 Task: Slide 5 - Table Of Contents-3.
Action: Mouse moved to (332, 282)
Screenshot: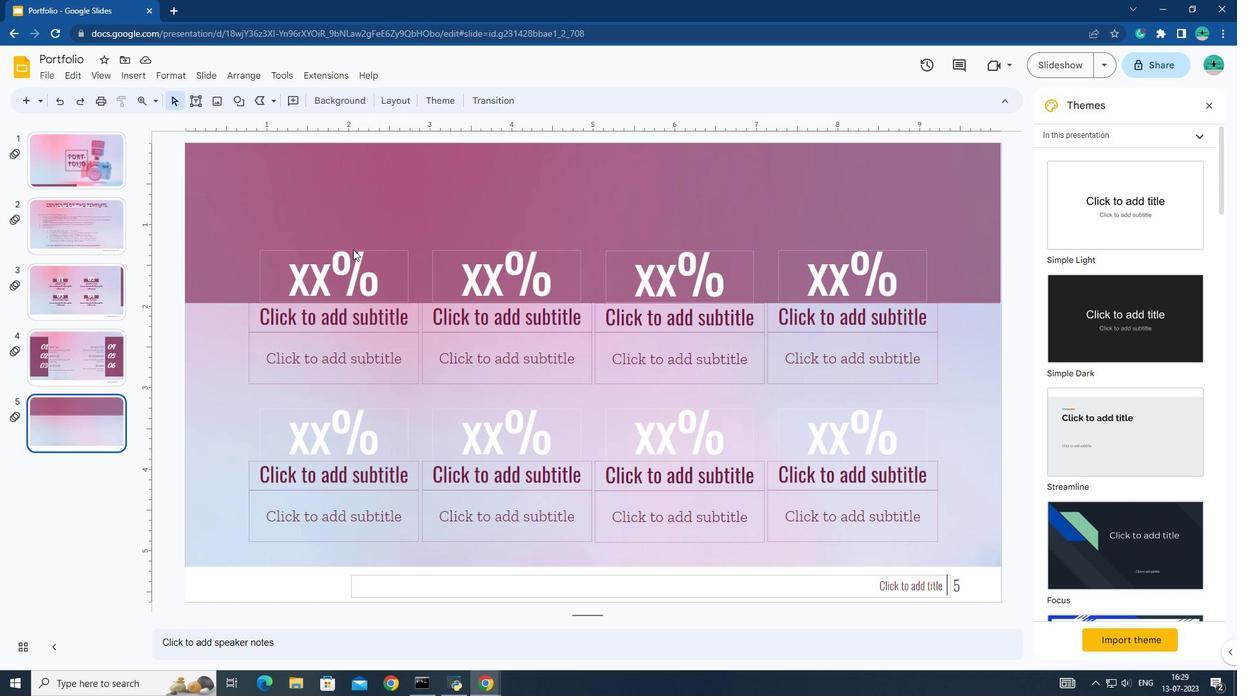 
Action: Mouse pressed left at (332, 282)
Screenshot: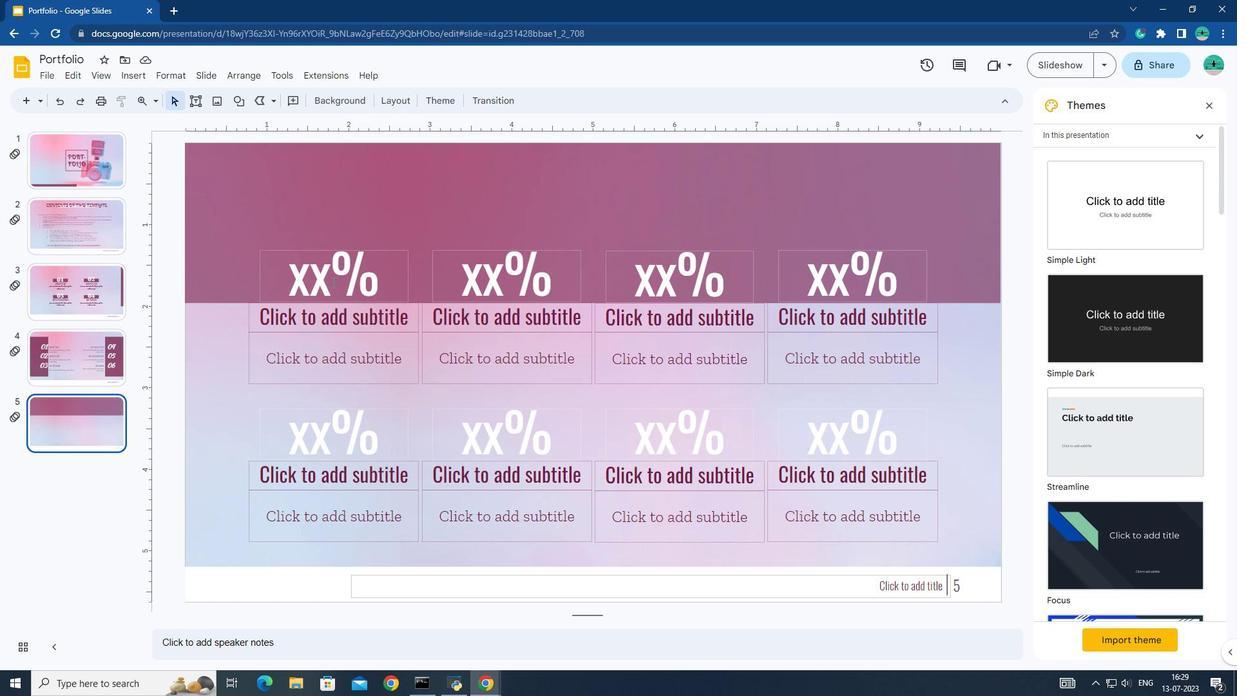 
Action: Key pressed 01
Screenshot: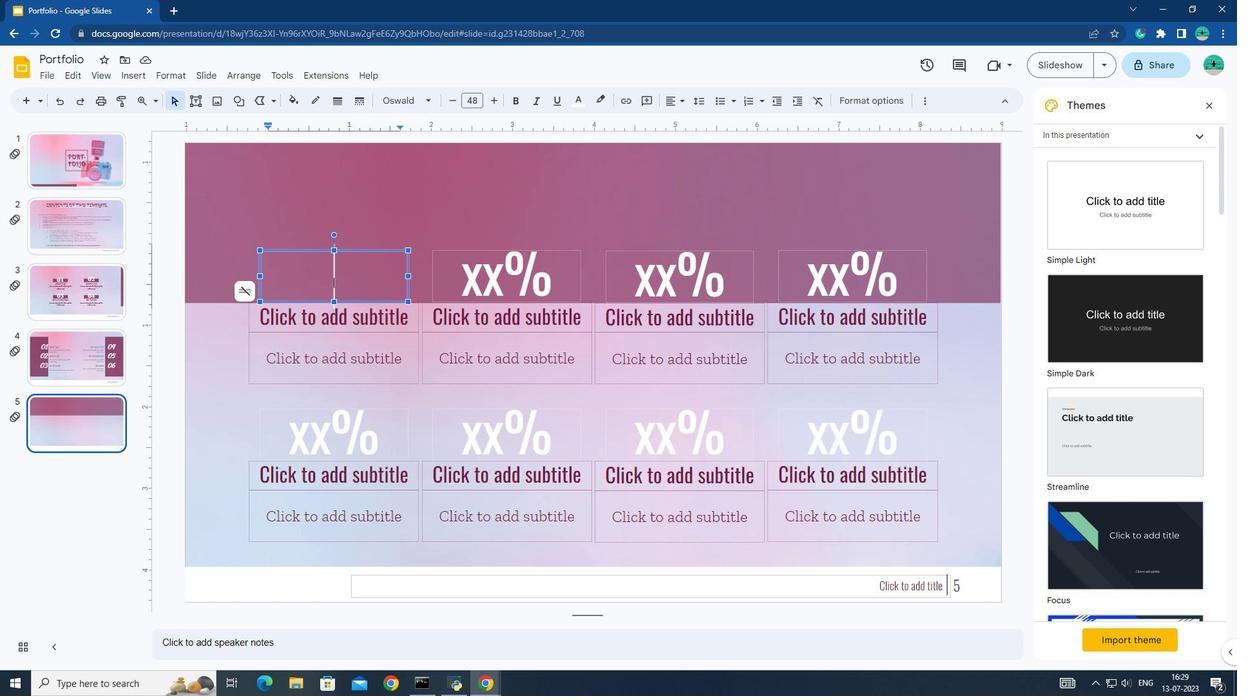 
Action: Mouse moved to (316, 311)
Screenshot: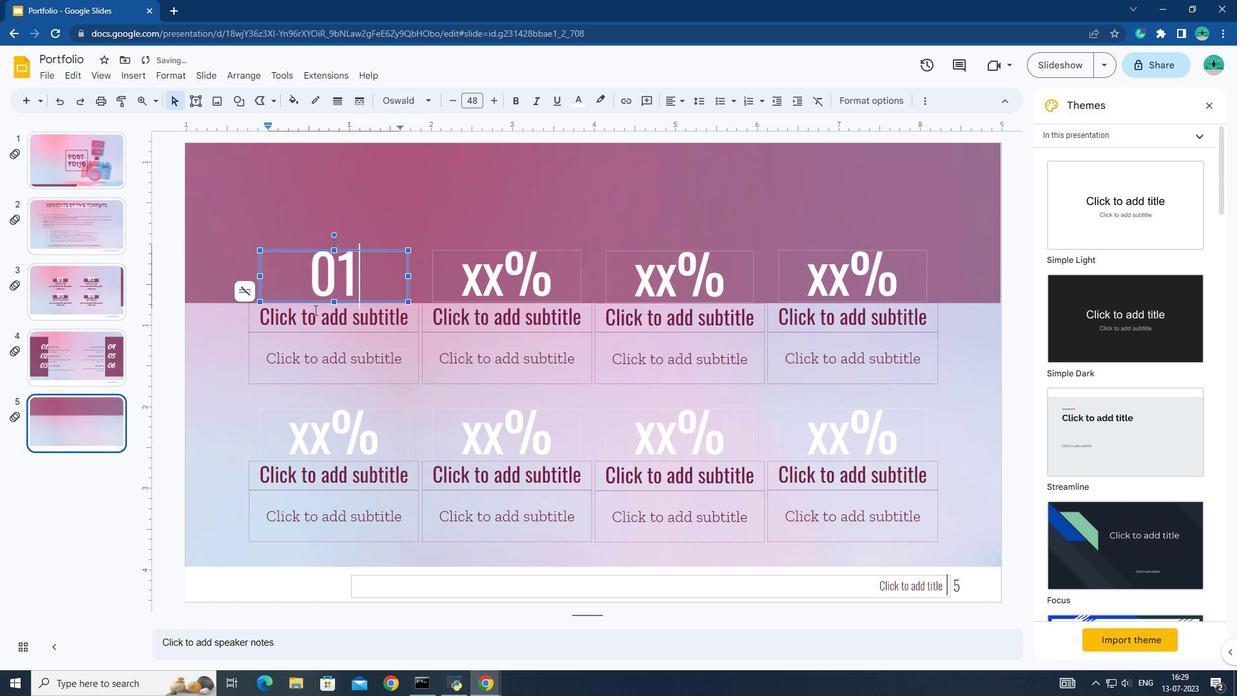 
Action: Mouse pressed left at (316, 311)
Screenshot: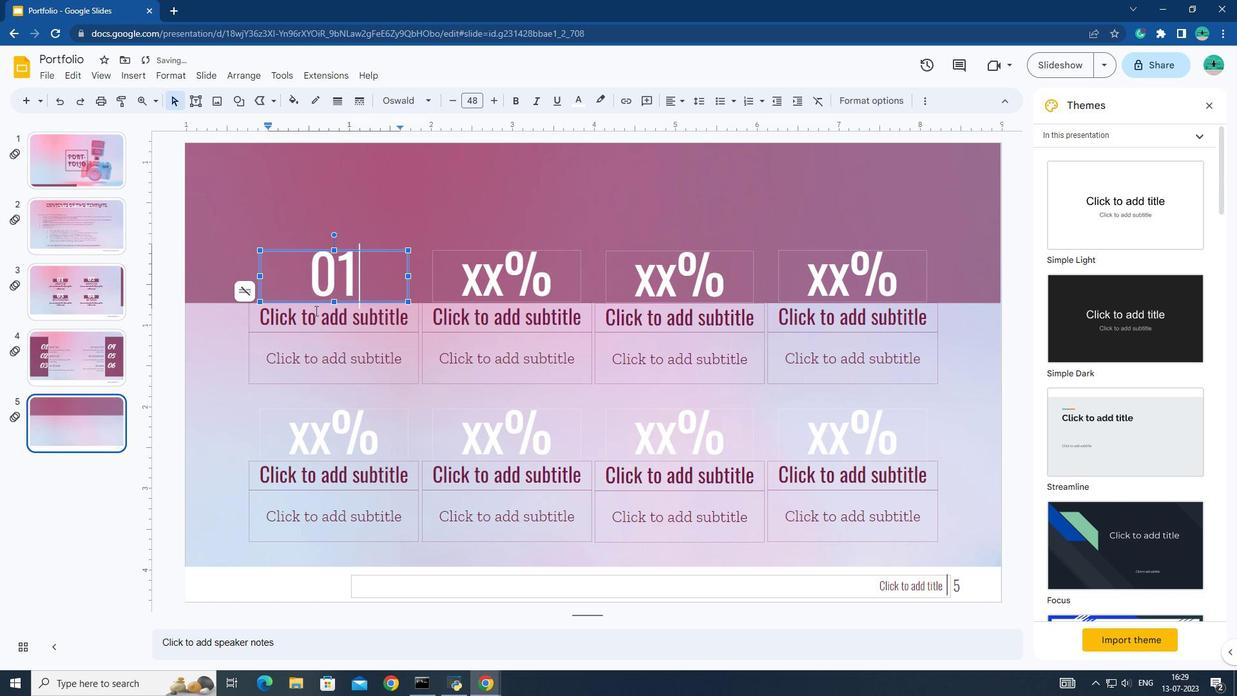 
Action: Key pressed <Key.caps_lock>ABOUT<Key.space>ME
Screenshot: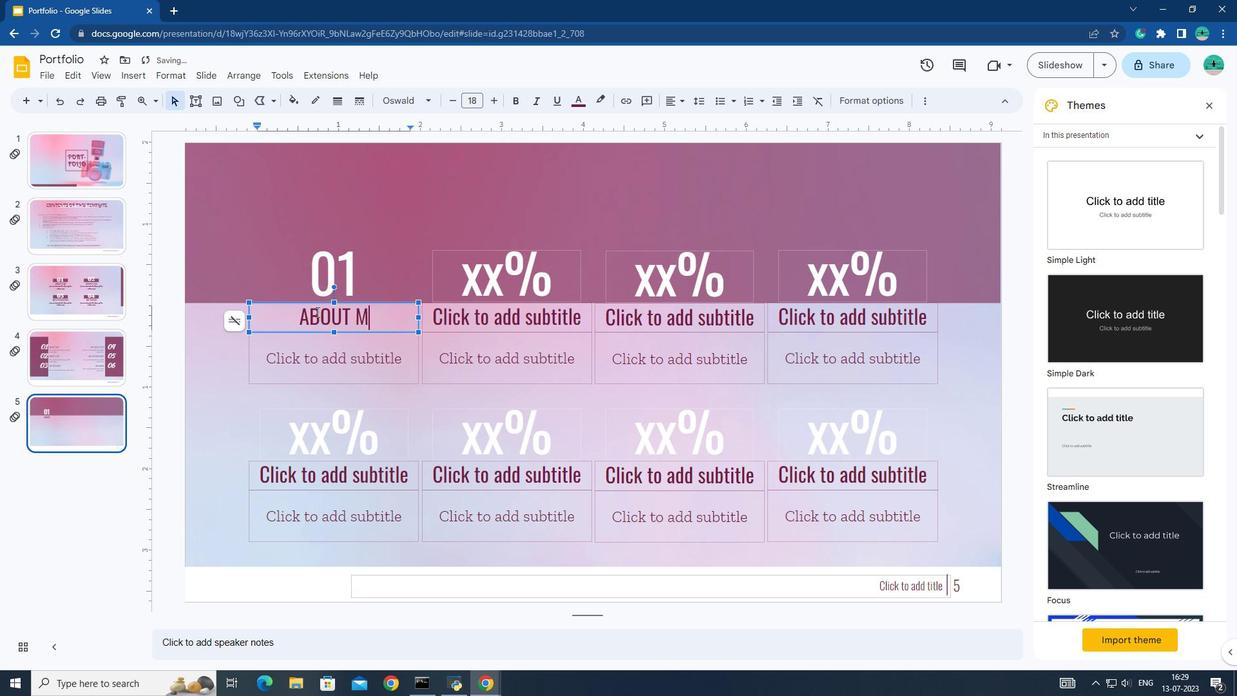 
Action: Mouse moved to (337, 352)
Screenshot: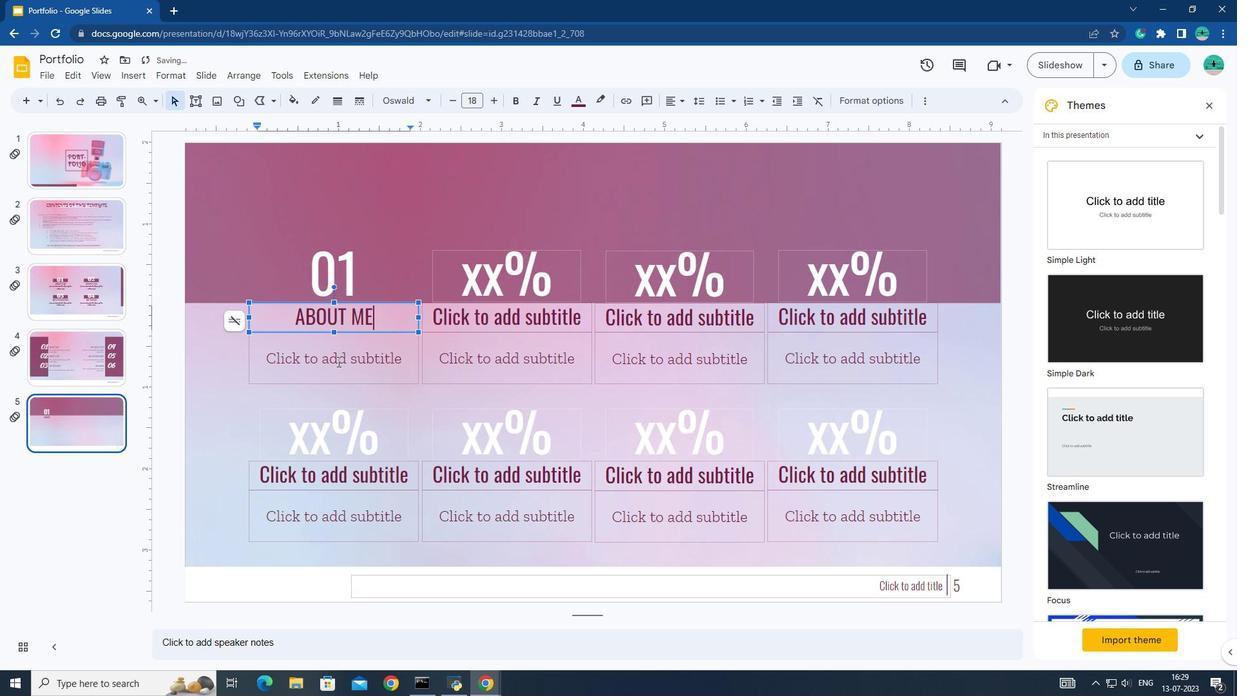 
Action: Mouse pressed left at (337, 352)
Screenshot: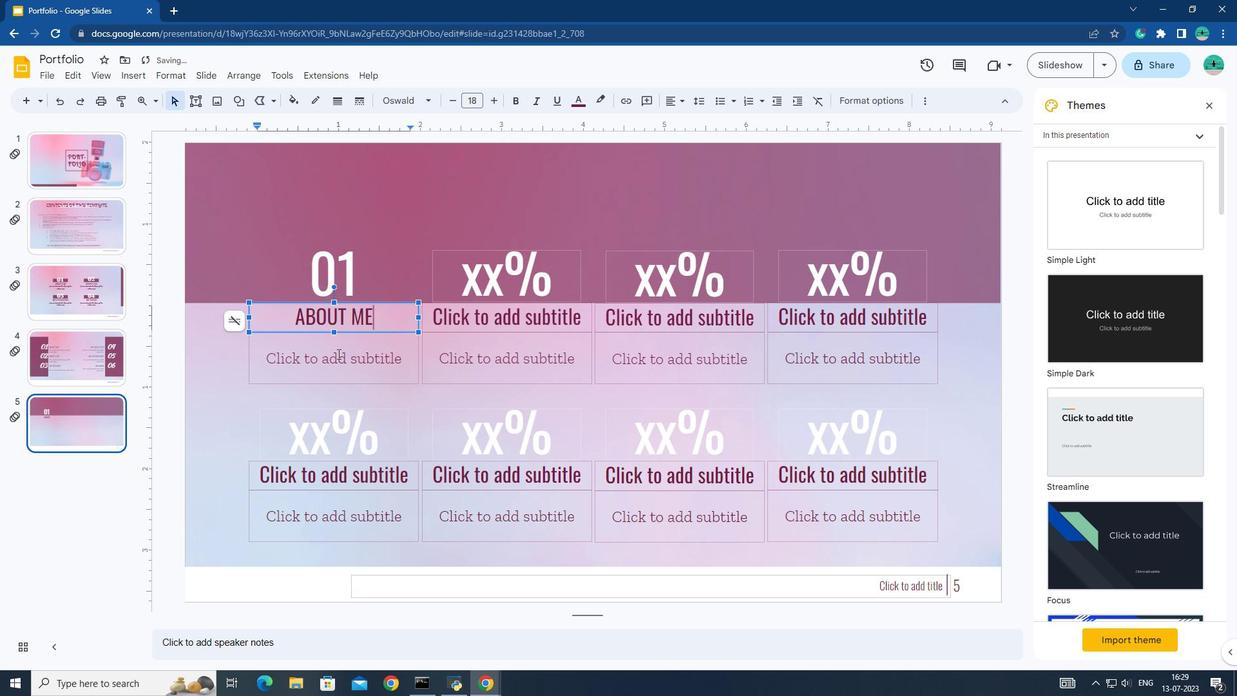 
Action: Mouse moved to (339, 353)
Screenshot: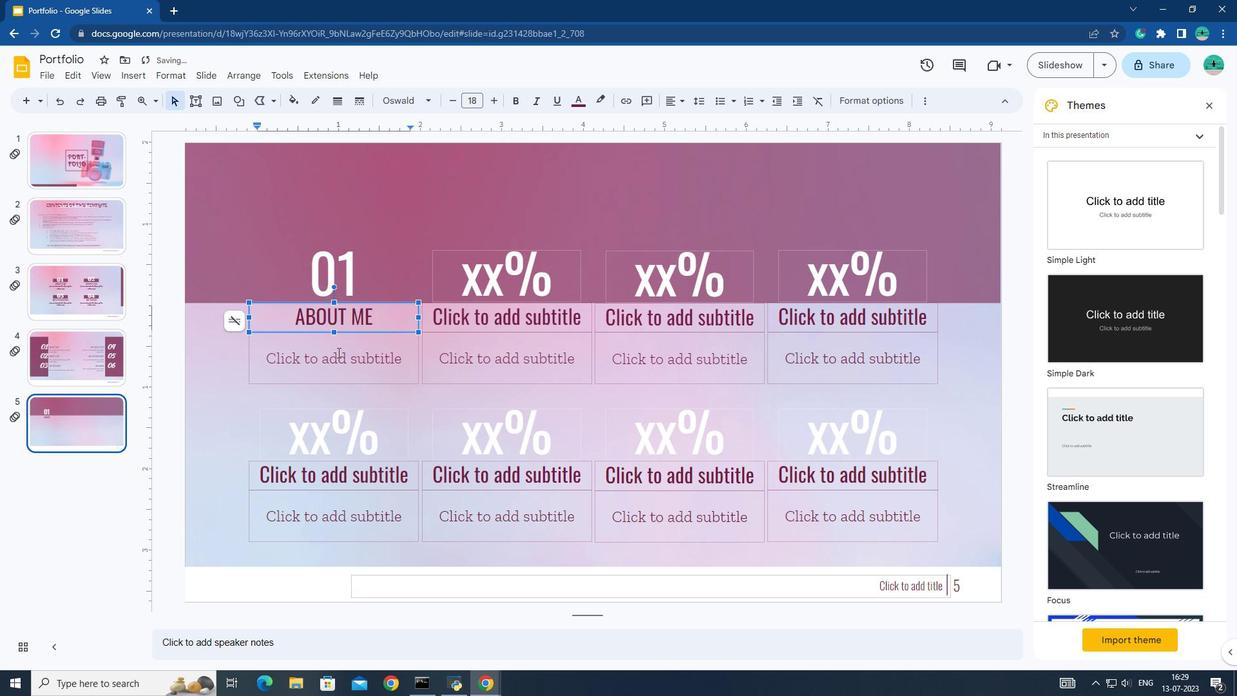 
Action: Key pressed Y<Key.caps_lock>ou<Key.space>can<Key.space>describe<Key.space>the<Key.space>topic<Key.space>ofth<Key.backspace><Key.backspace><Key.space>the<Key.space>section<Key.space>here
Screenshot: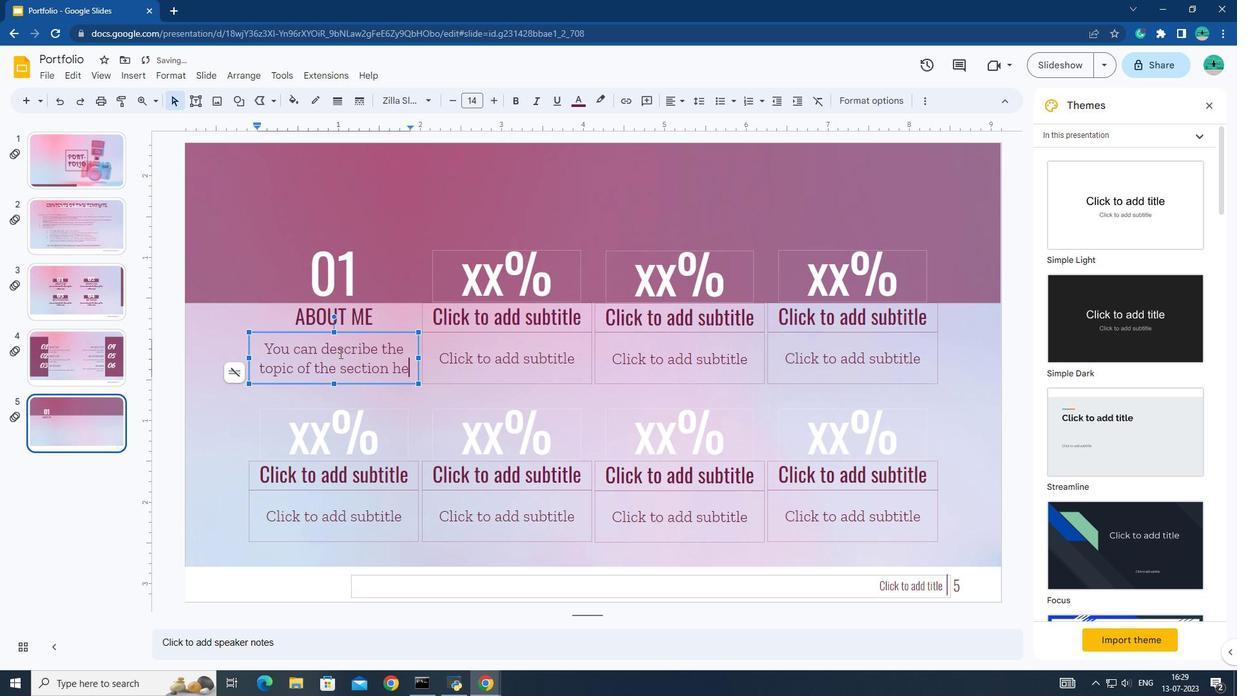 
Action: Mouse moved to (320, 308)
Screenshot: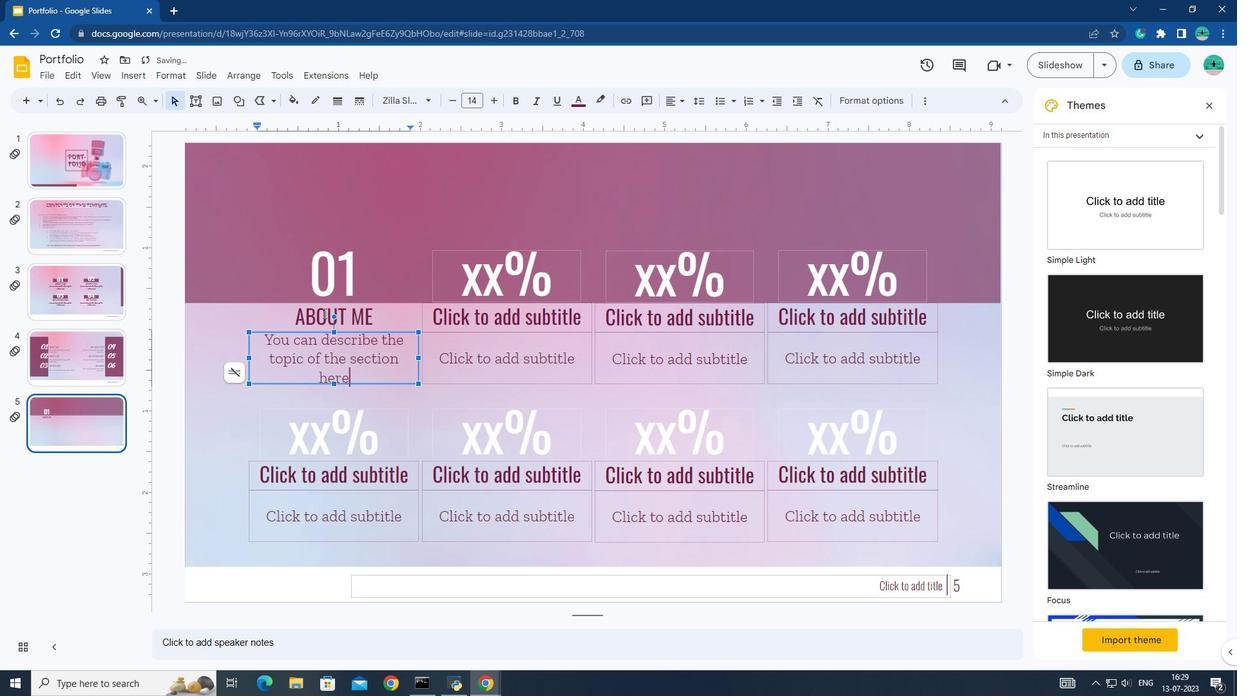 
Action: Mouse pressed left at (320, 308)
Screenshot: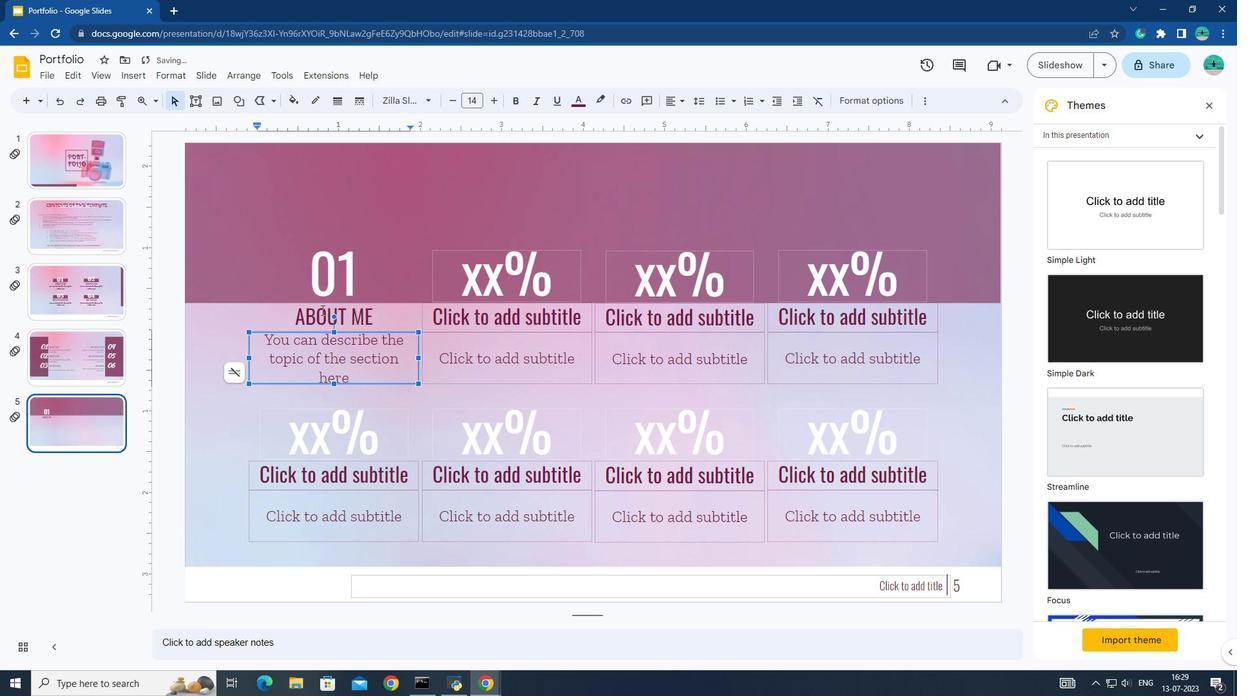 
Action: Mouse pressed left at (320, 308)
Screenshot: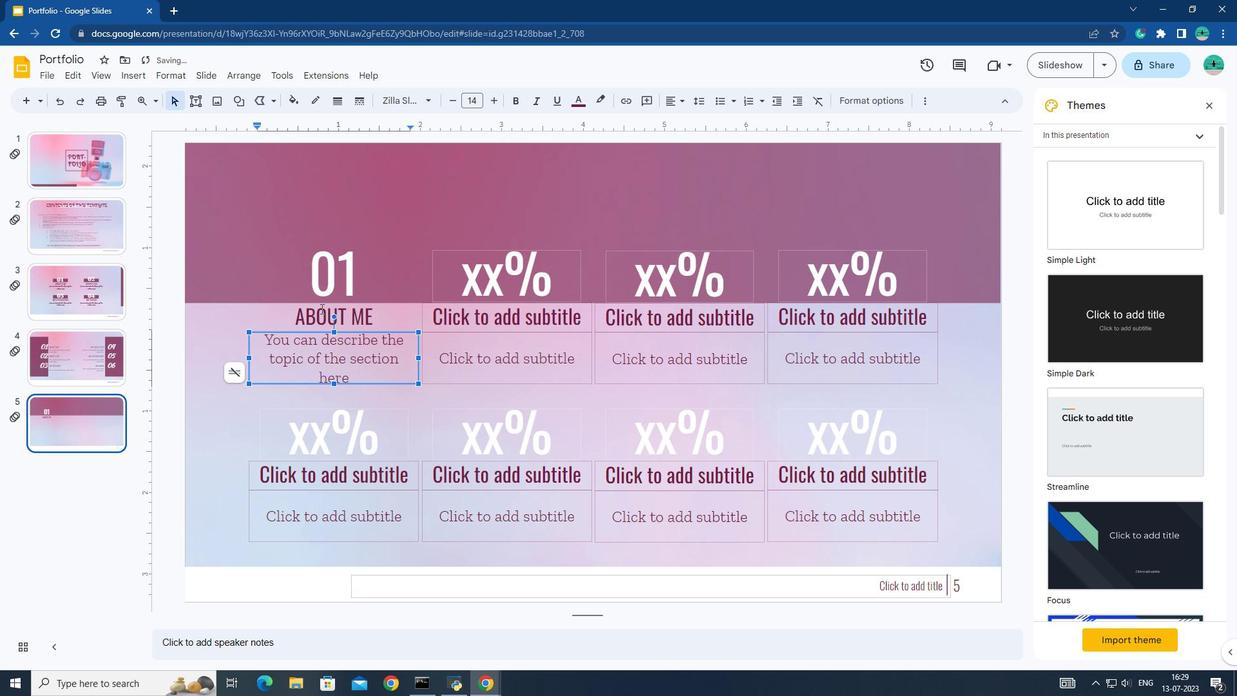 
Action: Mouse moved to (309, 317)
Screenshot: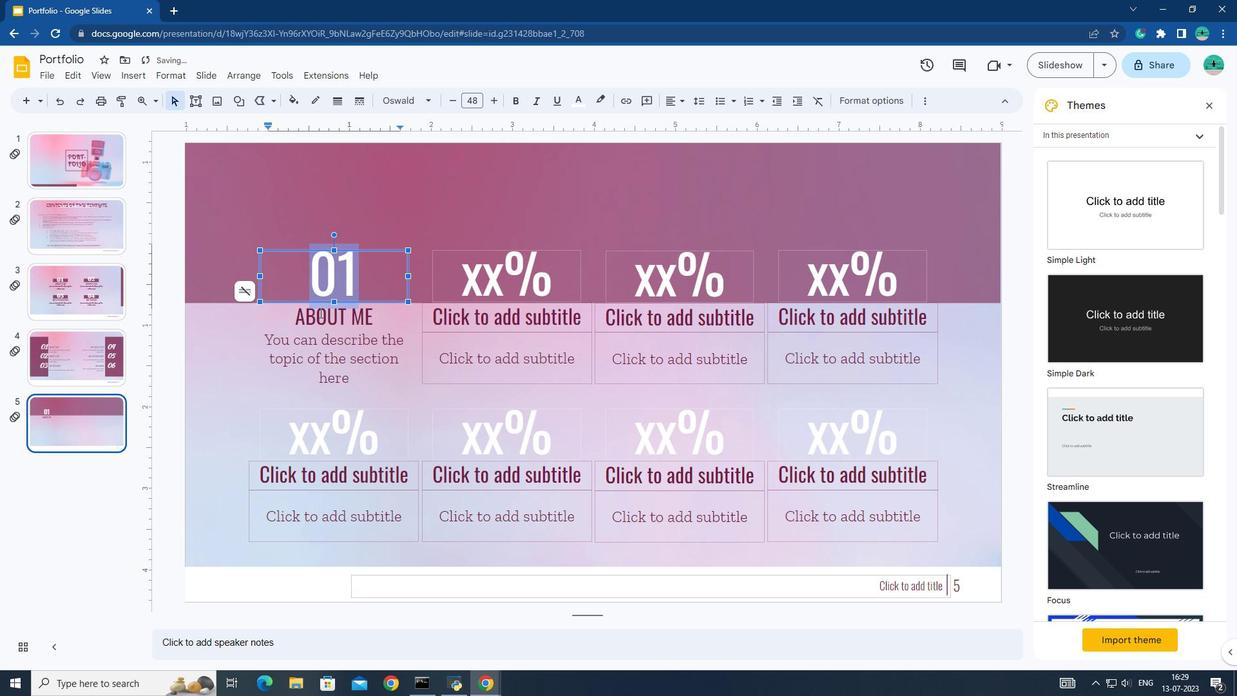 
Action: Mouse pressed left at (309, 317)
Screenshot: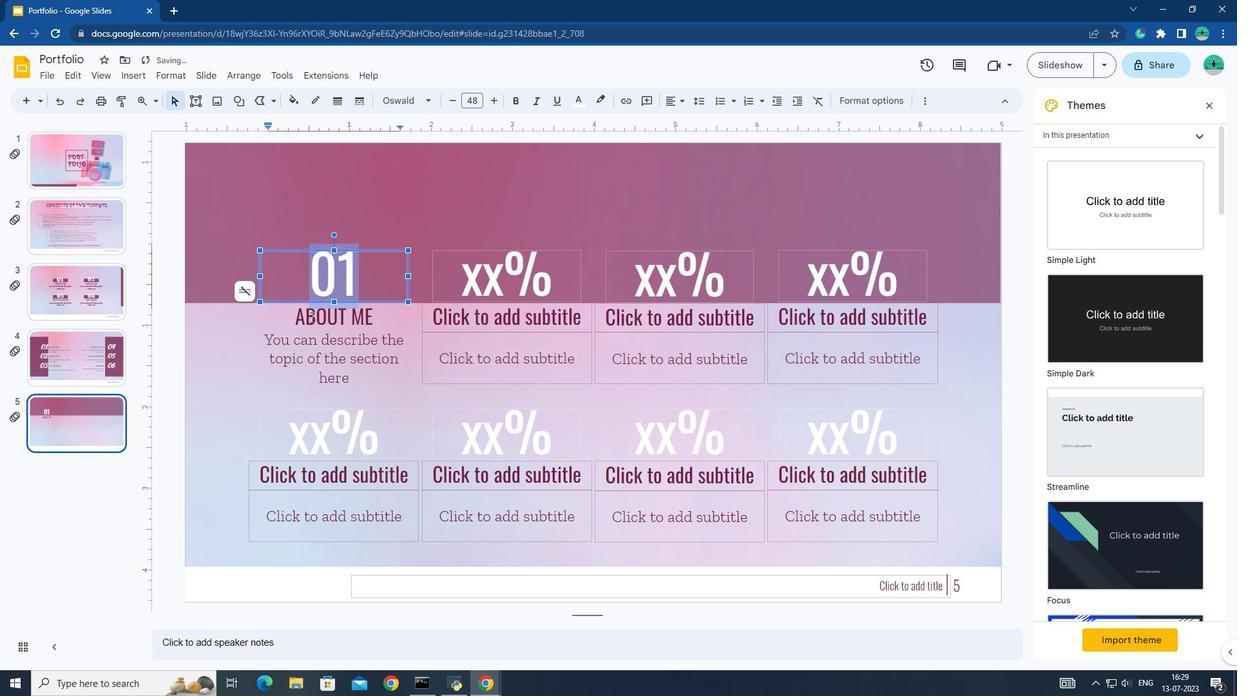 
Action: Mouse pressed left at (309, 317)
Screenshot: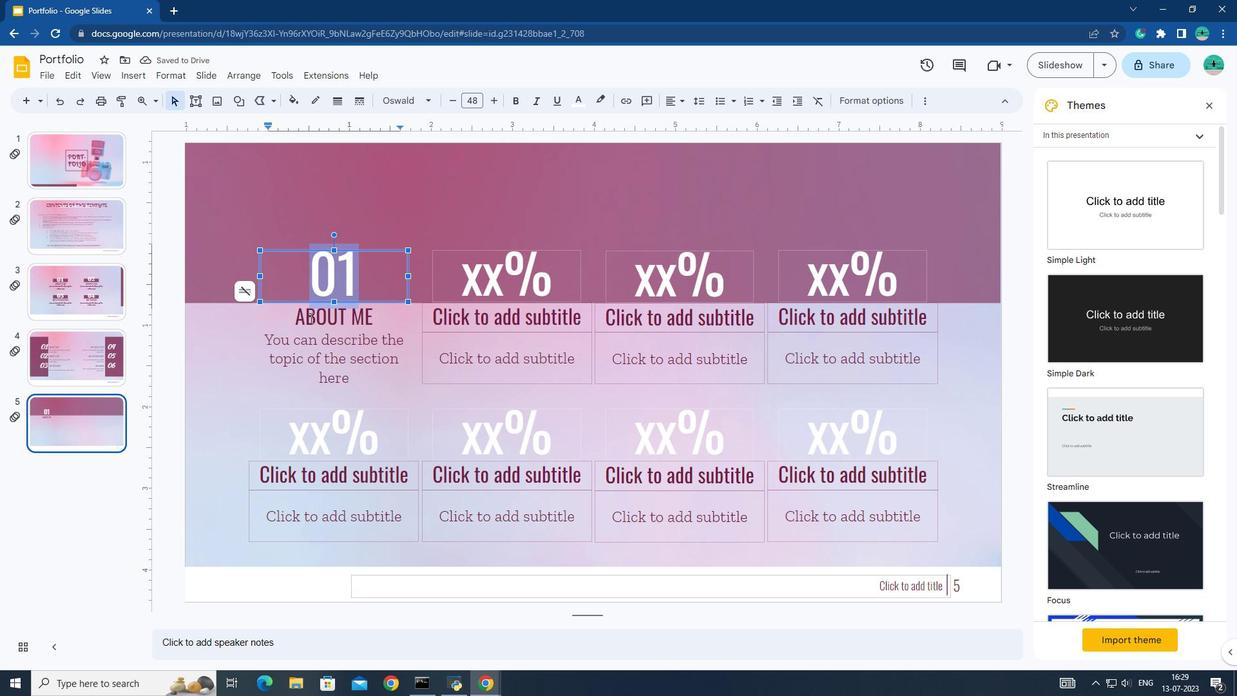 
Action: Mouse moved to (310, 319)
Screenshot: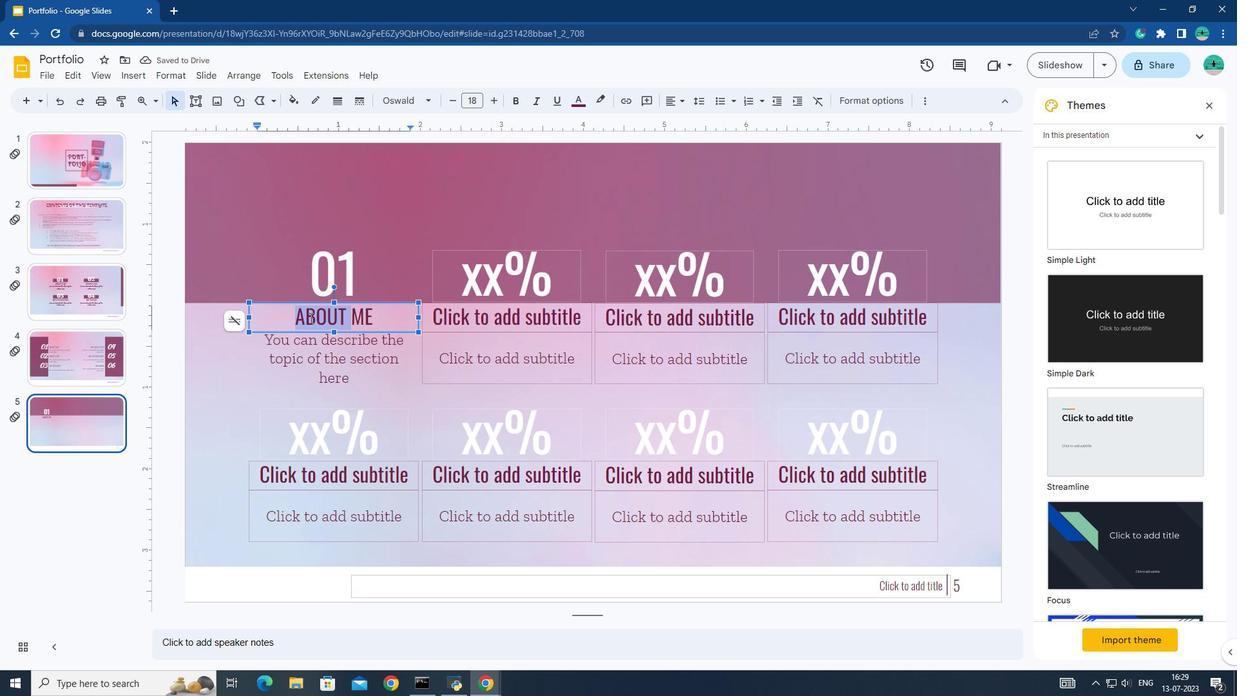 
Action: Mouse pressed left at (310, 319)
Screenshot: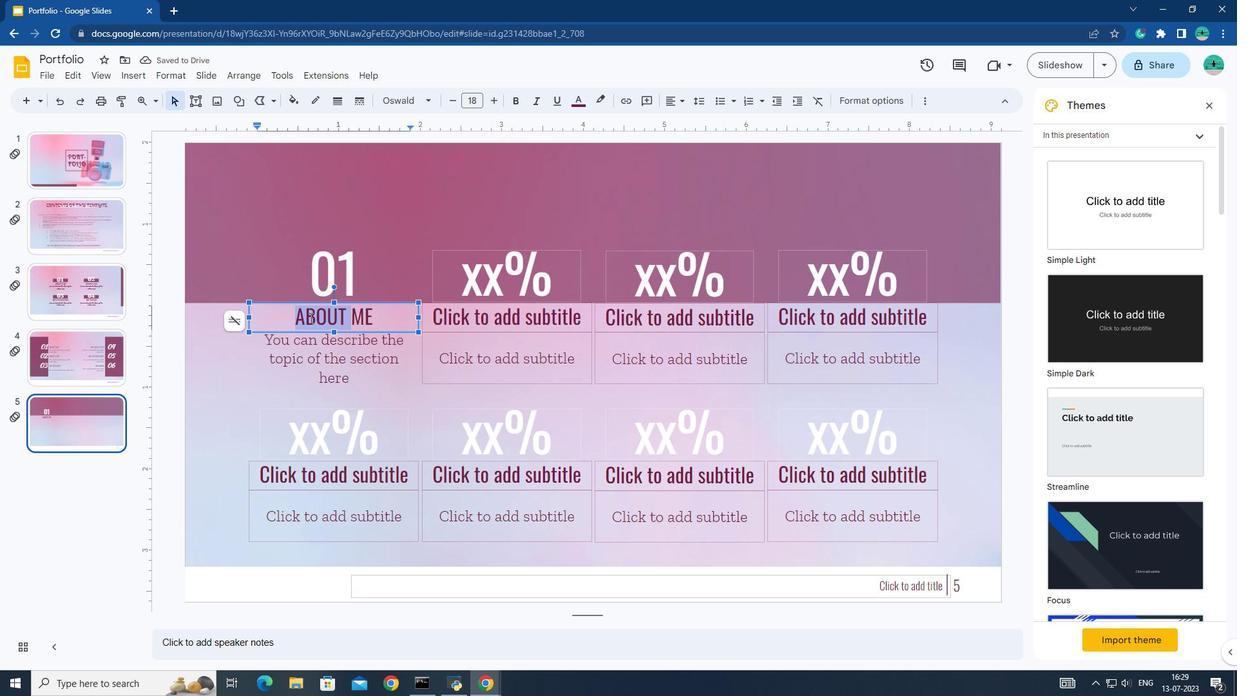 
Action: Mouse moved to (300, 313)
Screenshot: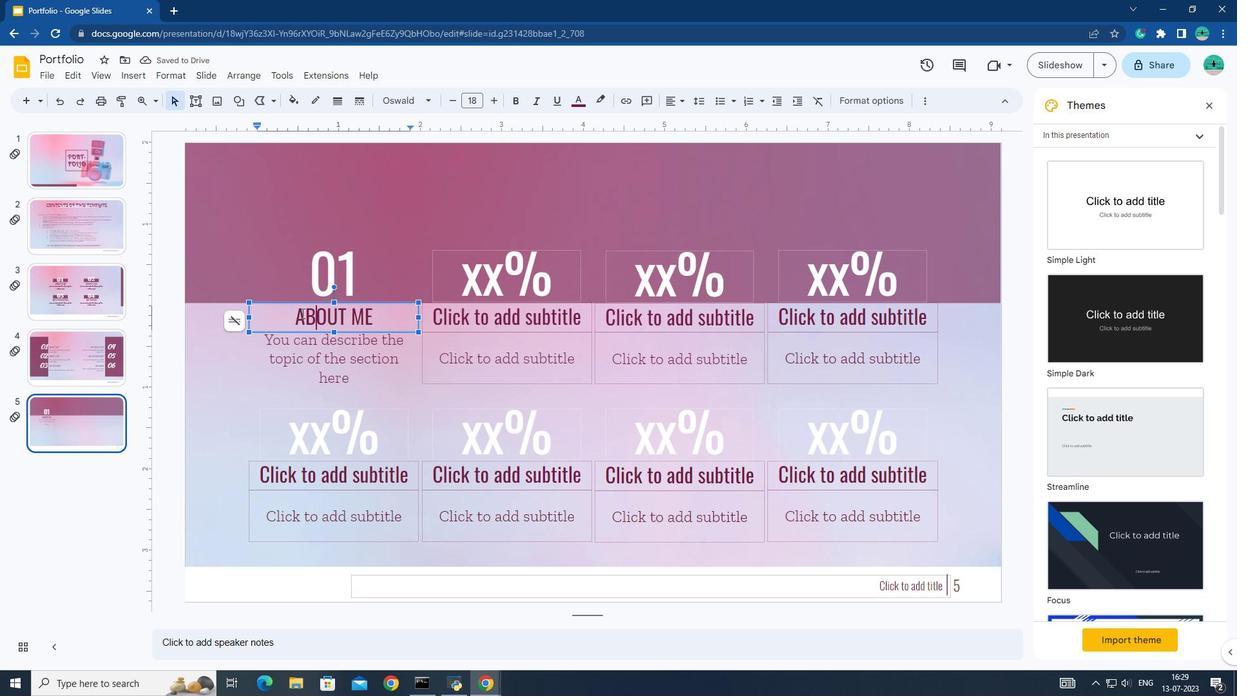 
Action: Mouse pressed left at (300, 313)
Screenshot: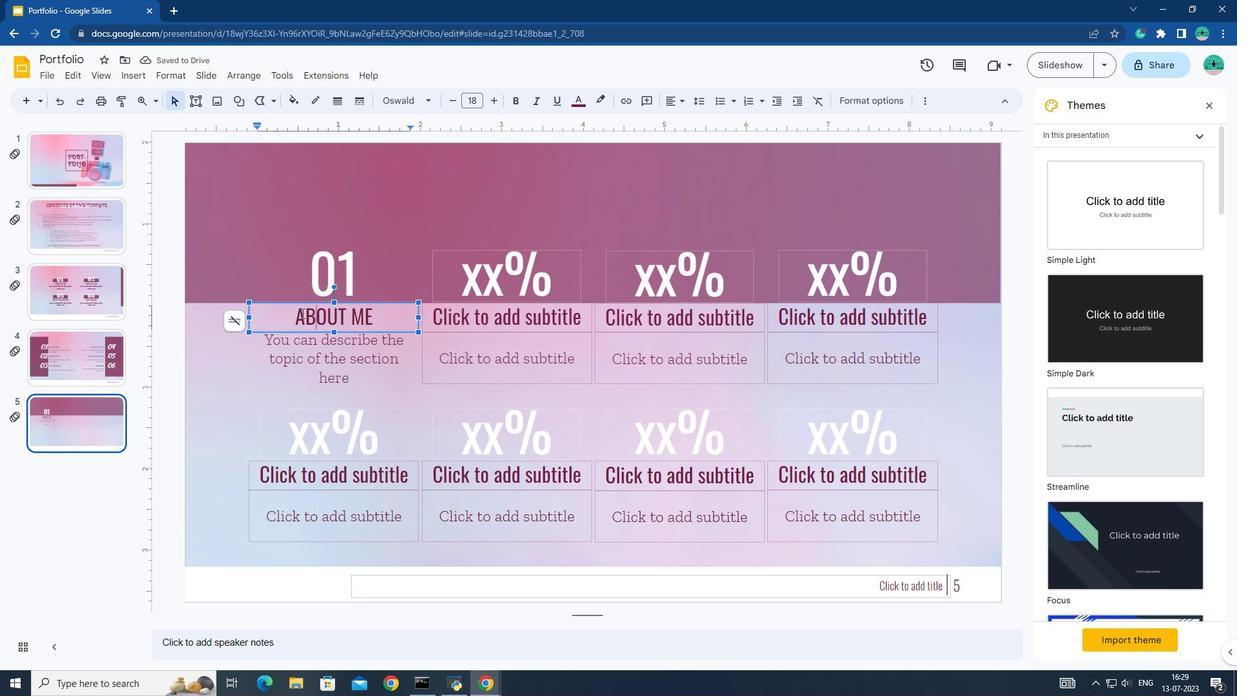 
Action: Mouse pressed left at (300, 313)
Screenshot: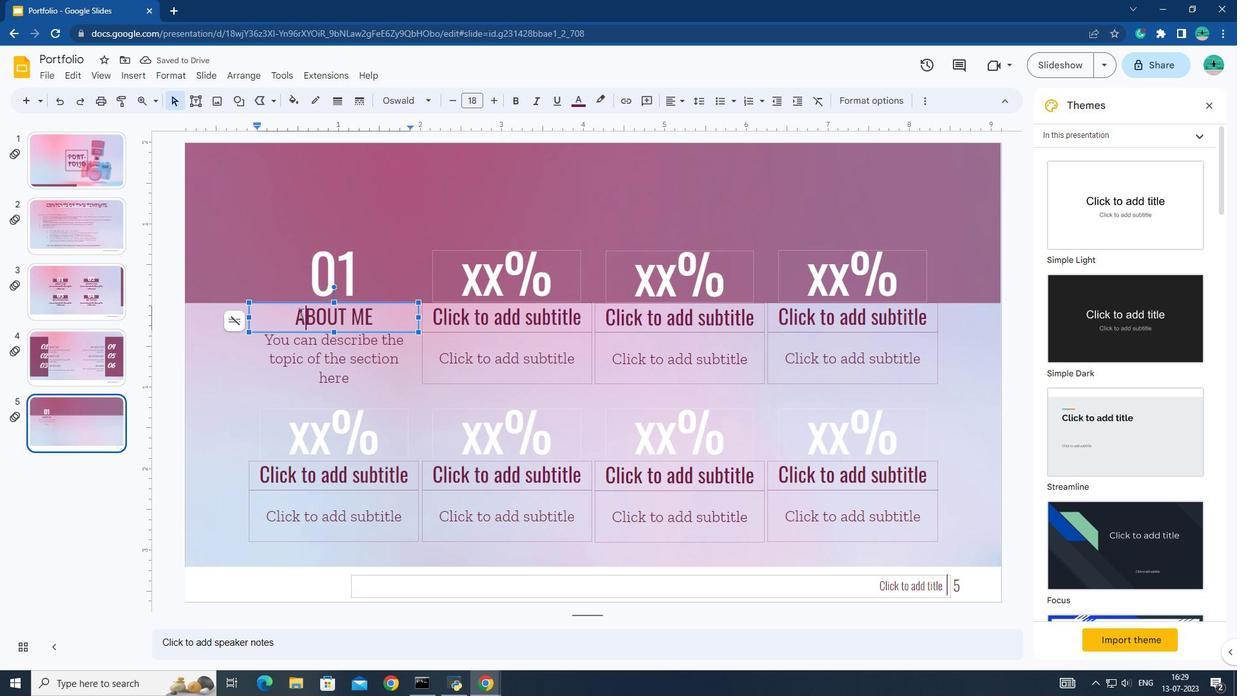 
Action: Mouse moved to (299, 312)
Screenshot: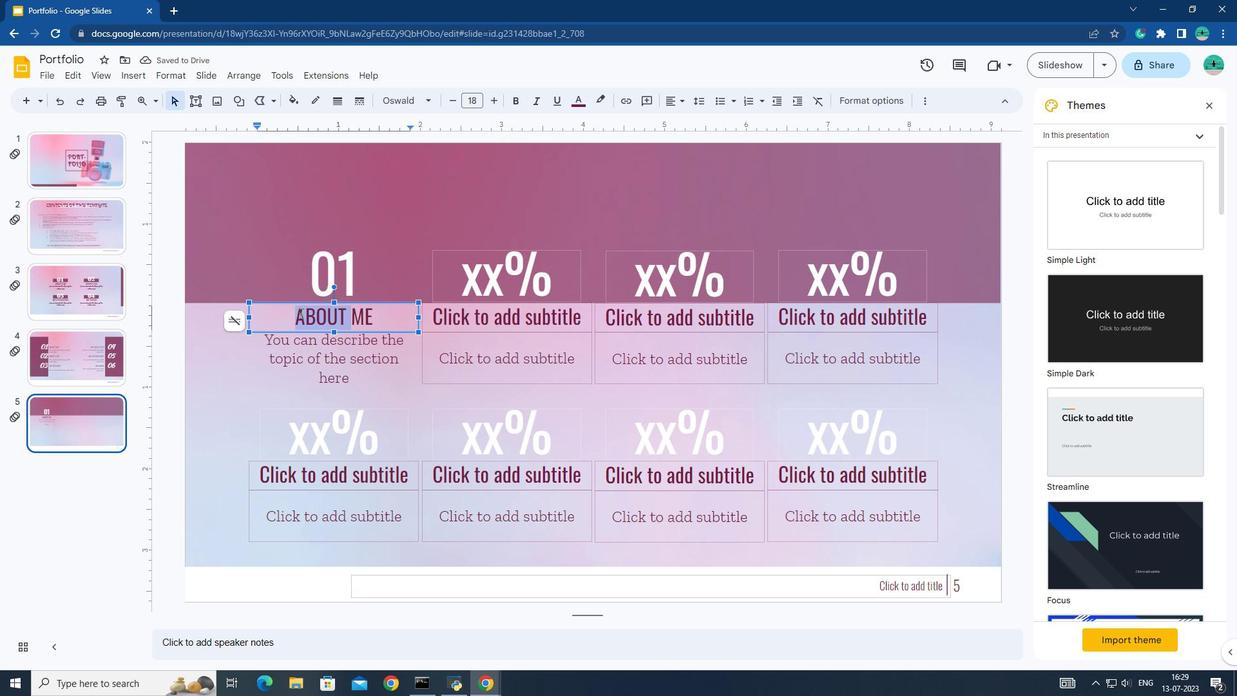 
Action: Mouse pressed left at (299, 312)
Screenshot: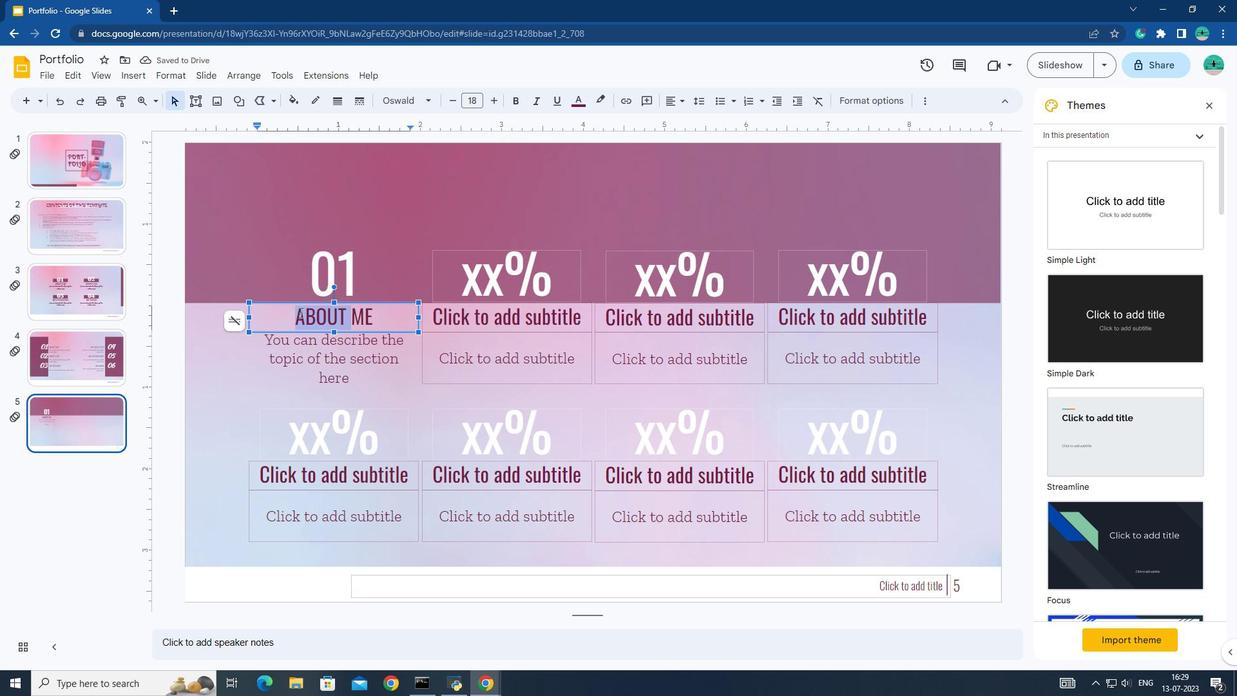 
Action: Mouse moved to (296, 309)
Screenshot: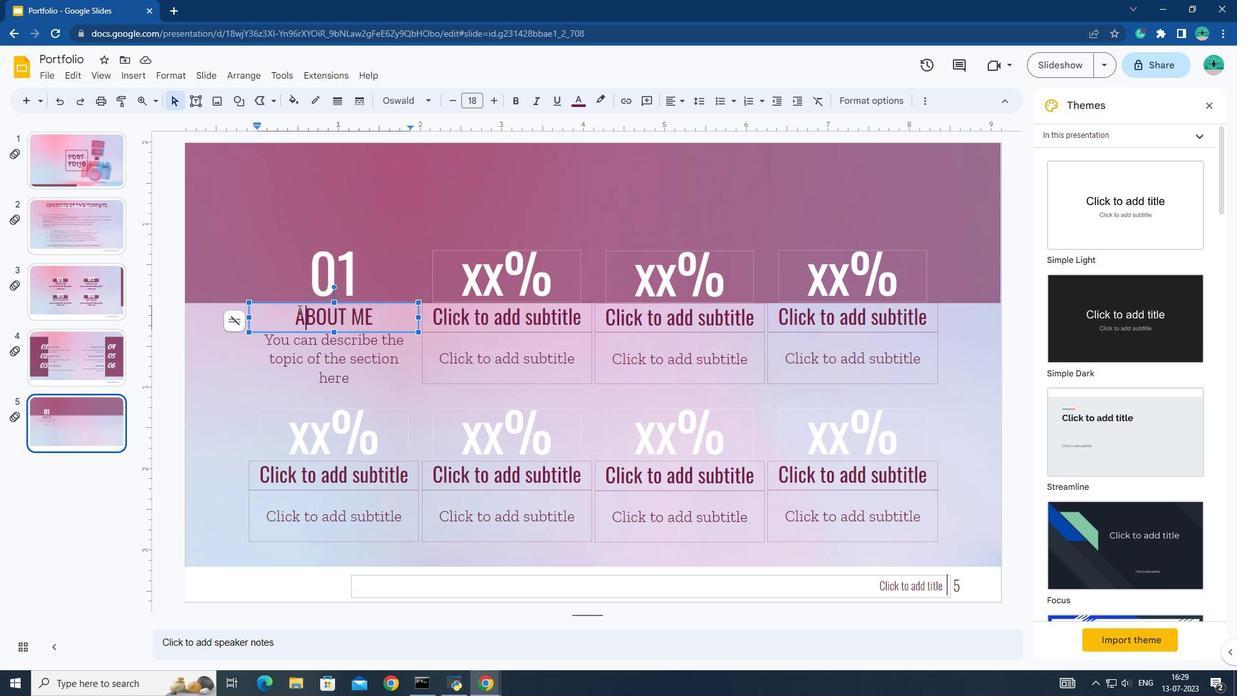 
Action: Mouse pressed left at (296, 309)
Screenshot: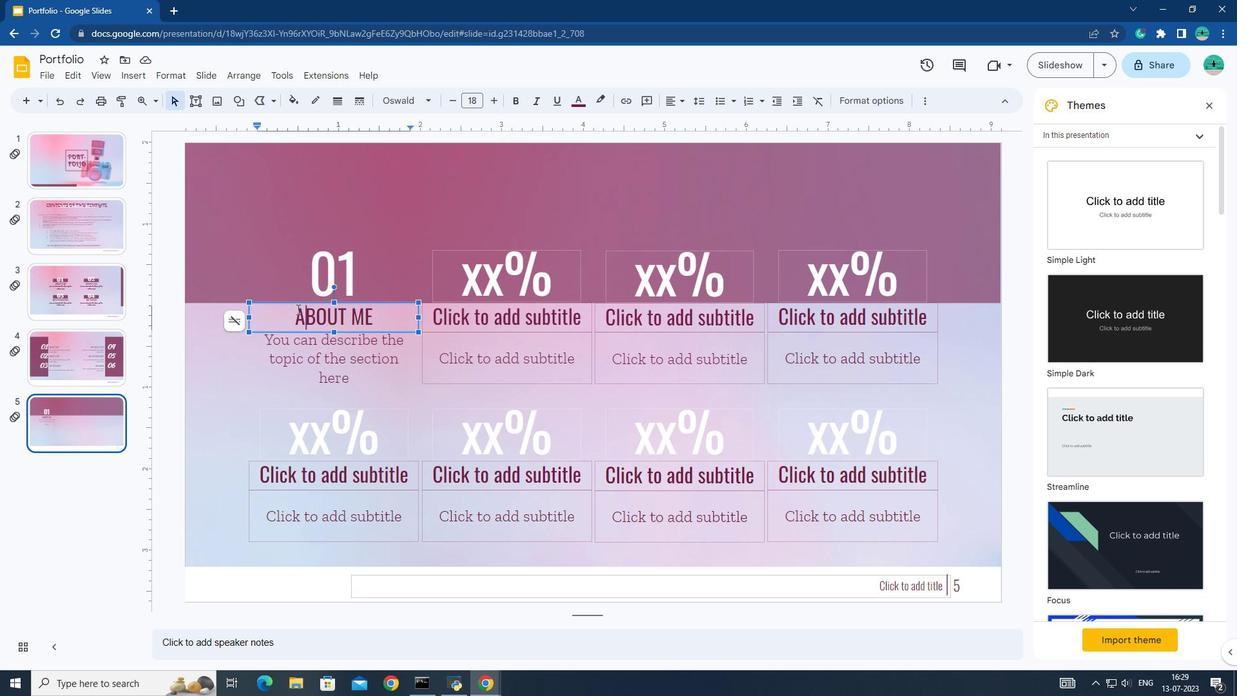
Action: Mouse moved to (296, 309)
Screenshot: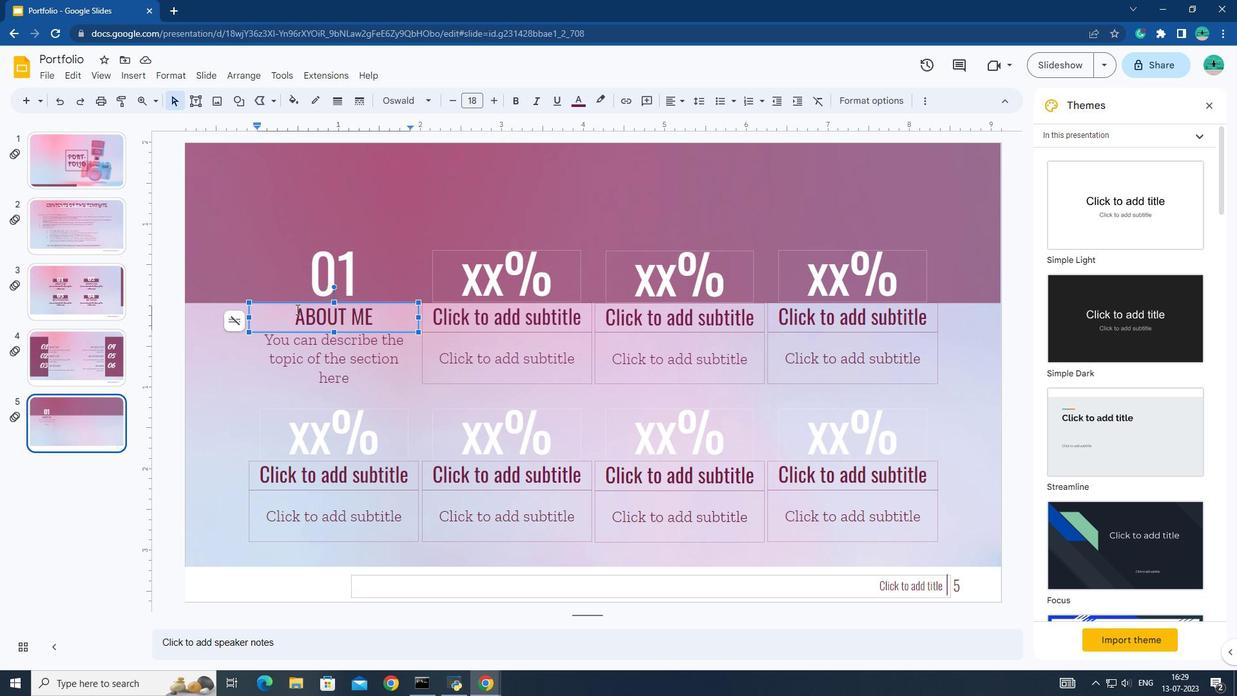 
Action: Mouse pressed left at (296, 309)
Screenshot: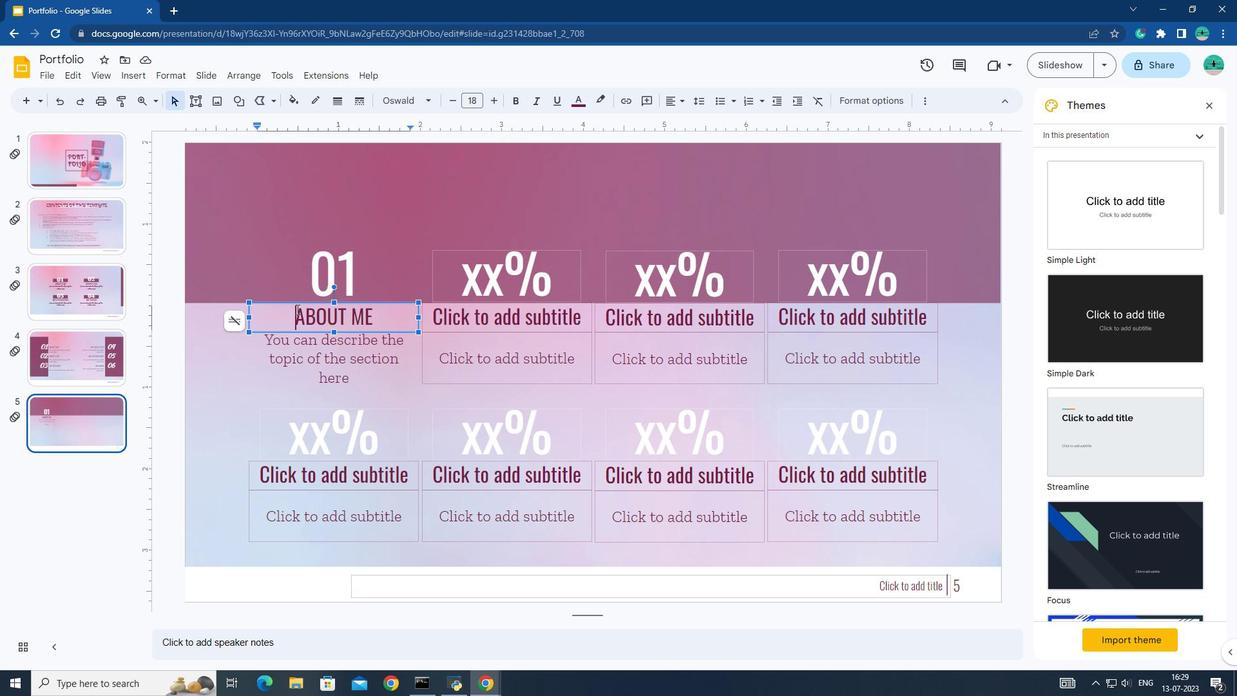 
Action: Mouse pressed left at (296, 309)
Screenshot: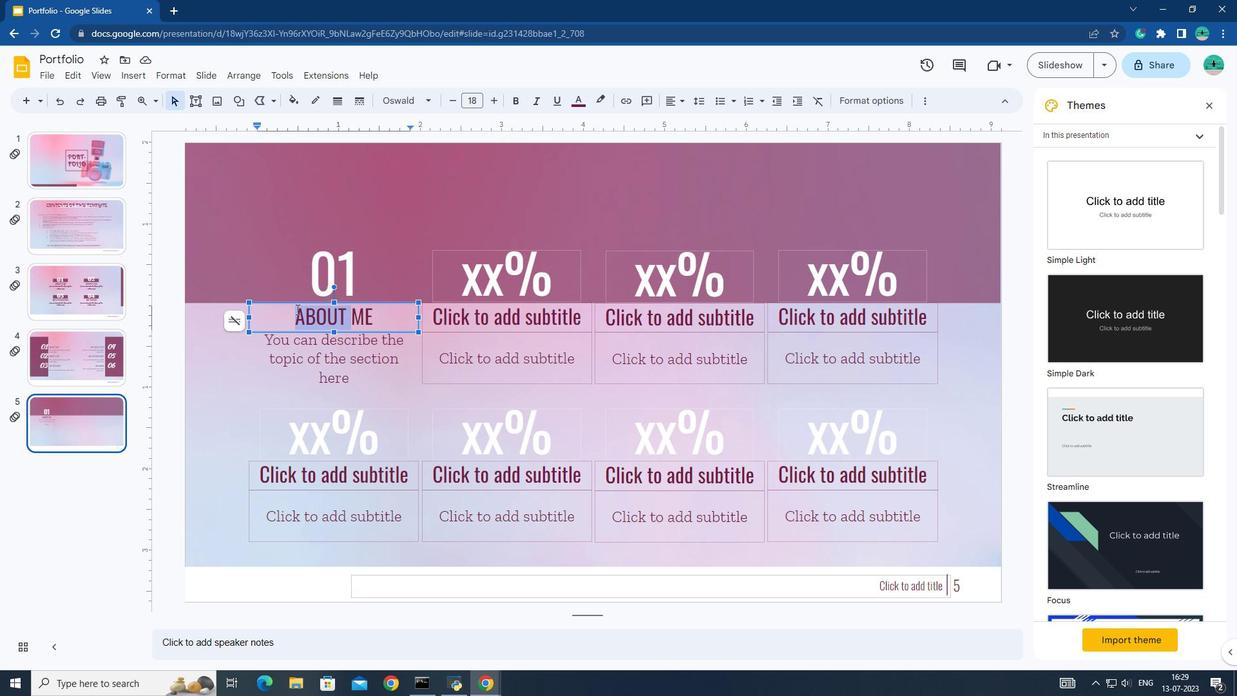 
Action: Mouse moved to (426, 98)
Screenshot: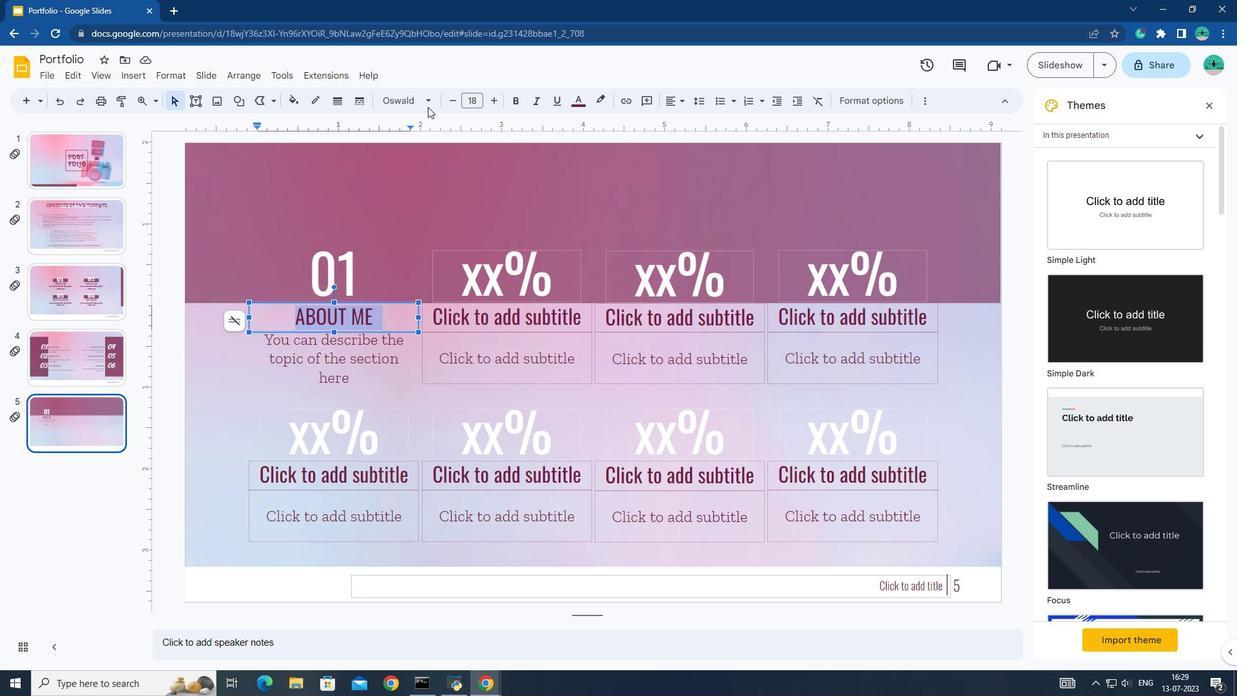
Action: Mouse pressed left at (426, 98)
Screenshot: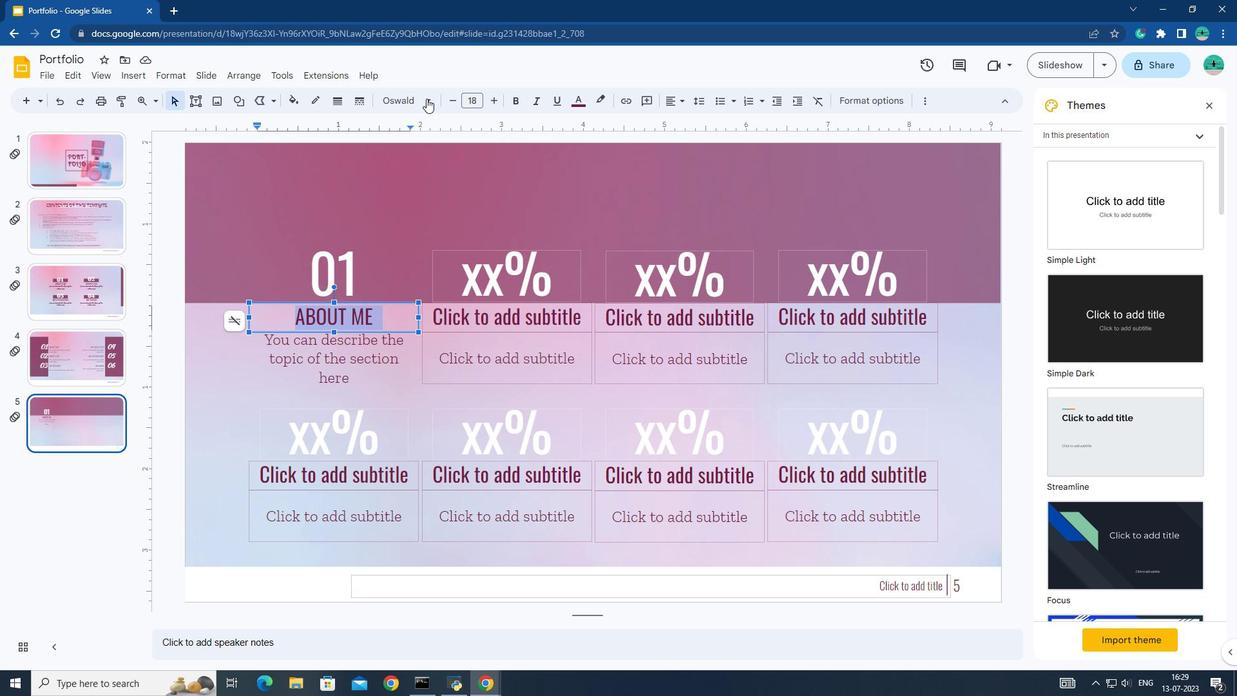 
Action: Mouse moved to (468, 543)
Screenshot: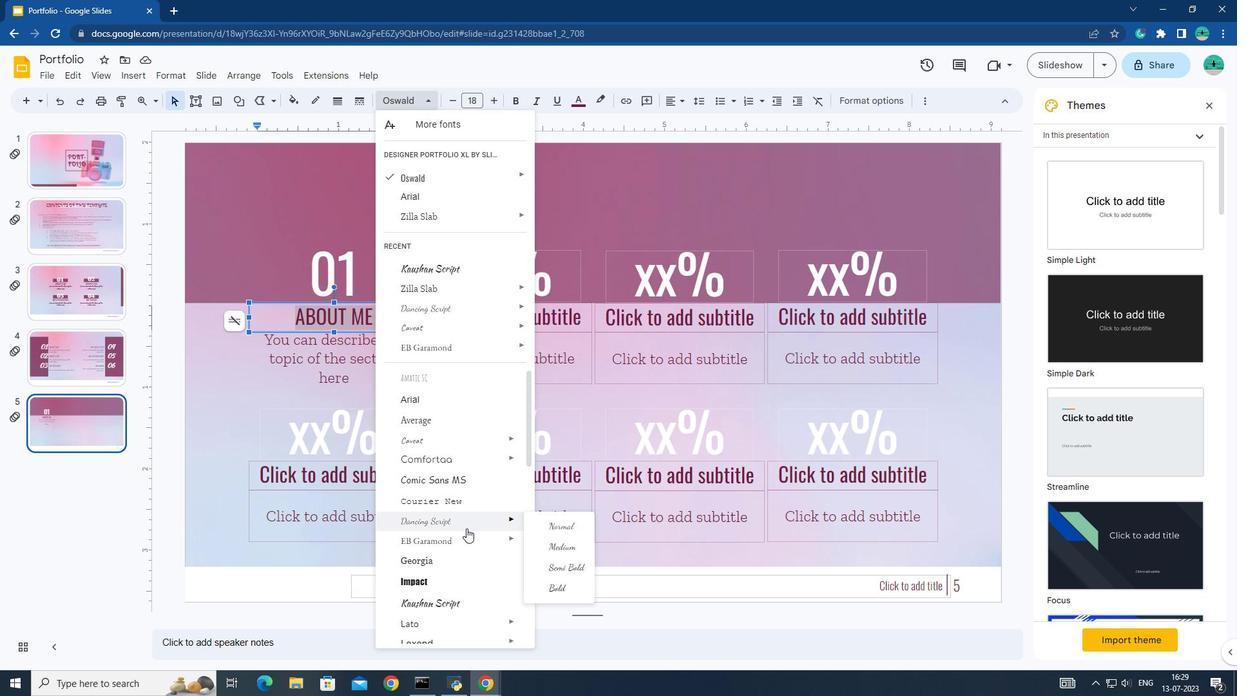 
Action: Mouse scrolled (468, 543) with delta (0, 0)
Screenshot: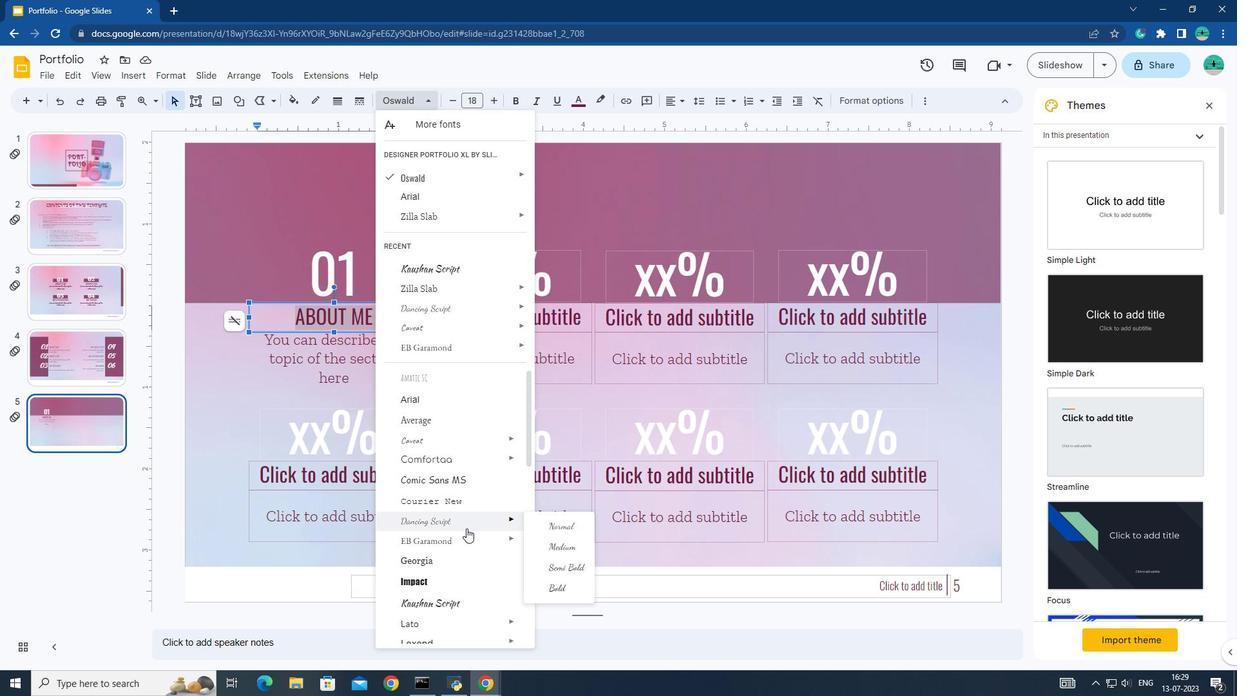 
Action: Mouse moved to (468, 554)
Screenshot: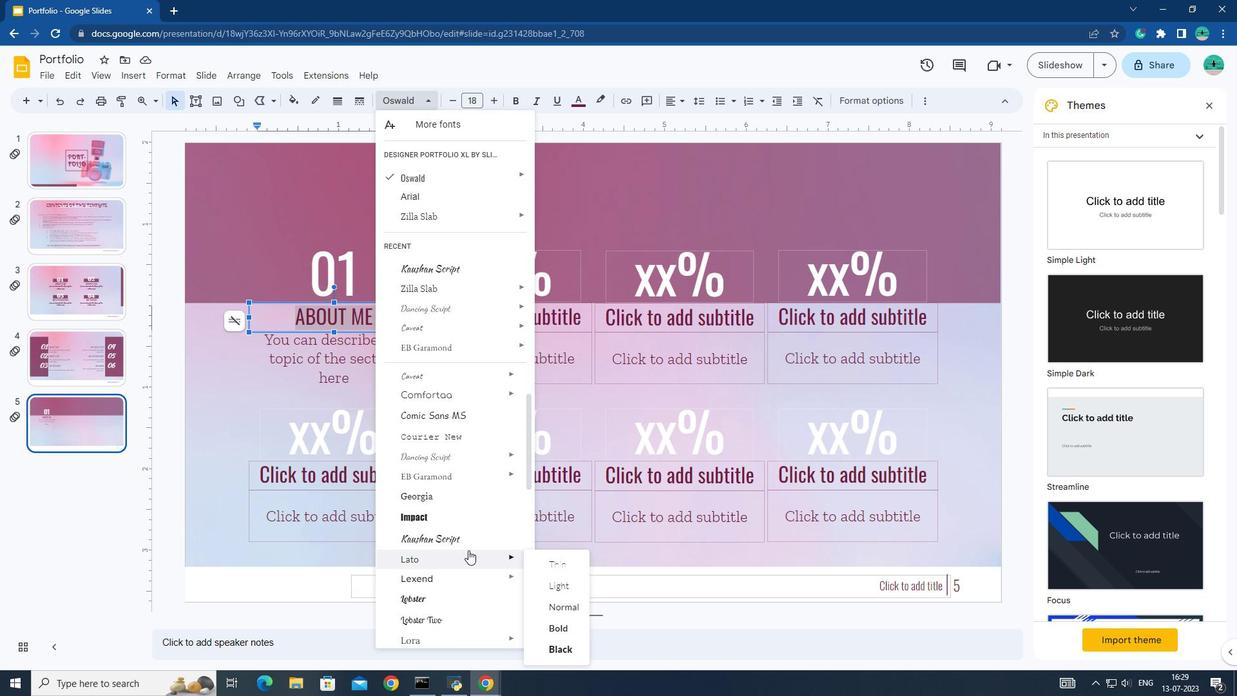 
Action: Mouse scrolled (468, 554) with delta (0, 0)
Screenshot: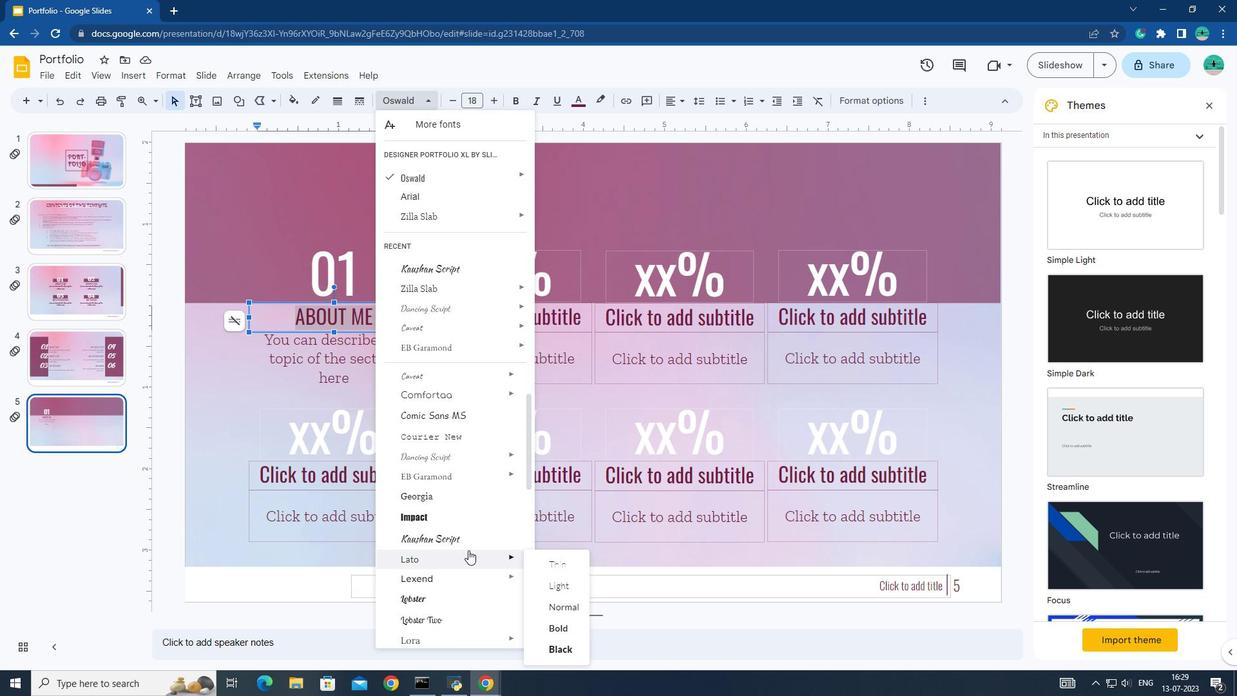 
Action: Mouse moved to (465, 557)
Screenshot: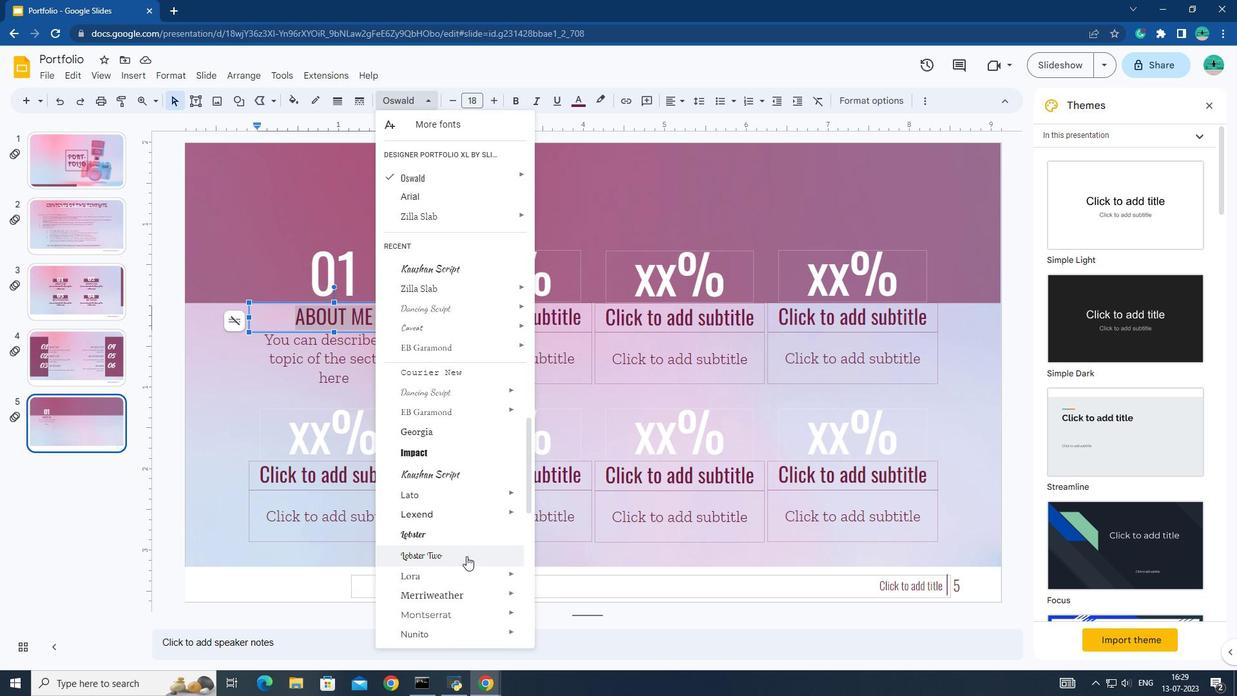 
Action: Mouse pressed left at (465, 557)
Screenshot: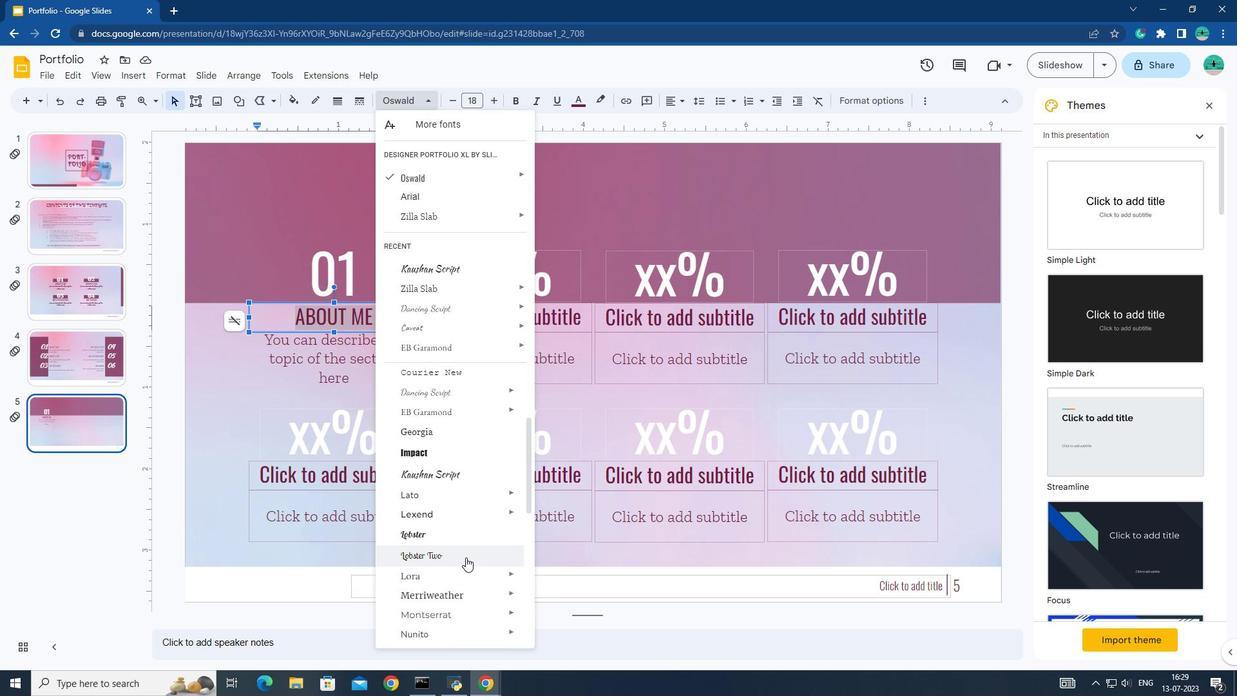 
Action: Mouse moved to (336, 358)
Screenshot: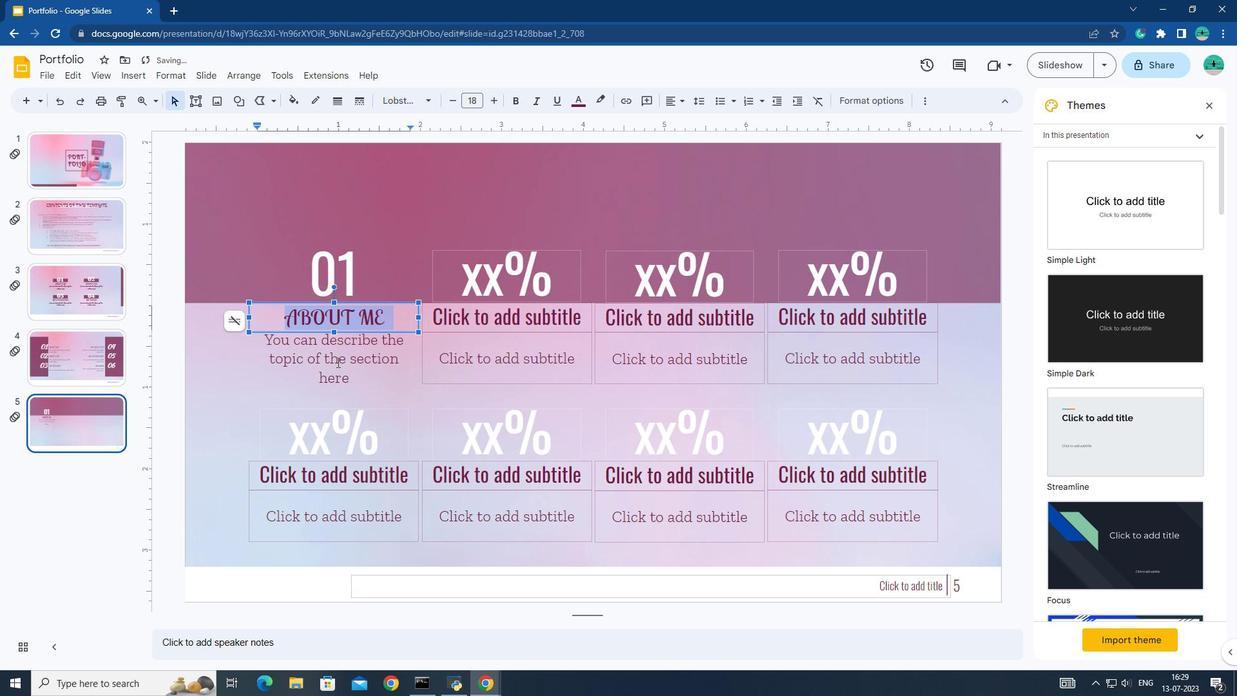 
Action: Mouse pressed left at (336, 358)
Screenshot: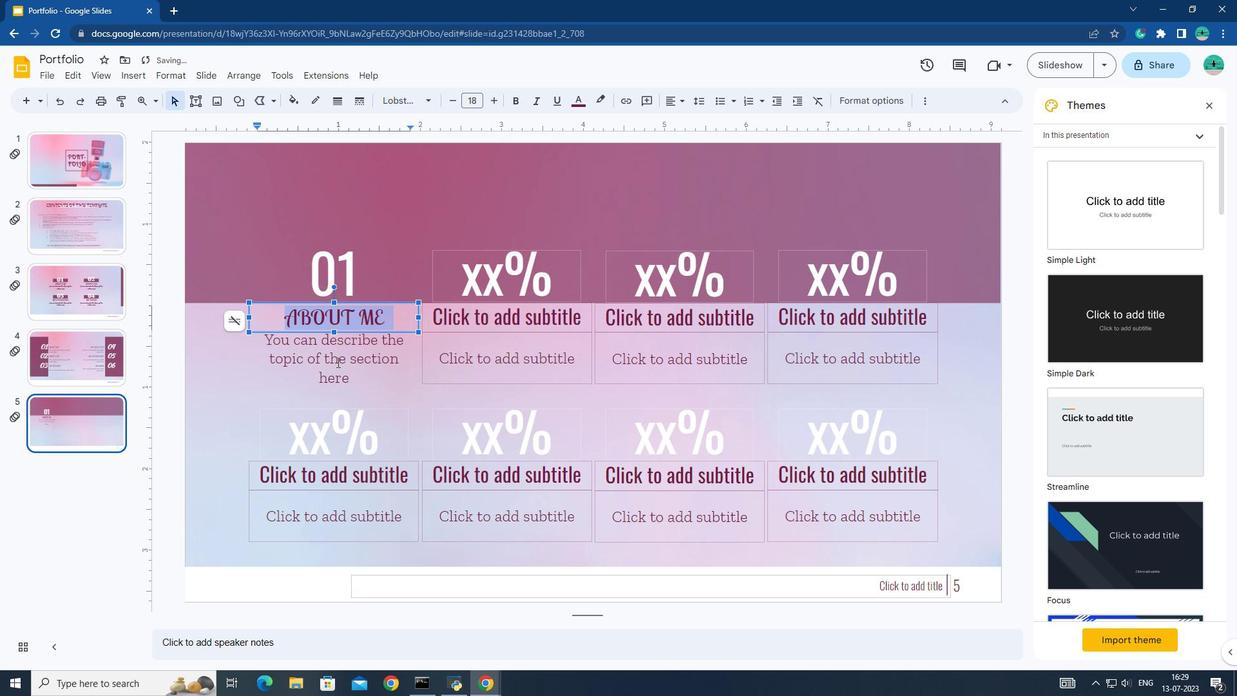
Action: Mouse pressed left at (336, 358)
Screenshot: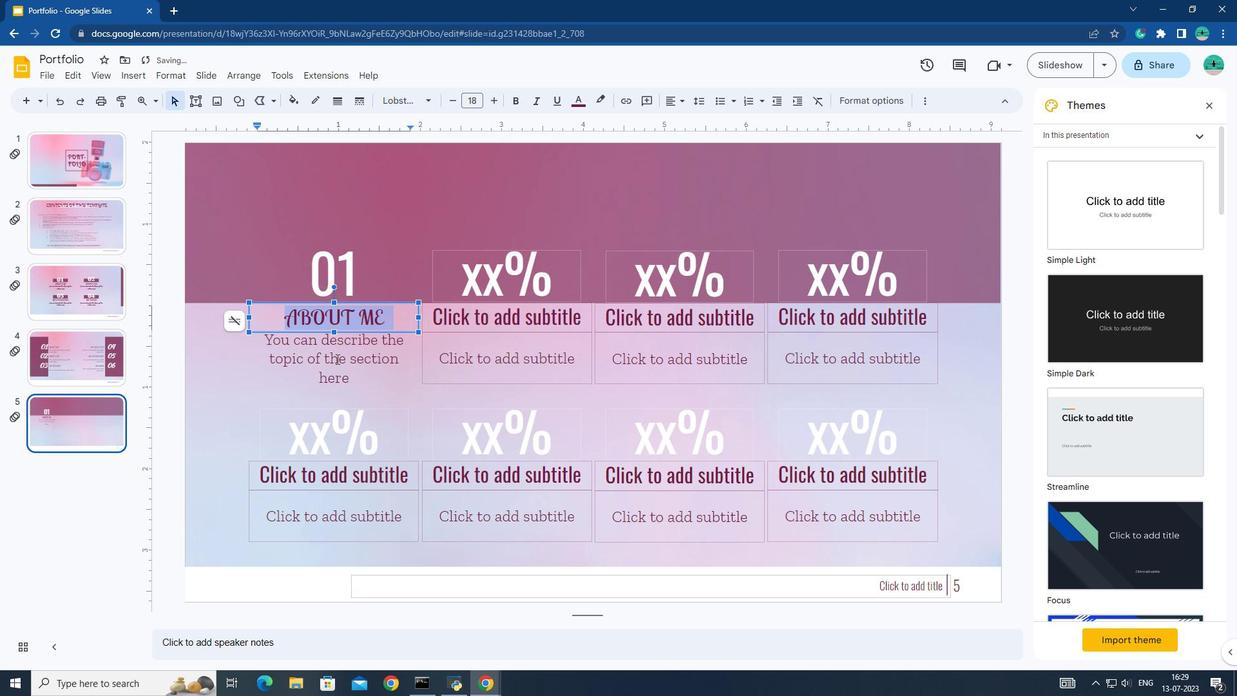 
Action: Mouse moved to (269, 337)
Screenshot: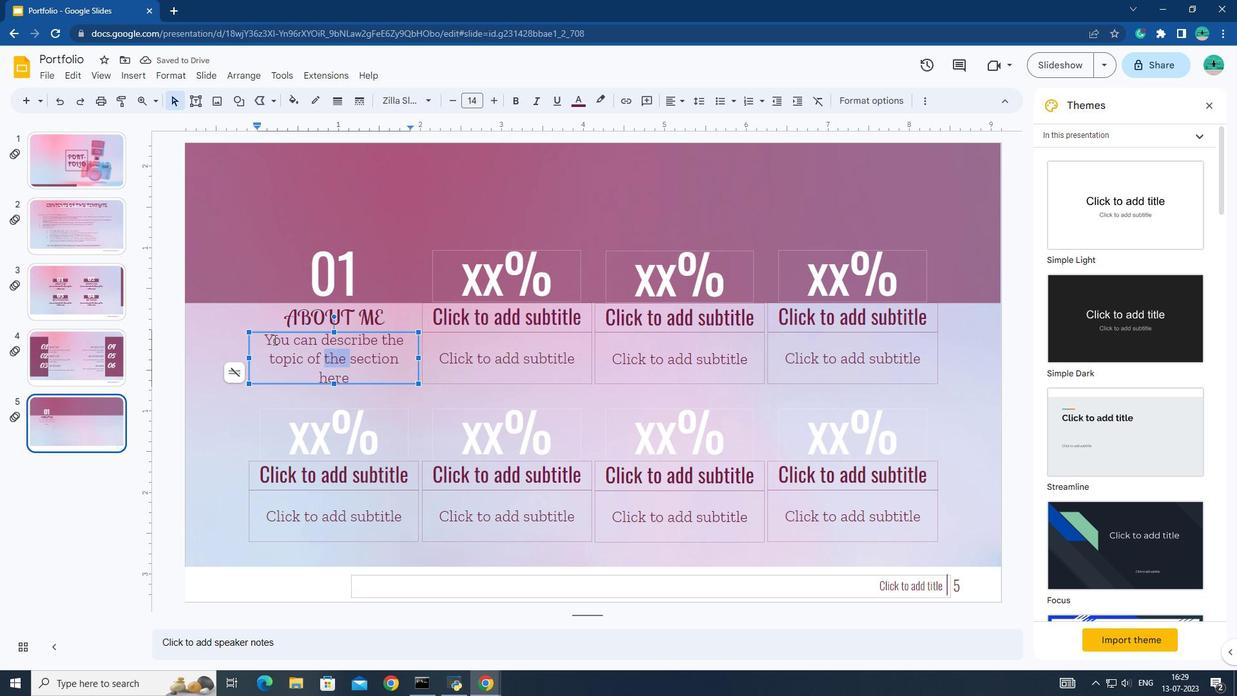 
Action: Mouse pressed left at (269, 337)
Screenshot: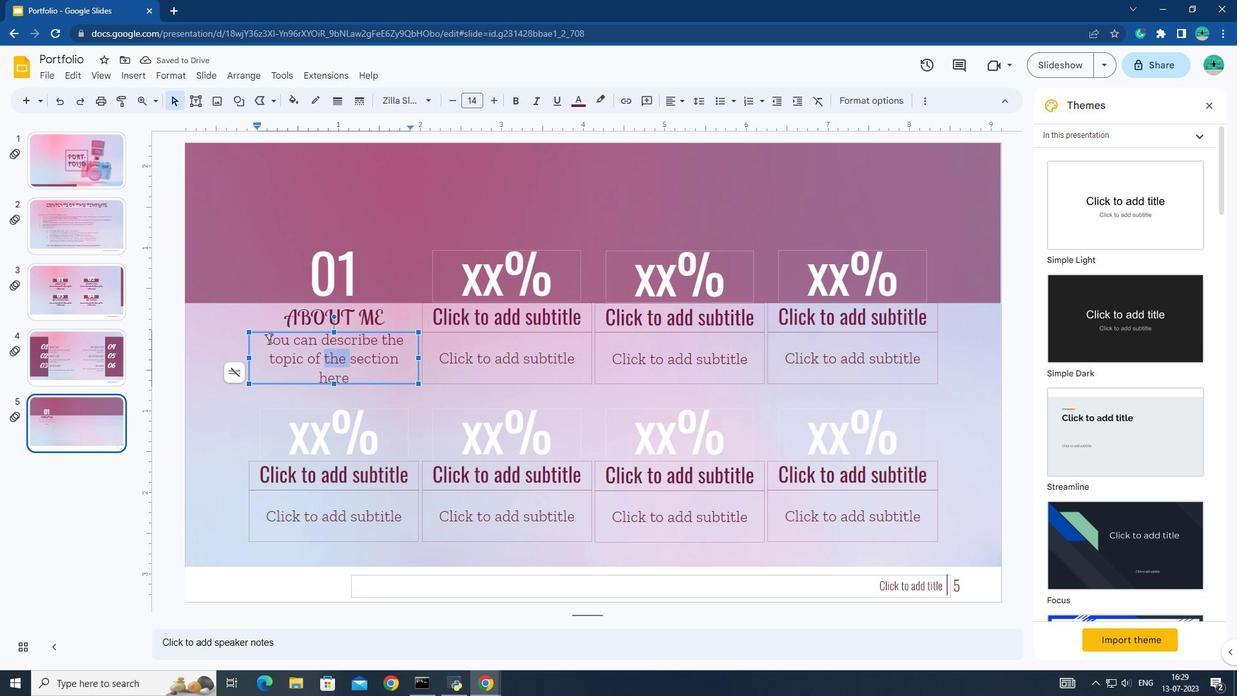 
Action: Mouse pressed left at (269, 337)
Screenshot: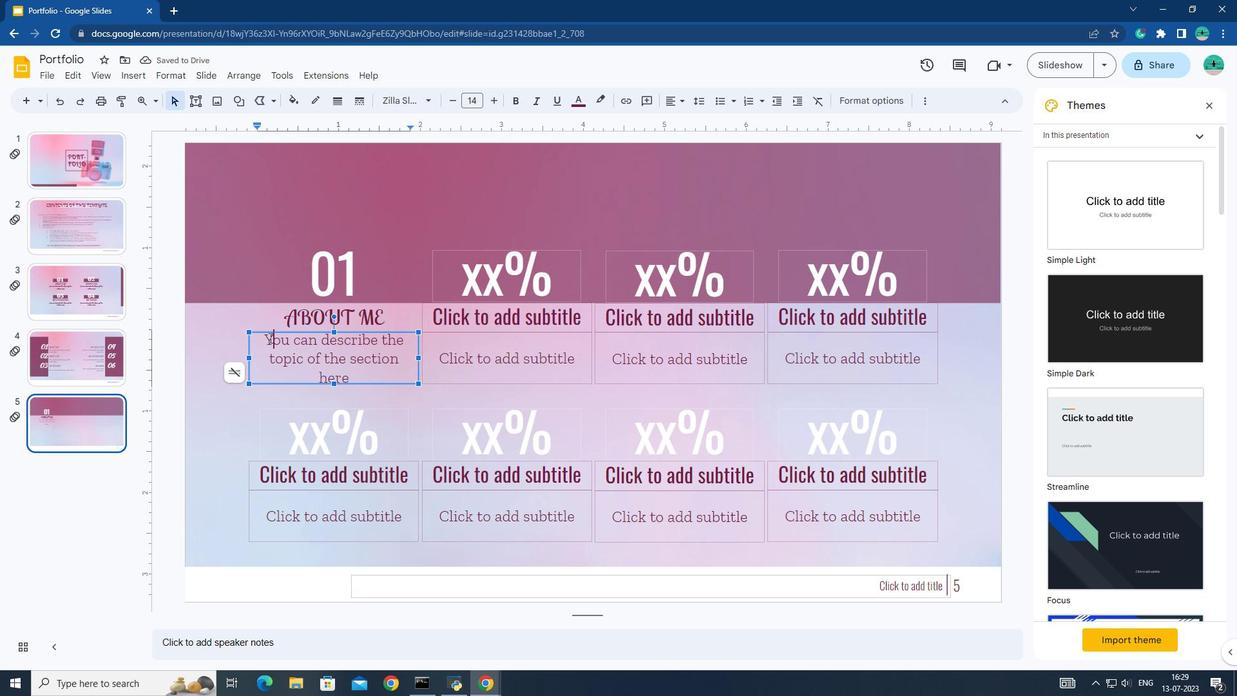 
Action: Mouse pressed left at (269, 337)
Screenshot: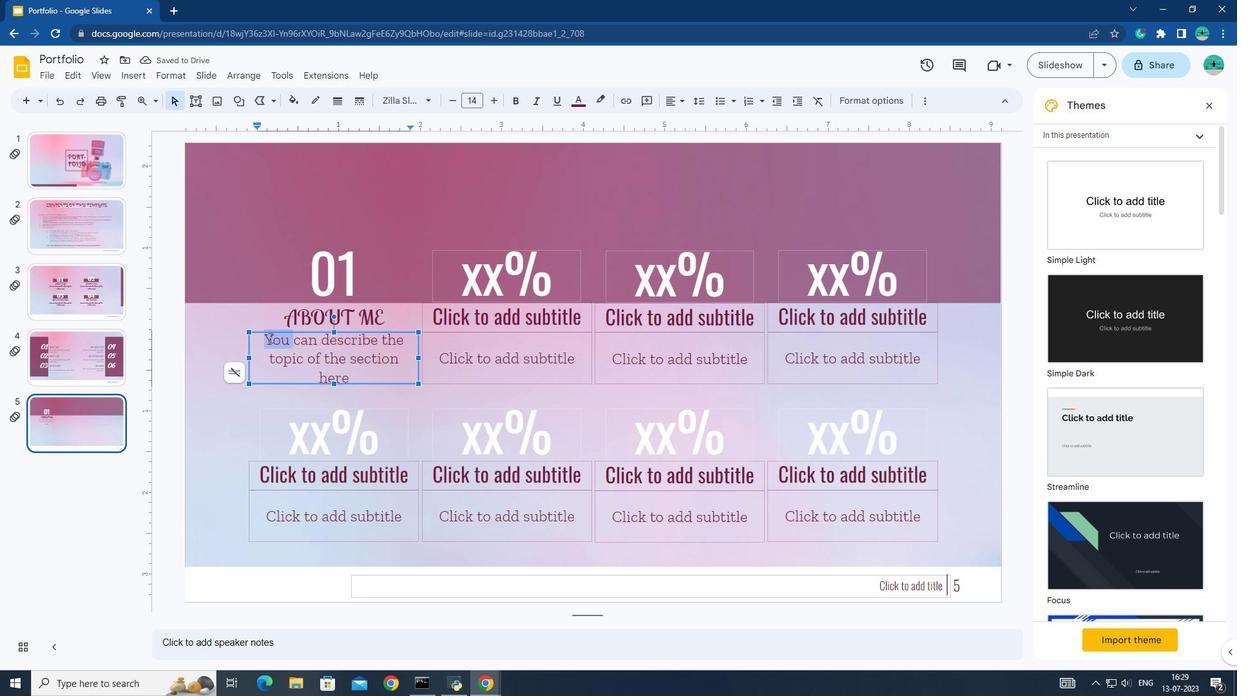 
Action: Mouse moved to (431, 99)
Screenshot: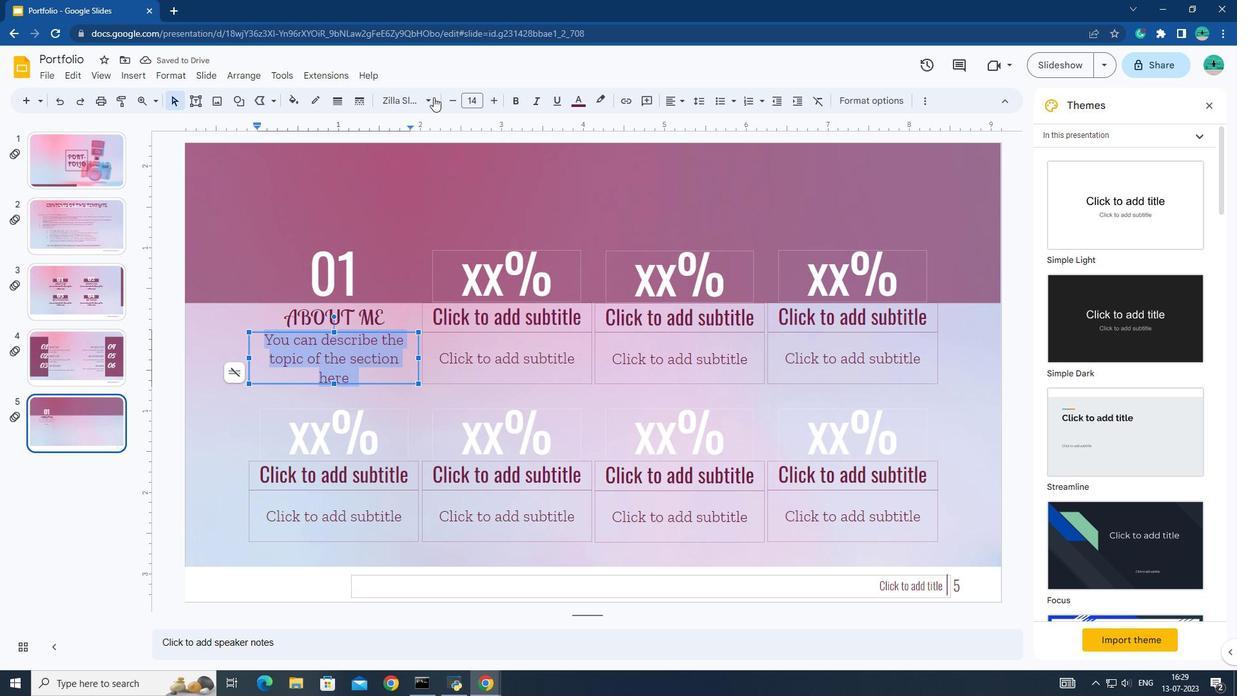 
Action: Mouse pressed left at (431, 99)
Screenshot: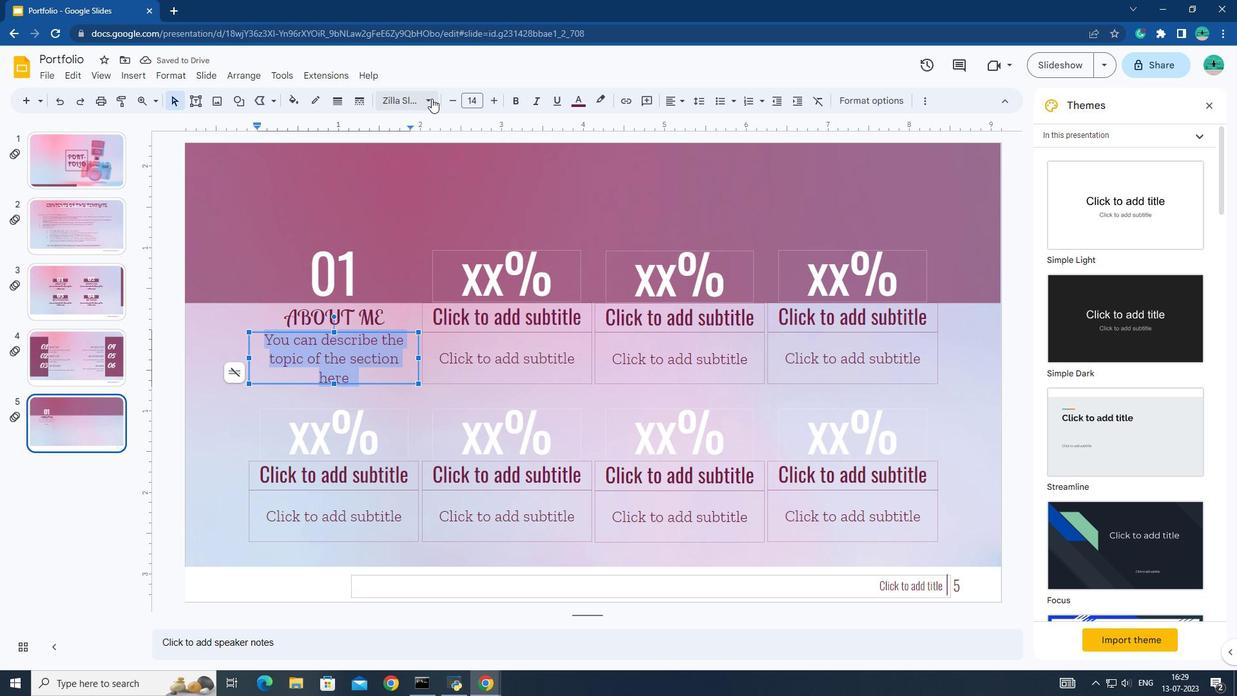
Action: Mouse moved to (462, 492)
Screenshot: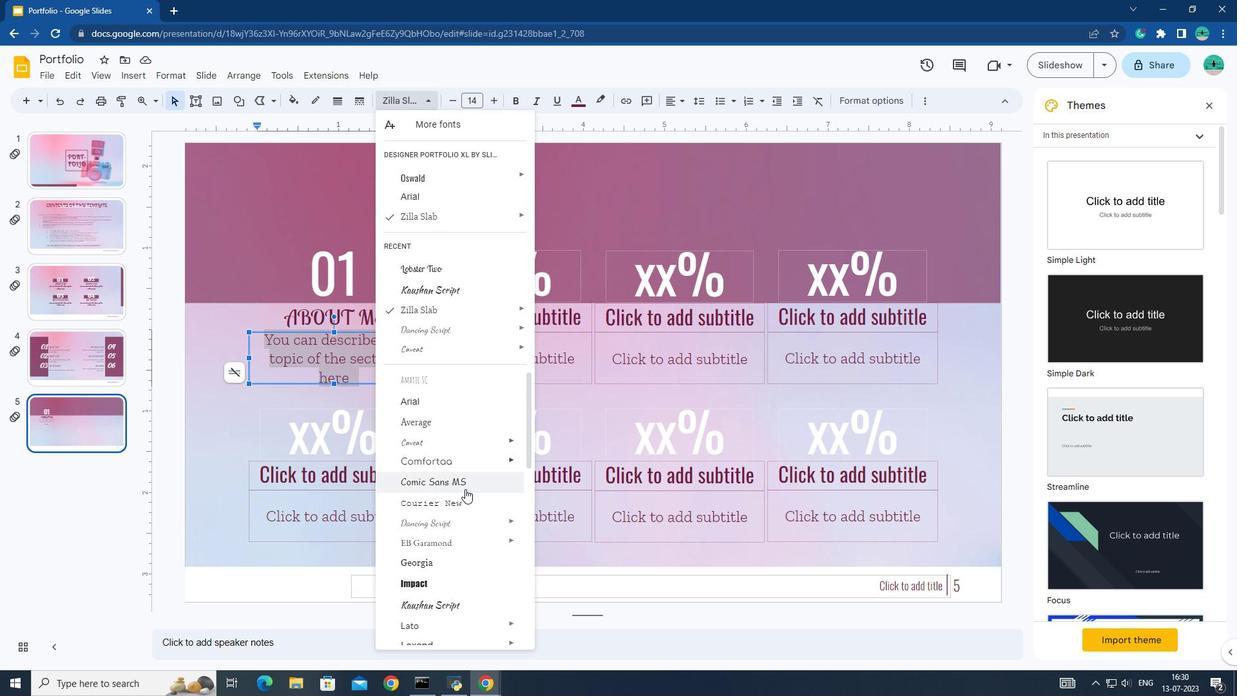 
Action: Mouse scrolled (462, 491) with delta (0, 0)
Screenshot: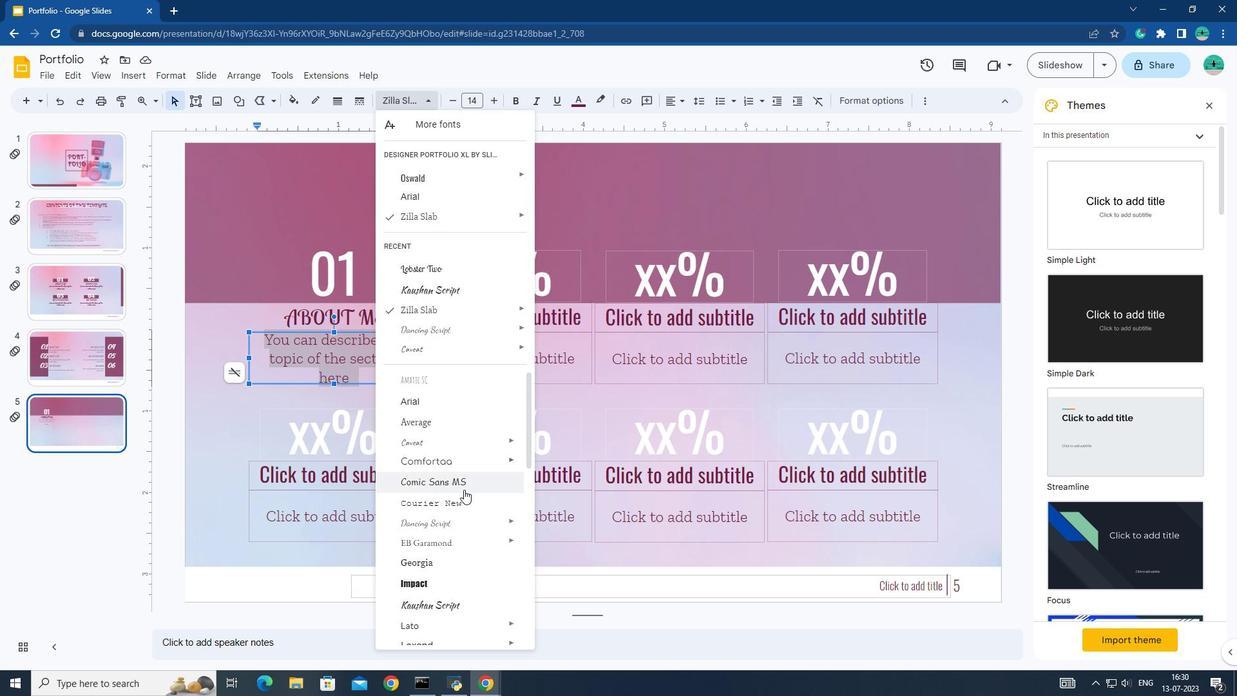 
Action: Mouse scrolled (462, 491) with delta (0, 0)
Screenshot: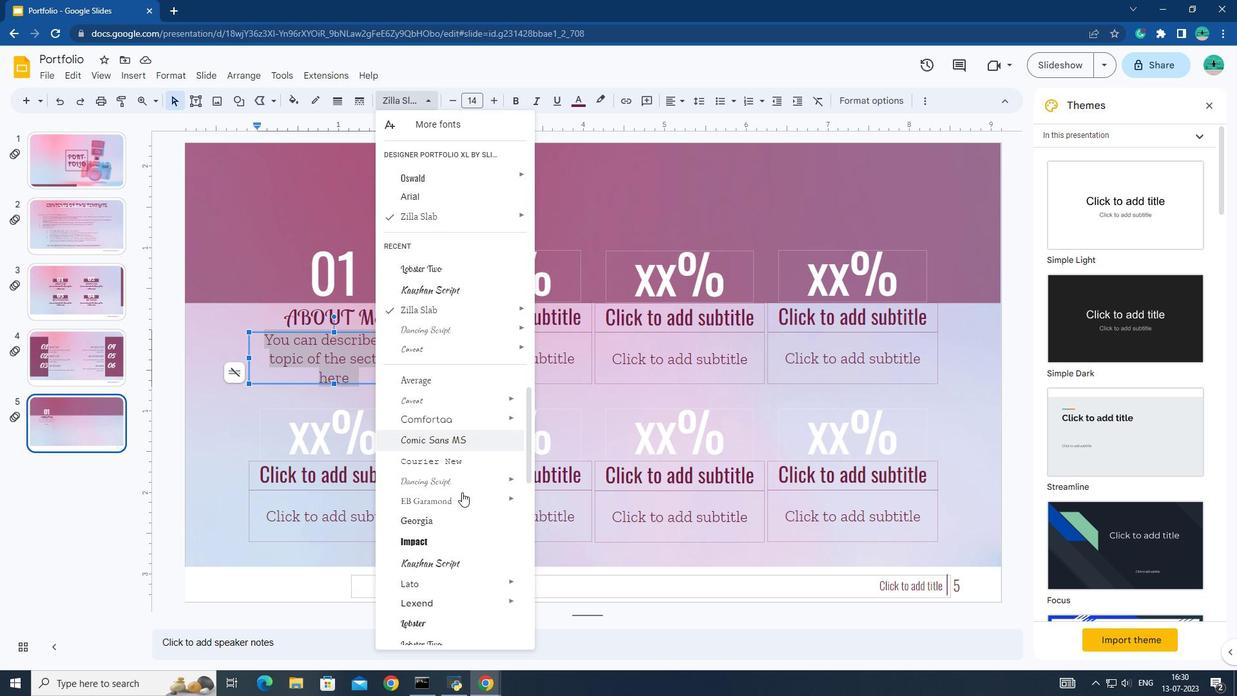 
Action: Mouse moved to (460, 492)
Screenshot: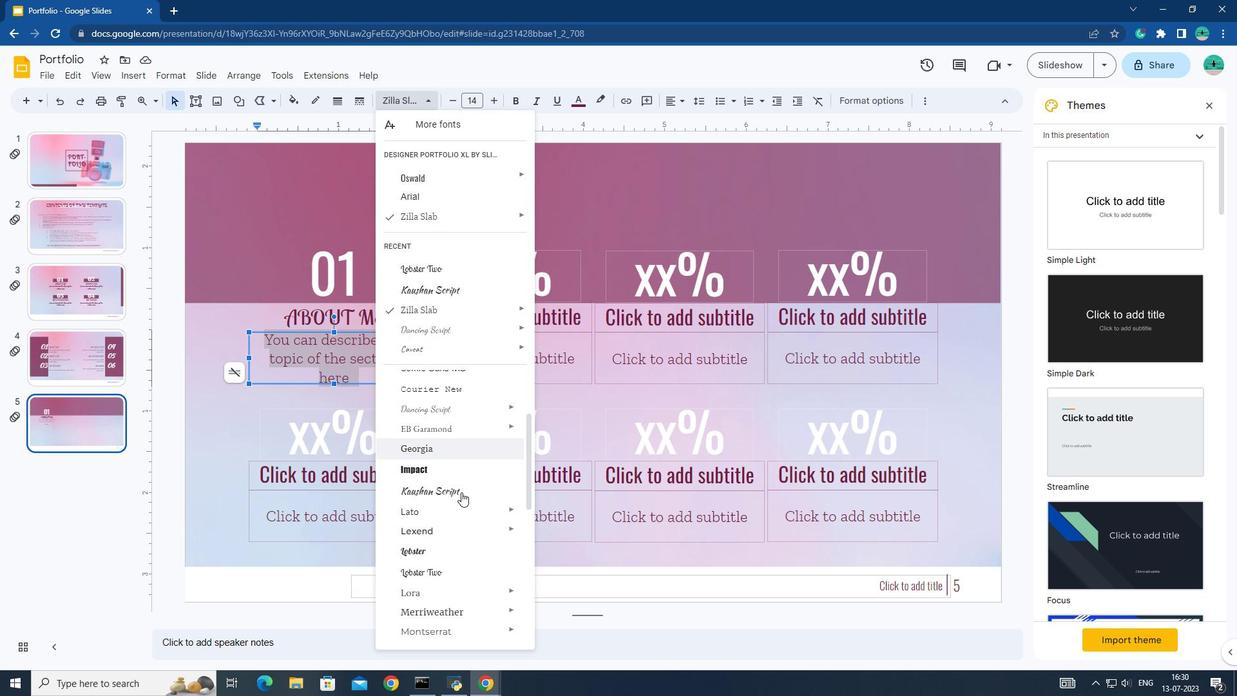 
Action: Mouse scrolled (460, 491) with delta (0, 0)
Screenshot: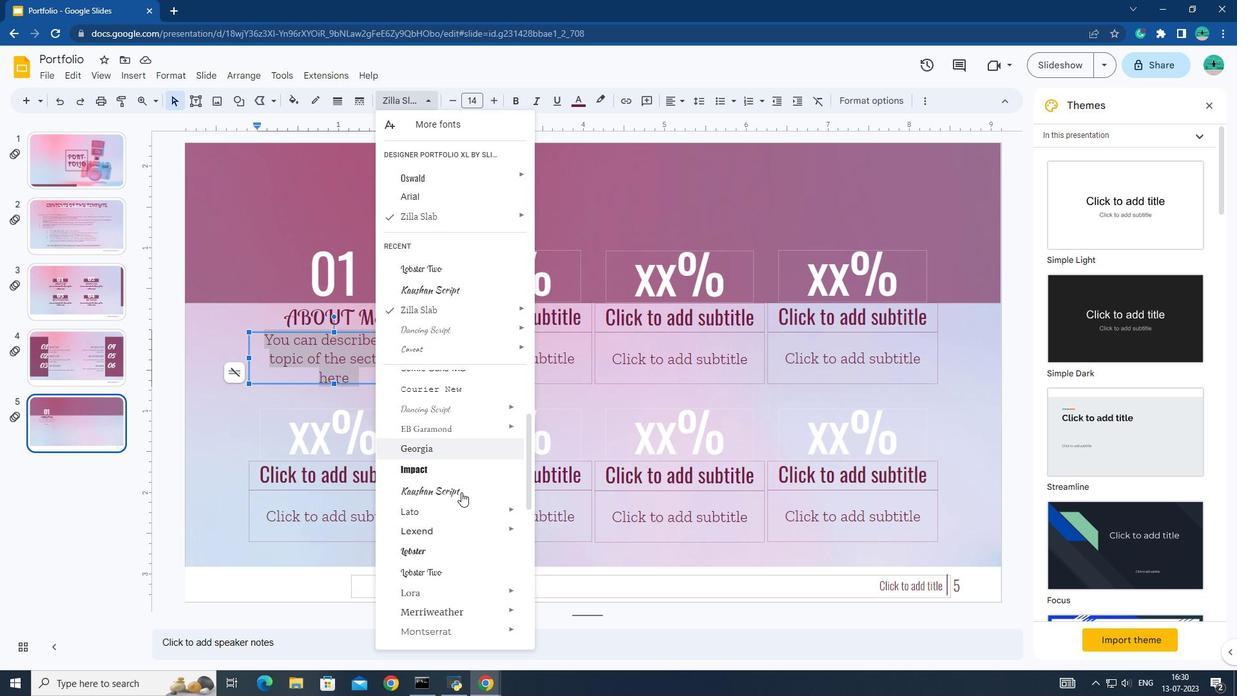 
Action: Mouse scrolled (460, 491) with delta (0, 0)
Screenshot: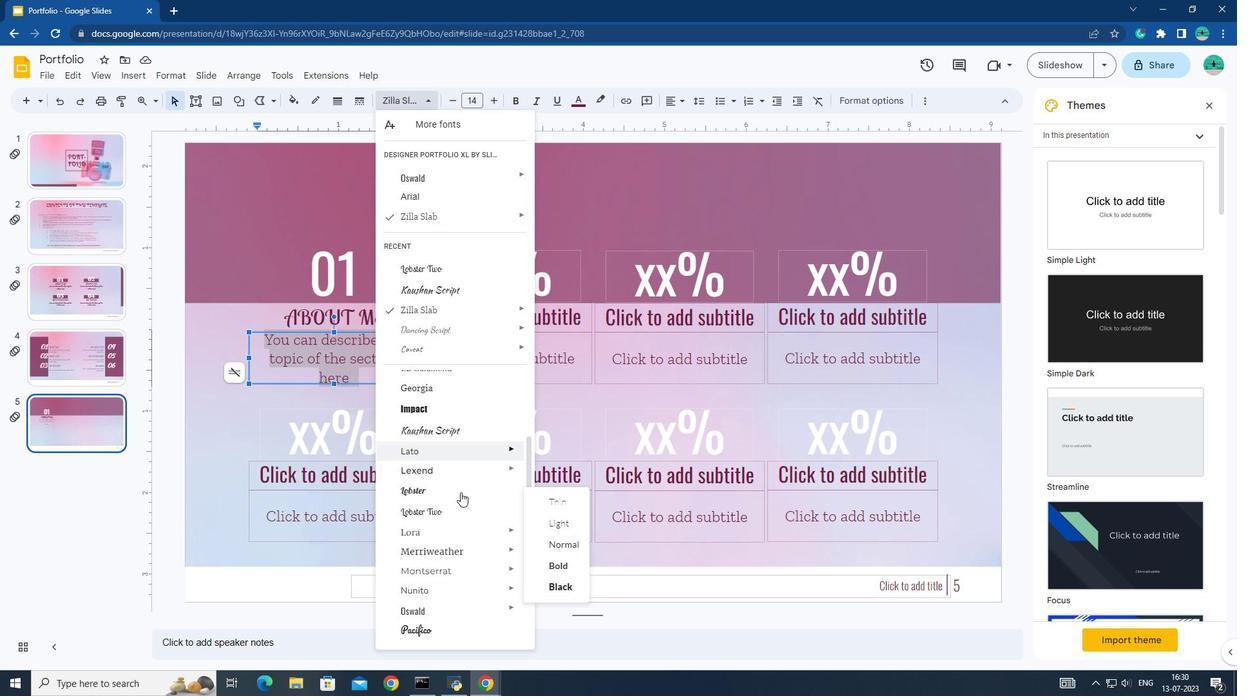 
Action: Mouse scrolled (460, 491) with delta (0, 0)
Screenshot: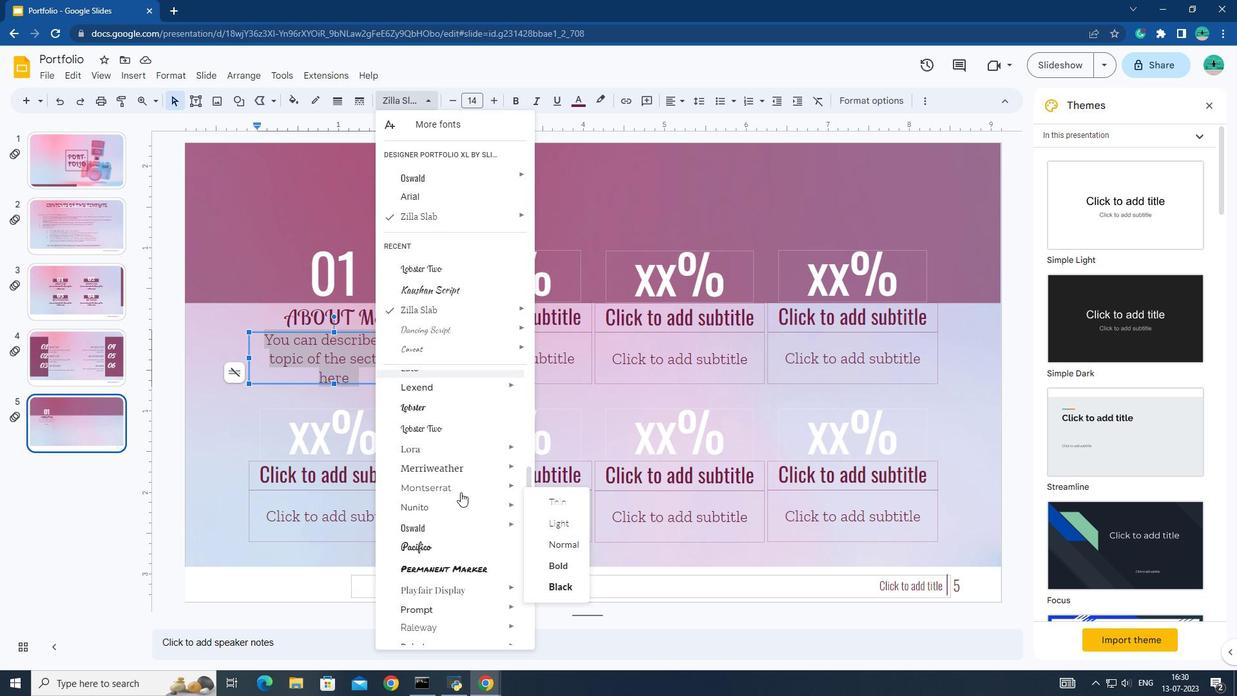 
Action: Mouse moved to (433, 478)
Screenshot: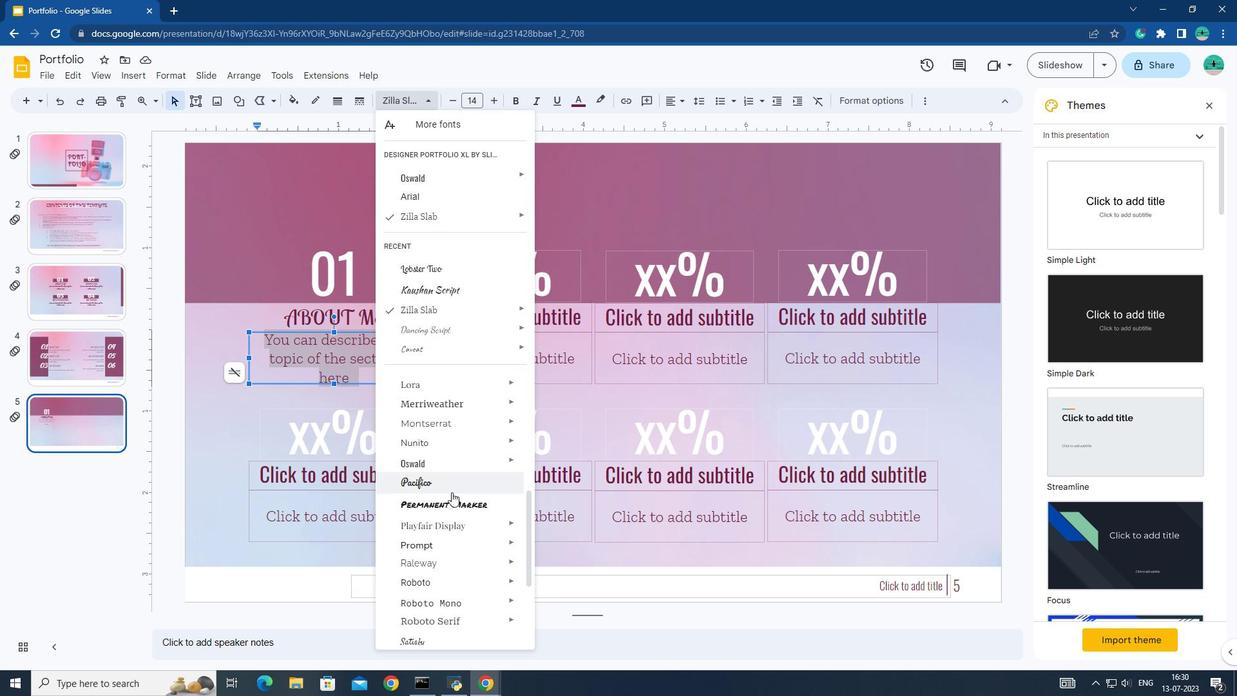 
Action: Mouse pressed left at (433, 478)
Screenshot: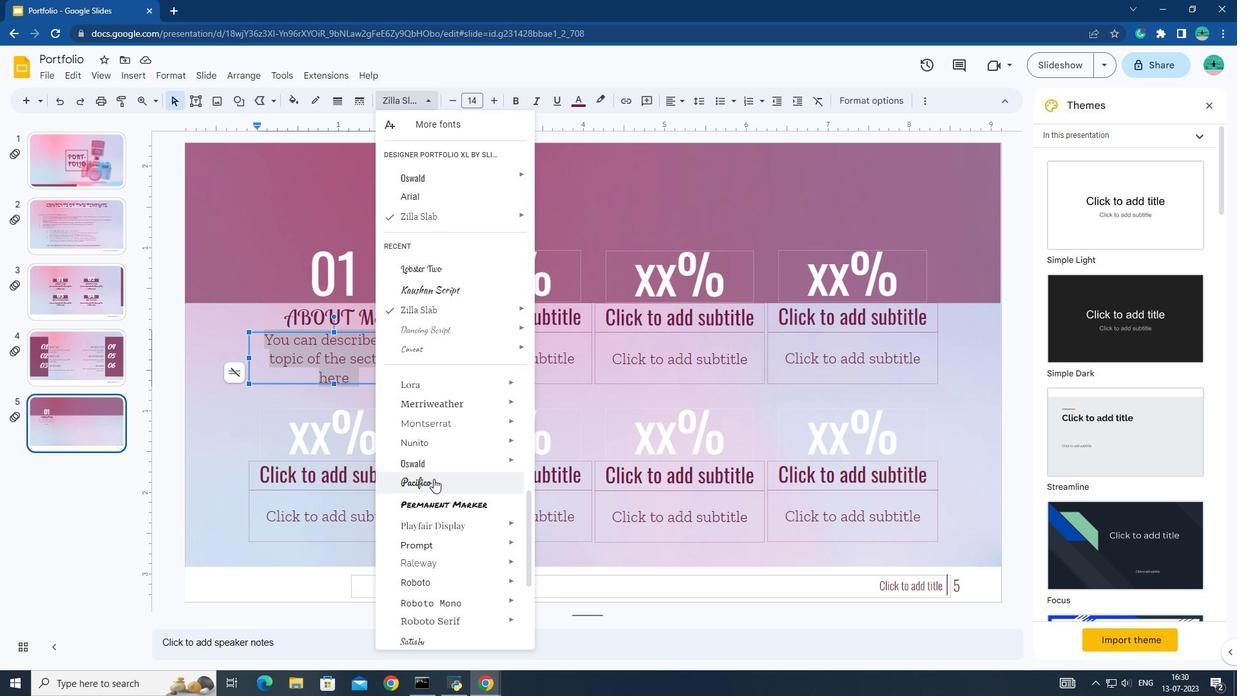 
Action: Mouse moved to (507, 284)
Screenshot: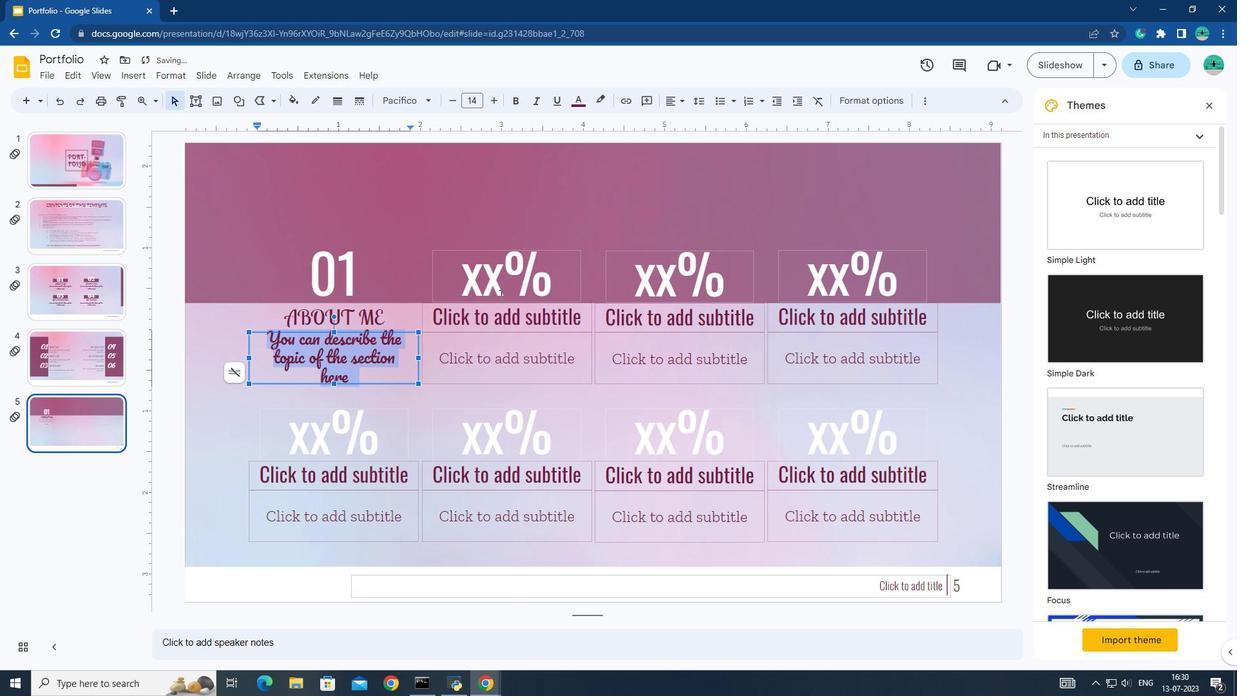 
Action: Mouse pressed left at (507, 284)
Screenshot: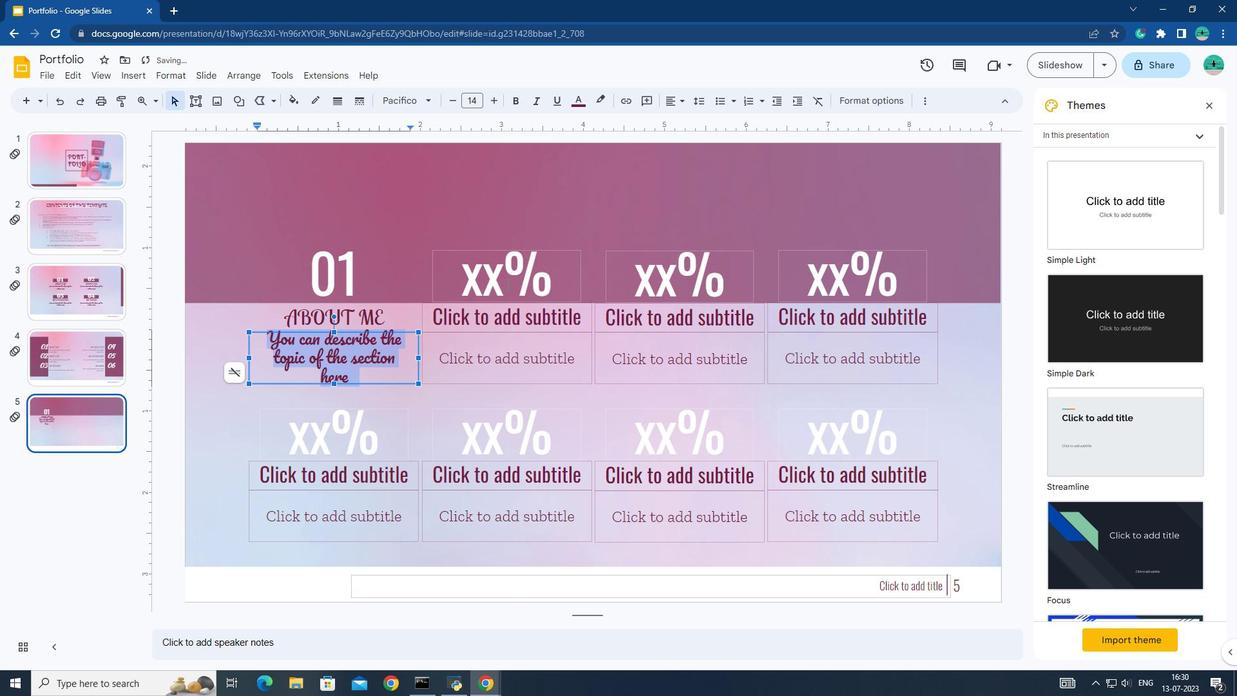 
Action: Mouse moved to (507, 284)
Screenshot: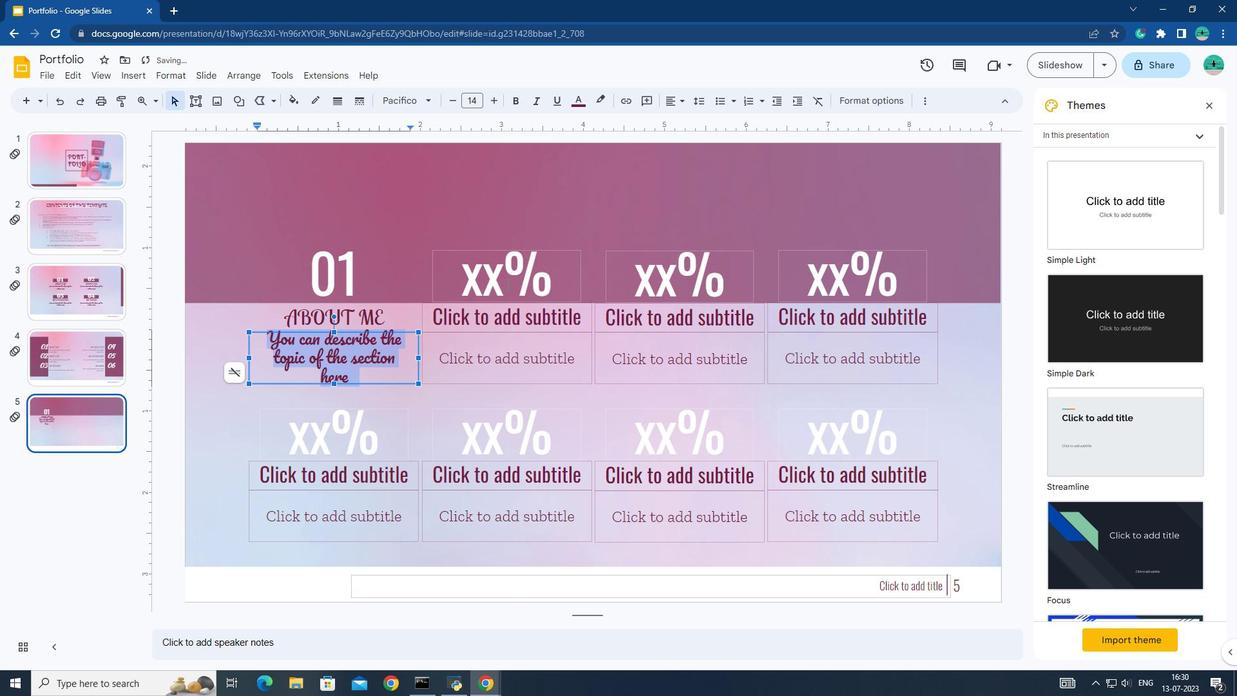 
Action: Key pressed 02
Screenshot: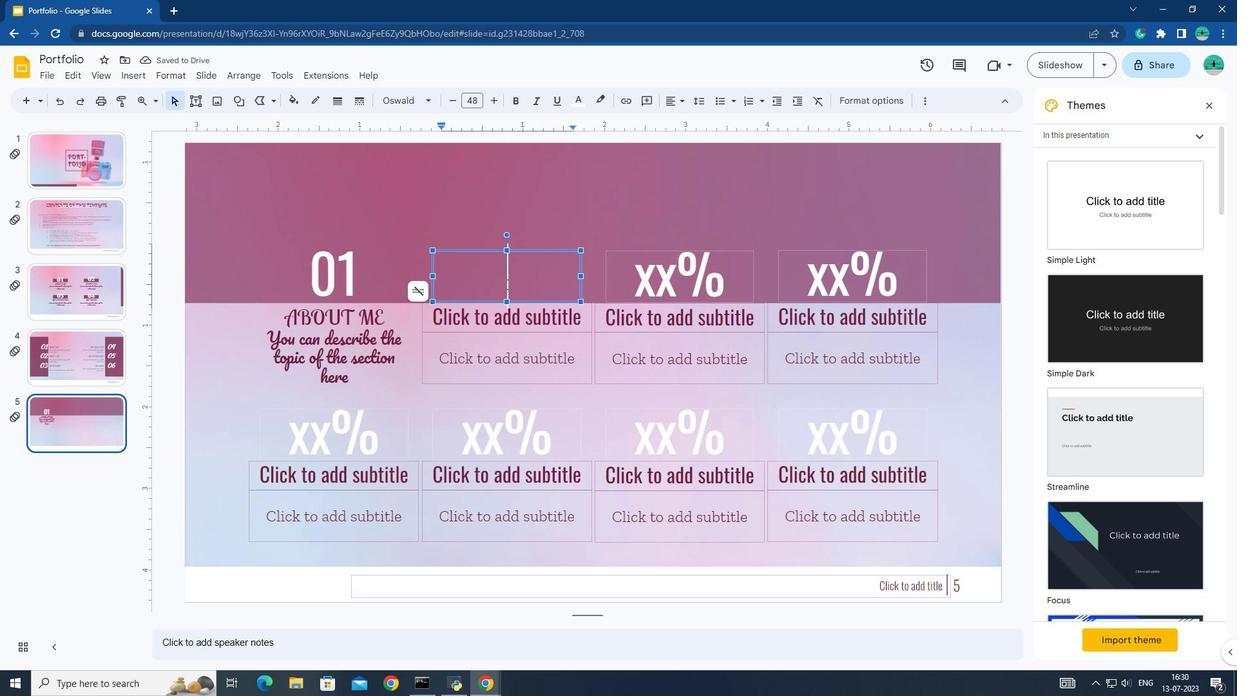 
Action: Mouse moved to (528, 315)
Screenshot: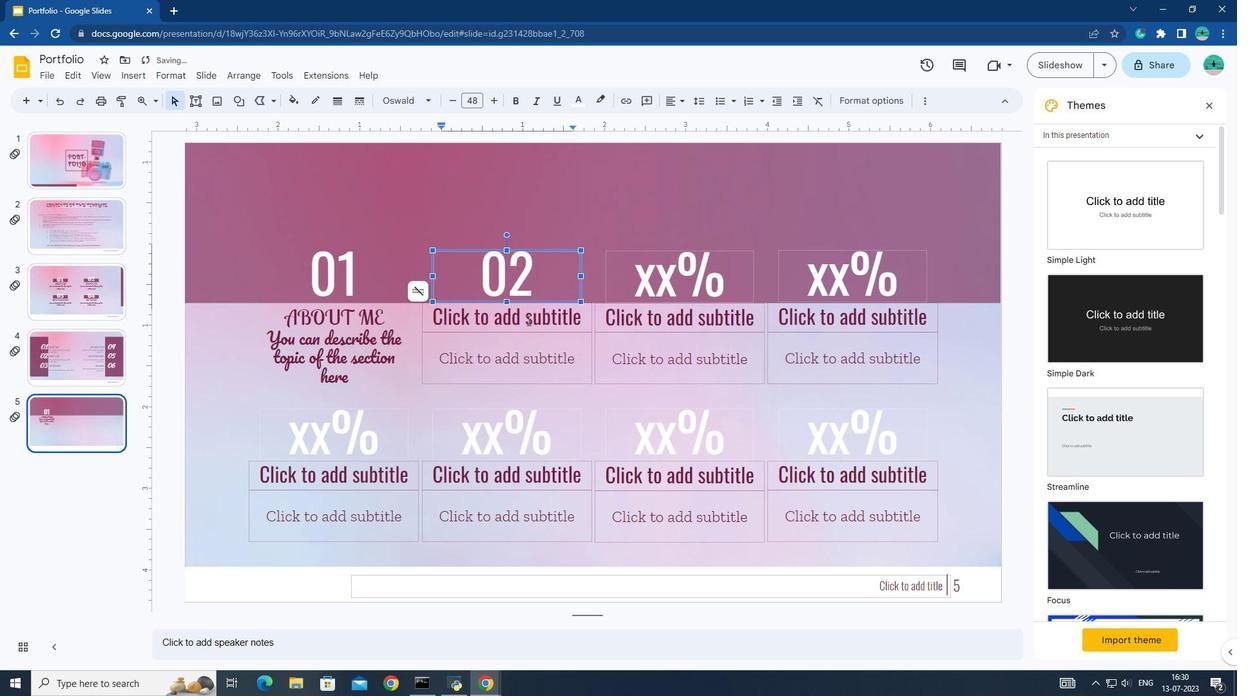 
Action: Mouse pressed left at (528, 315)
Screenshot: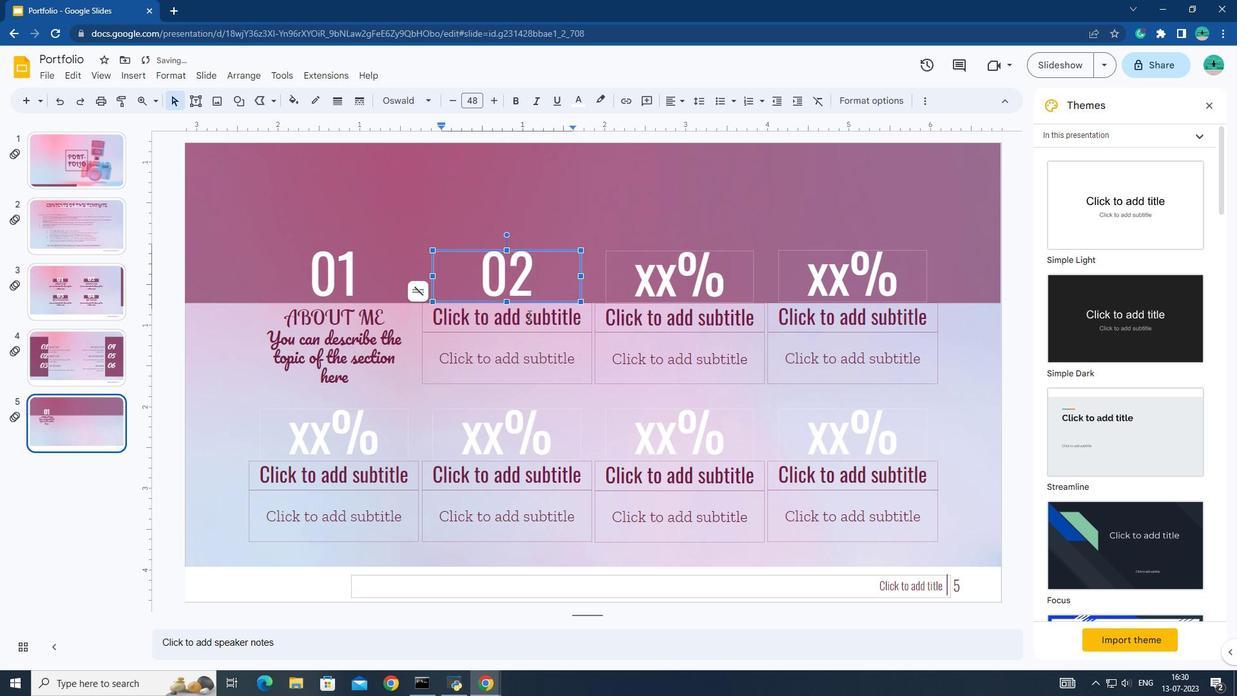 
Action: Mouse moved to (529, 314)
Screenshot: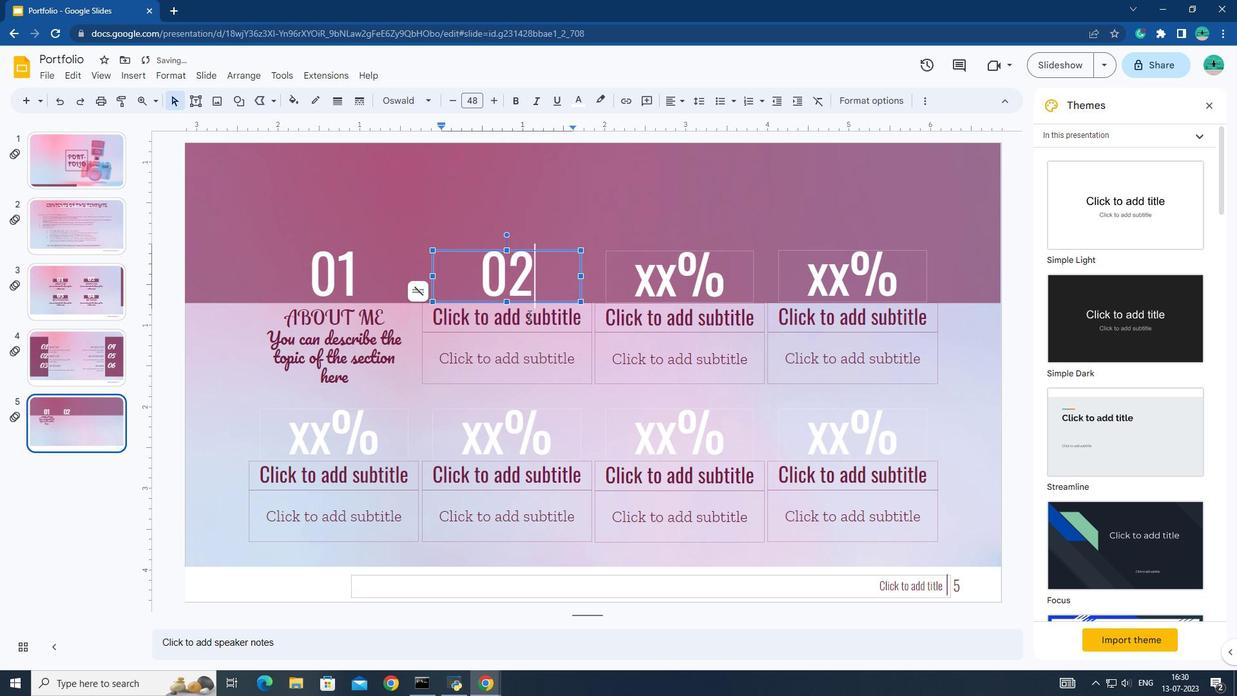 
Action: Key pressed <Key.caps_lock>WHAT<Key.space>I<Key.space>DO
Screenshot: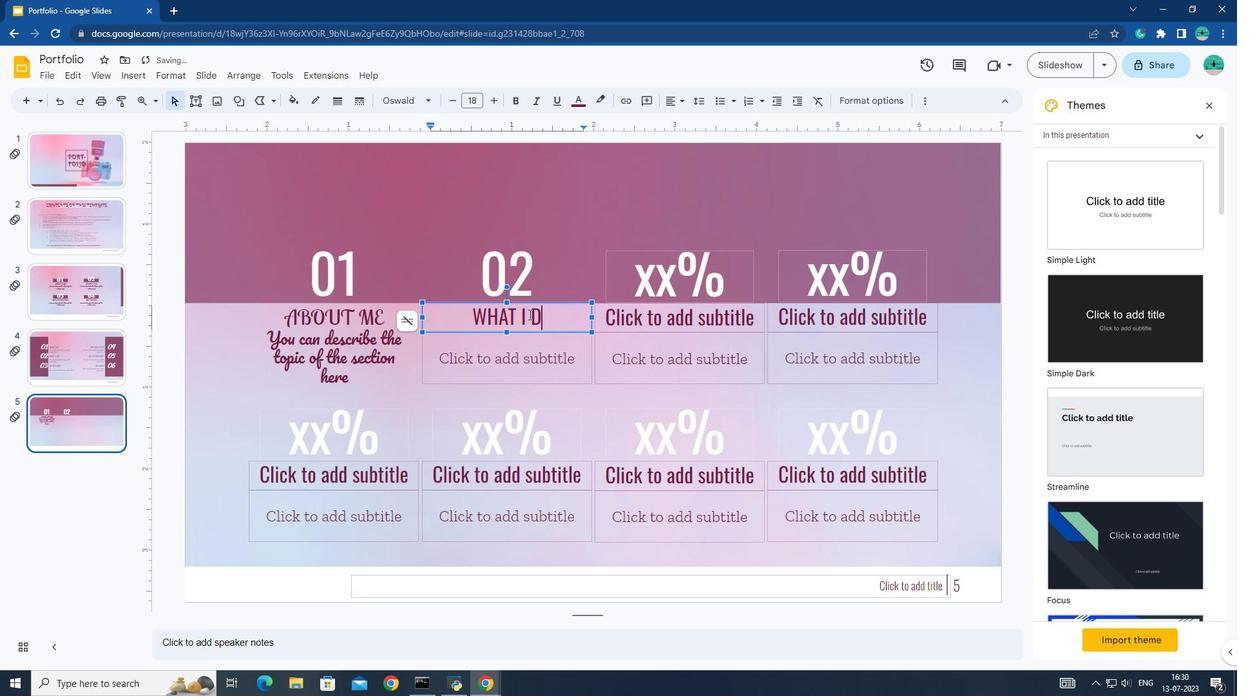 
Action: Mouse moved to (543, 354)
Screenshot: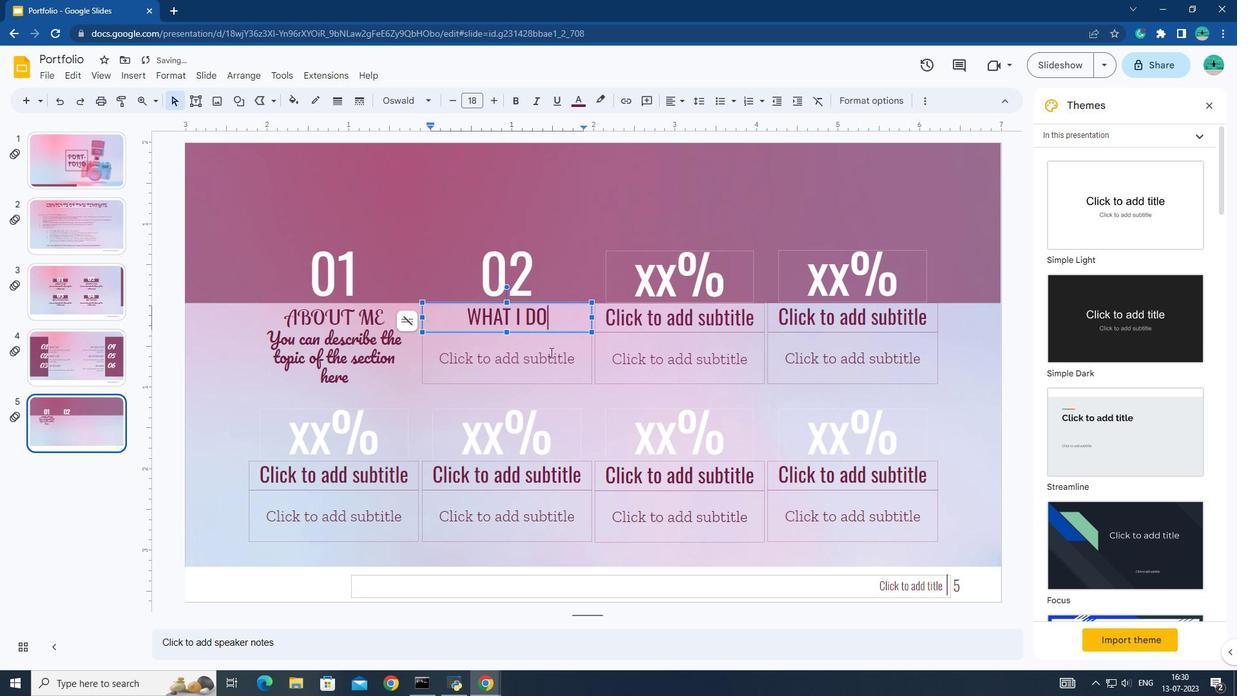 
Action: Mouse pressed left at (543, 354)
Screenshot: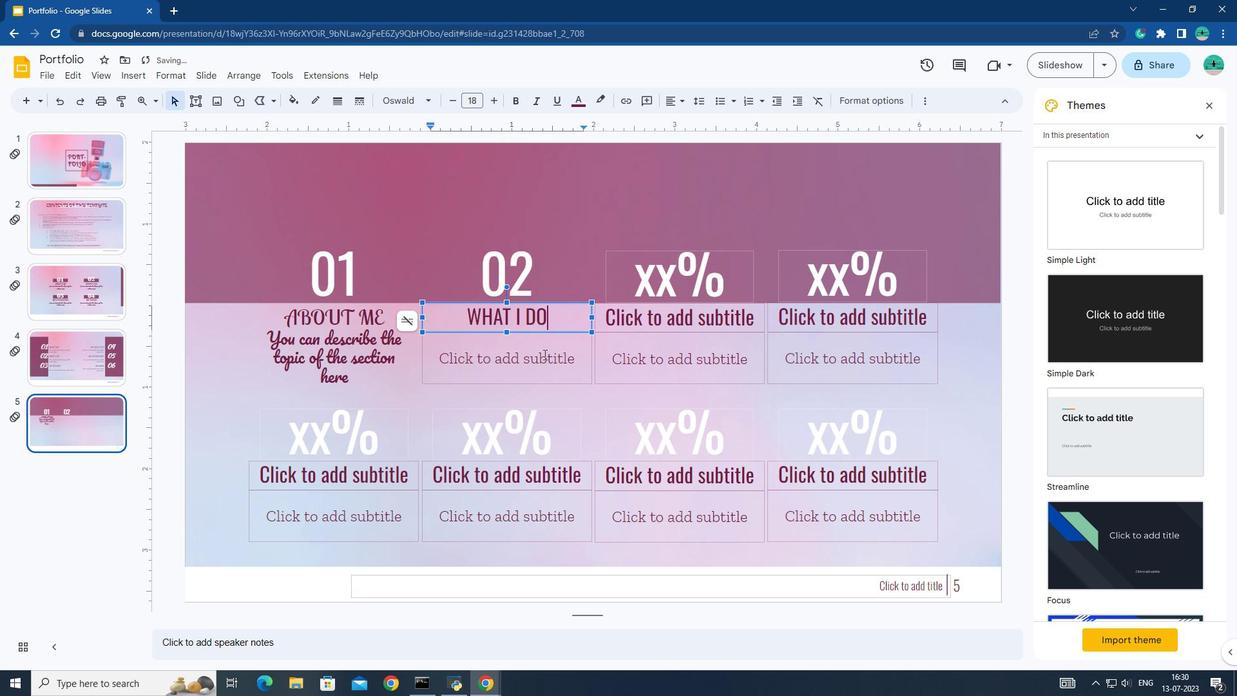 
Action: Key pressed Y<Key.caps_lock>ou<Key.space>can<Key.space>describe<Key.space>the<Key.space>topic<Key.space>of<Key.space>the<Key.space>section
Screenshot: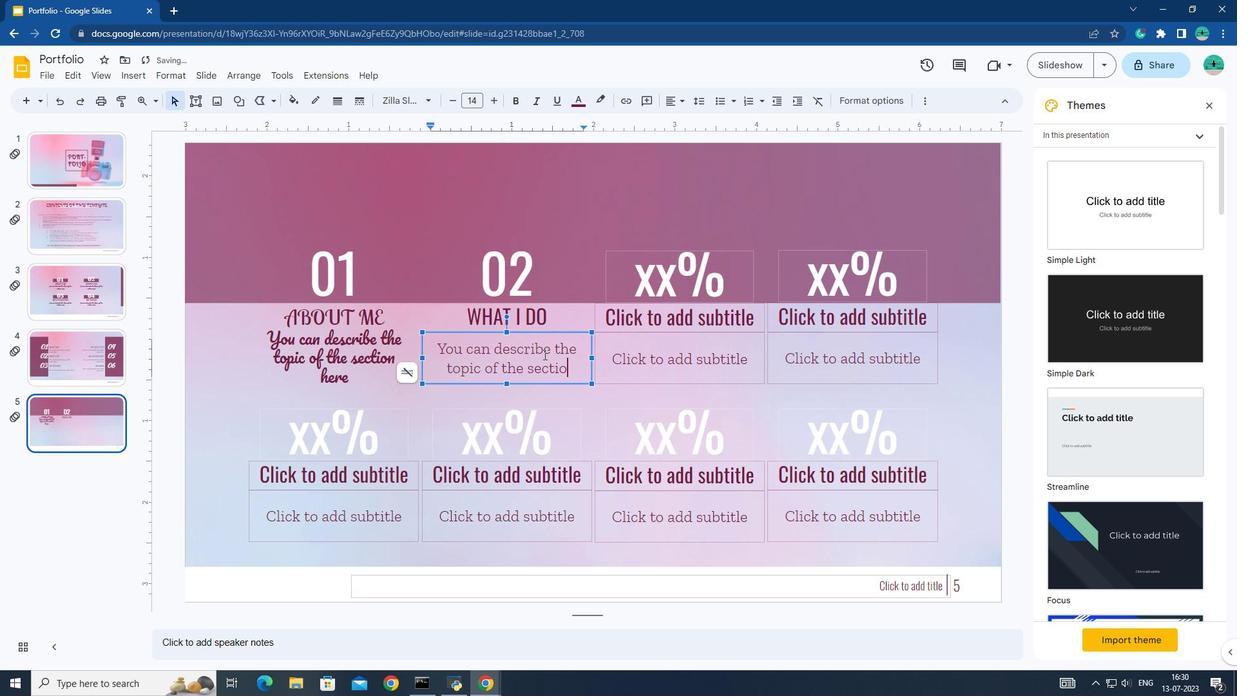 
Action: Mouse moved to (532, 313)
Screenshot: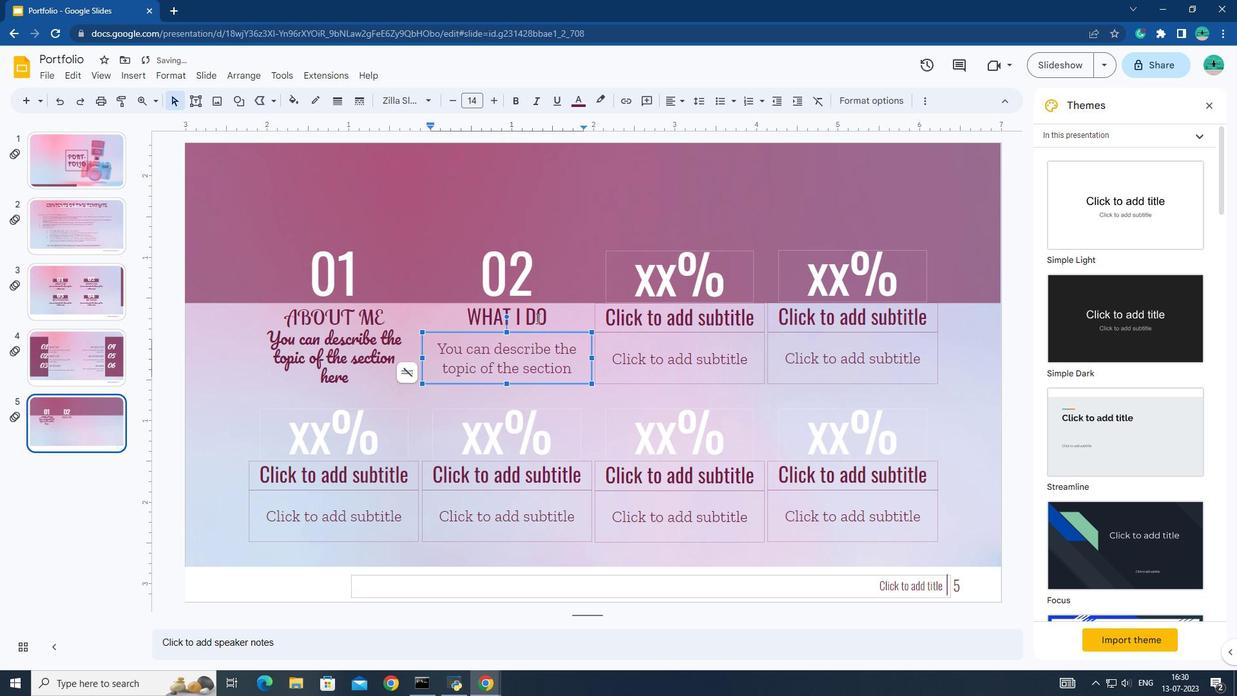 
Action: Mouse pressed left at (532, 313)
Screenshot: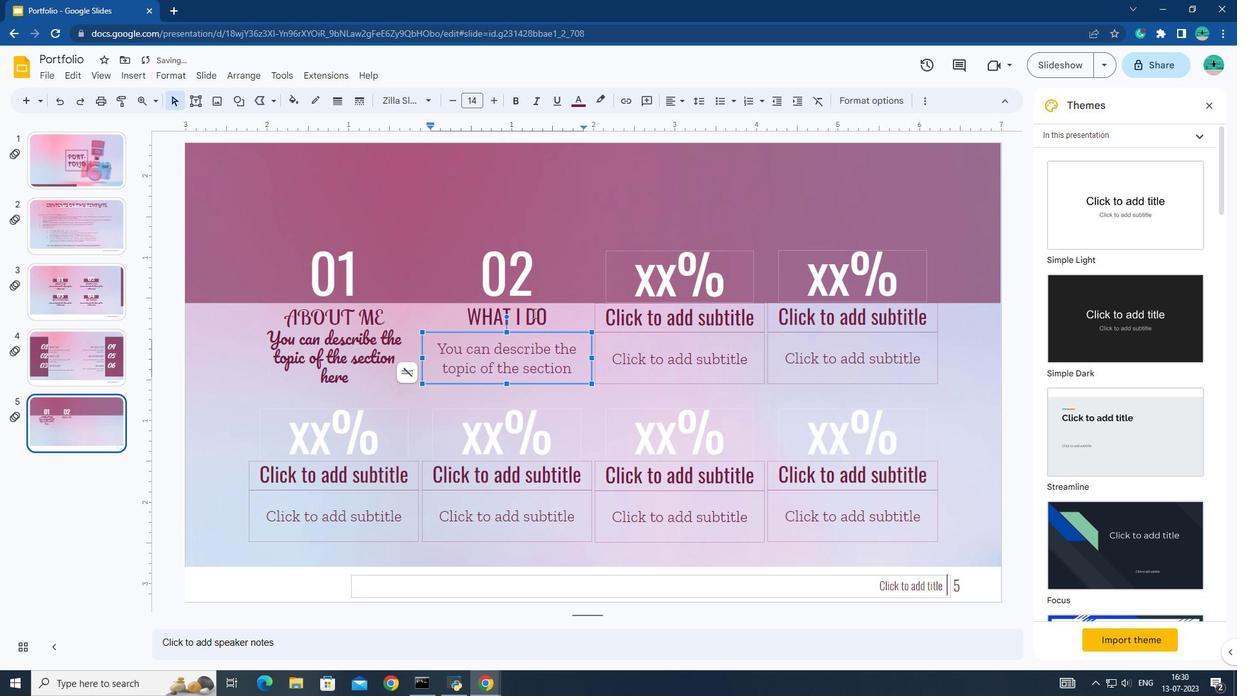 
Action: Mouse moved to (467, 311)
Screenshot: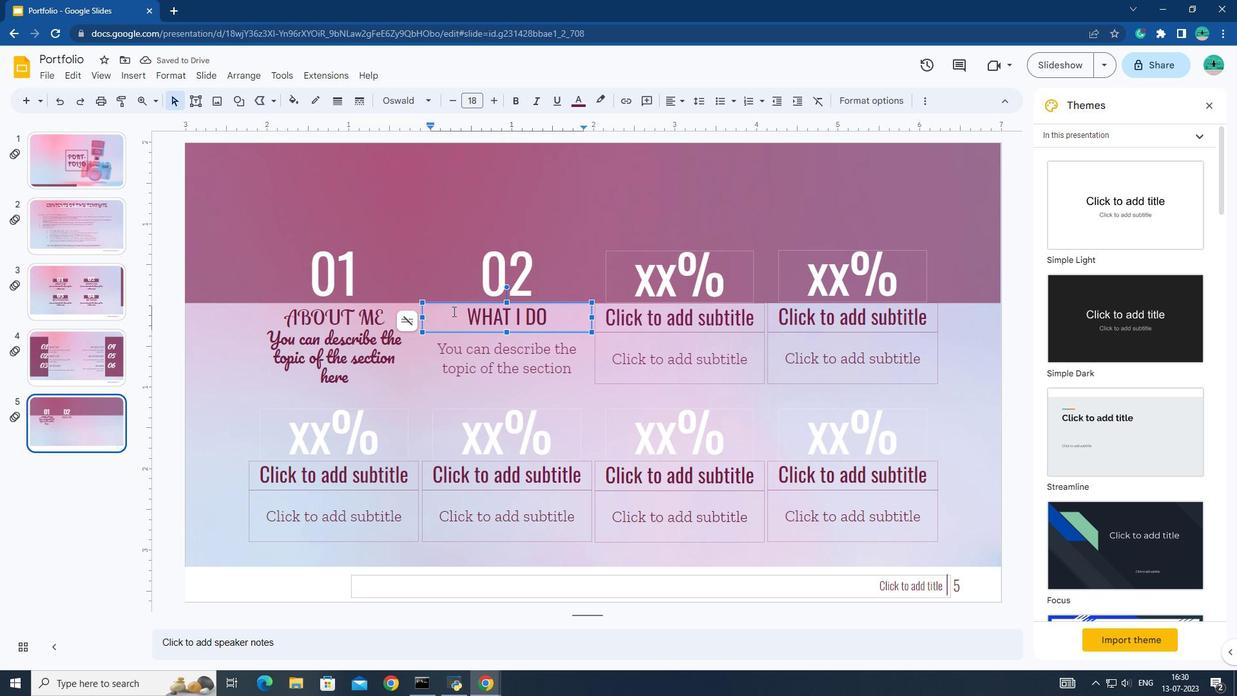 
Action: Mouse pressed left at (467, 311)
Screenshot: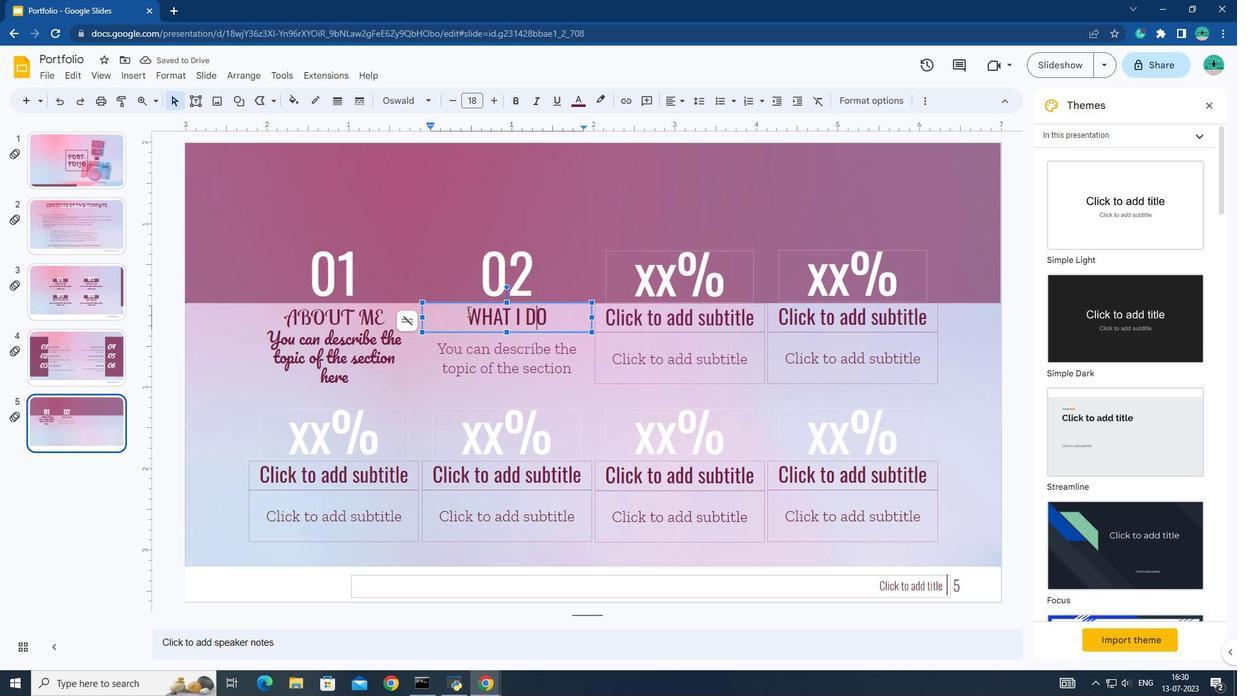 
Action: Mouse pressed left at (467, 311)
Screenshot: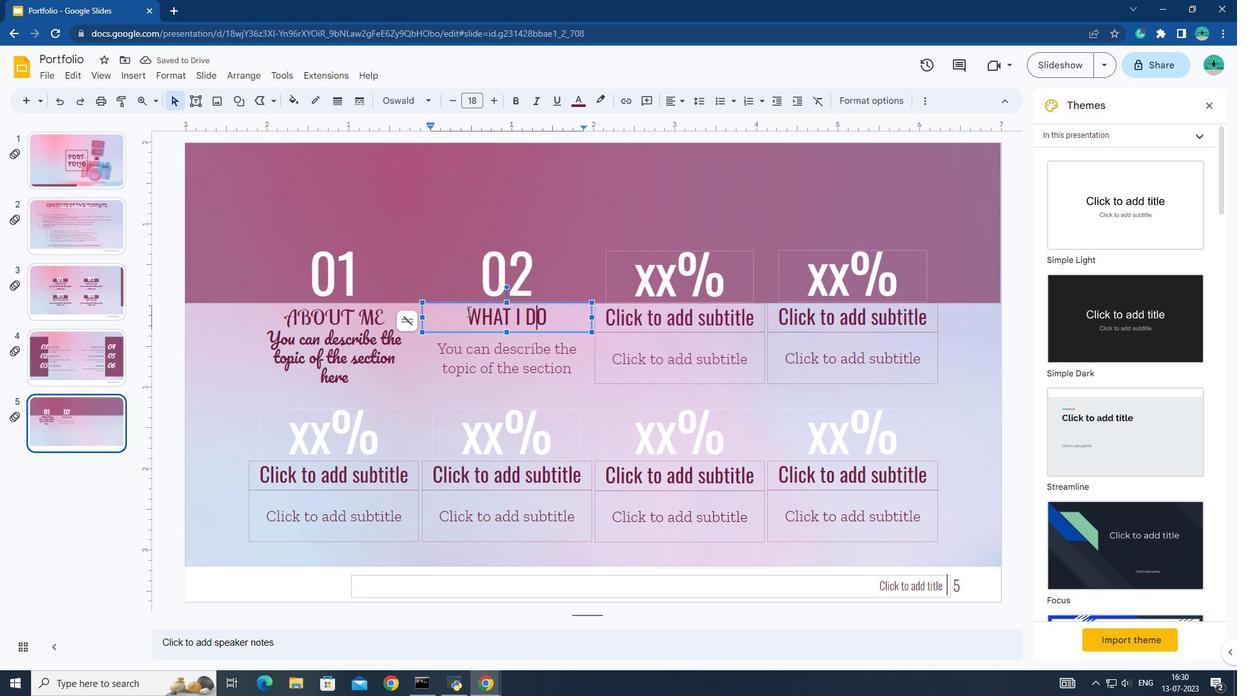 
Action: Mouse moved to (467, 311)
Screenshot: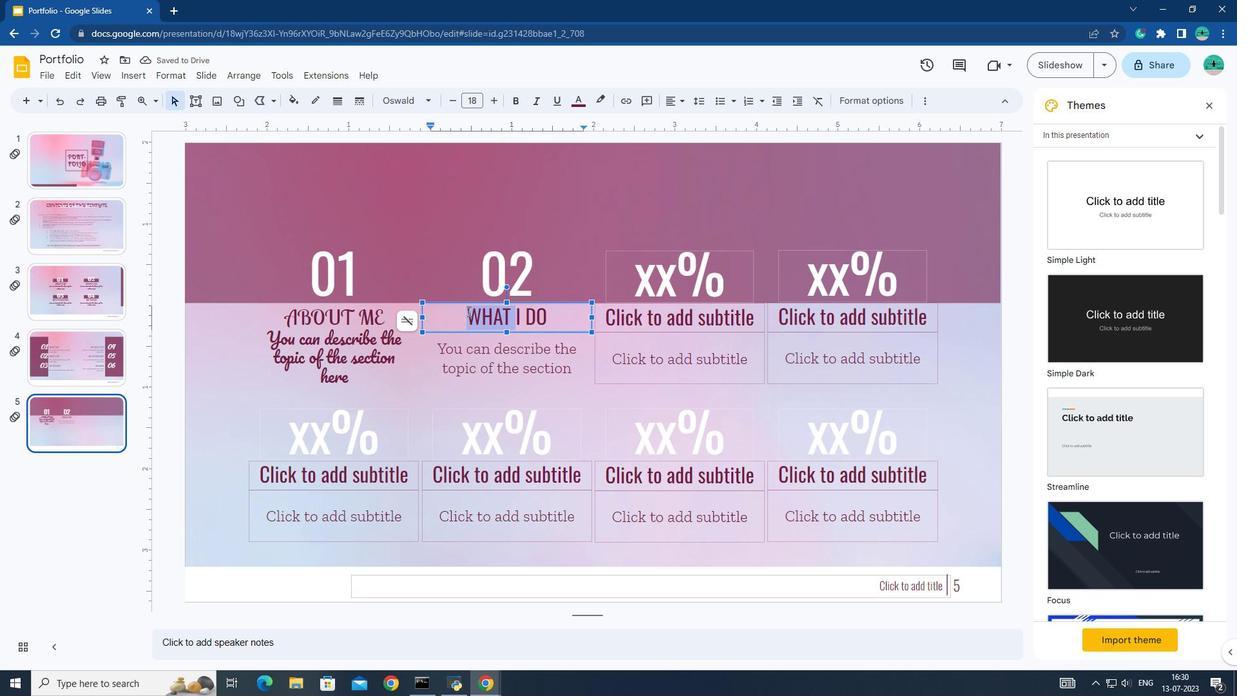 
Action: Mouse pressed left at (467, 311)
Screenshot: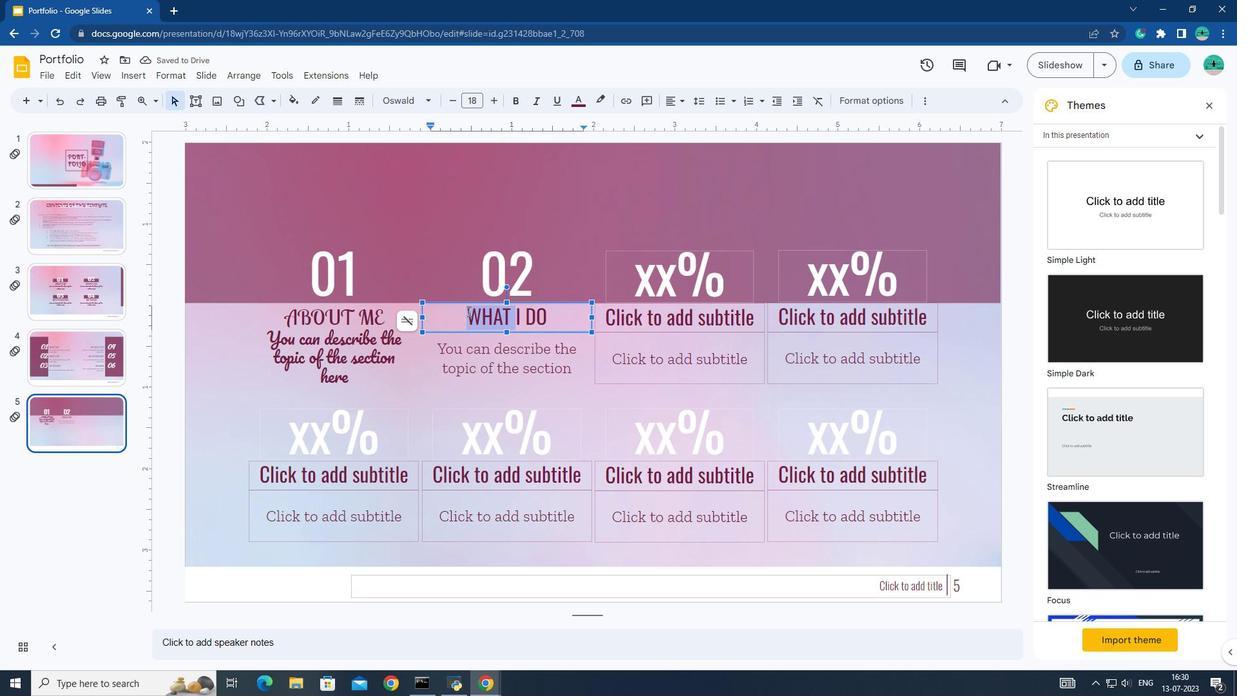 
Action: Mouse moved to (417, 97)
Screenshot: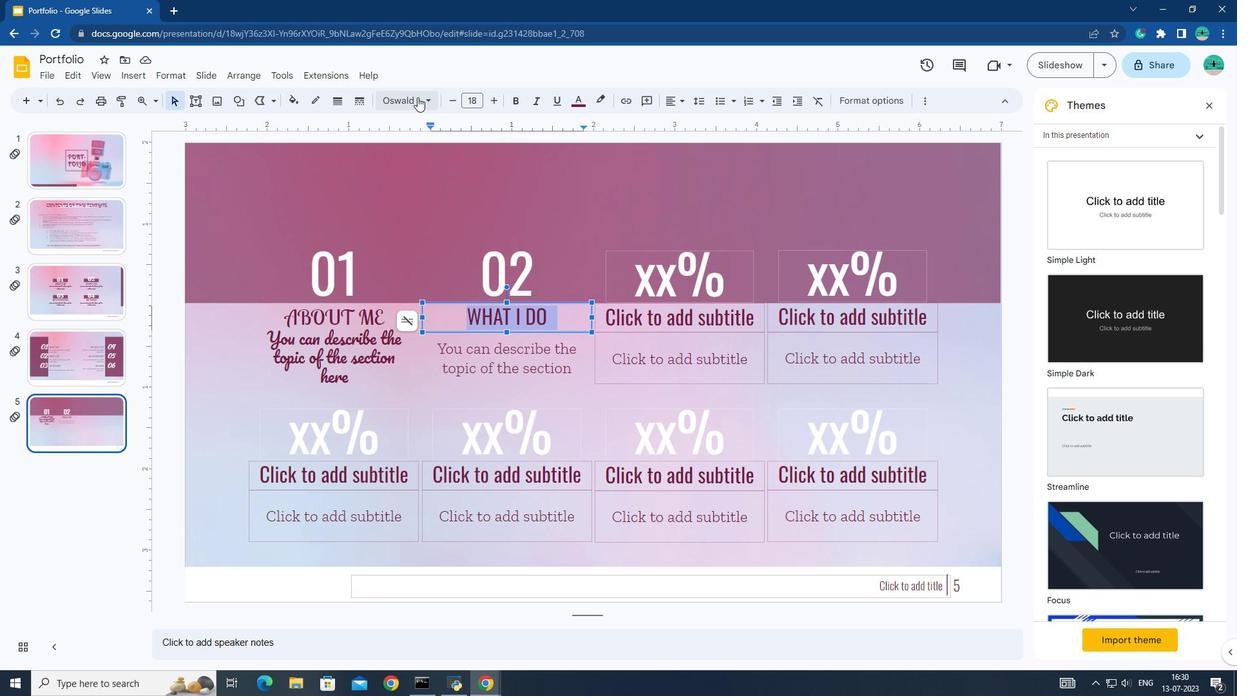 
Action: Mouse pressed left at (417, 97)
Screenshot: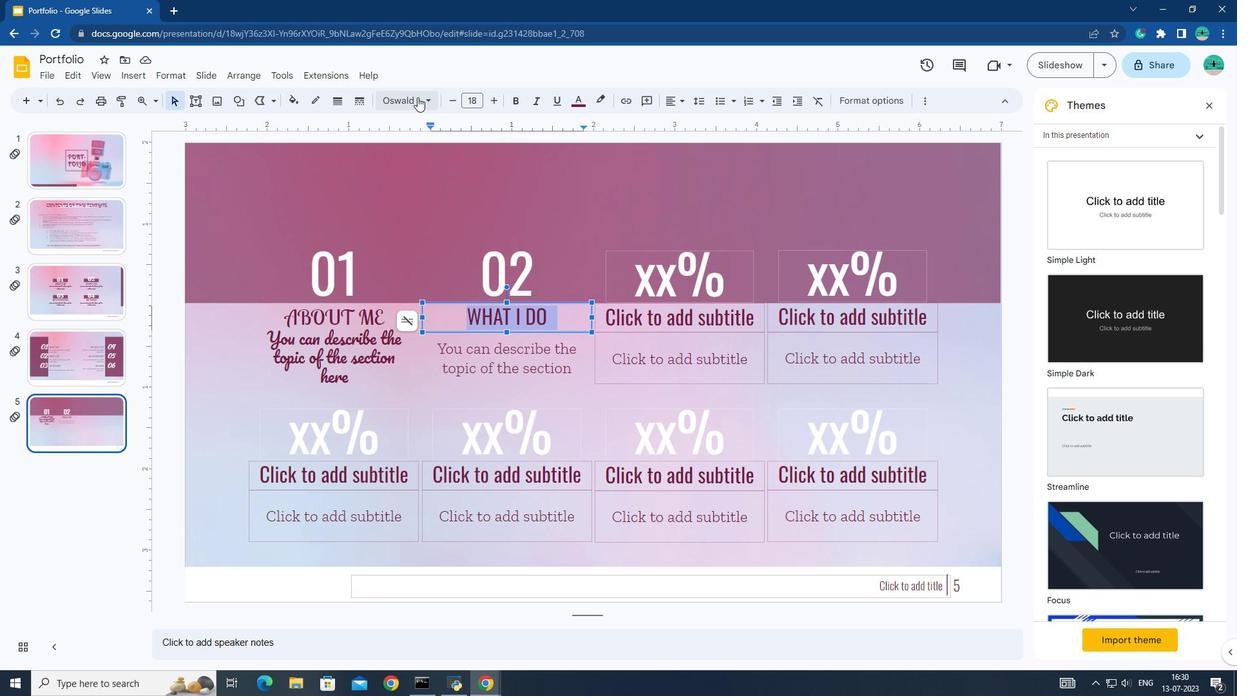 
Action: Mouse moved to (462, 291)
Screenshot: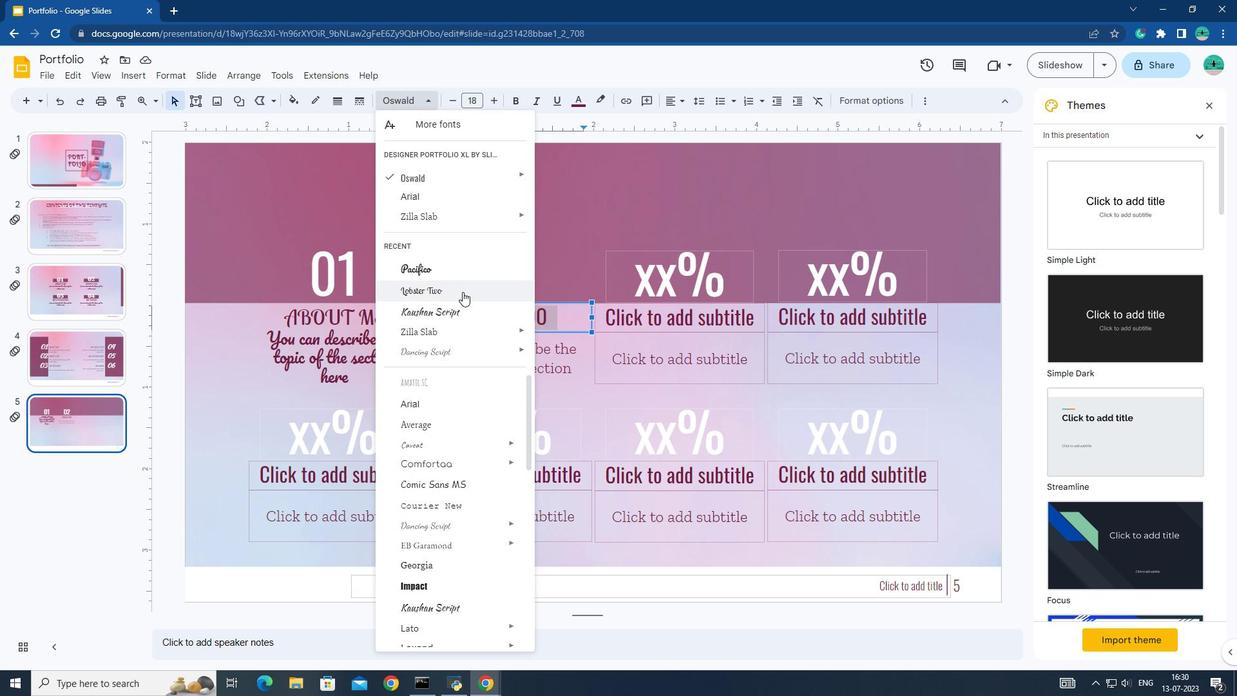
Action: Mouse pressed left at (462, 291)
Screenshot: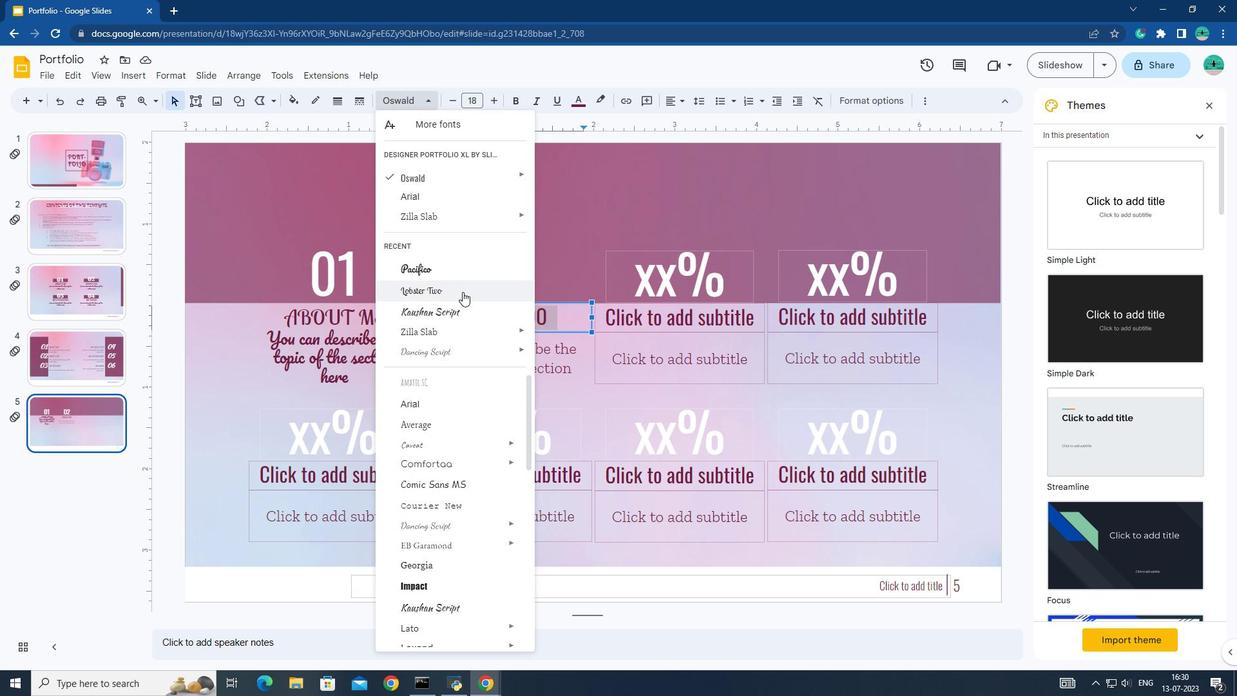 
Action: Mouse moved to (481, 350)
Screenshot: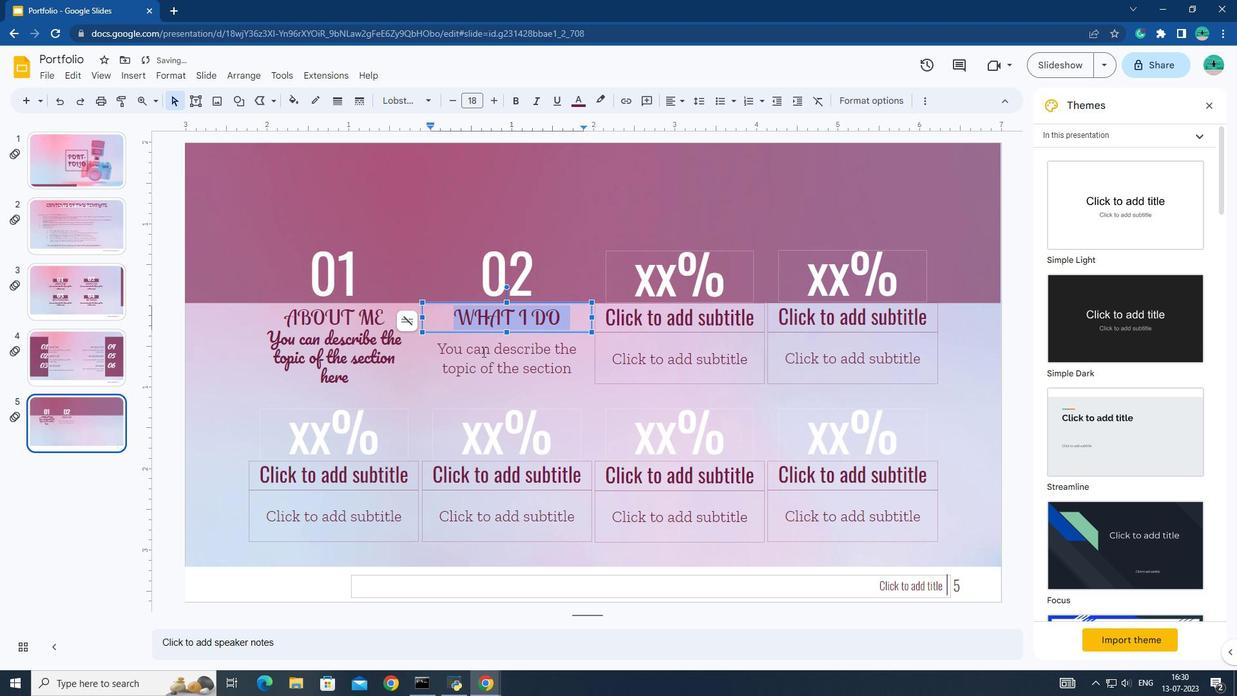 
Action: Mouse pressed left at (481, 350)
Screenshot: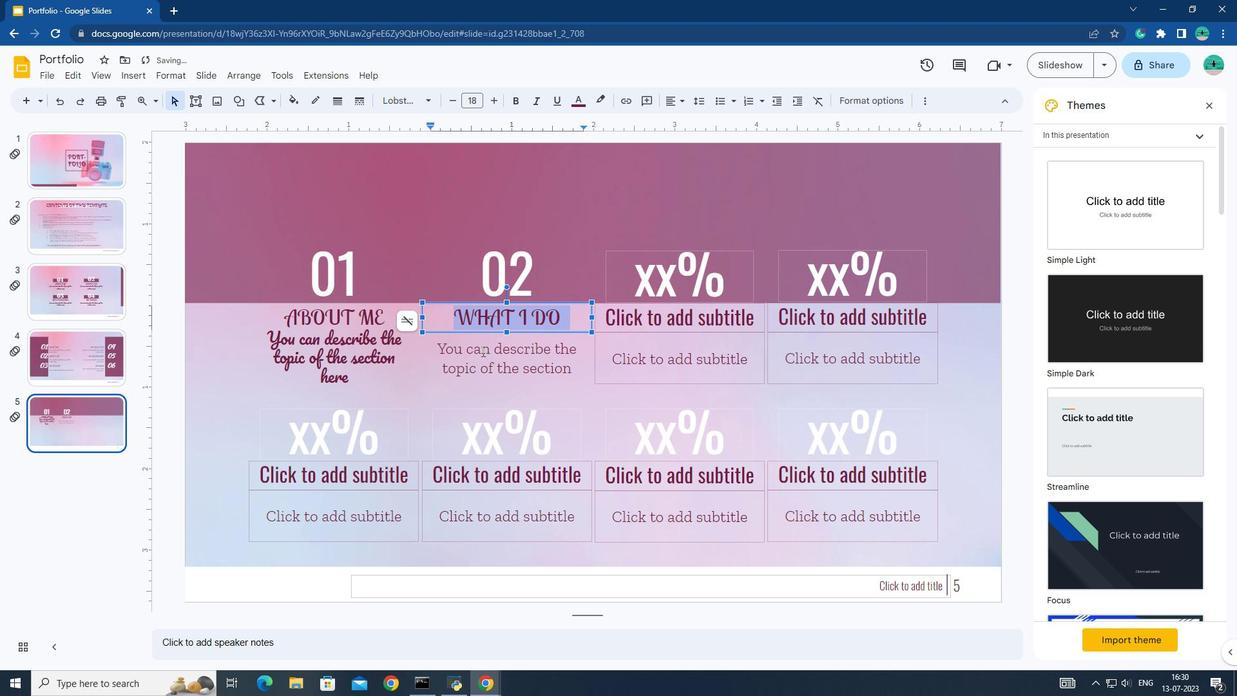 
Action: Mouse pressed left at (481, 350)
Screenshot: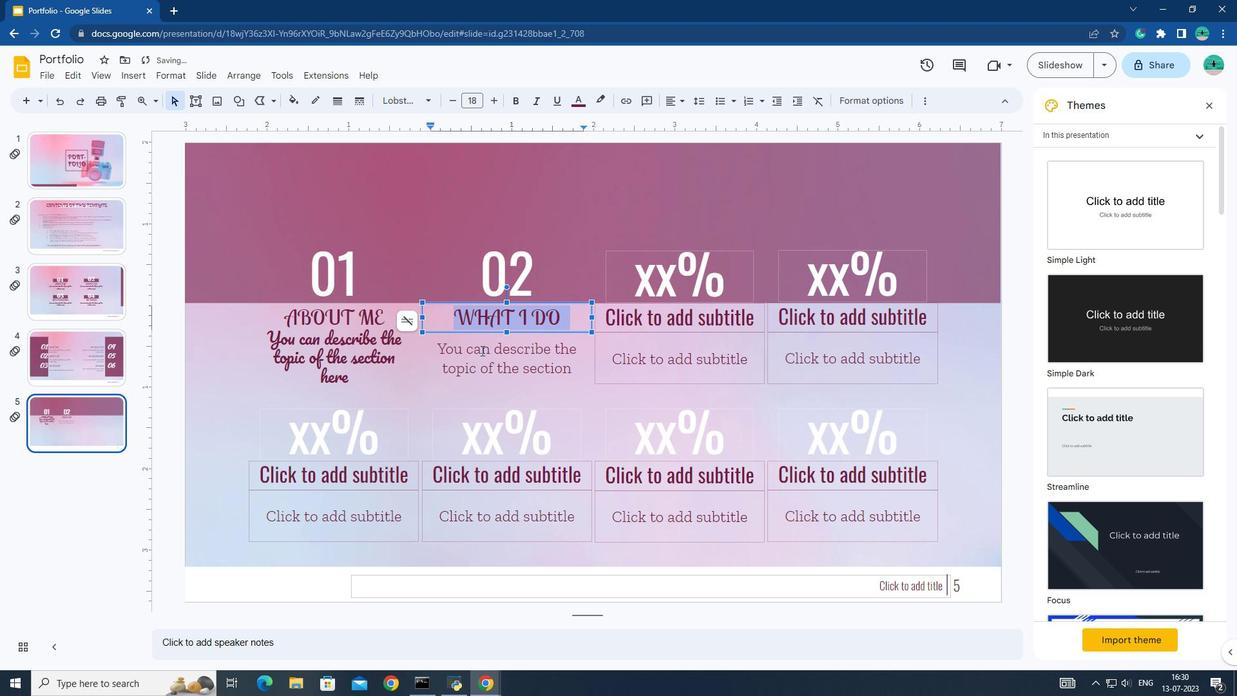 
Action: Mouse moved to (433, 345)
Screenshot: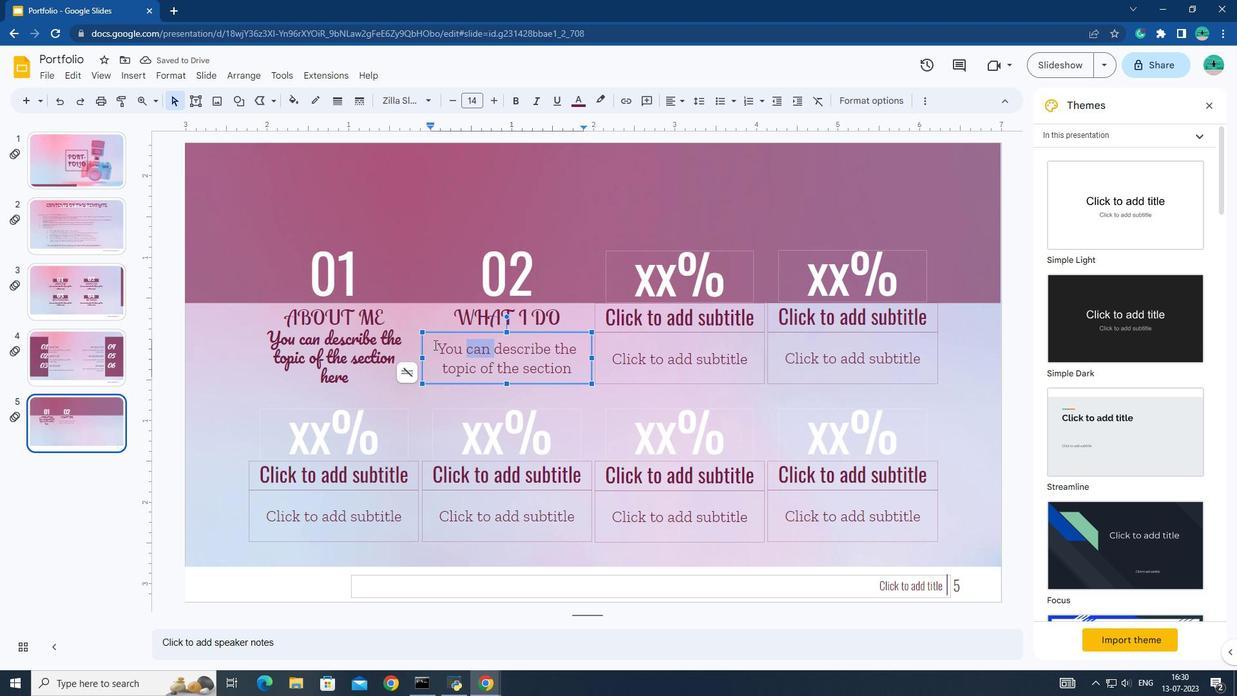 
Action: Mouse pressed left at (433, 345)
Screenshot: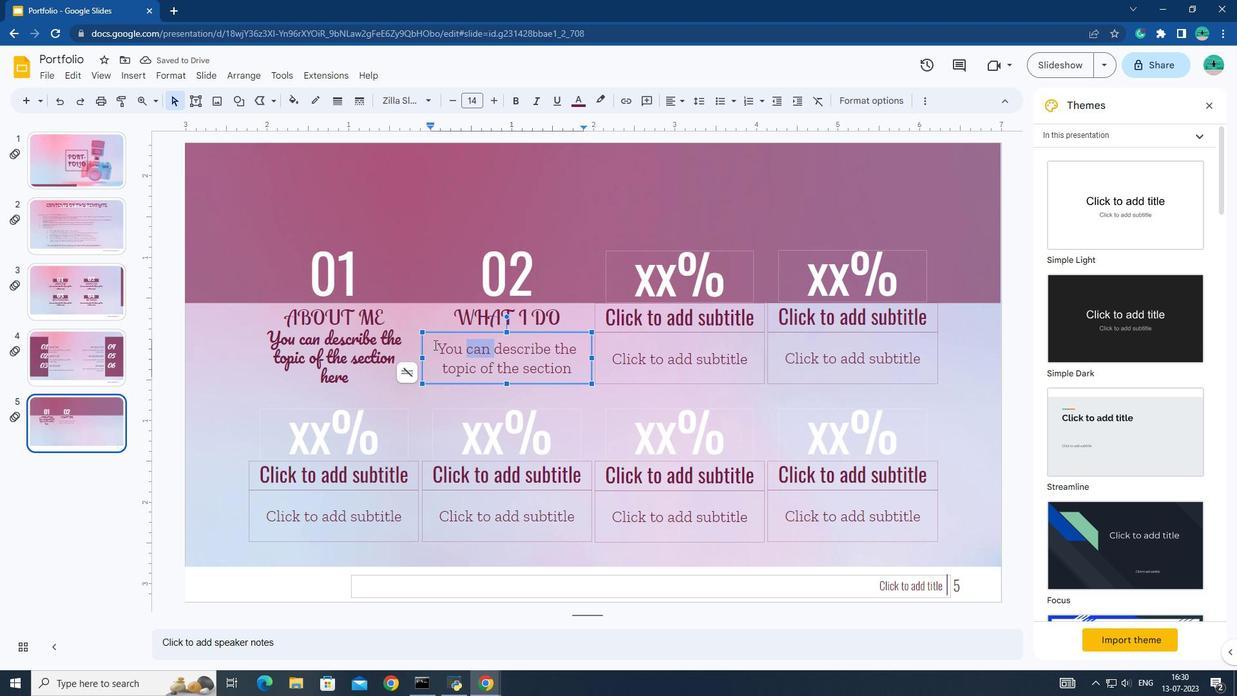 
Action: Mouse moved to (434, 346)
Screenshot: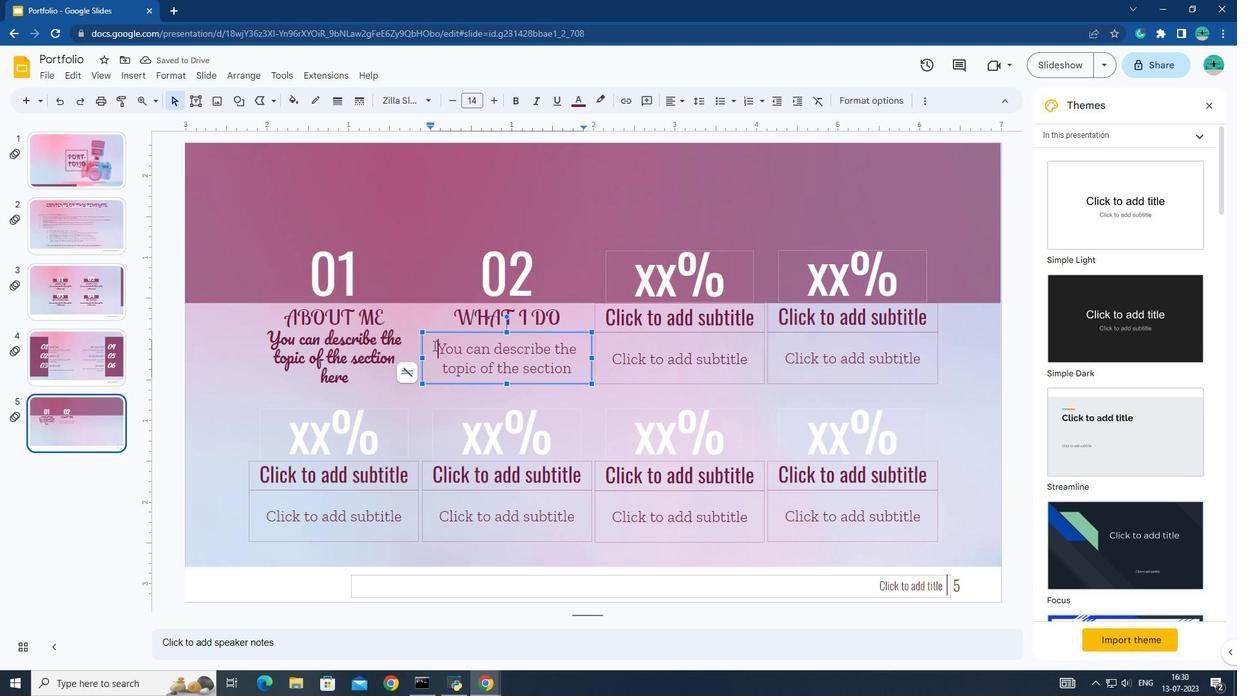 
Action: Mouse pressed left at (434, 346)
Screenshot: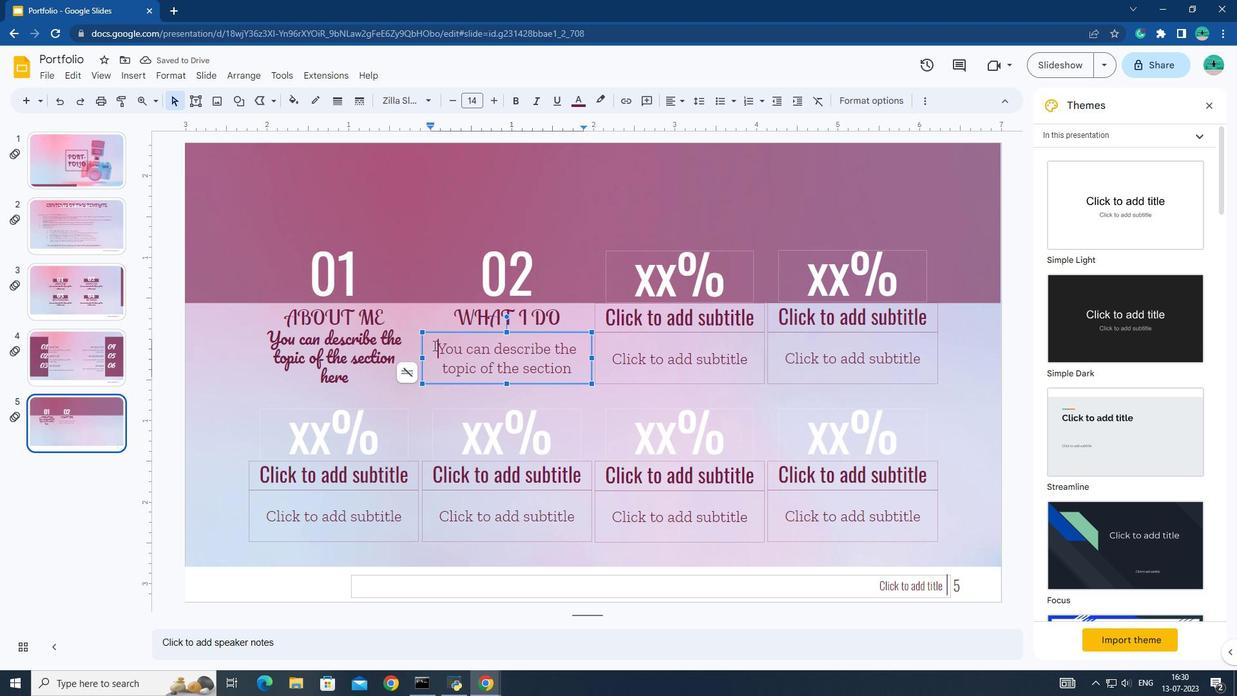 
Action: Mouse moved to (434, 346)
Screenshot: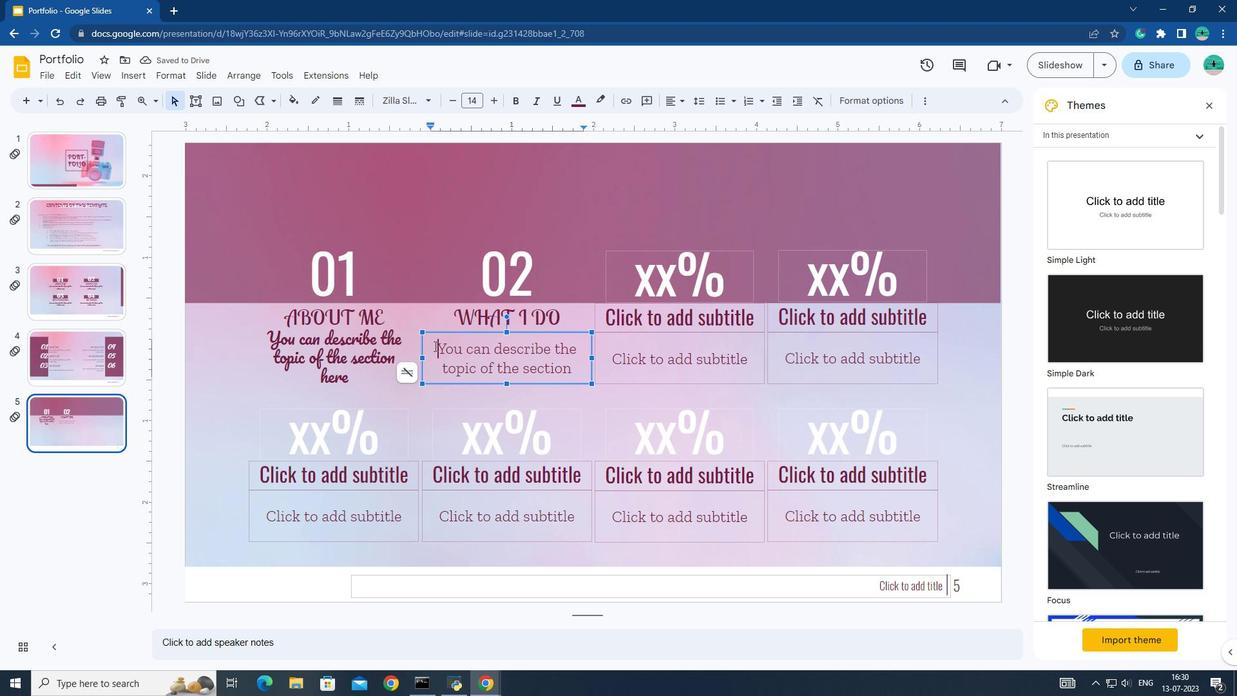 
Action: Mouse pressed left at (434, 346)
Screenshot: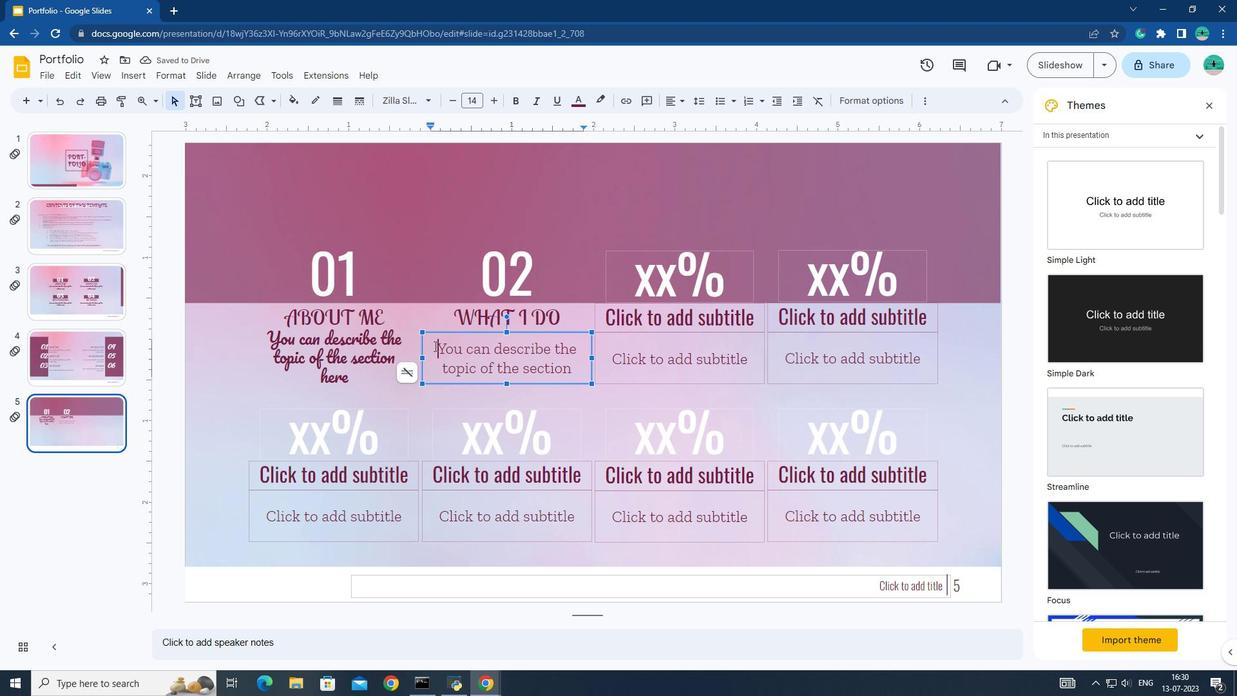 
Action: Mouse moved to (435, 346)
Screenshot: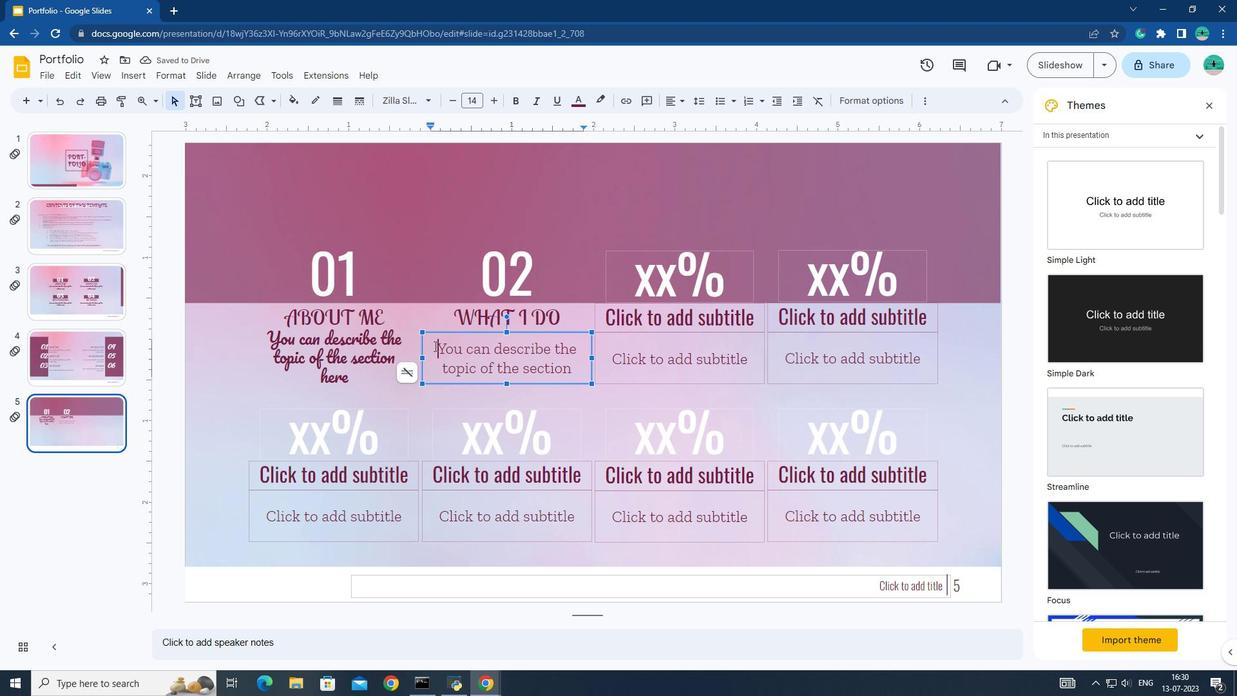 
Action: Mouse pressed left at (435, 346)
Screenshot: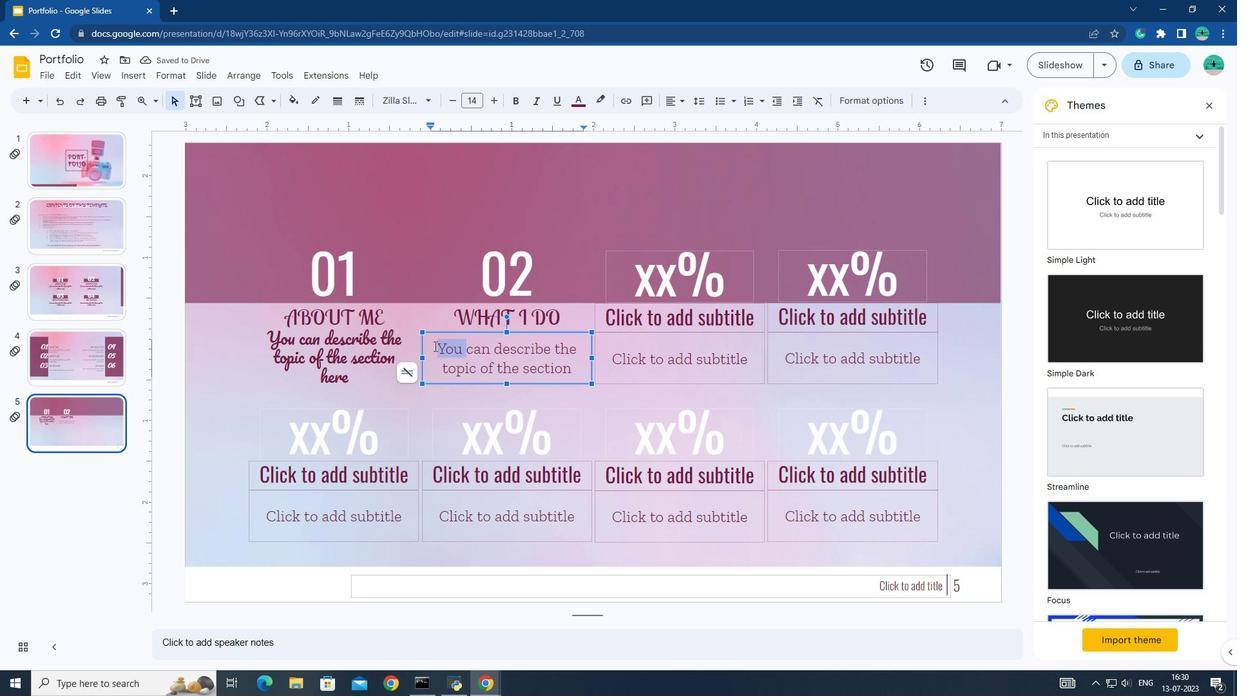 
Action: Mouse moved to (435, 346)
Screenshot: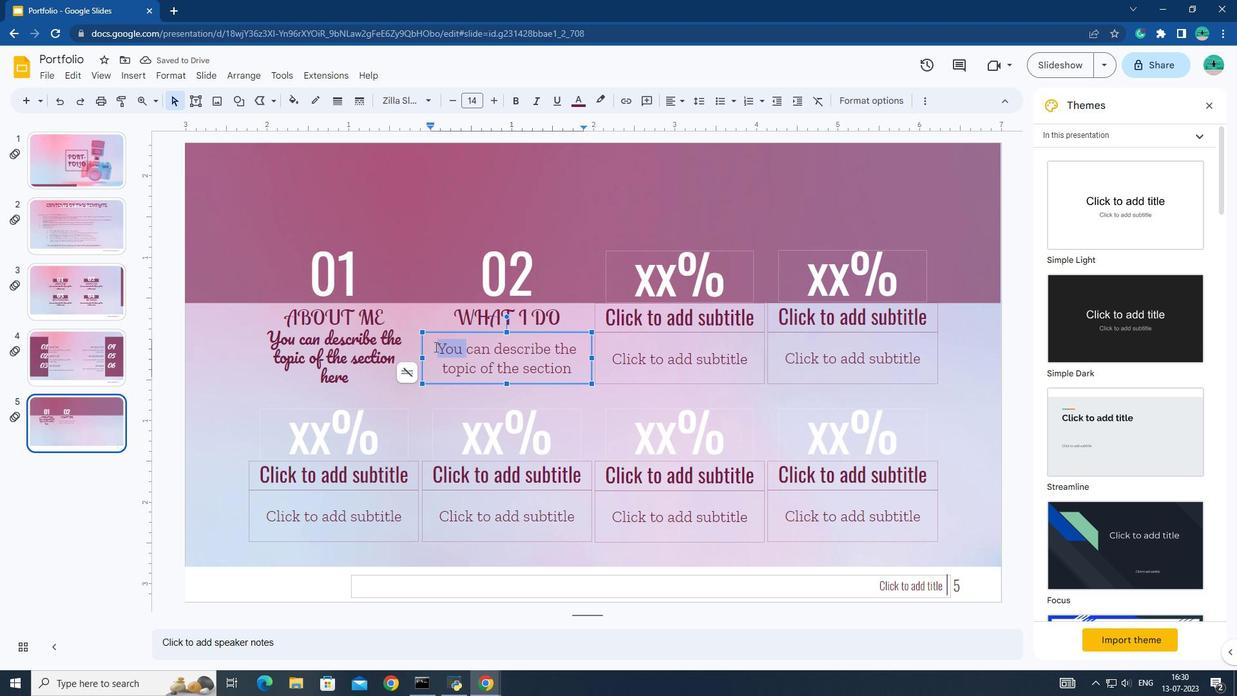 
Action: Mouse pressed left at (435, 346)
Screenshot: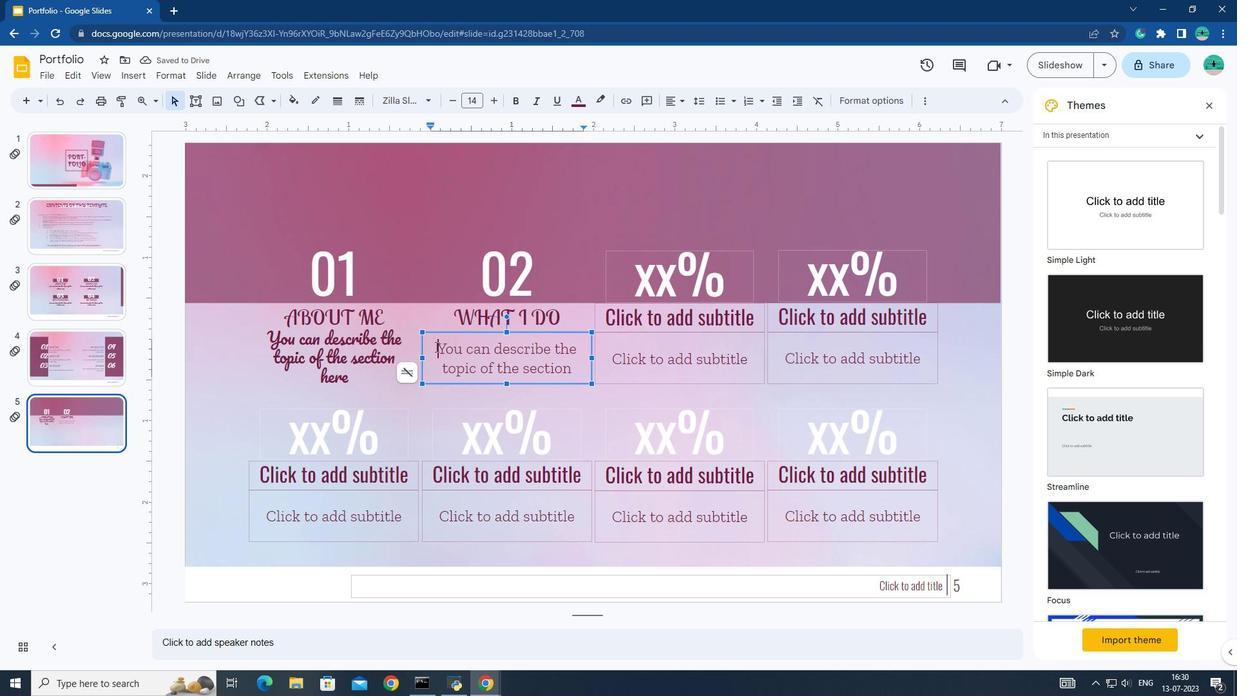
Action: Mouse pressed left at (435, 346)
Screenshot: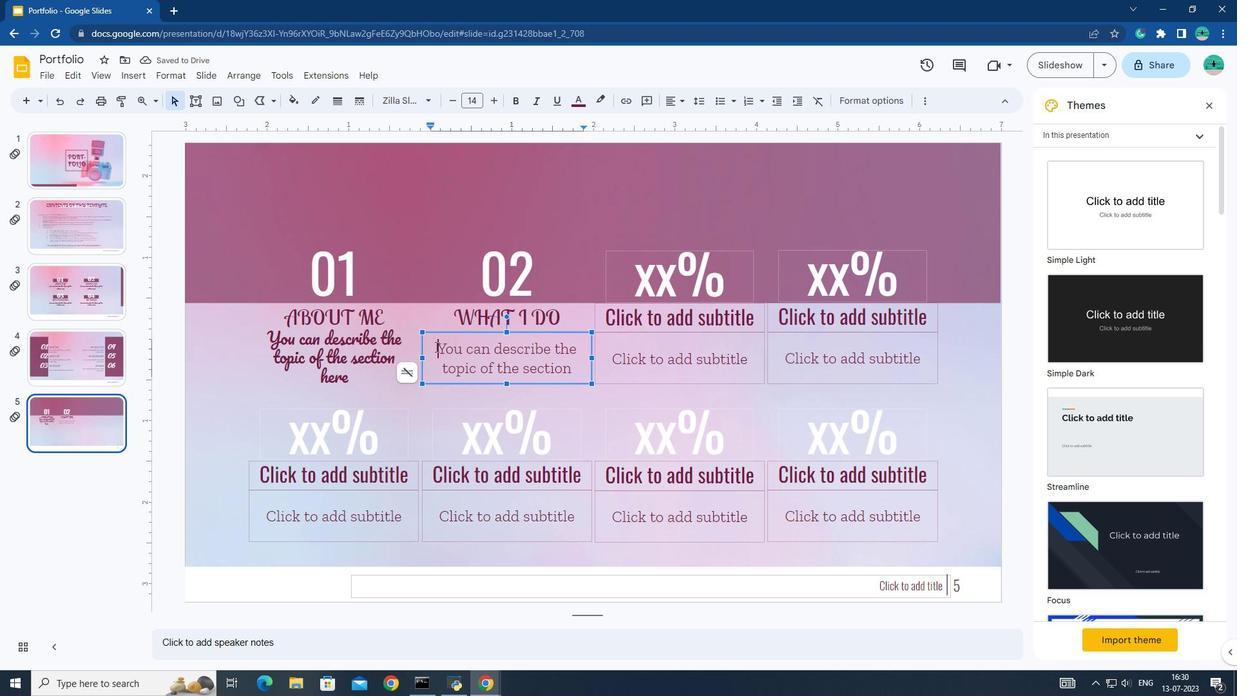 
Action: Mouse moved to (436, 348)
Screenshot: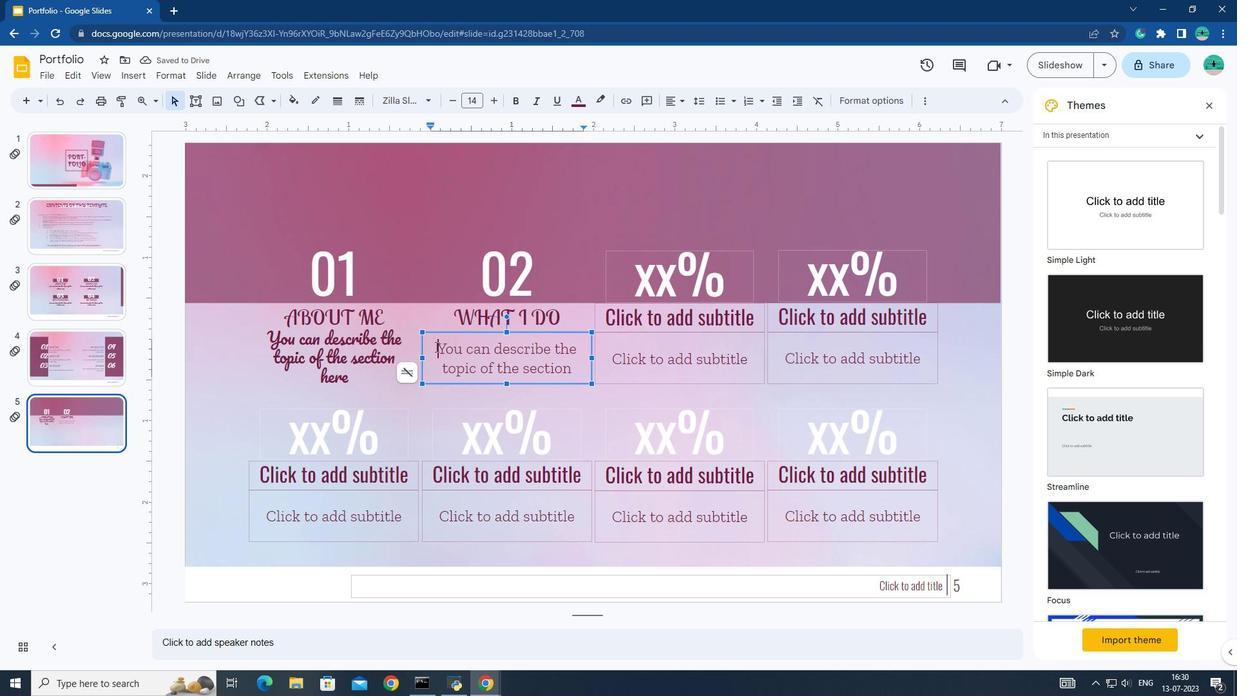 
Action: Mouse pressed left at (436, 348)
Screenshot: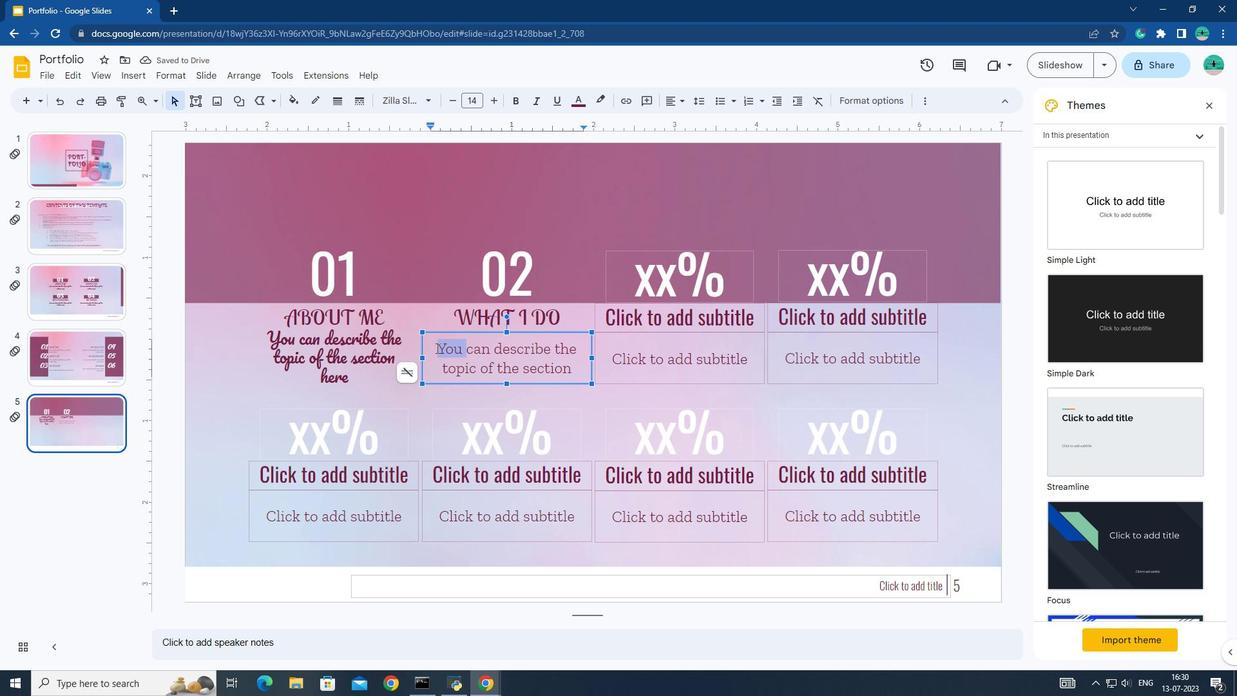 
Action: Mouse pressed left at (436, 348)
Screenshot: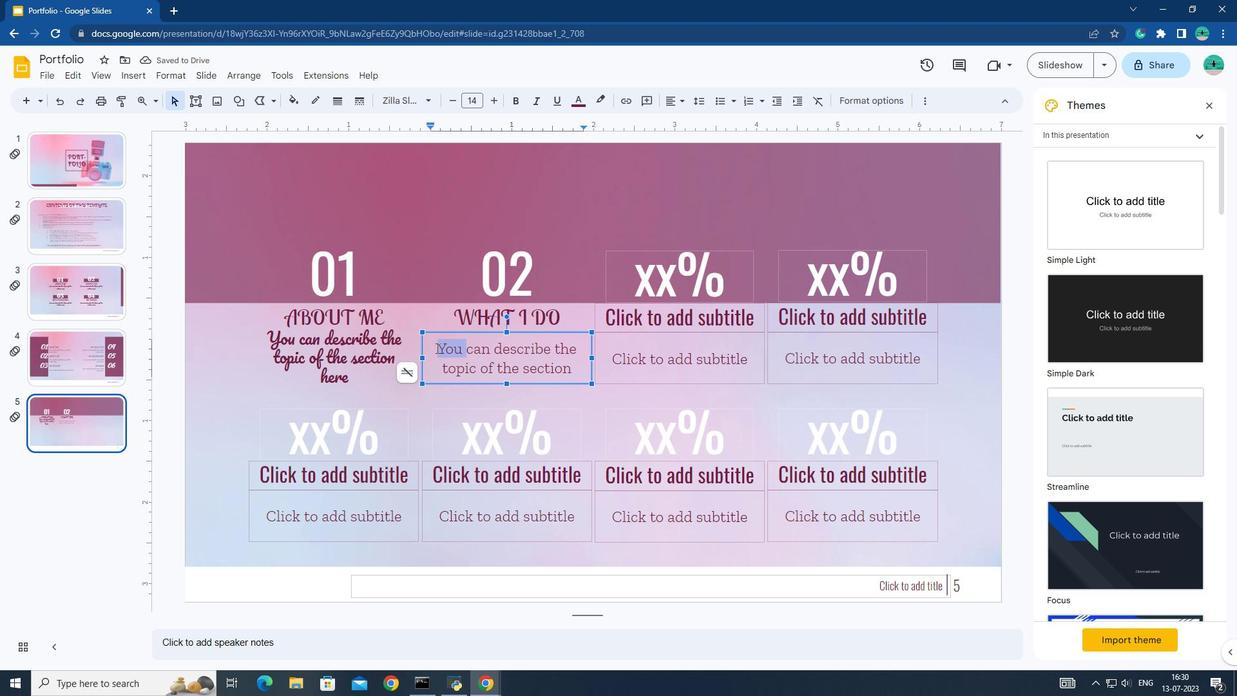 
Action: Mouse pressed left at (436, 348)
Screenshot: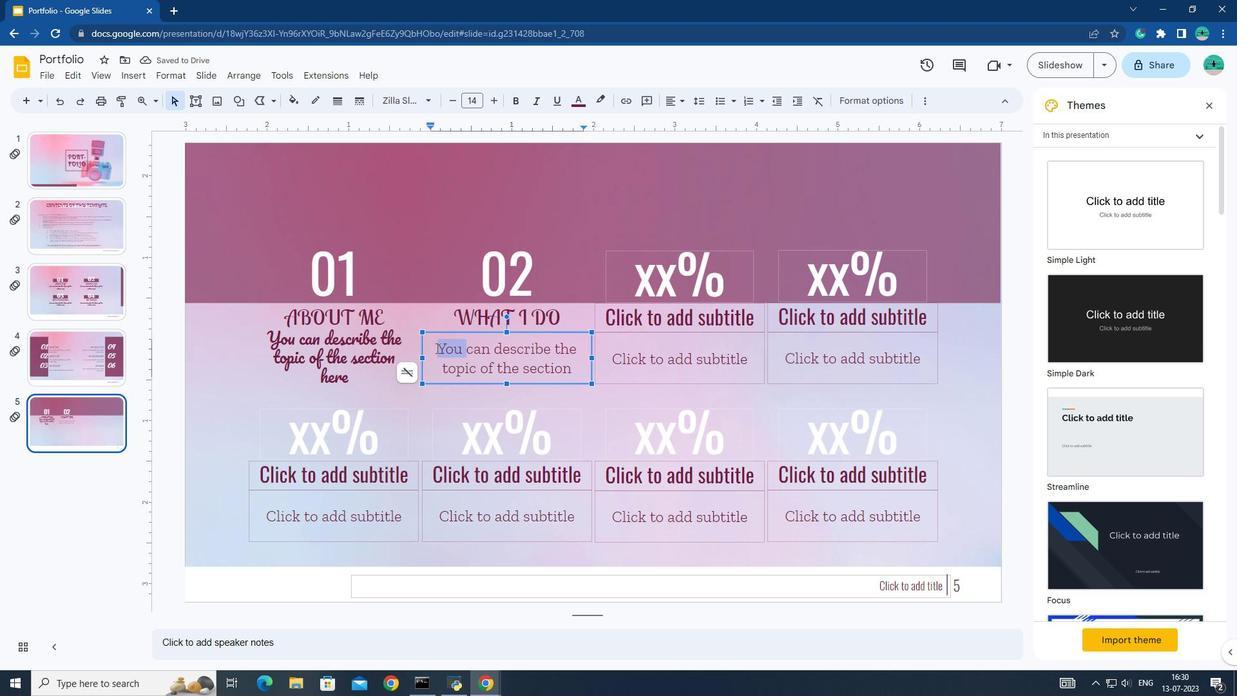 
Action: Mouse moved to (430, 101)
Screenshot: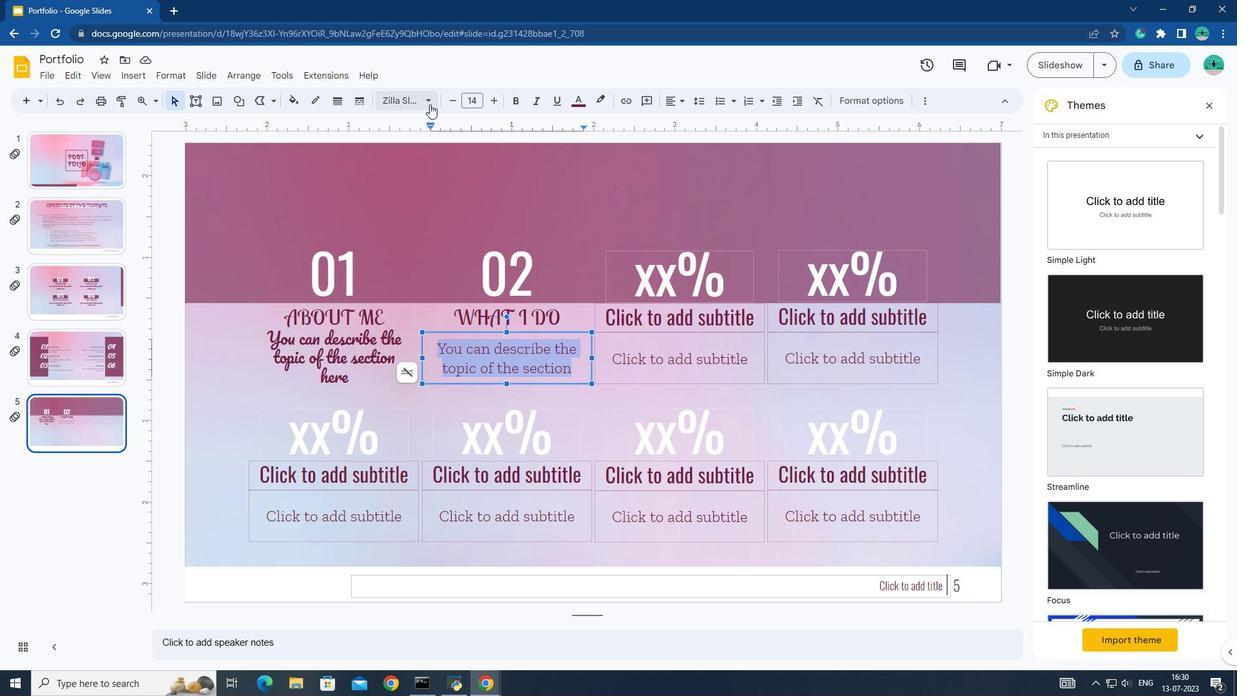 
Action: Mouse pressed left at (430, 101)
Screenshot: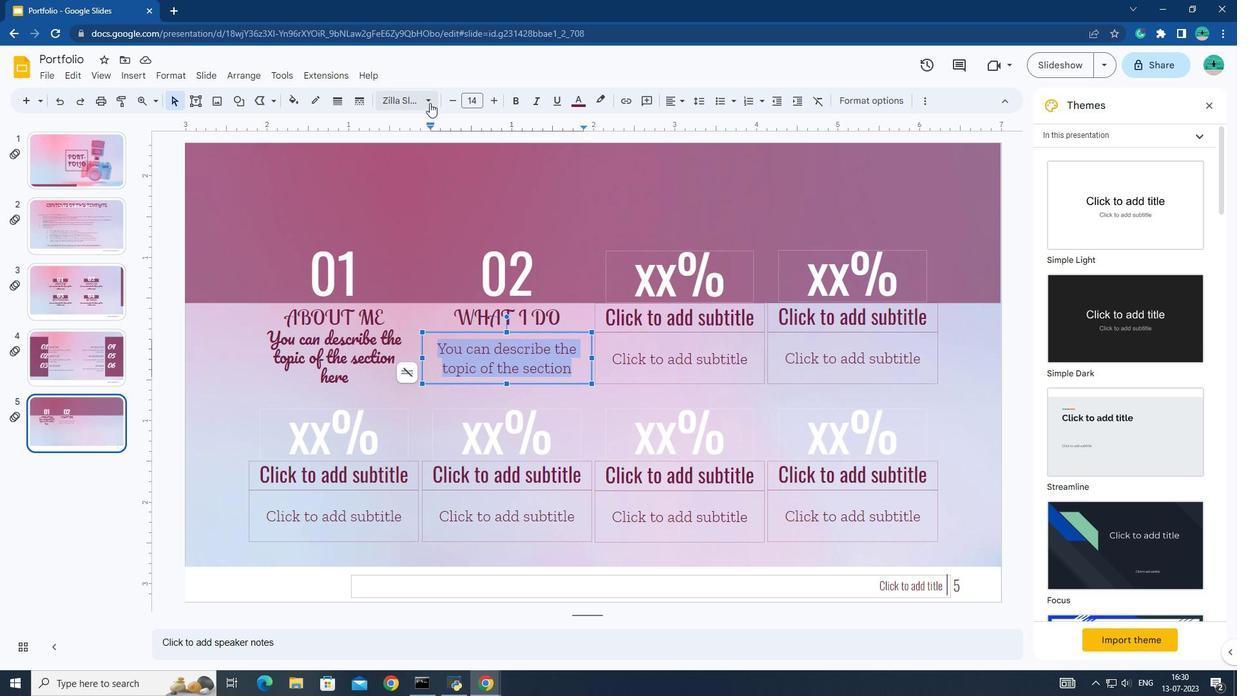
Action: Mouse moved to (436, 295)
Screenshot: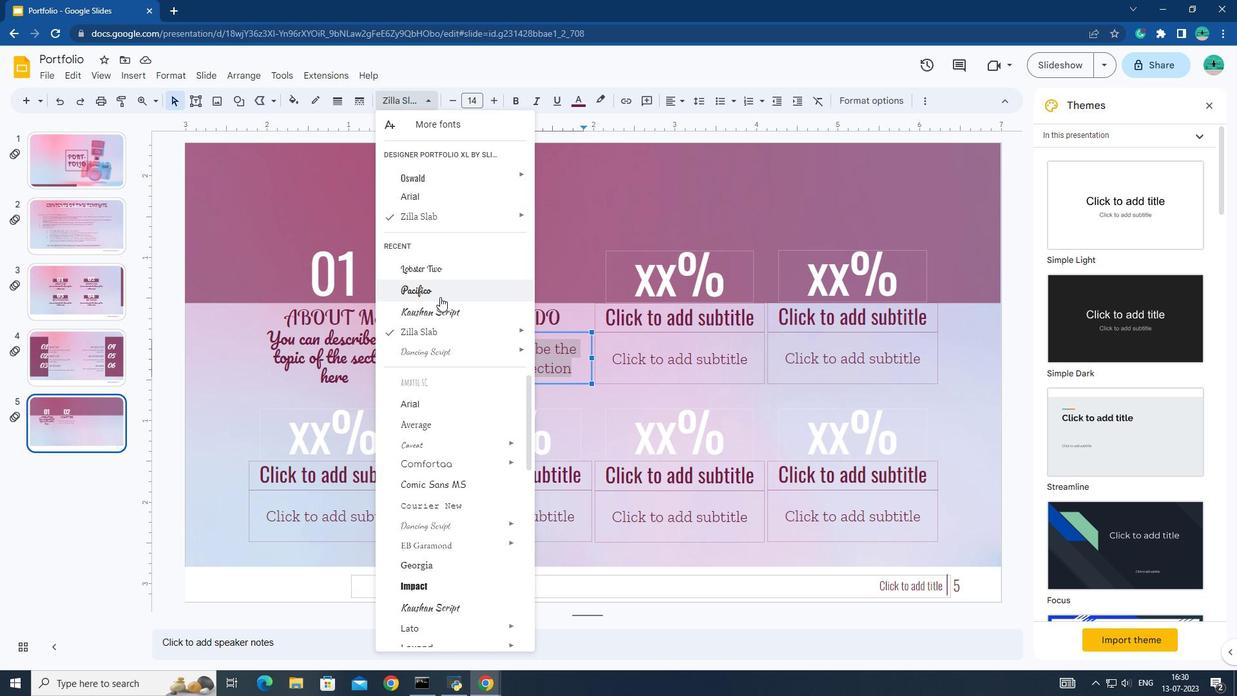 
Action: Mouse pressed left at (436, 295)
Screenshot: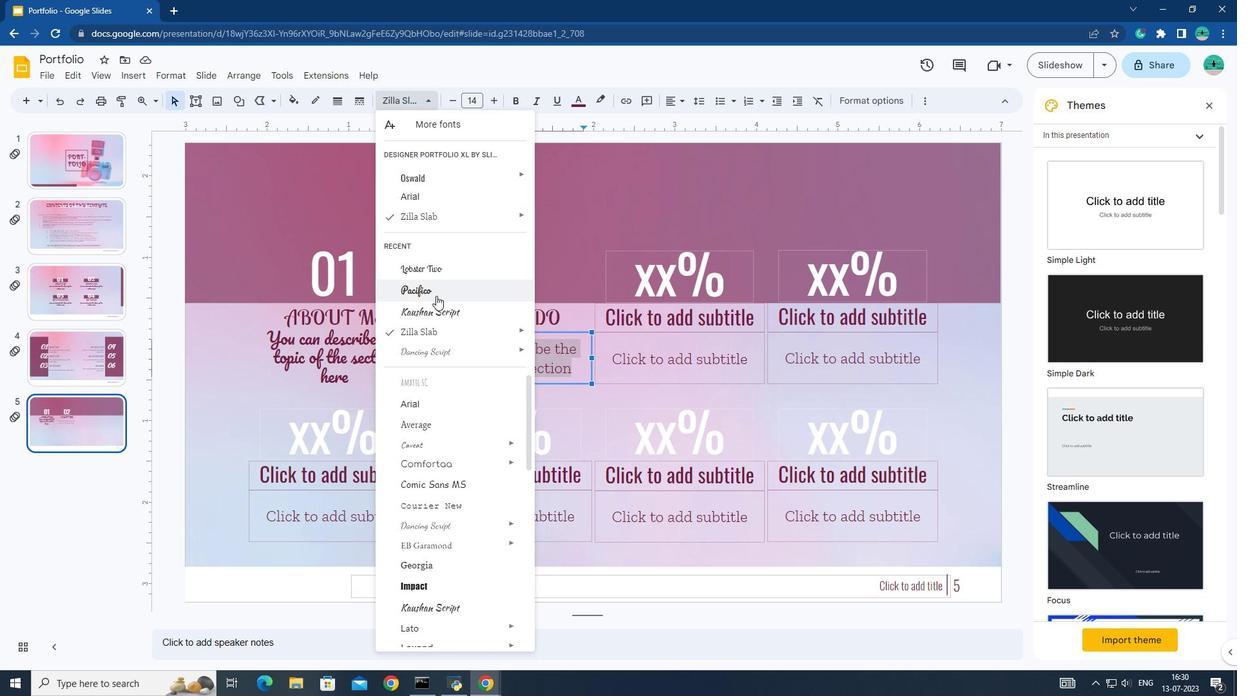 
Action: Mouse moved to (682, 291)
Screenshot: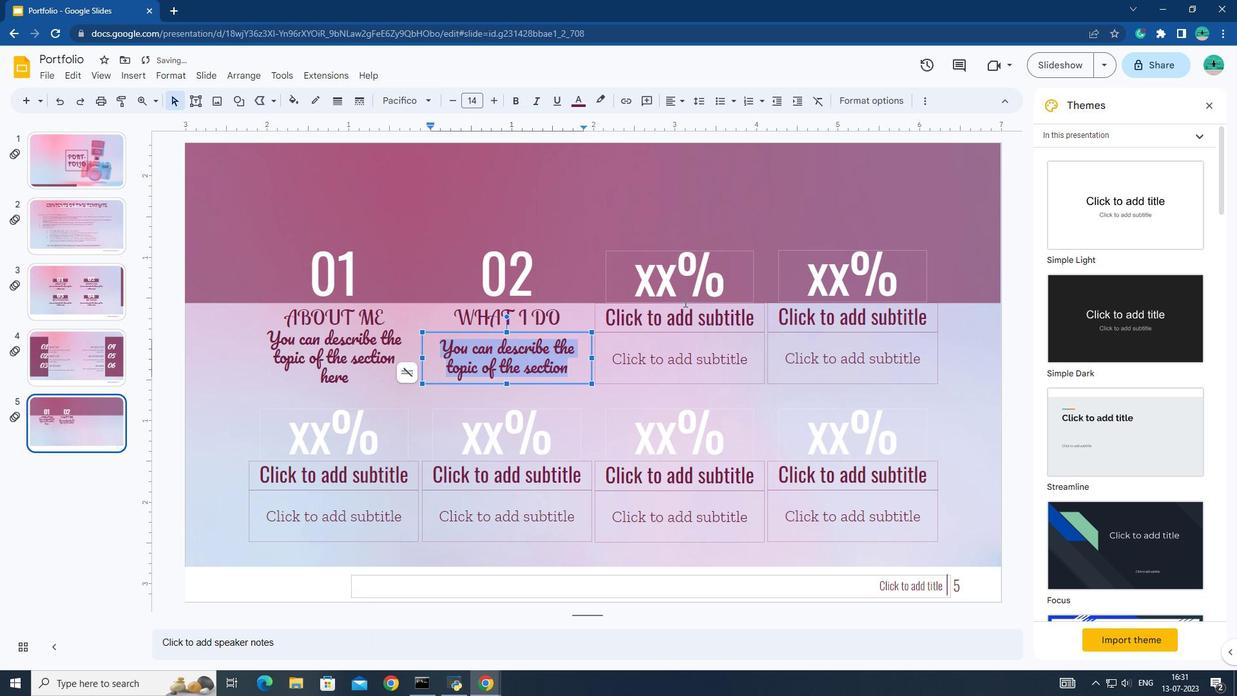 
Action: Mouse pressed left at (682, 291)
Screenshot: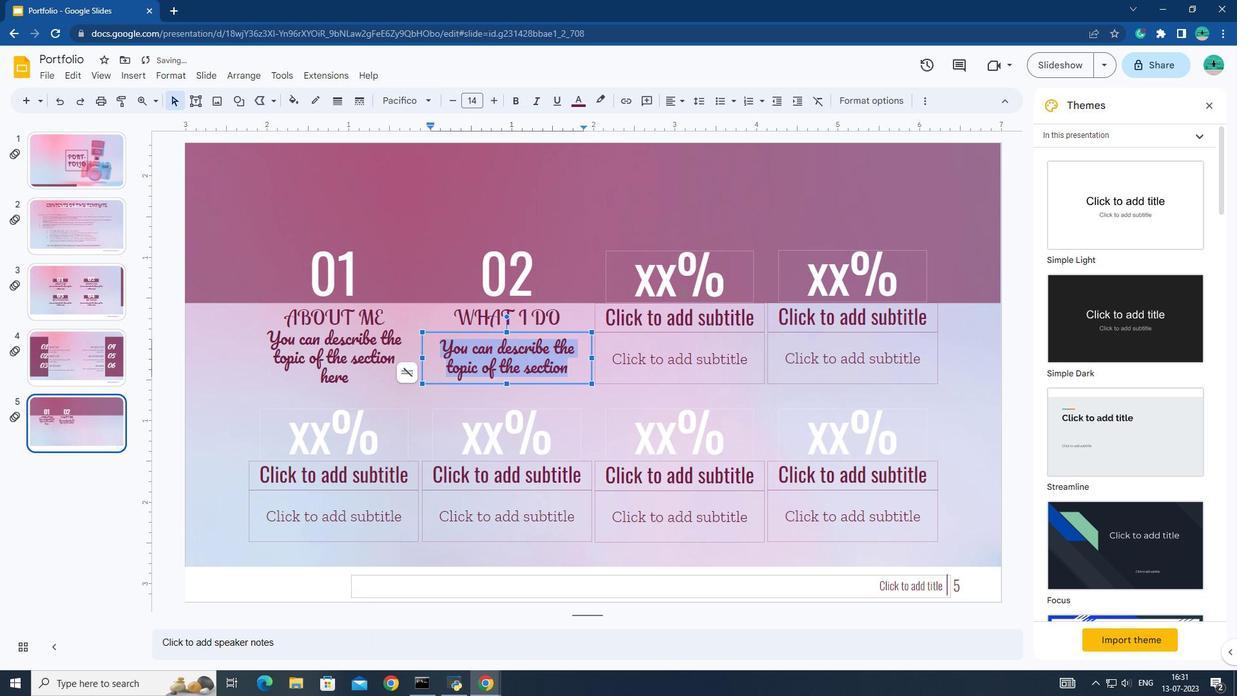 
Action: Mouse moved to (682, 291)
Screenshot: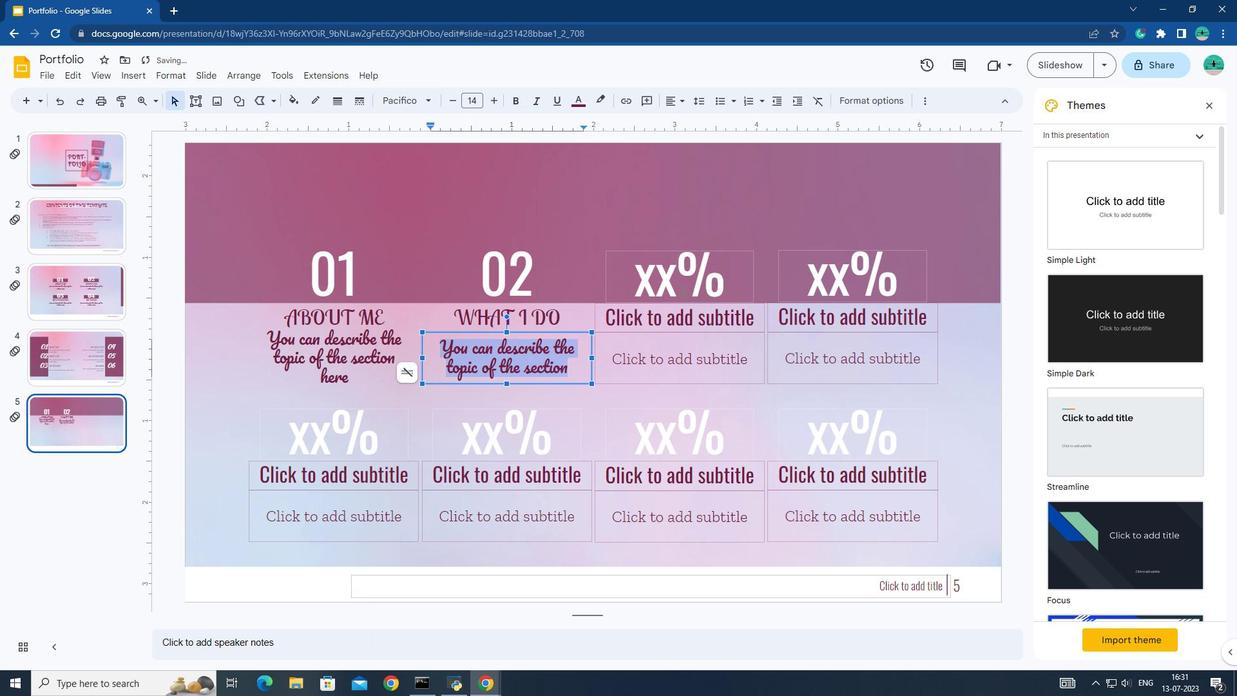 
Action: Key pressed 03
Screenshot: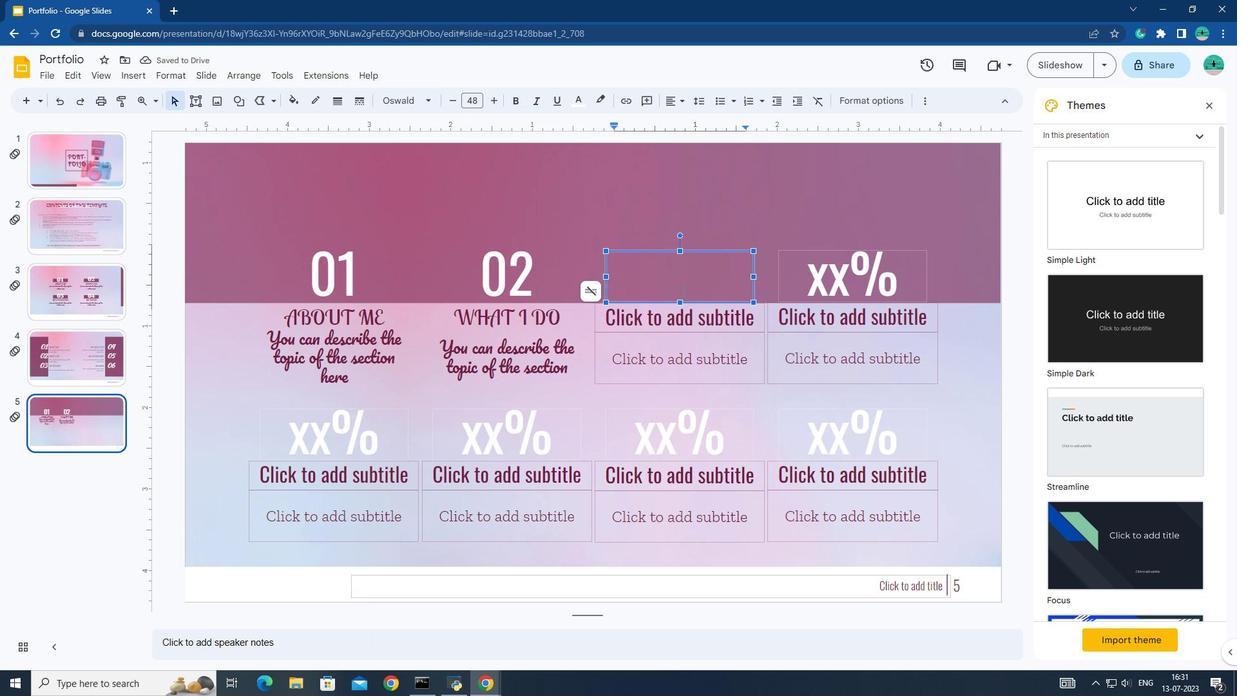 
Action: Mouse moved to (667, 313)
Screenshot: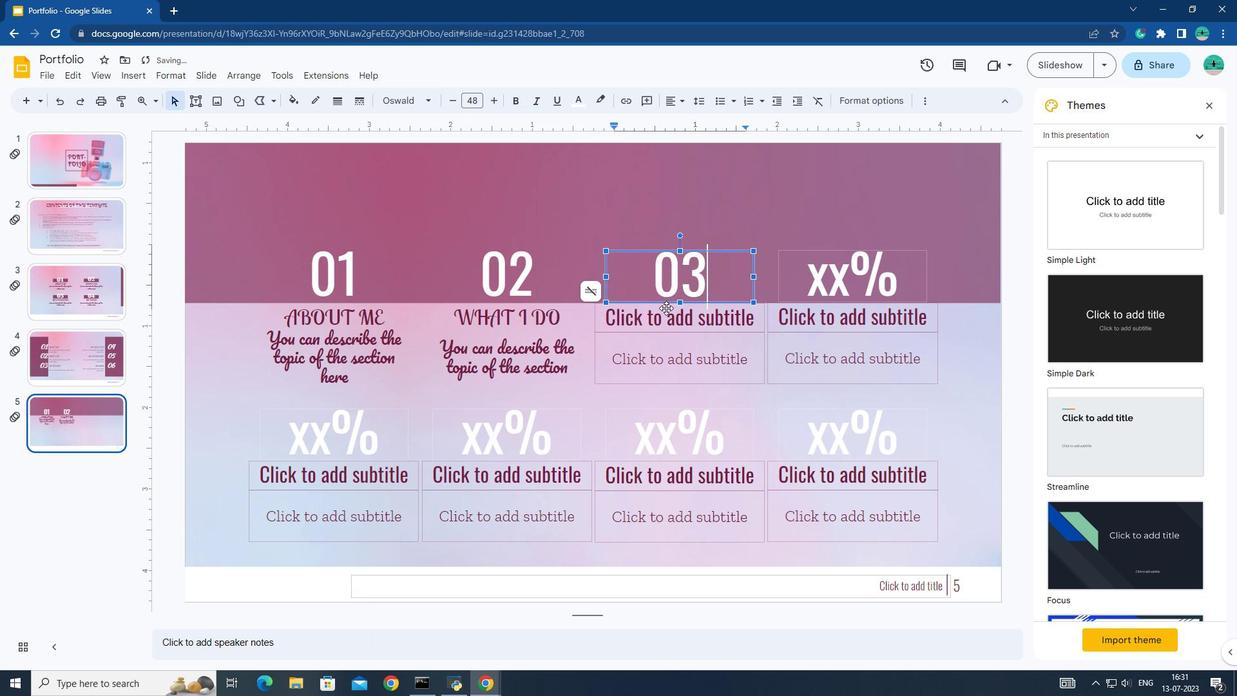 
Action: Mouse pressed left at (667, 313)
Screenshot: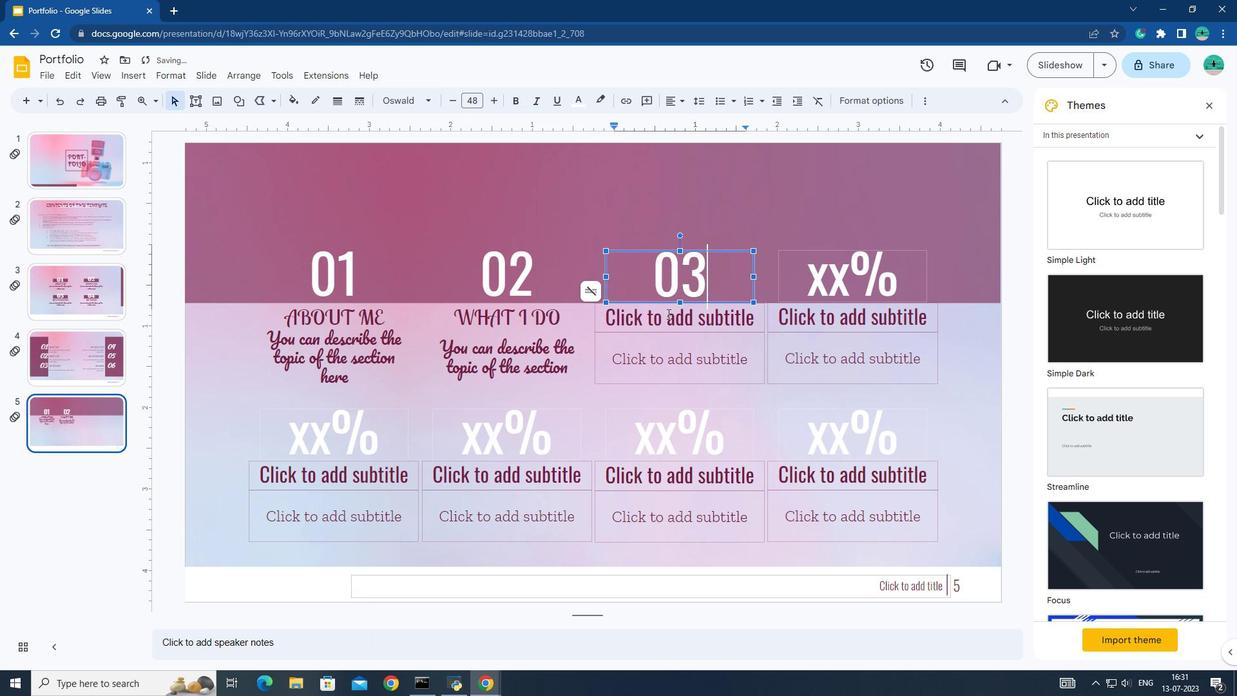 
Action: Mouse moved to (672, 317)
Screenshot: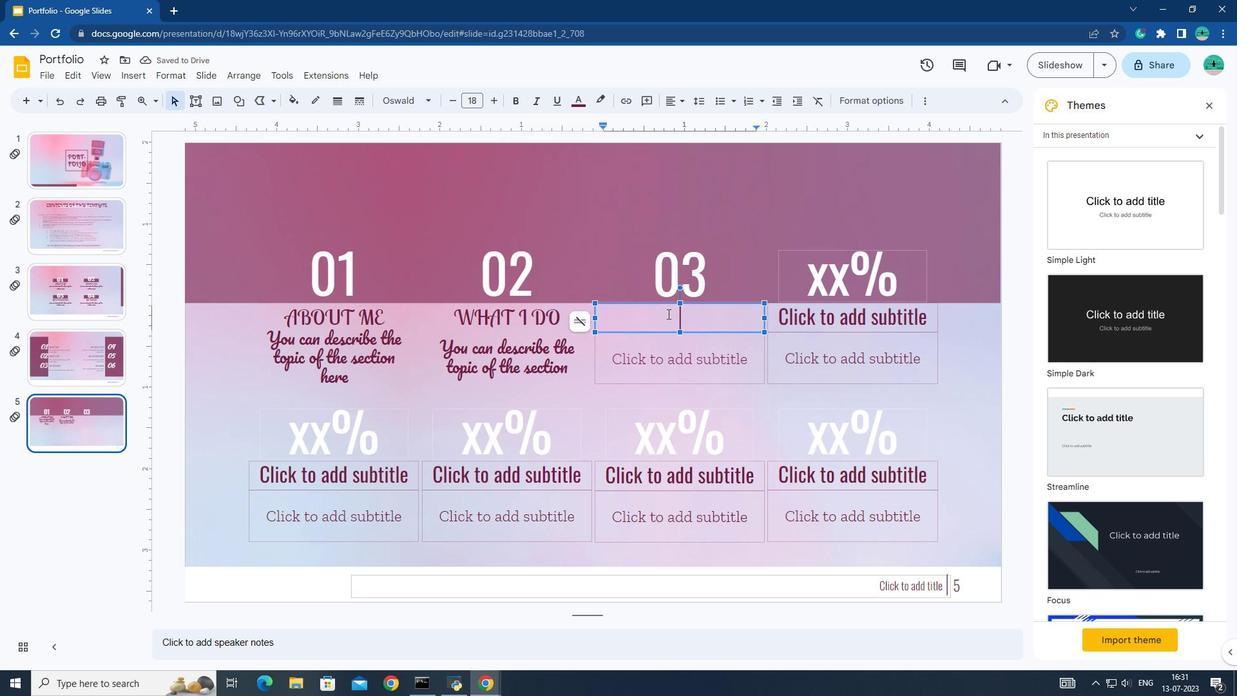 
Action: Key pressed <Key.caps_lock>MY<Key.space>RESUM
Screenshot: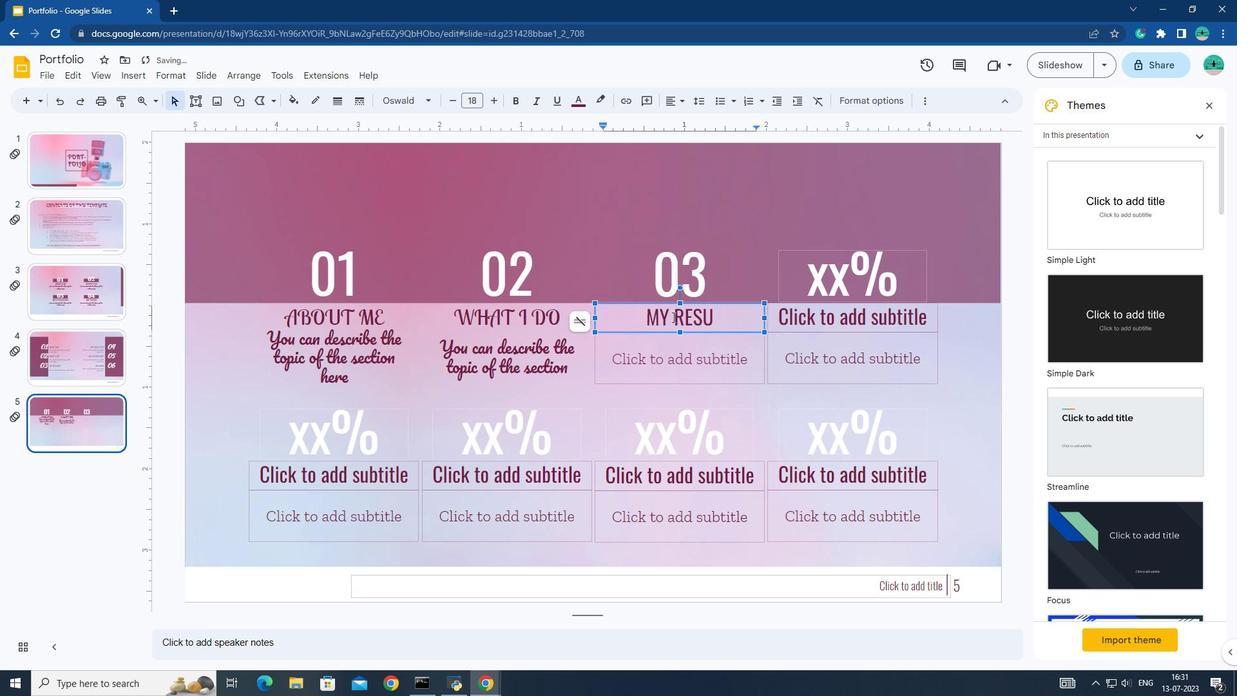 
Action: Mouse moved to (672, 317)
Screenshot: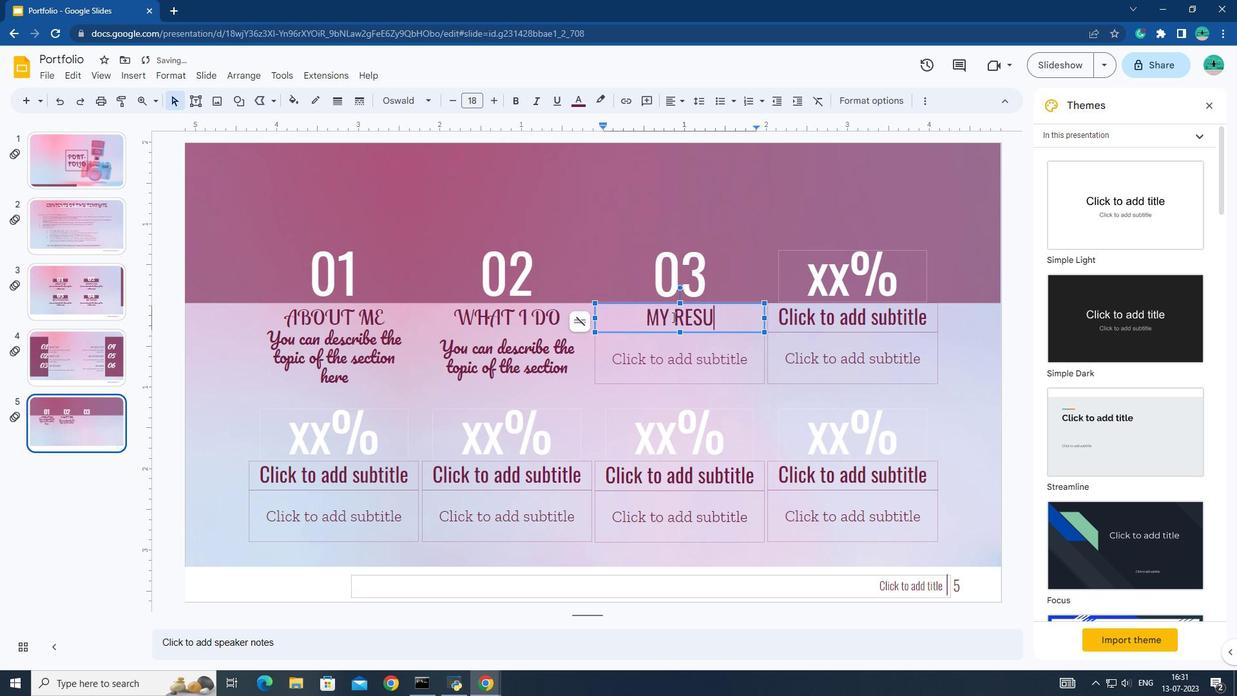 
Action: Key pressed E<Key.space>
Screenshot: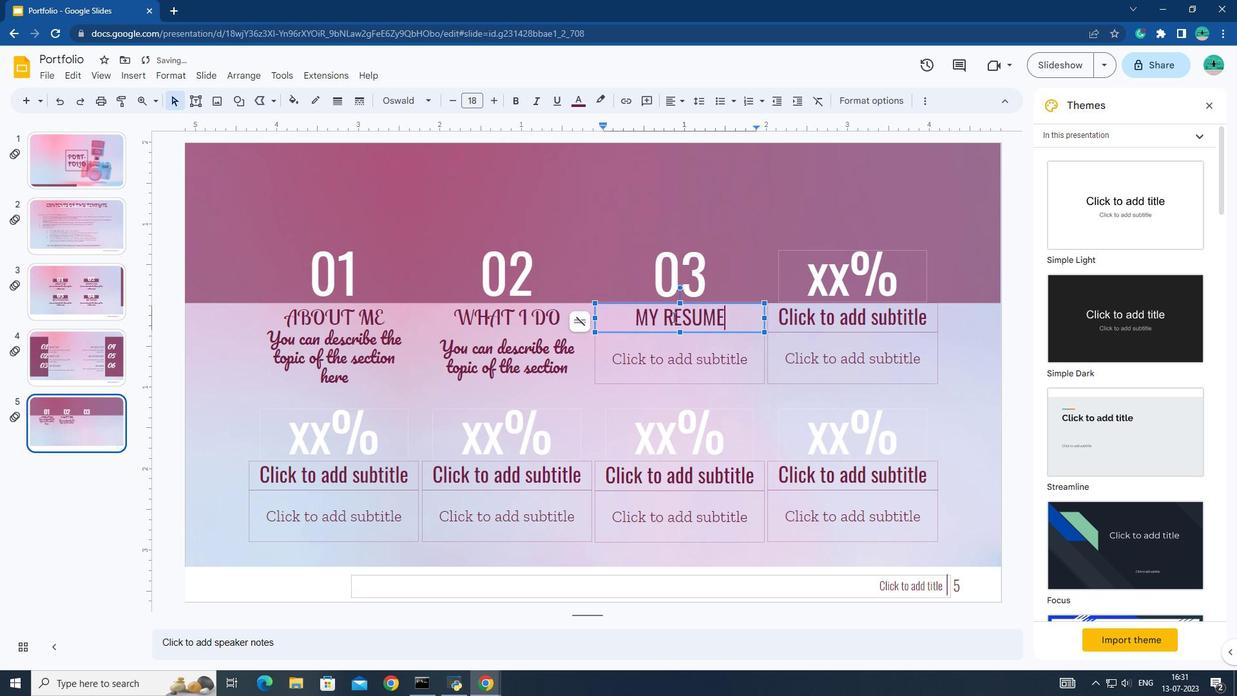 
Action: Mouse moved to (648, 343)
Screenshot: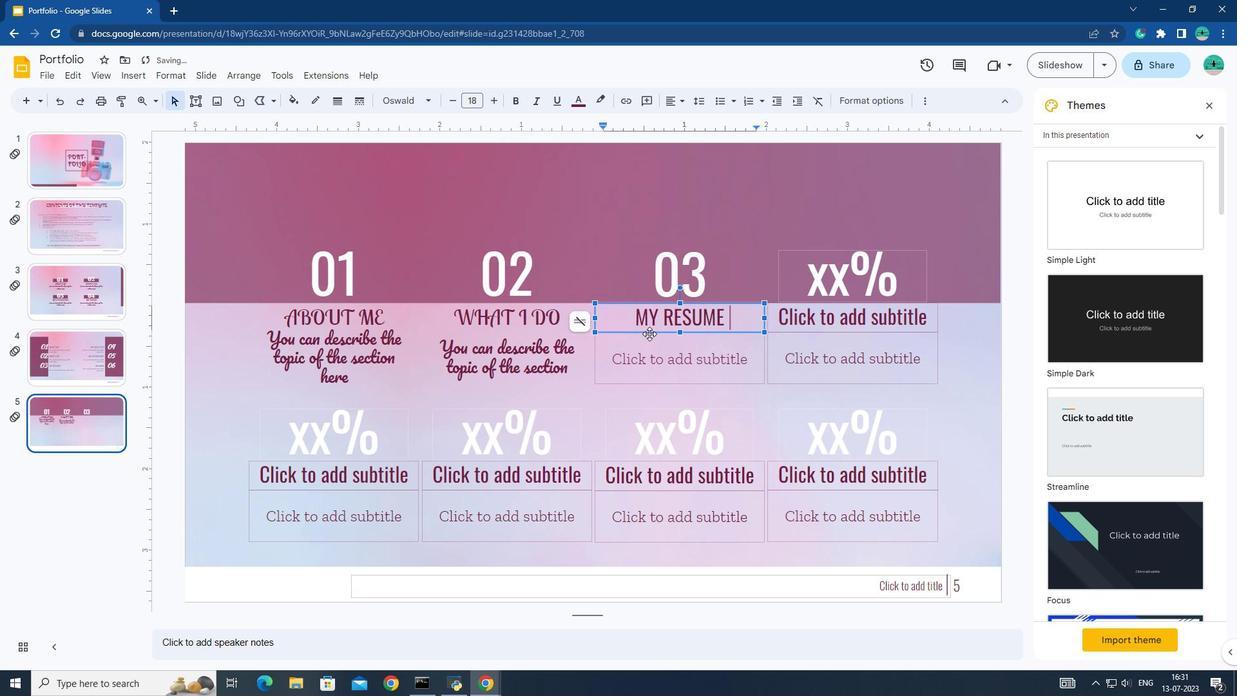 
Action: Mouse pressed left at (648, 343)
Screenshot: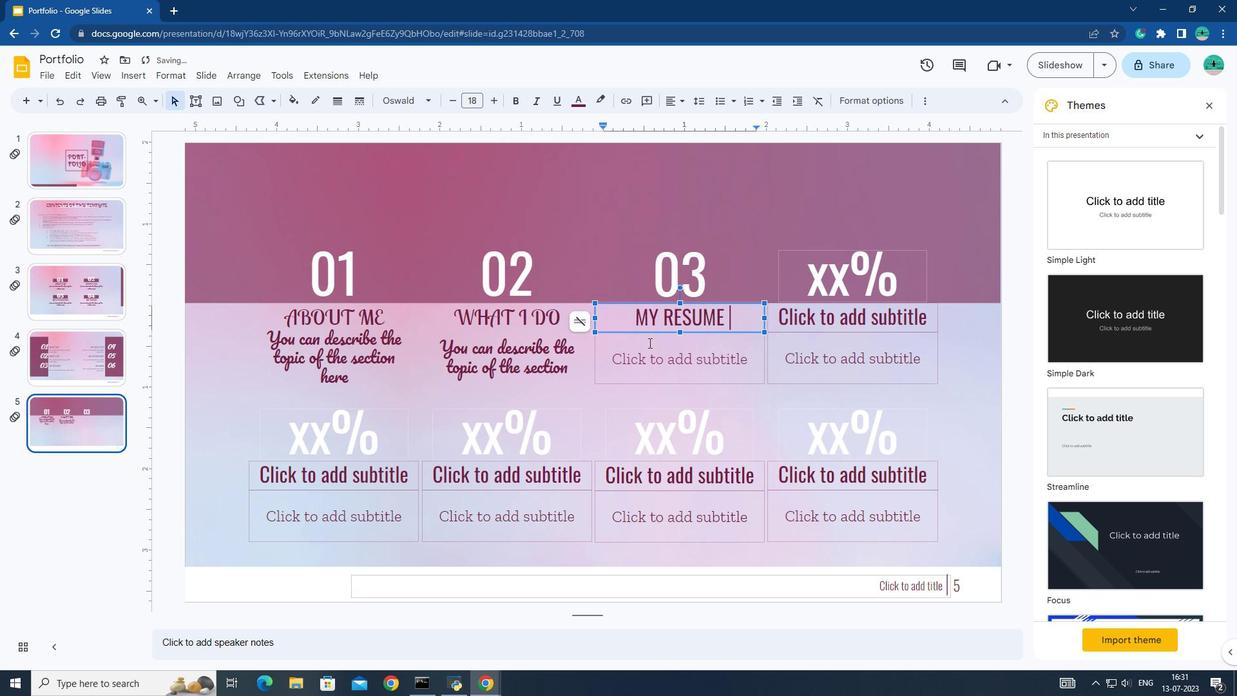
Action: Key pressed Y<Key.caps_lock>ou<Key.space>can<Key.space>decribe<Key.space>
Screenshot: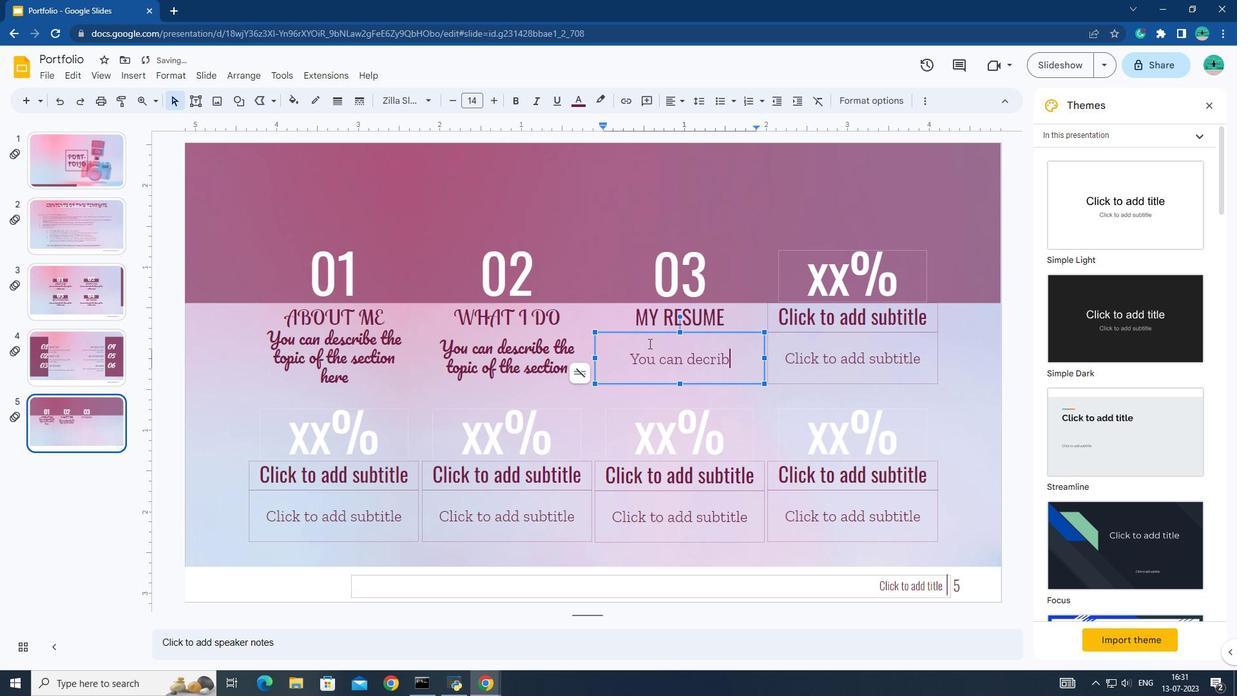 
Action: Mouse moved to (654, 347)
Screenshot: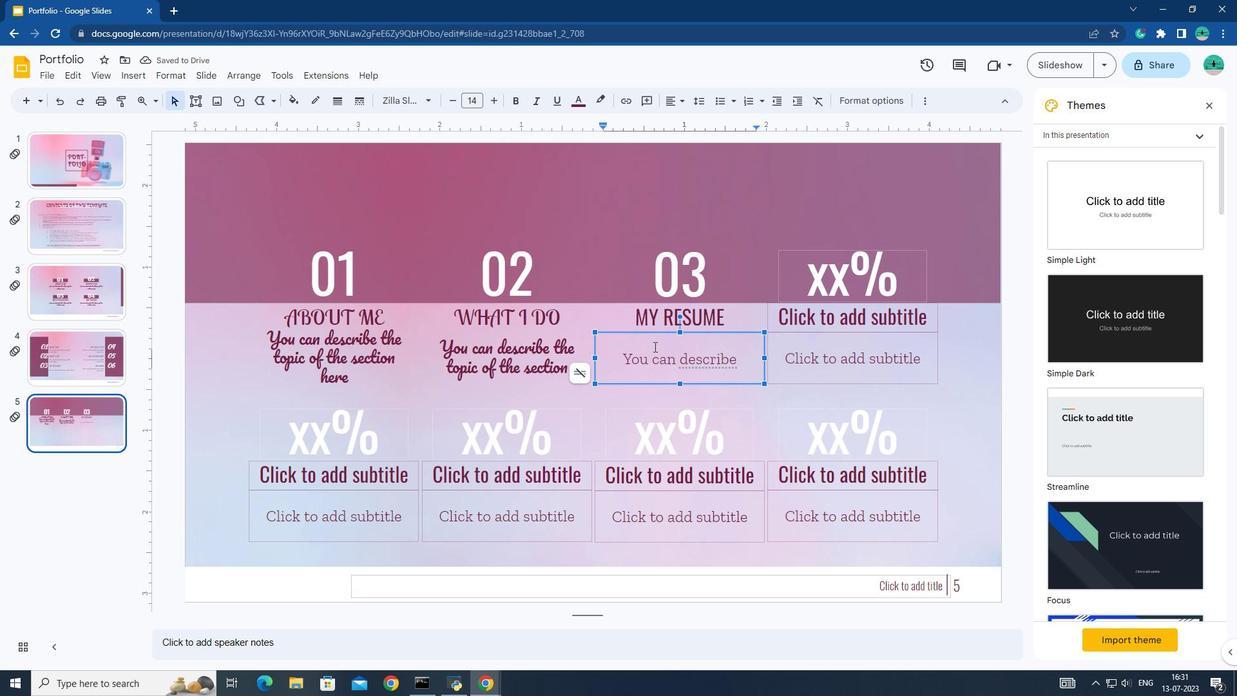 
Action: Key pressed the<Key.space>topice<Key.backspace><Key.space>of<Key.space>the<Key.space>section<Key.space>
Screenshot: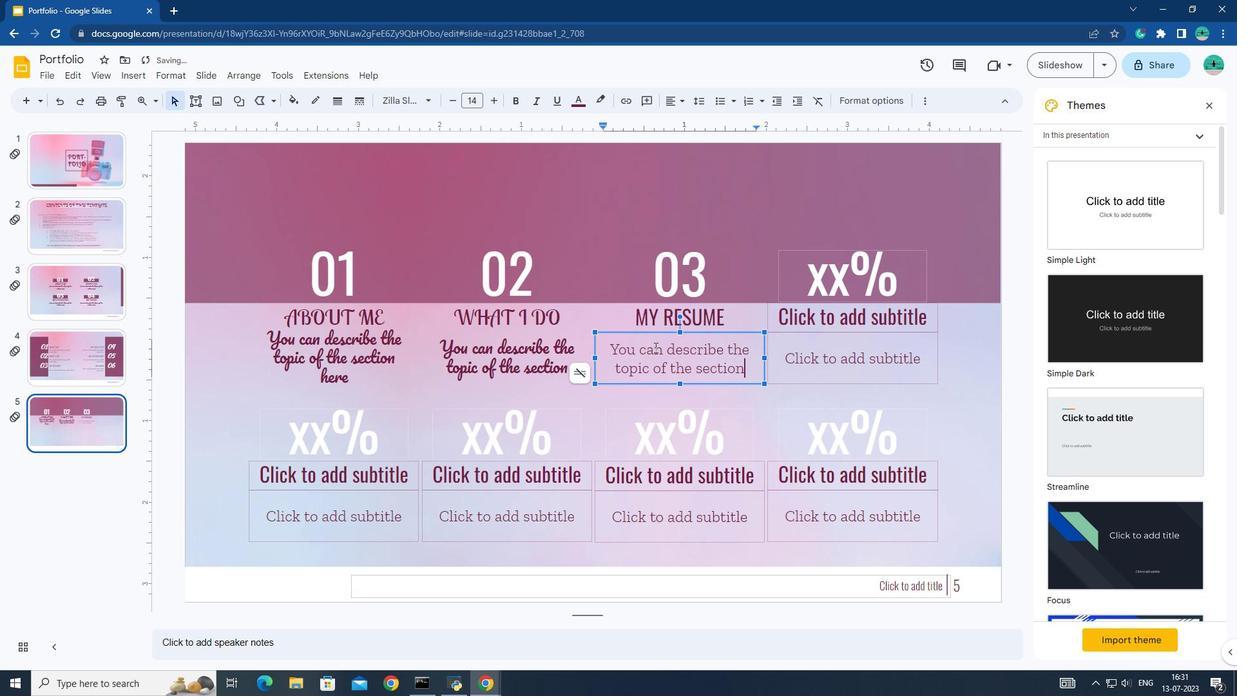 
Action: Mouse moved to (657, 318)
Screenshot: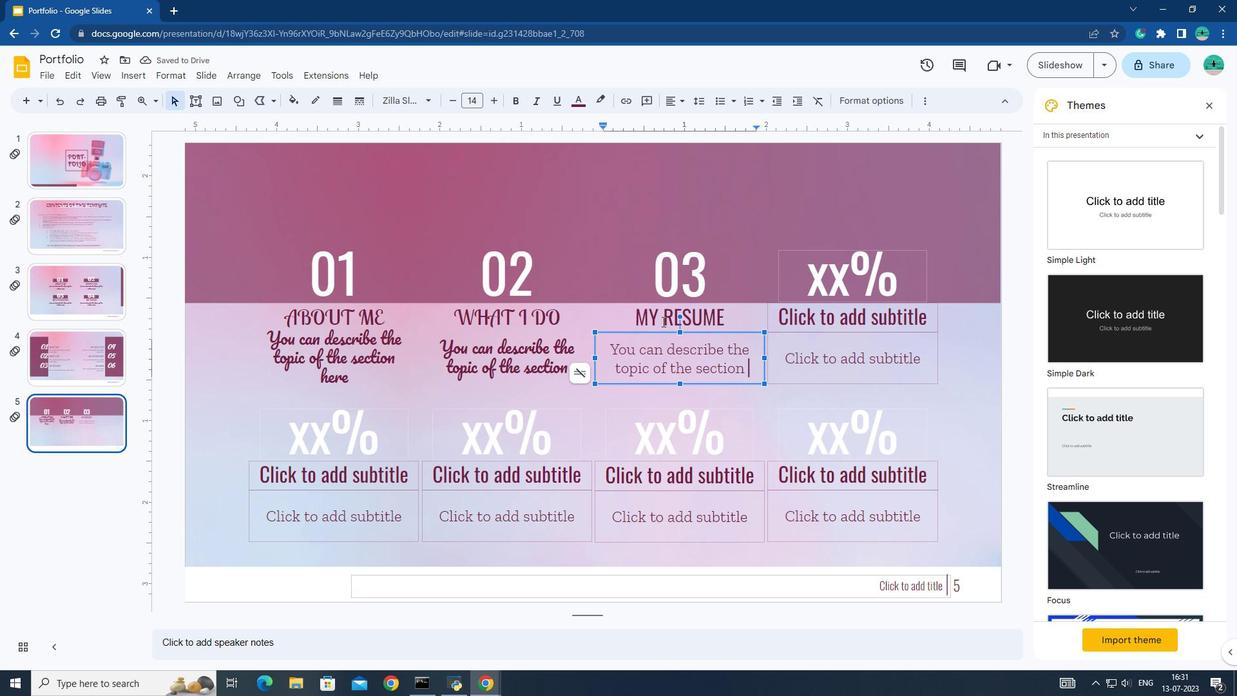 
Action: Mouse pressed left at (657, 318)
Screenshot: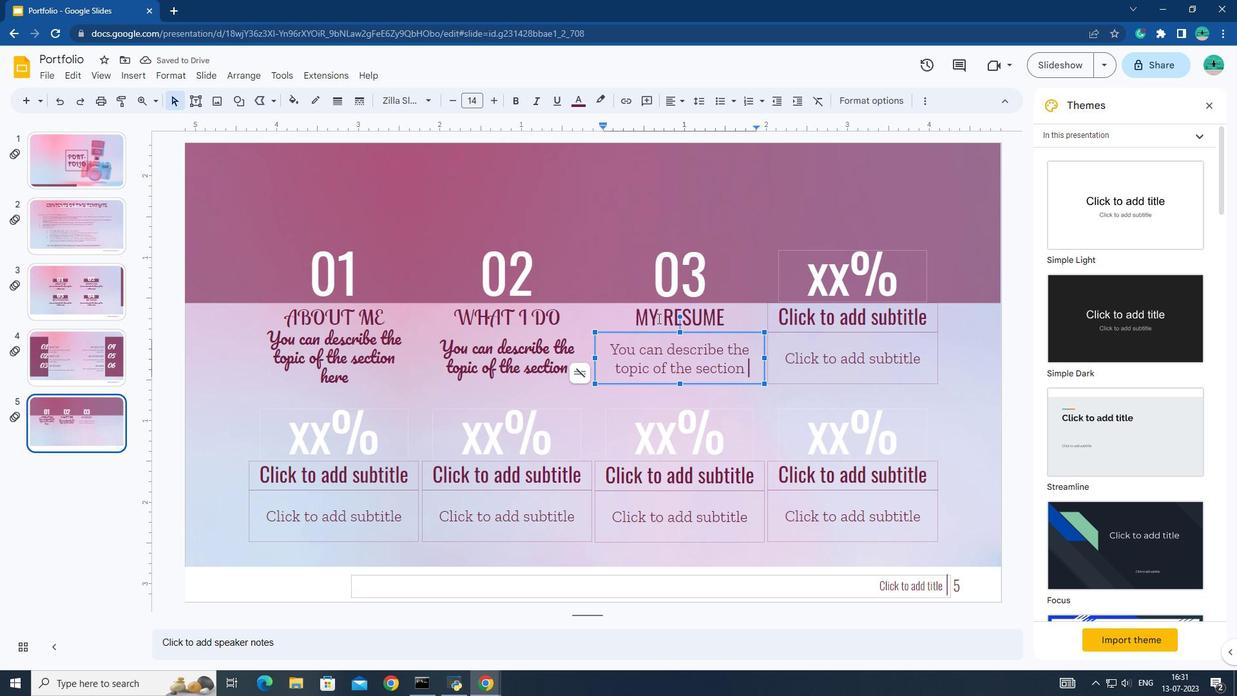 
Action: Mouse pressed left at (657, 318)
Screenshot: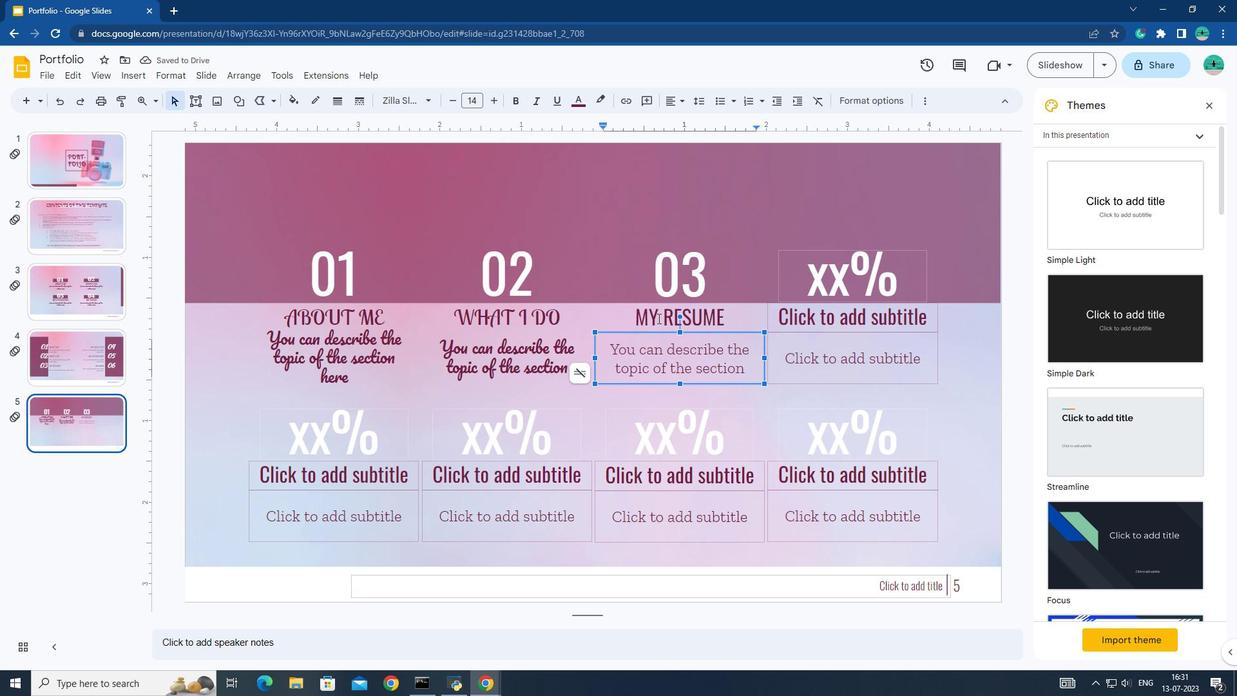 
Action: Mouse moved to (637, 315)
Screenshot: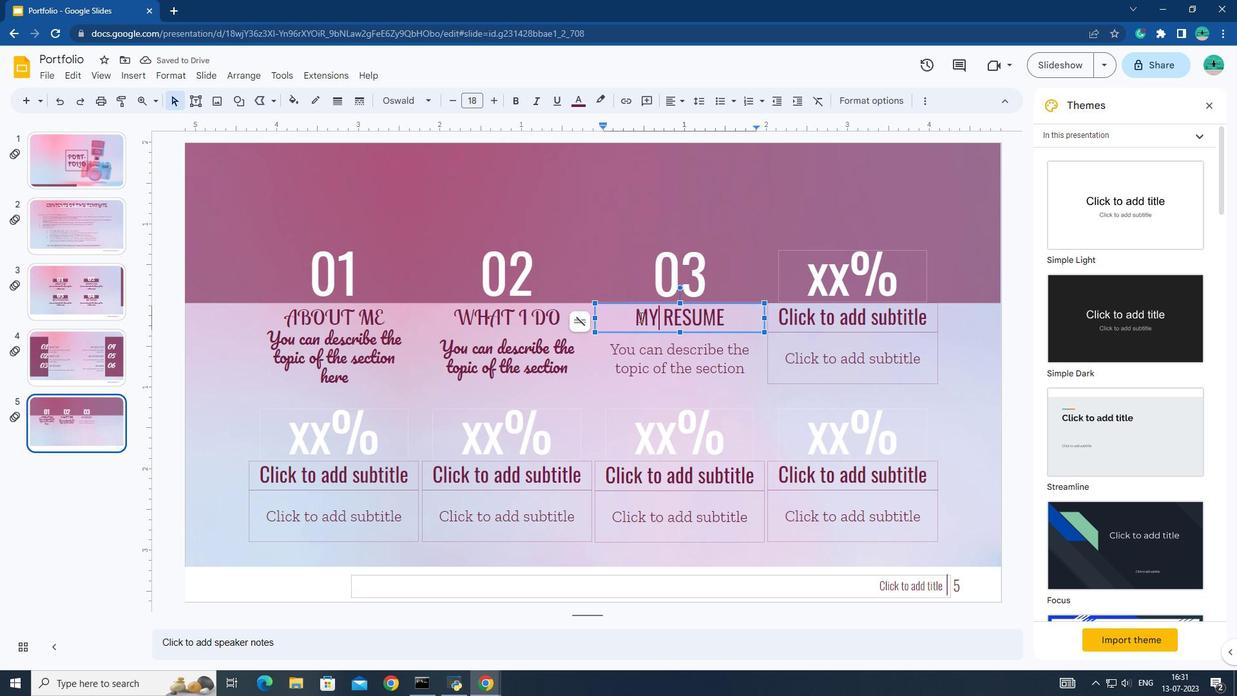 
Action: Mouse pressed left at (637, 315)
Screenshot: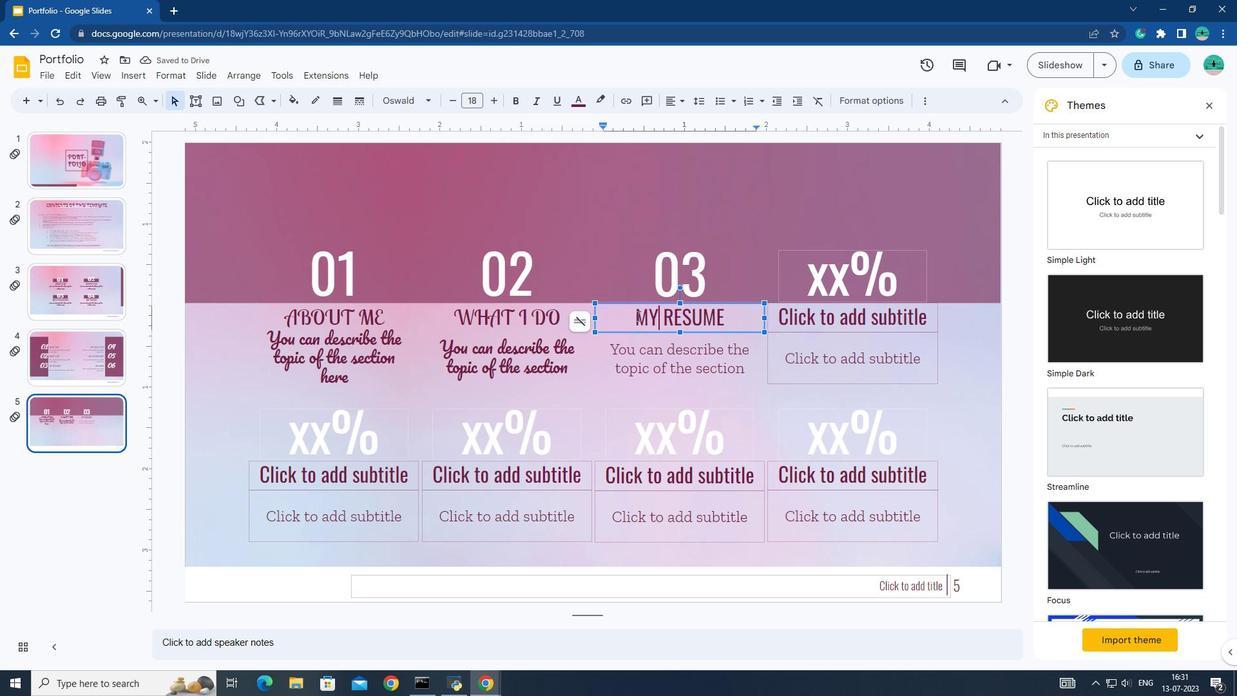 
Action: Mouse moved to (430, 100)
Screenshot: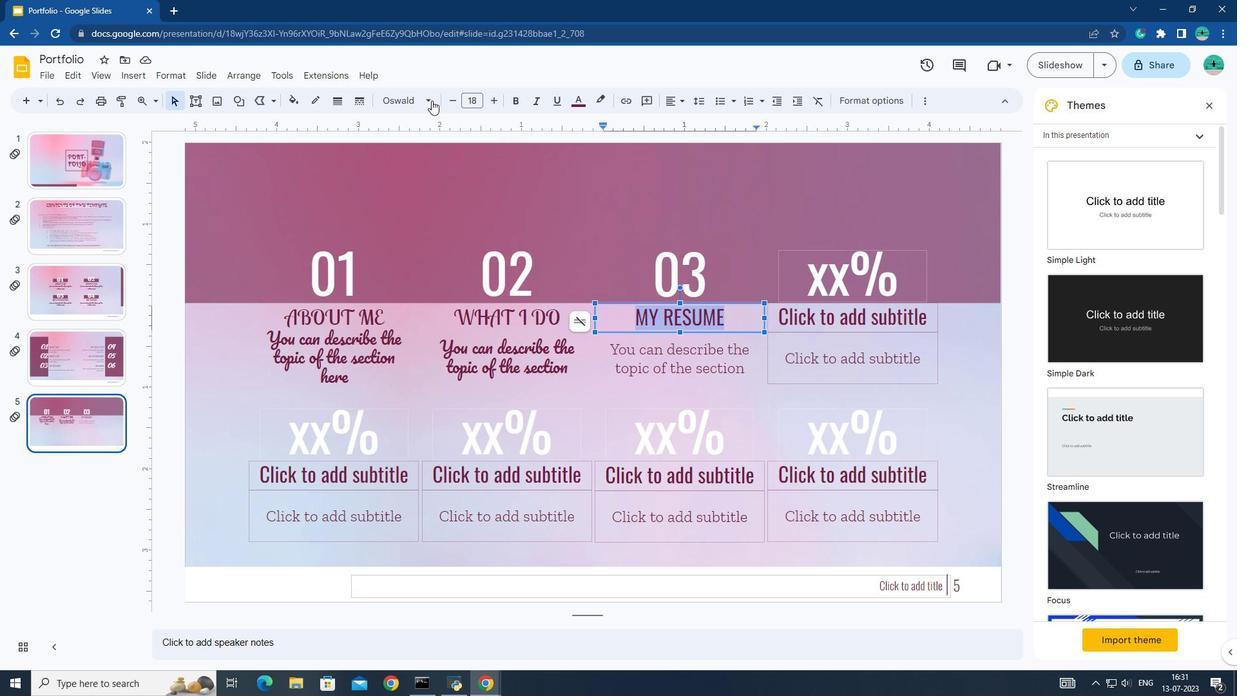 
Action: Mouse pressed left at (430, 100)
Screenshot: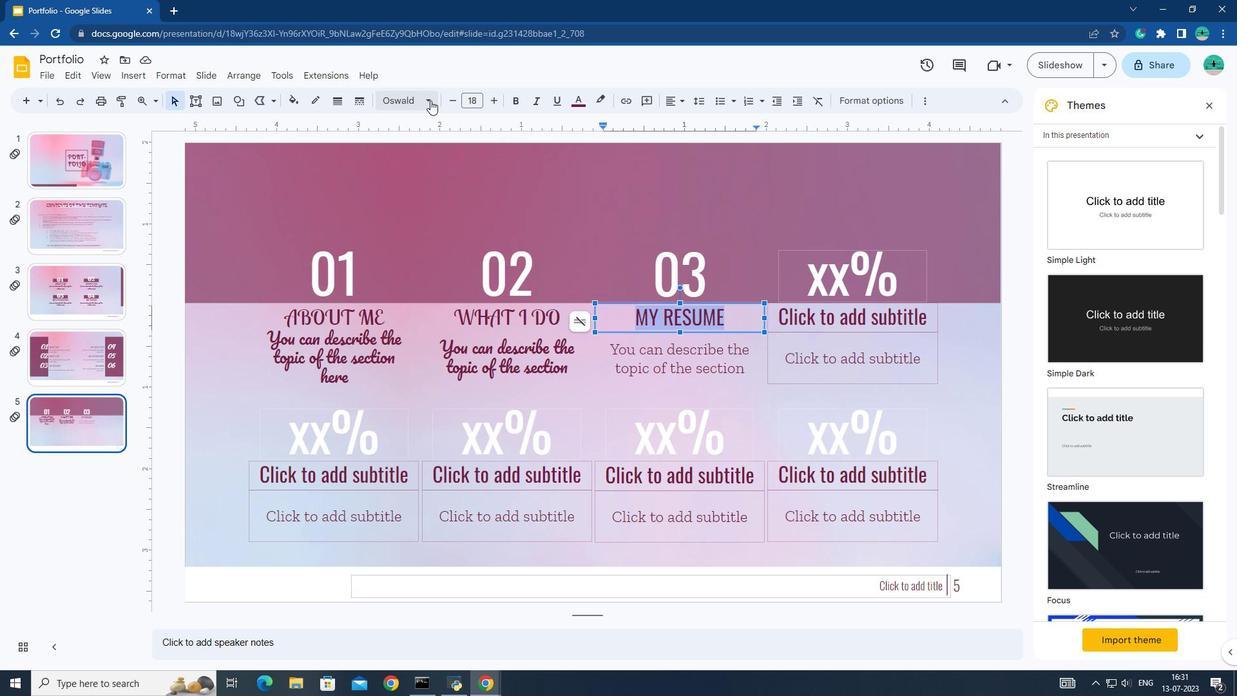 
Action: Mouse moved to (438, 287)
Screenshot: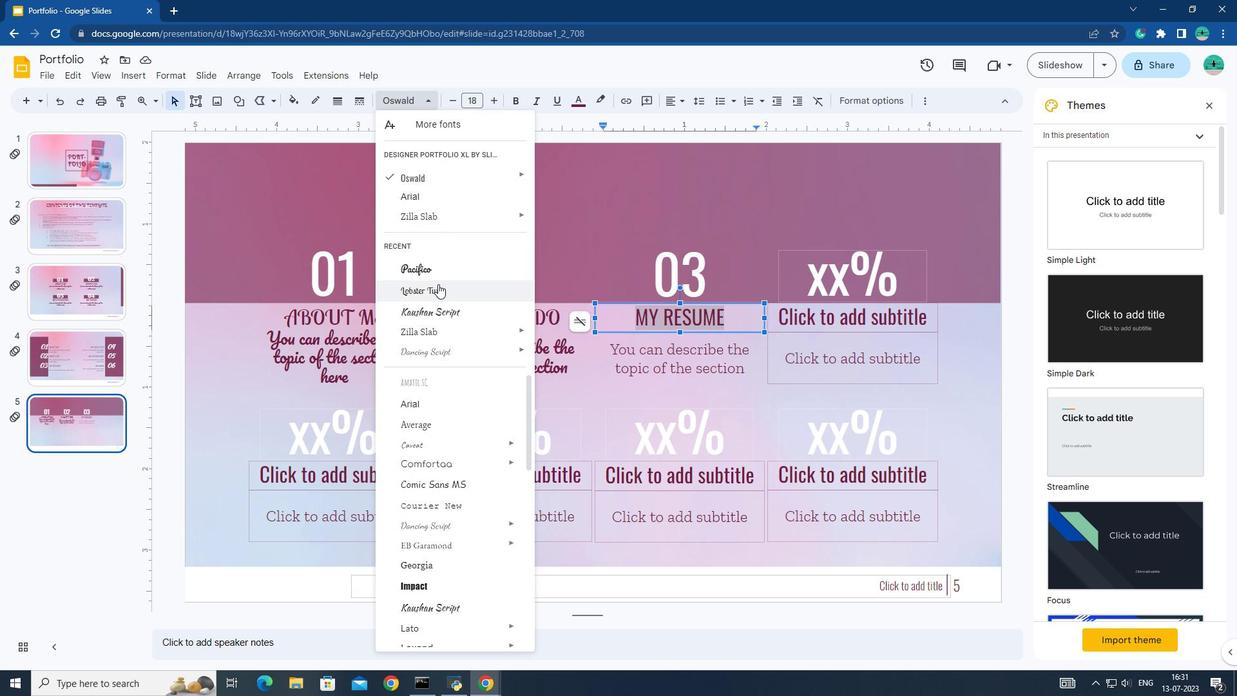 
Action: Mouse pressed left at (438, 287)
Screenshot: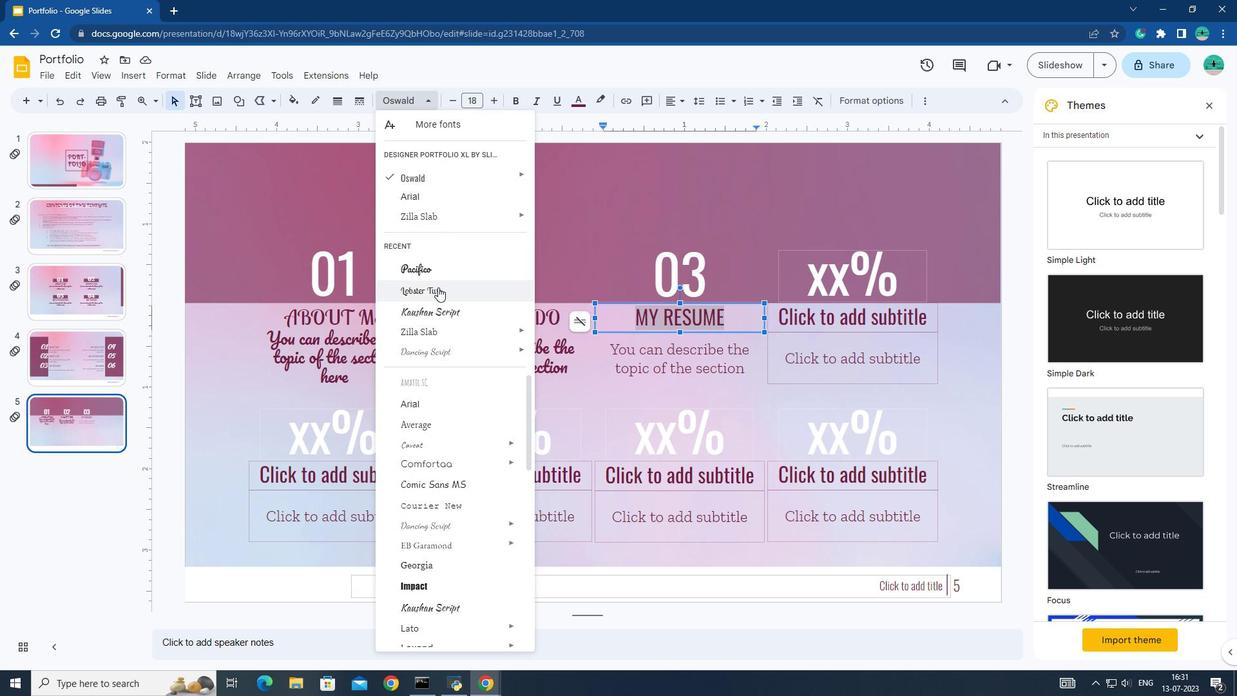 
Action: Mouse moved to (616, 347)
Screenshot: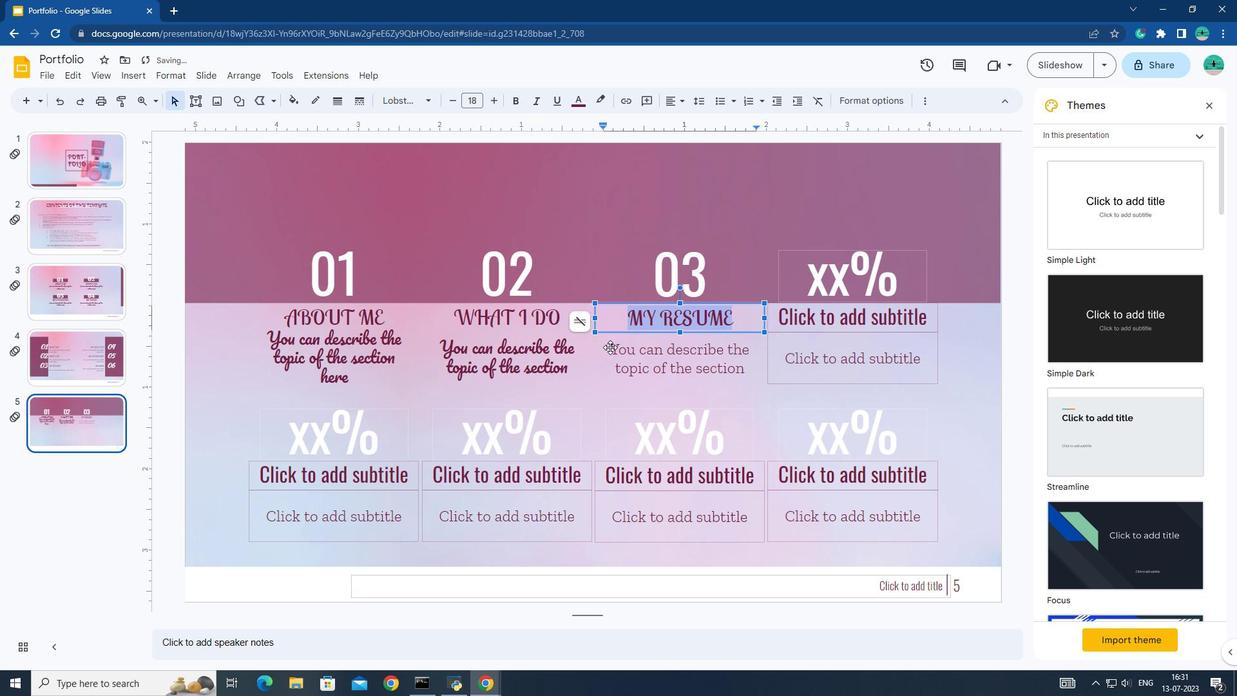 
Action: Mouse pressed left at (616, 347)
Screenshot: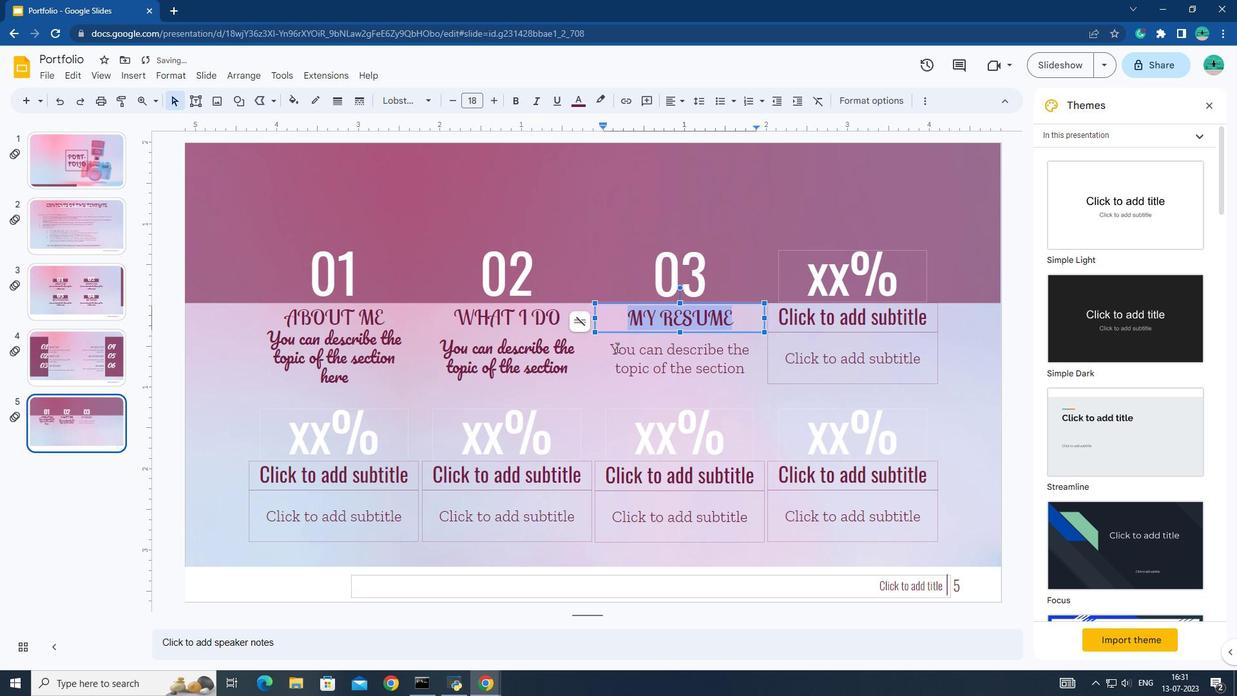 
Action: Mouse moved to (610, 349)
Screenshot: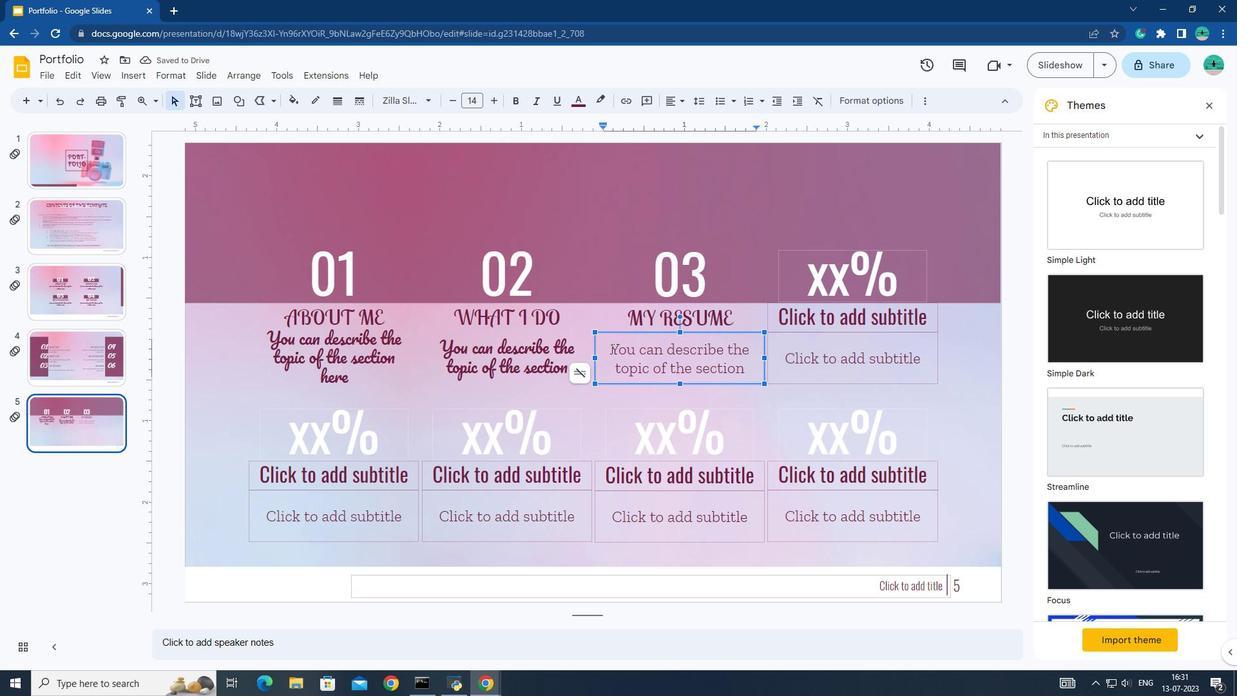 
Action: Mouse pressed left at (610, 349)
Screenshot: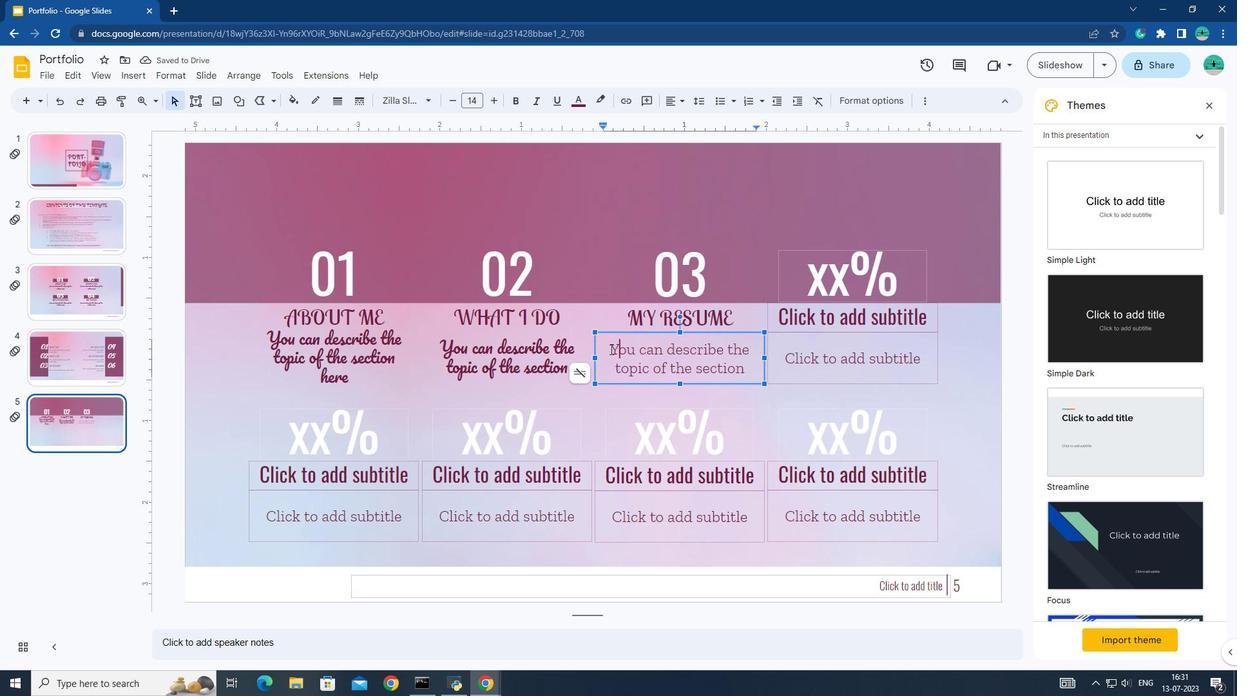
Action: Mouse pressed left at (610, 349)
Screenshot: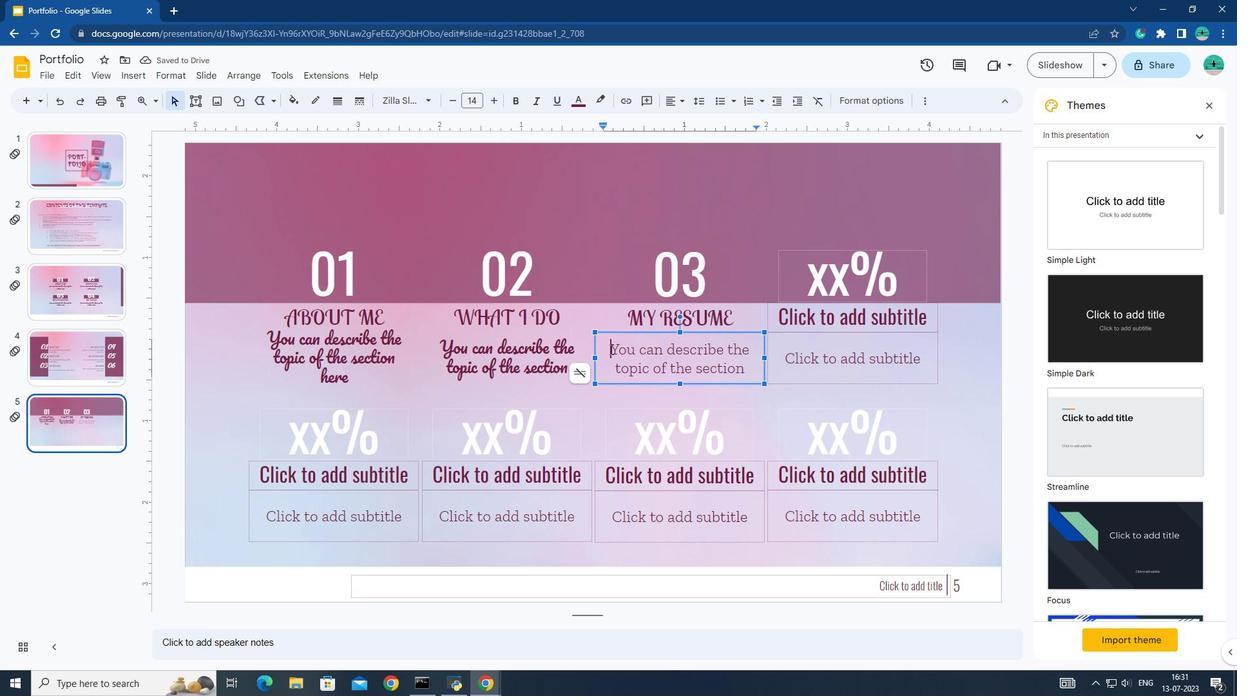 
Action: Mouse pressed left at (610, 349)
Screenshot: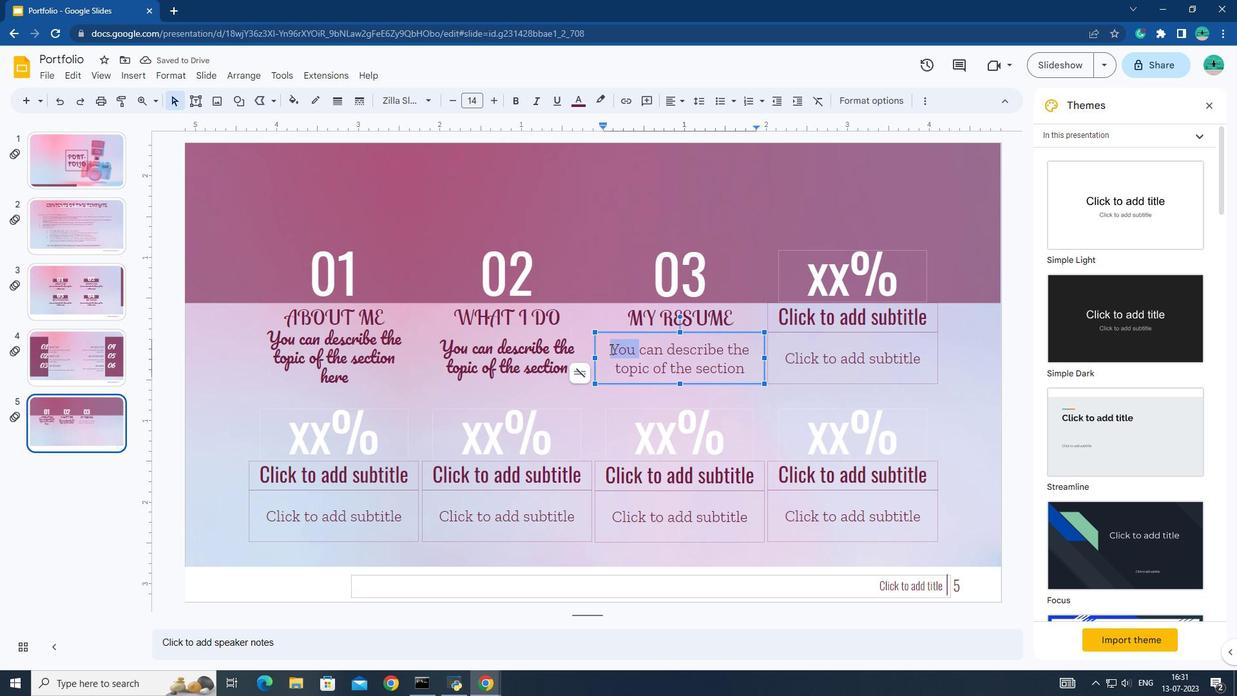 
Action: Mouse moved to (430, 94)
Screenshot: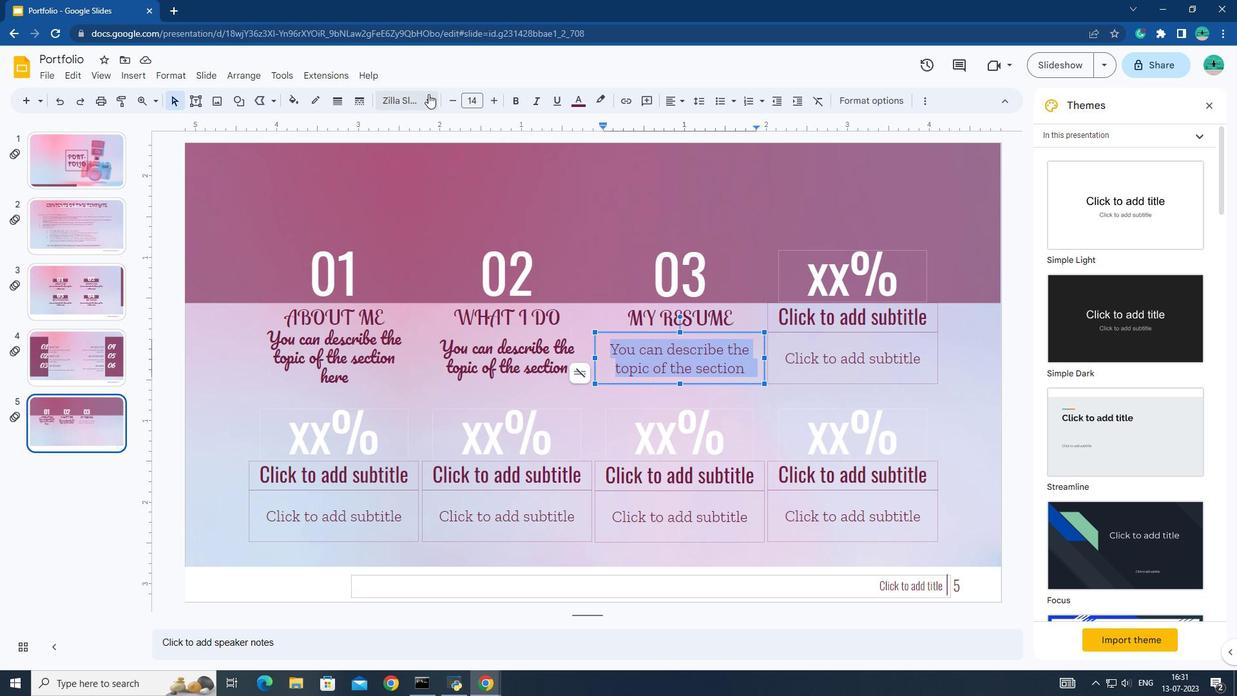 
Action: Mouse pressed left at (430, 94)
Screenshot: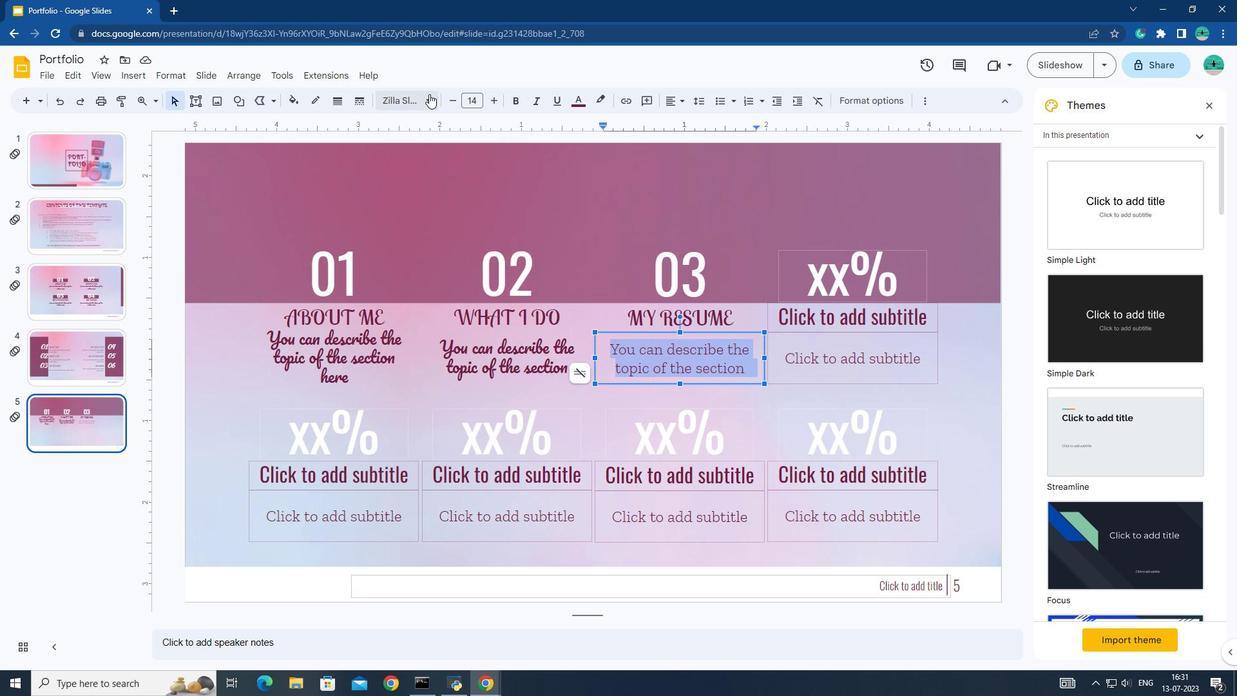 
Action: Mouse moved to (438, 293)
Screenshot: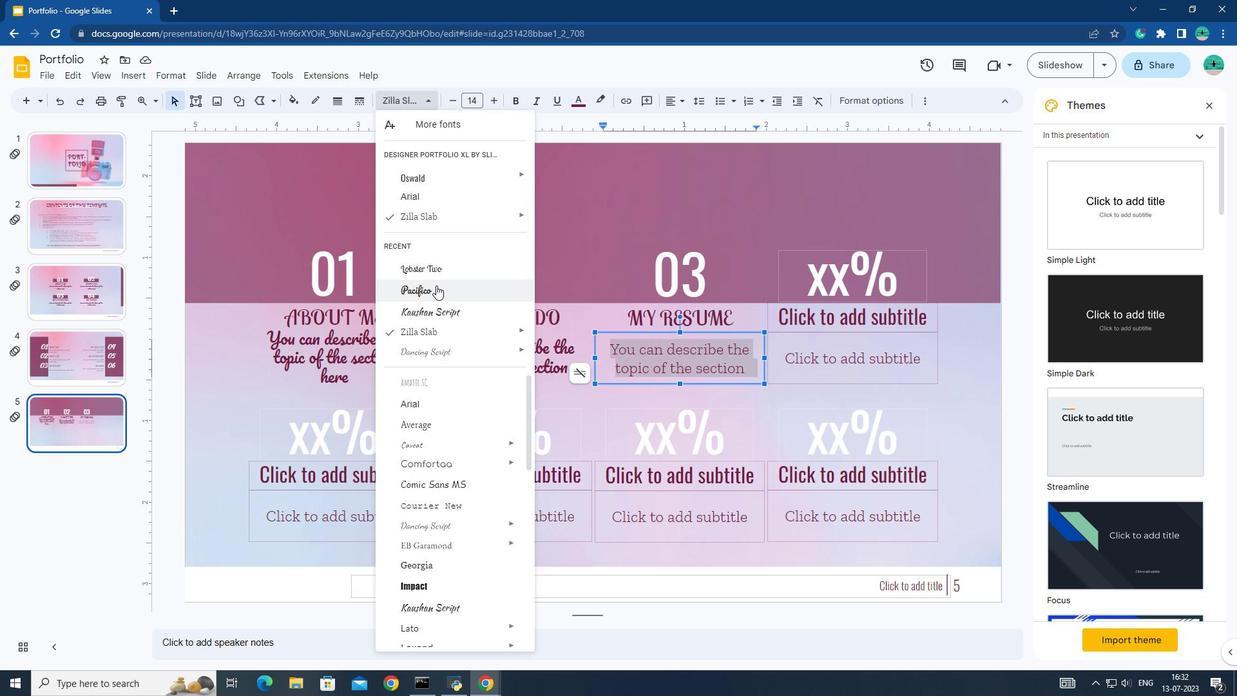 
Action: Mouse pressed left at (438, 293)
Screenshot: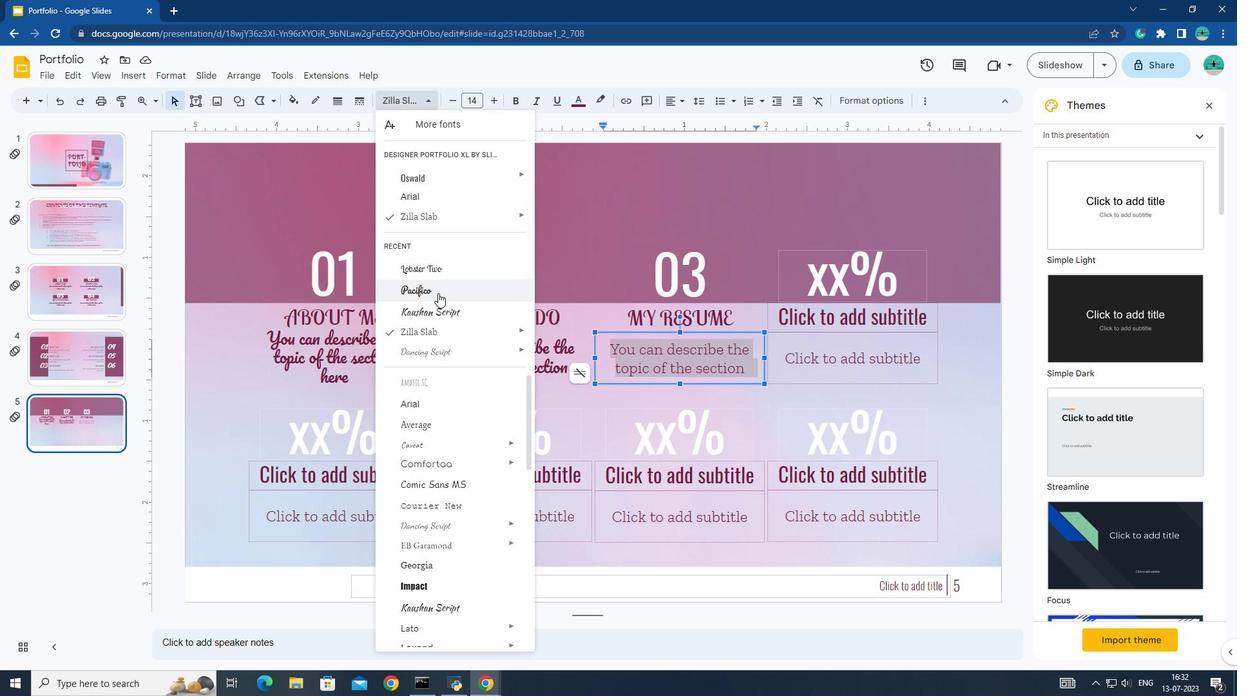 
Action: Mouse moved to (850, 284)
Screenshot: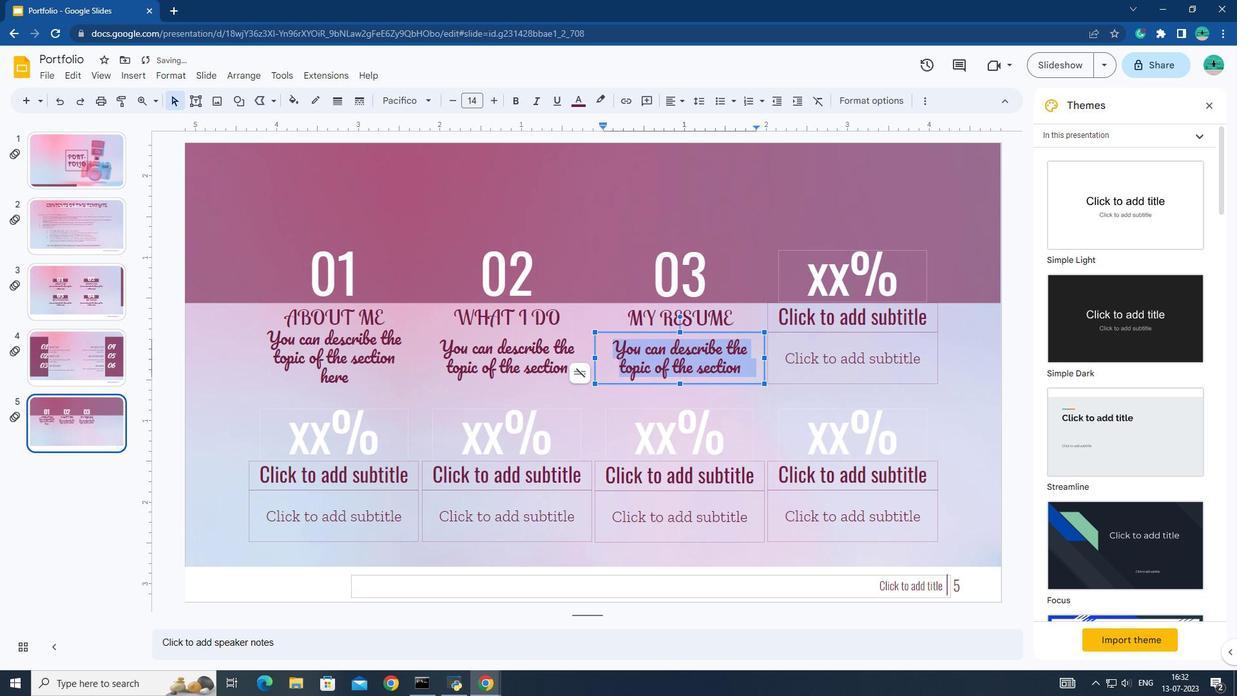 
Action: Mouse pressed left at (850, 284)
Screenshot: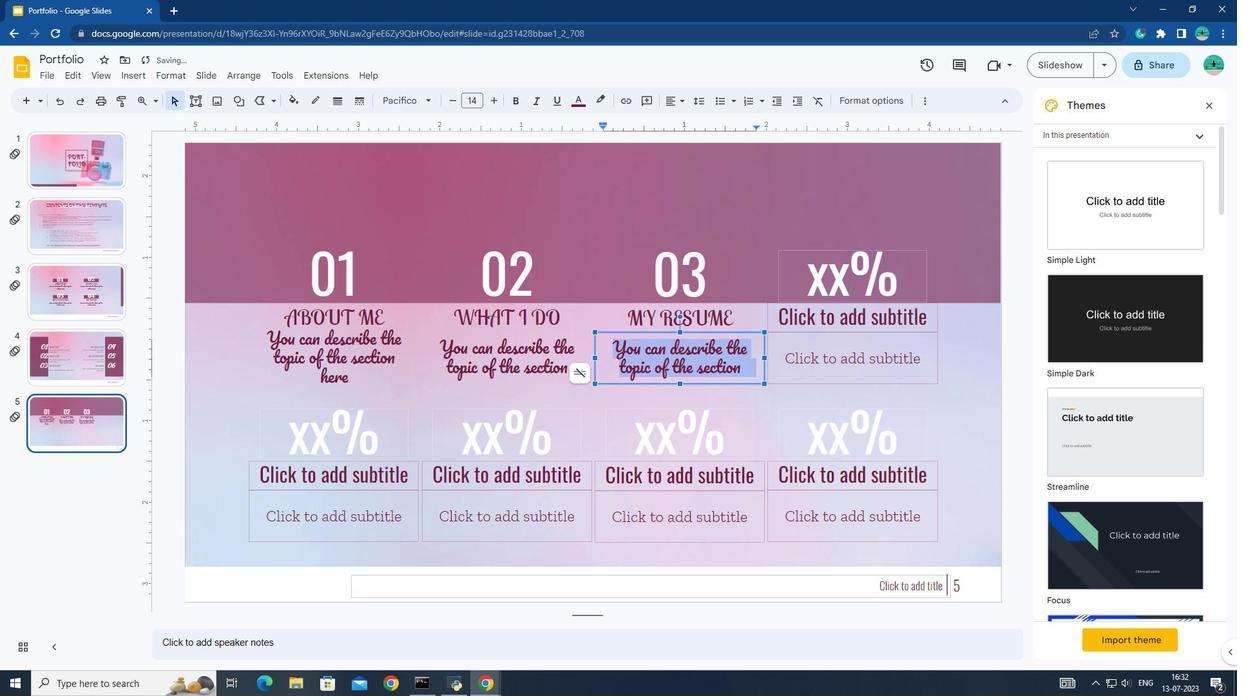 
Action: Mouse moved to (1149, 456)
Screenshot: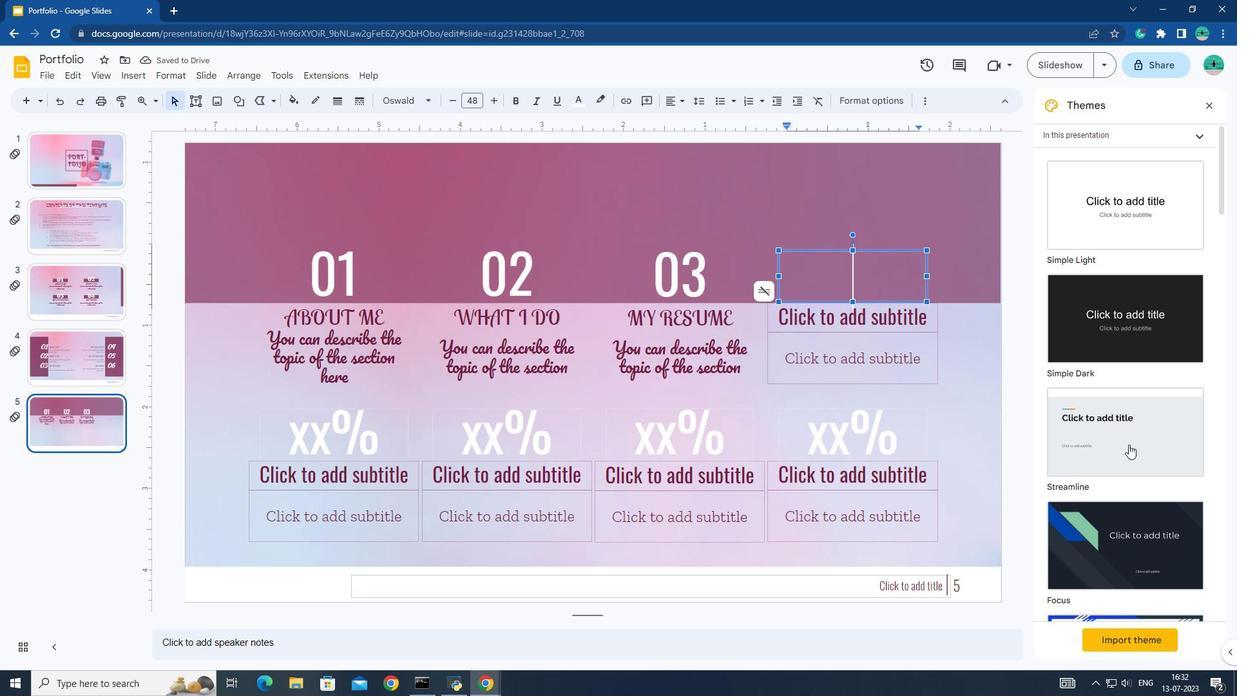 
Action: Key pressed 04
Screenshot: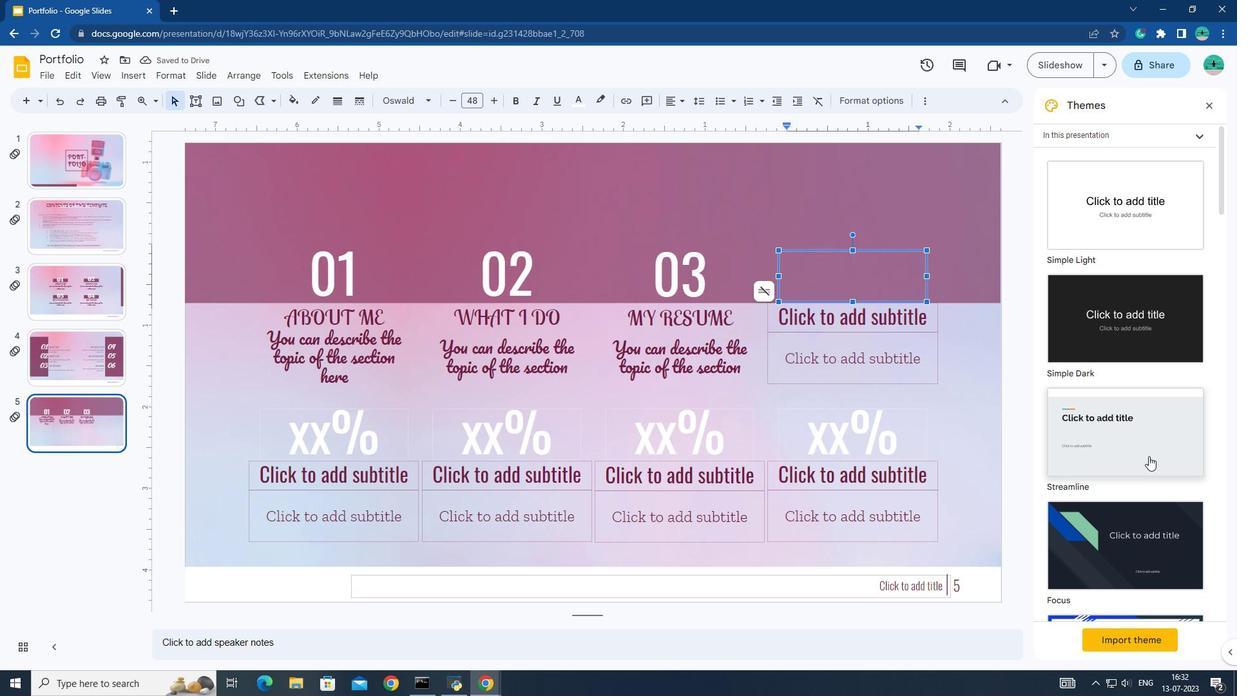 
Action: Mouse moved to (884, 316)
Screenshot: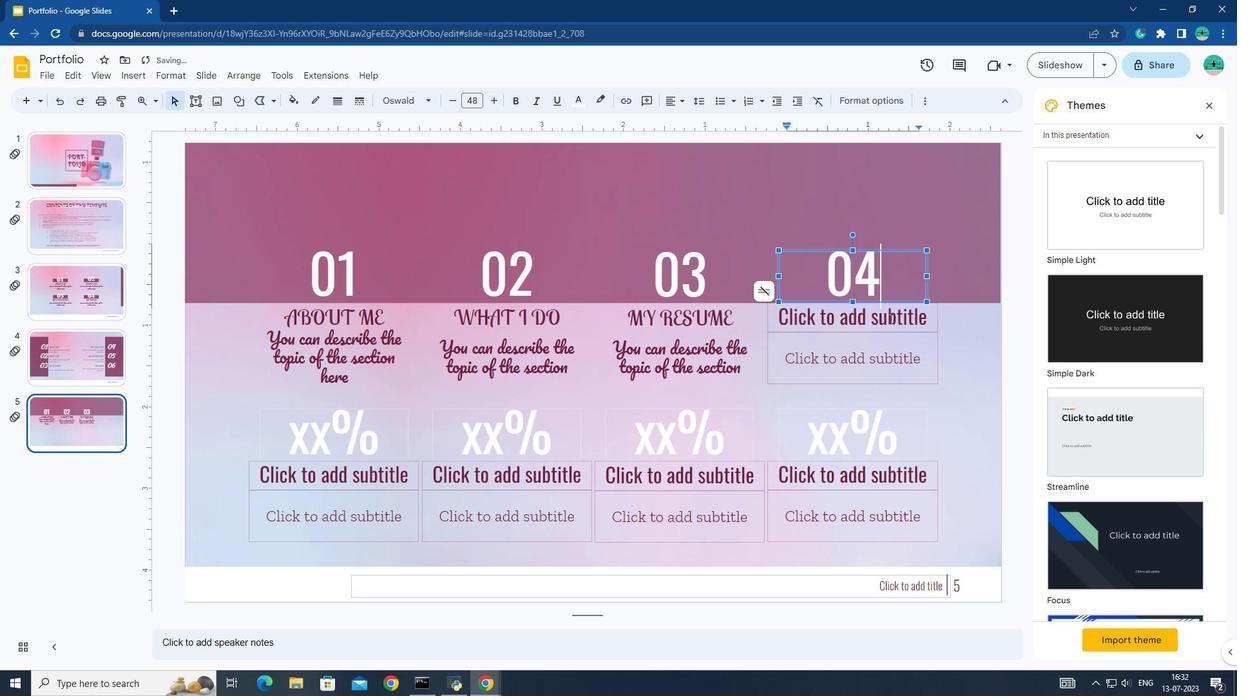 
Action: Mouse pressed left at (884, 316)
Screenshot: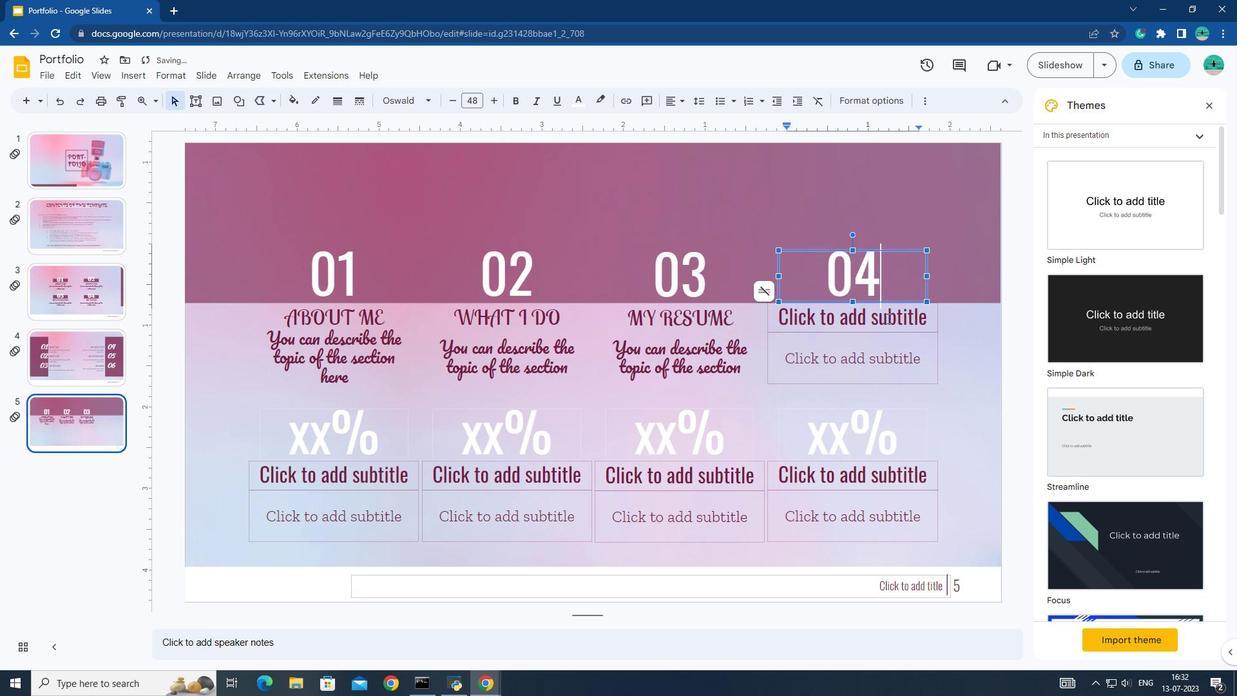 
Action: Mouse moved to (888, 317)
Screenshot: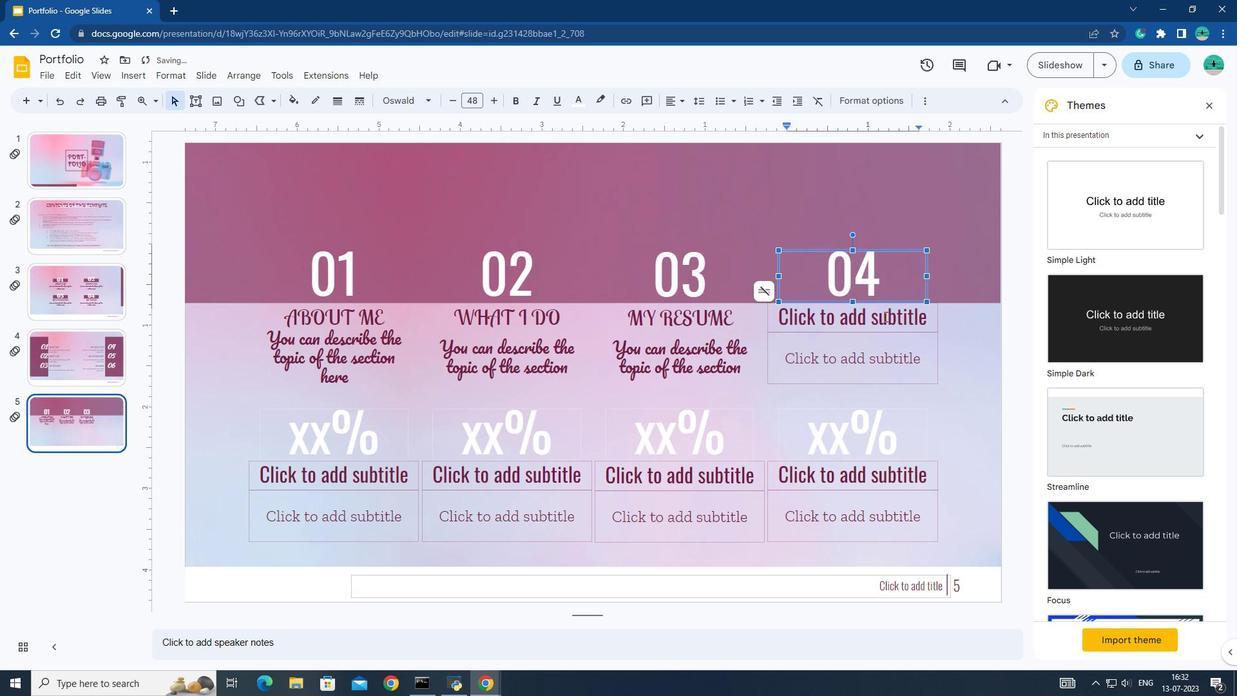 
Action: Key pressed <Key.caps_lock>MY
Screenshot: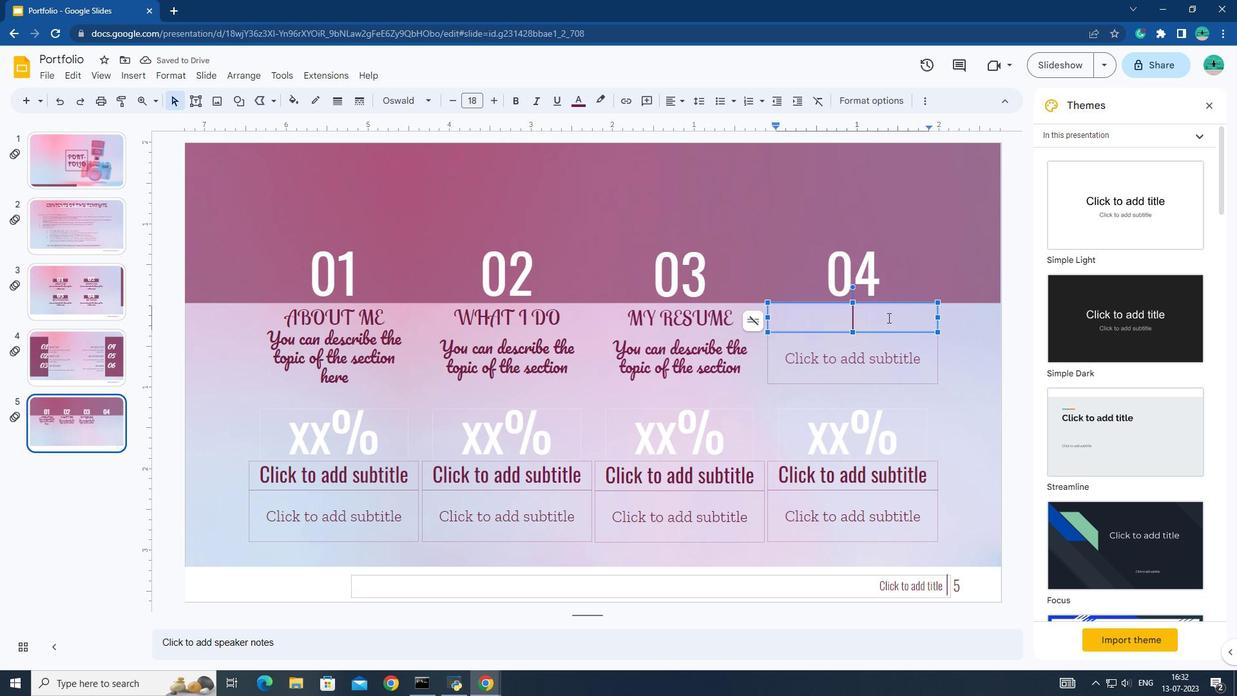 
Action: Mouse moved to (888, 317)
Screenshot: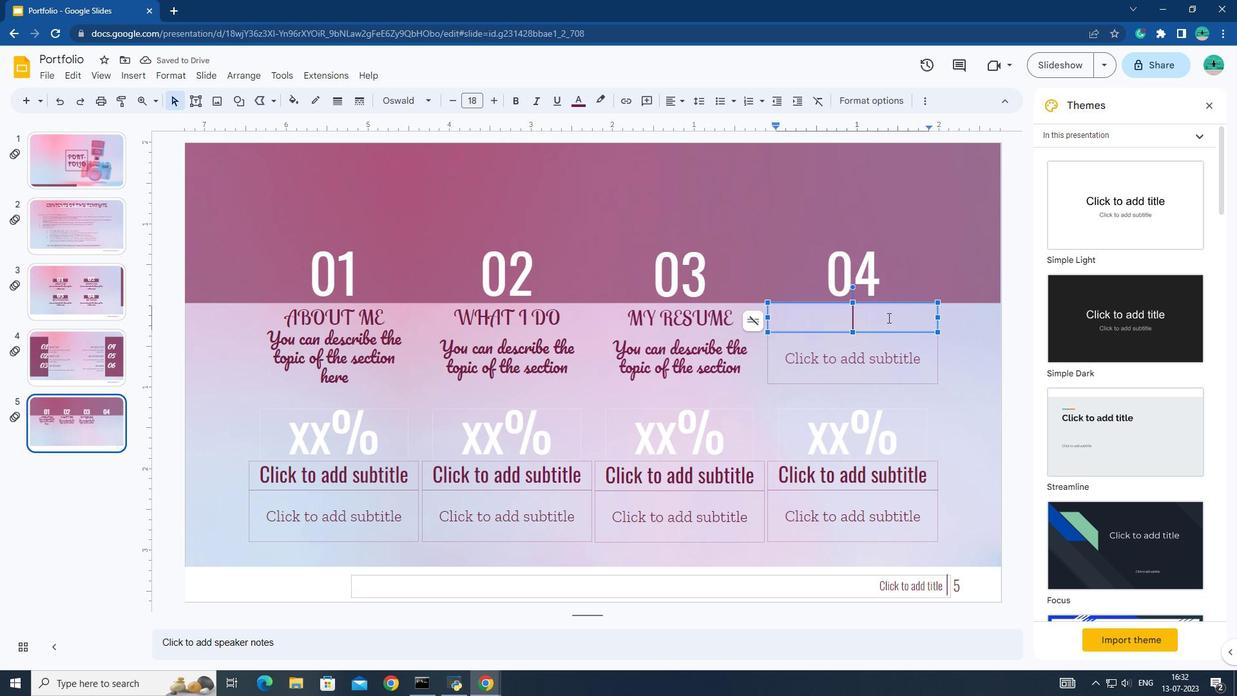 
Action: Key pressed <Key.space>ABILITIES<Key.space>
Screenshot: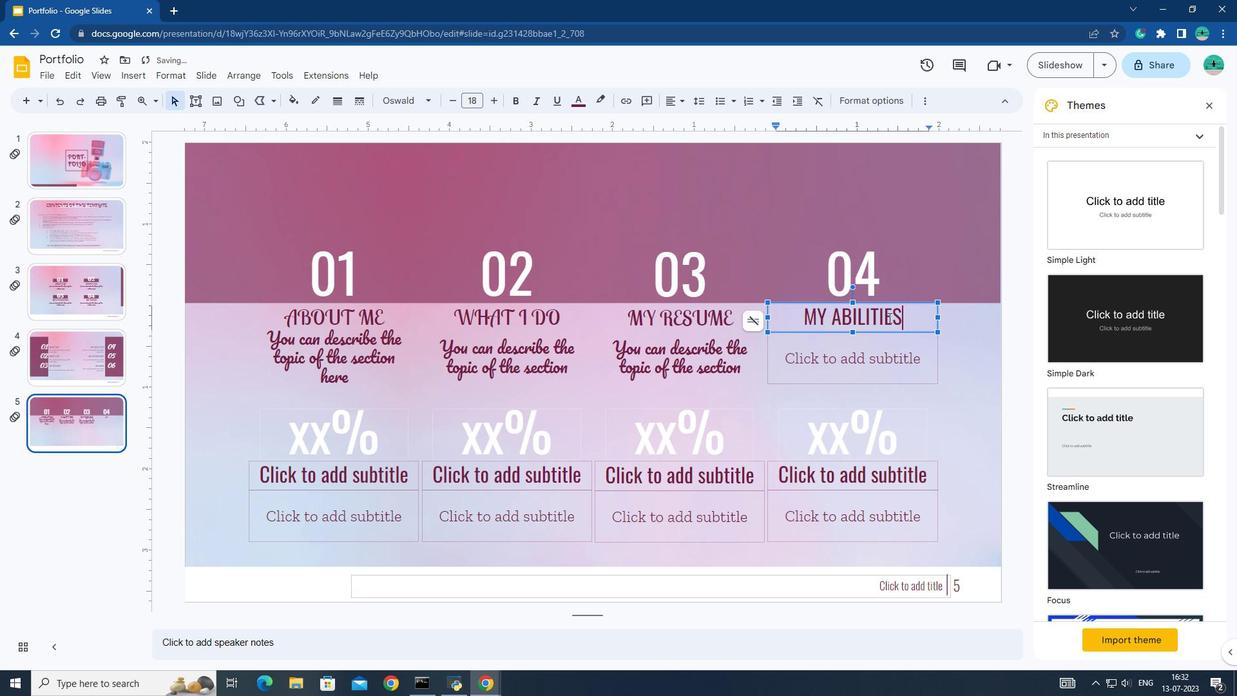
Action: Mouse moved to (853, 355)
Screenshot: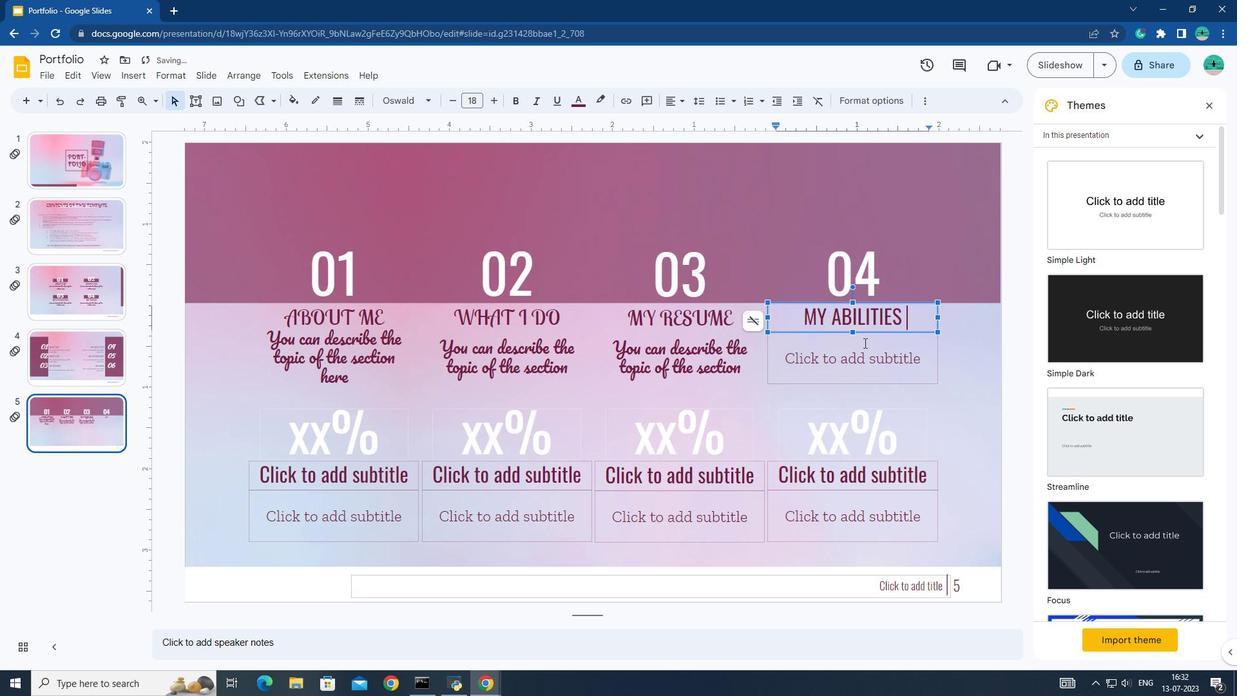 
Action: Mouse pressed left at (853, 355)
Screenshot: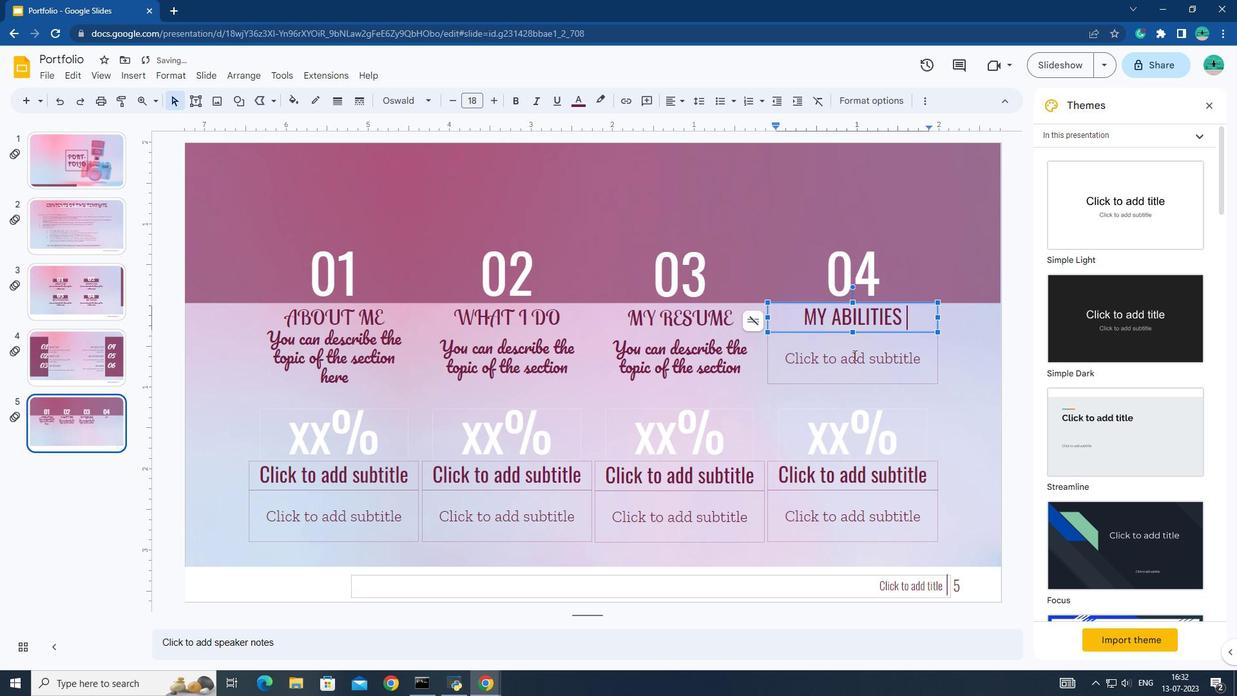 
Action: Key pressed <Key.caps_lock><Key.shift><Key.shift><Key.shift><Key.shift><Key.shift><Key.shift>You<Key.space>can<Key.space>des
Screenshot: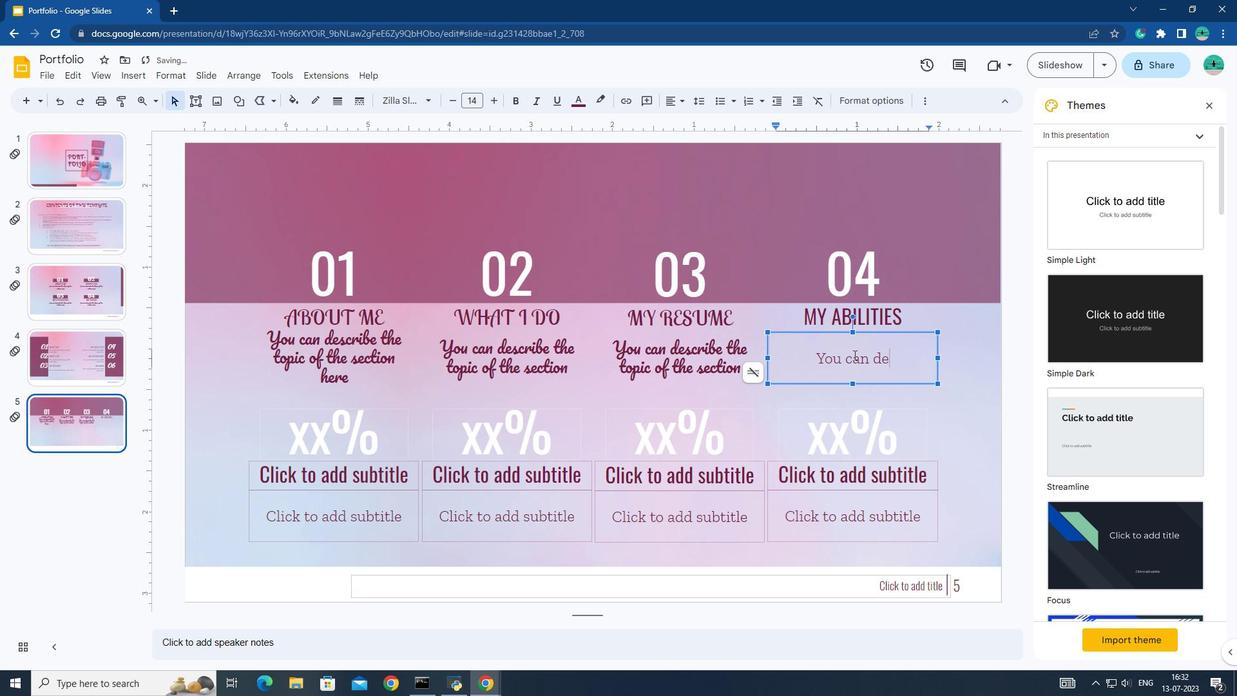 
Action: Mouse moved to (853, 355)
Screenshot: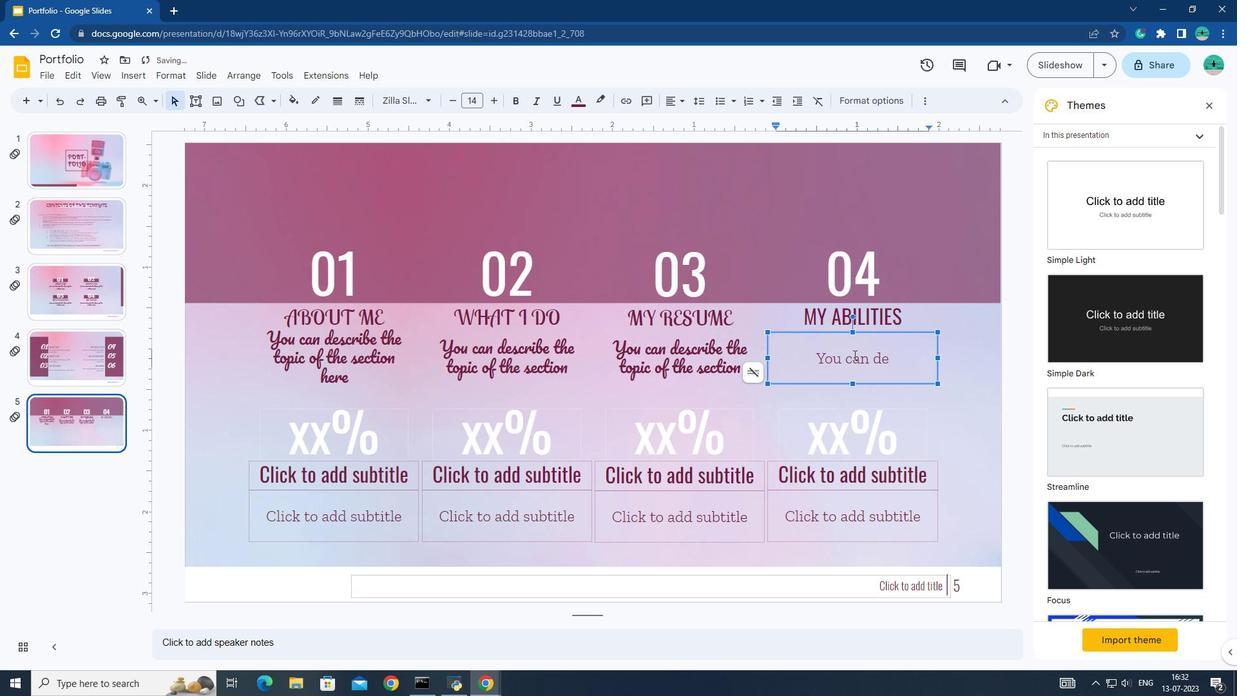 
Action: Key pressed cribe<Key.space>the<Key.space>topice<Key.space>of<Key.space>the<Key.space>s
Screenshot: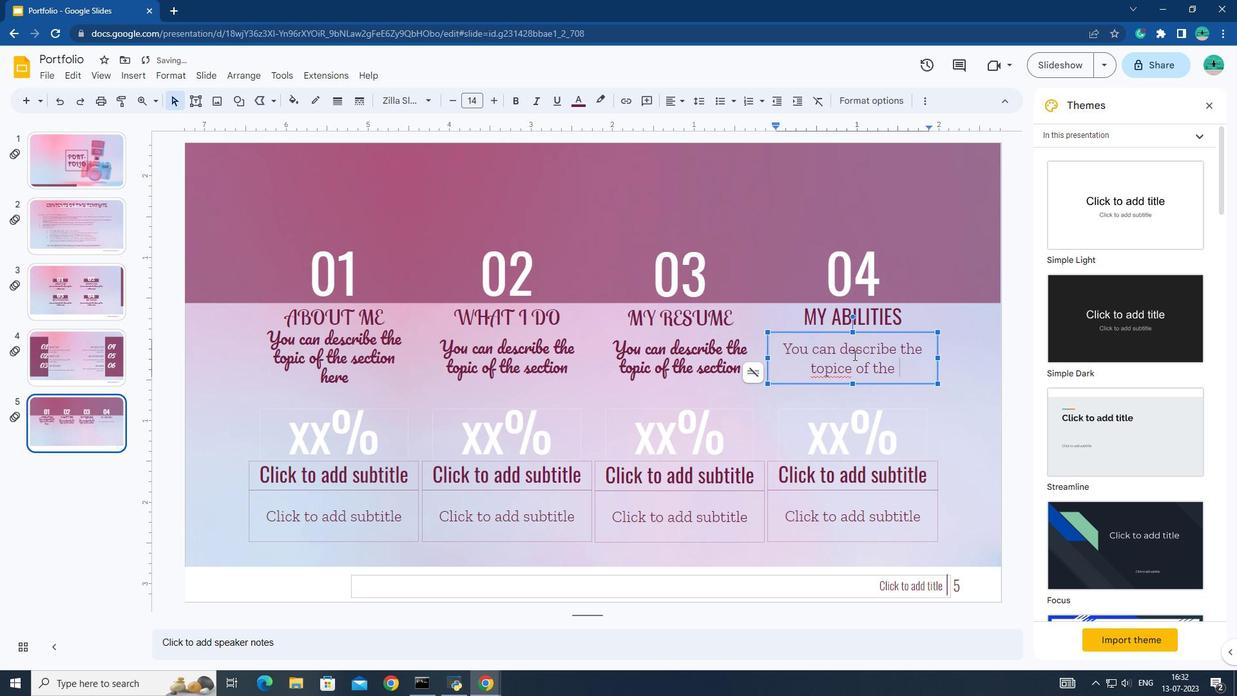 
Action: Mouse moved to (853, 355)
Screenshot: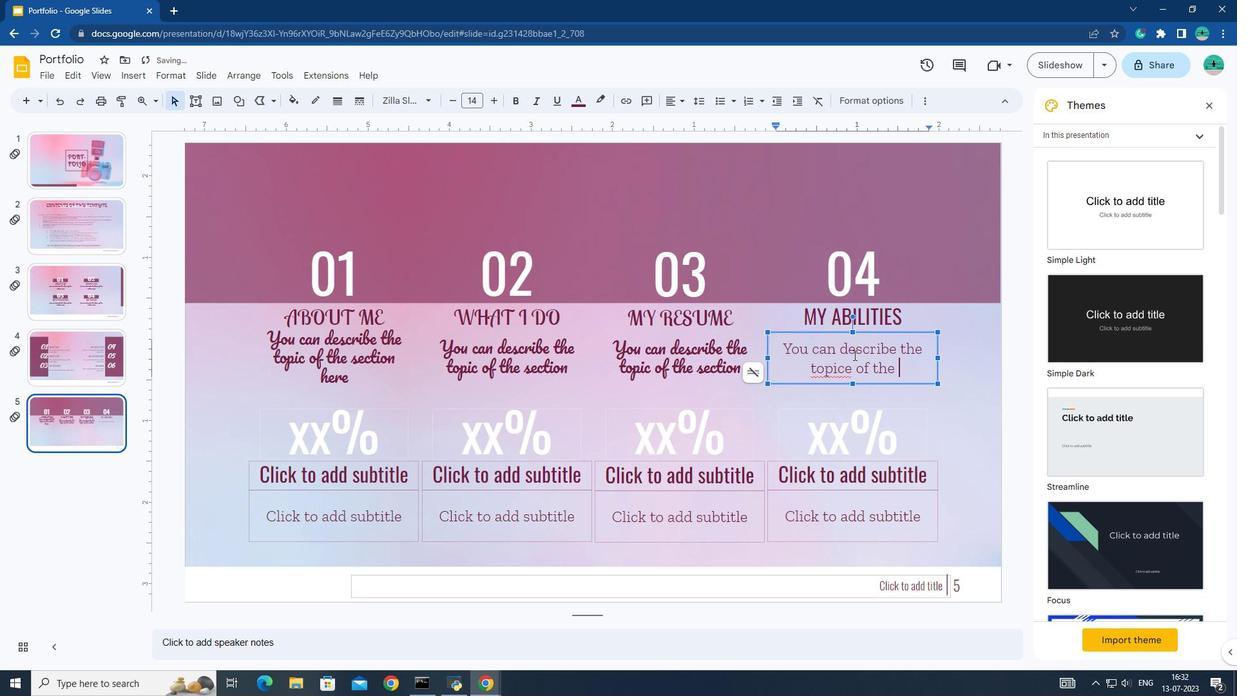 
Action: Key pressed ectio0n<Key.space><Key.backspace><Key.backspace><Key.backspace>n<Key.space><Key.left><Key.left><Key.left><Key.left><Key.left><Key.left><Key.left><Key.left><Key.left><Key.left><Key.left><Key.left><Key.left><Key.left><Key.left><Key.left><Key.backspace><Key.left>
Screenshot: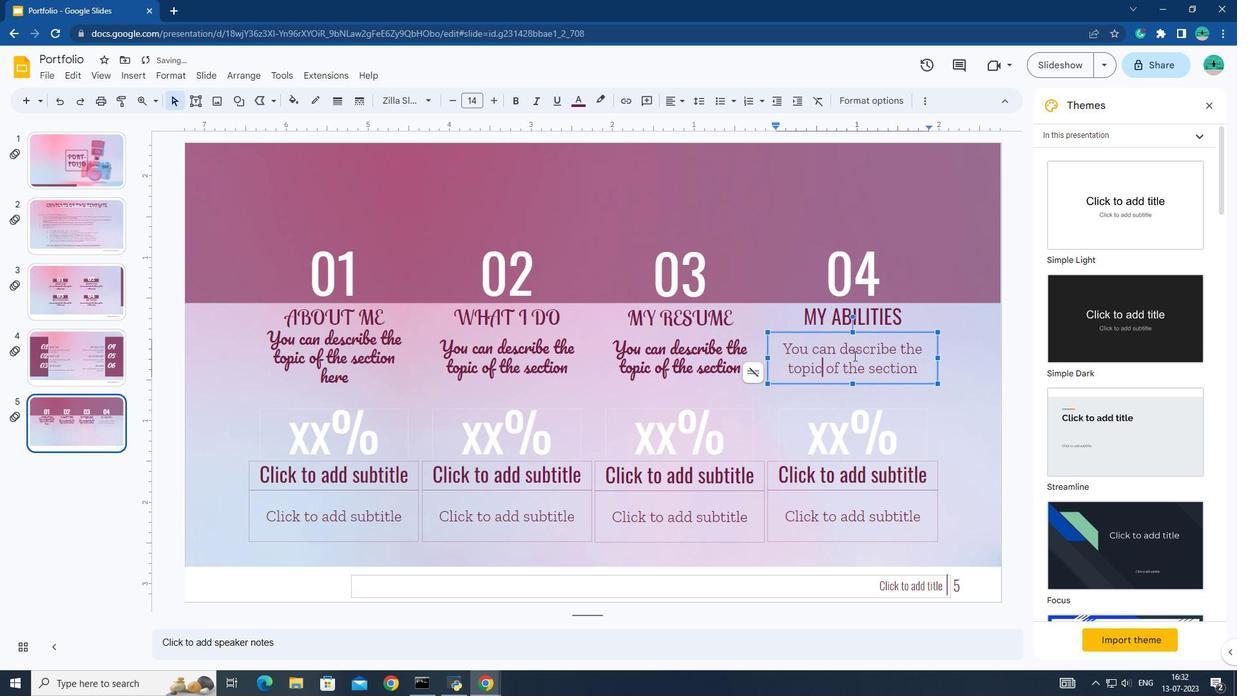 
Action: Mouse moved to (365, 349)
Screenshot: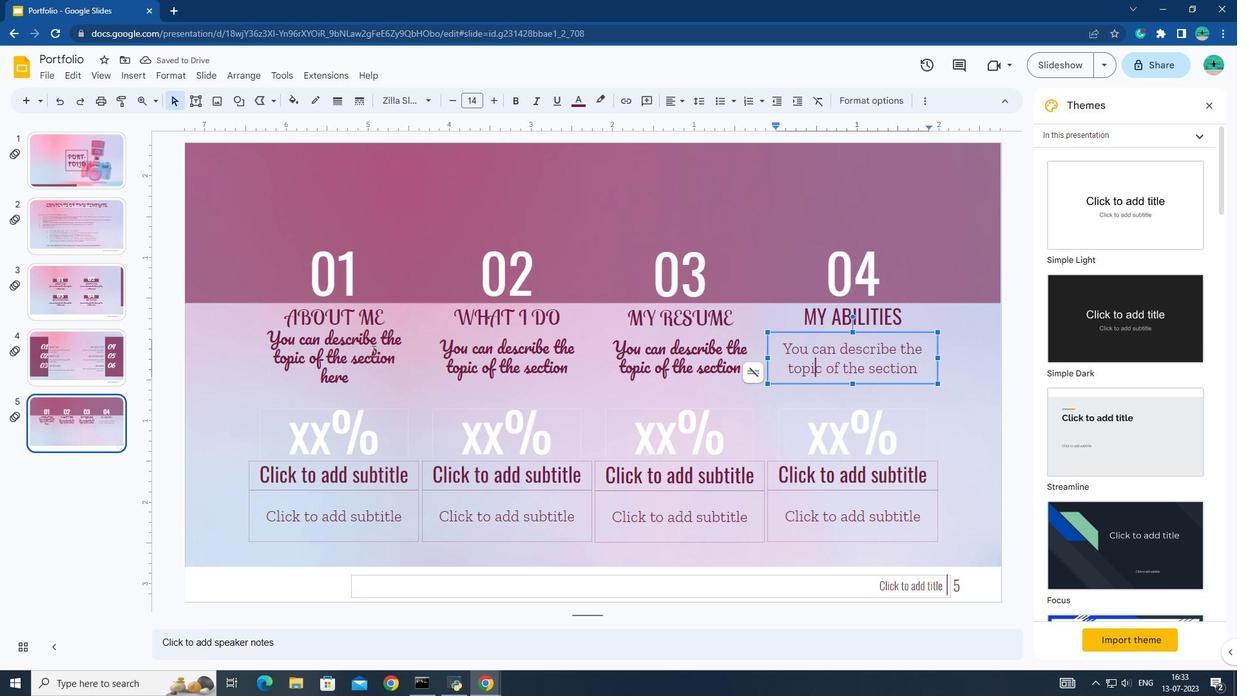 
Action: Mouse pressed left at (365, 349)
Screenshot: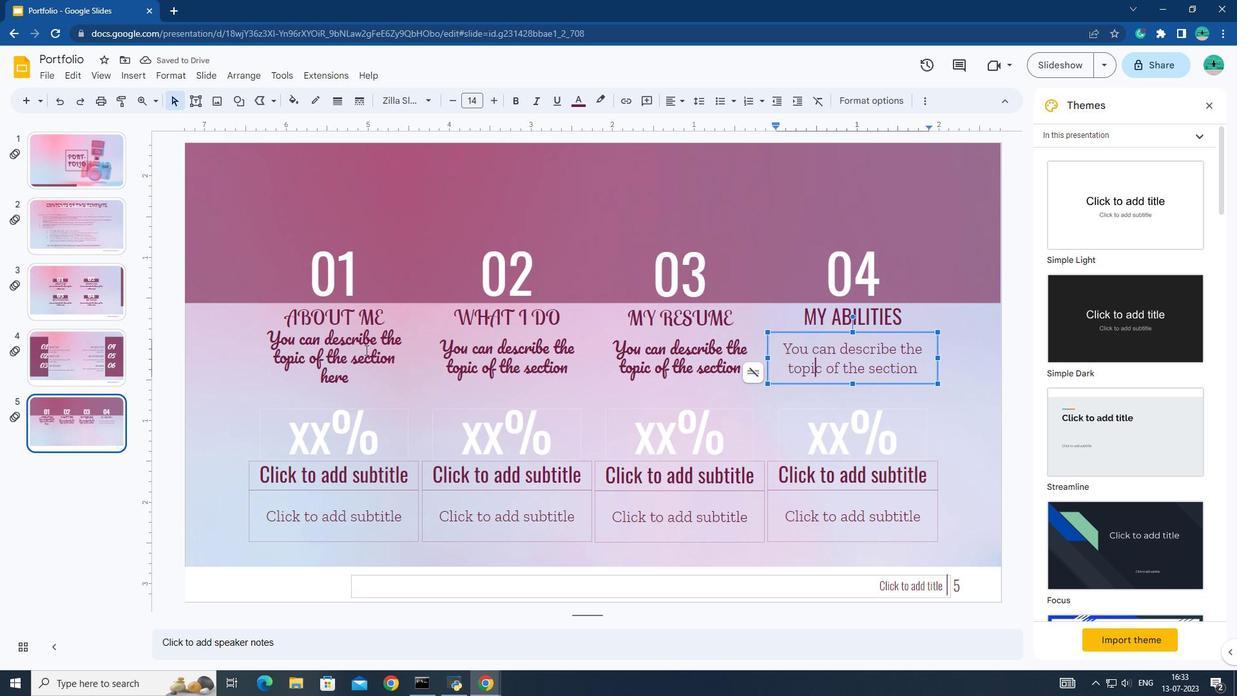 
Action: Mouse moved to (358, 373)
Screenshot: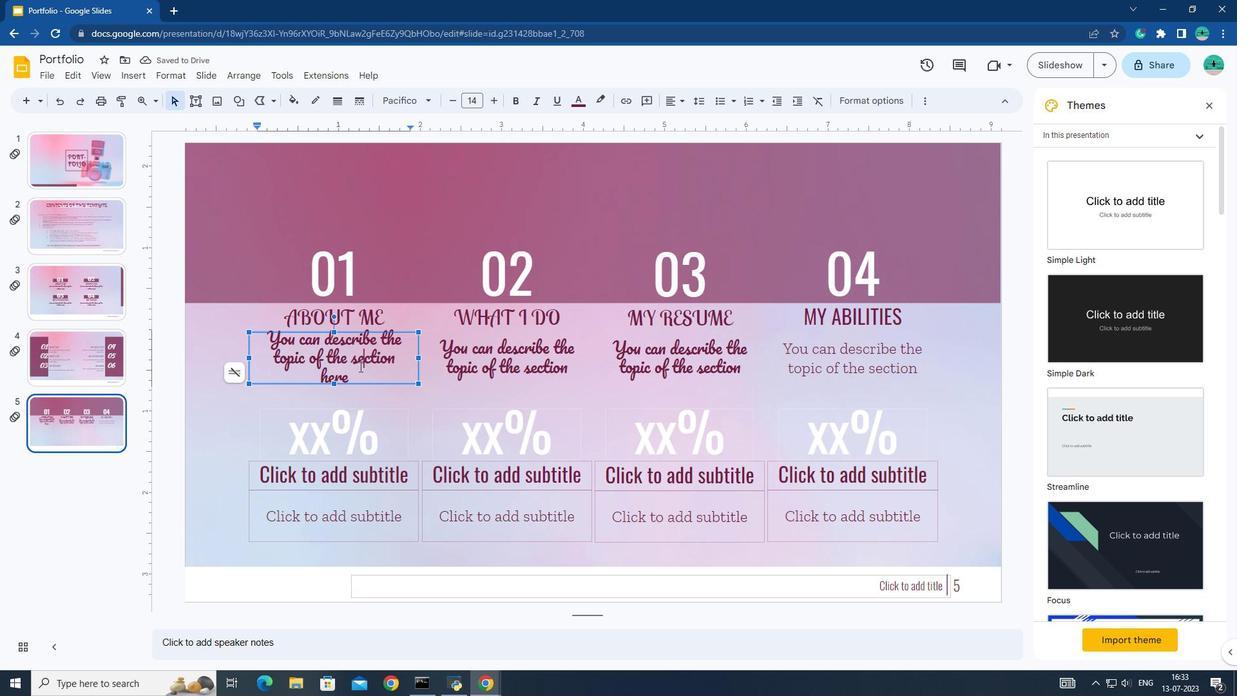 
Action: Mouse pressed left at (358, 373)
Screenshot: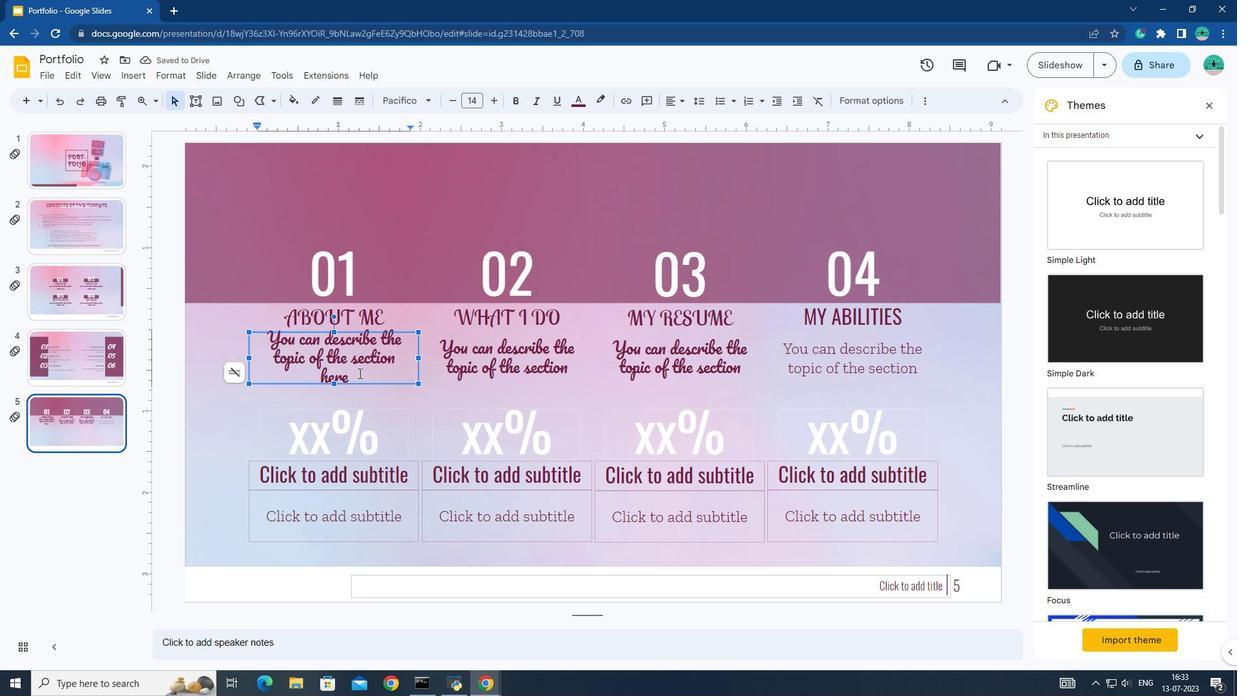 
Action: Key pressed <Key.backspace><Key.backspace><Key.backspace><Key.backspace>
Screenshot: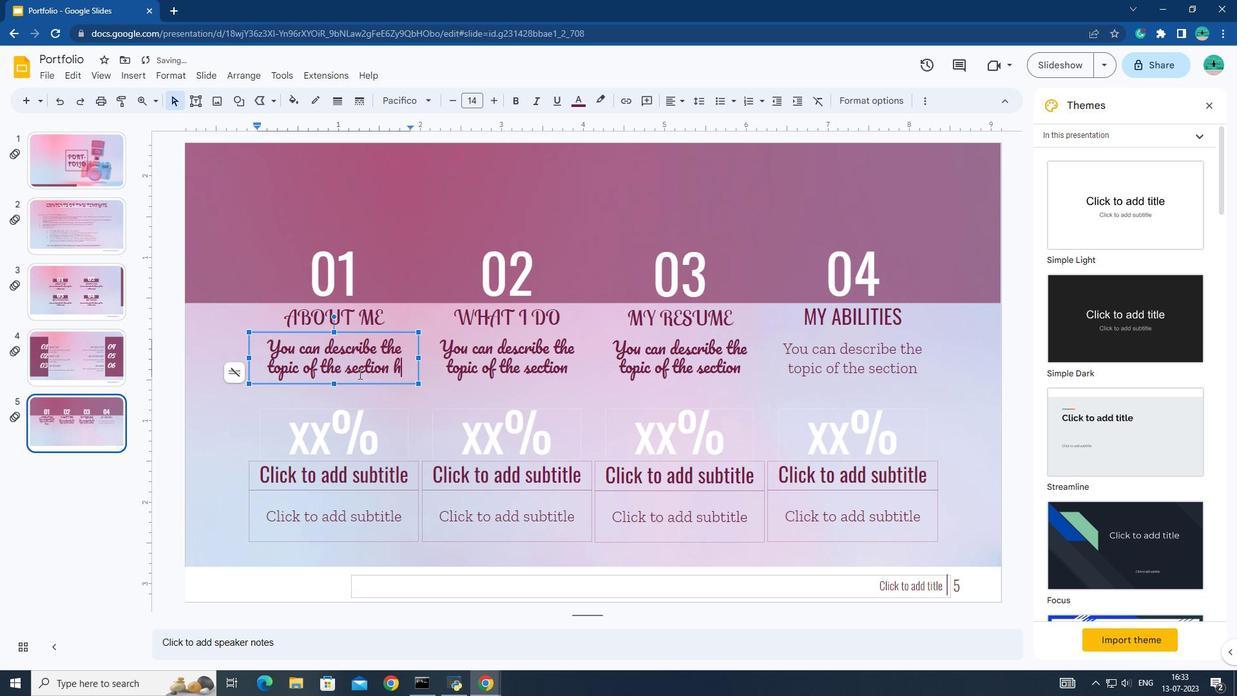 
Action: Mouse moved to (850, 355)
Screenshot: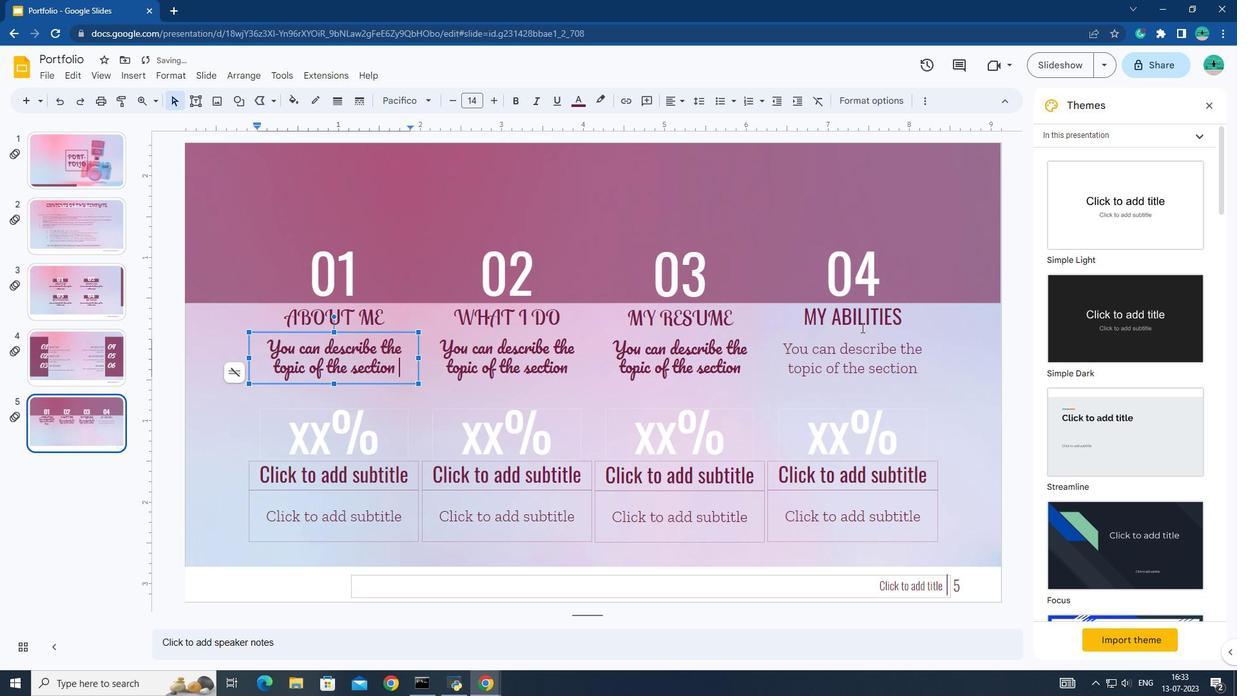 
Action: Mouse pressed left at (850, 355)
Screenshot: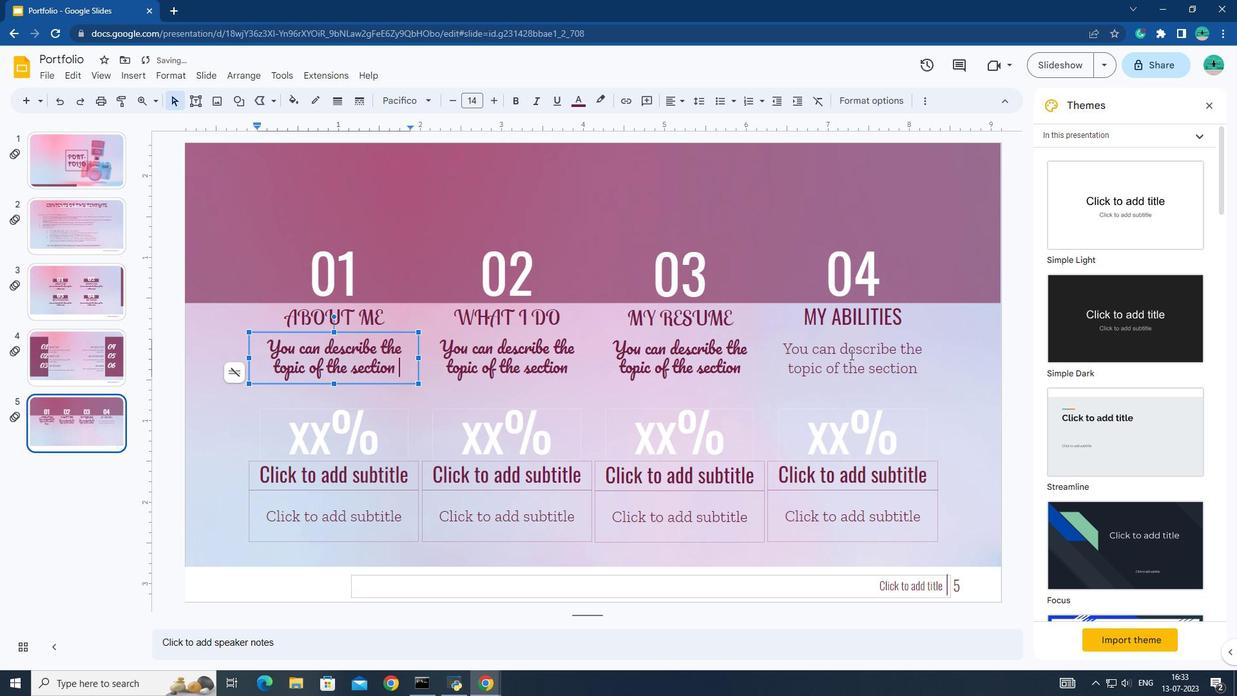 
Action: Mouse moved to (831, 291)
Screenshot: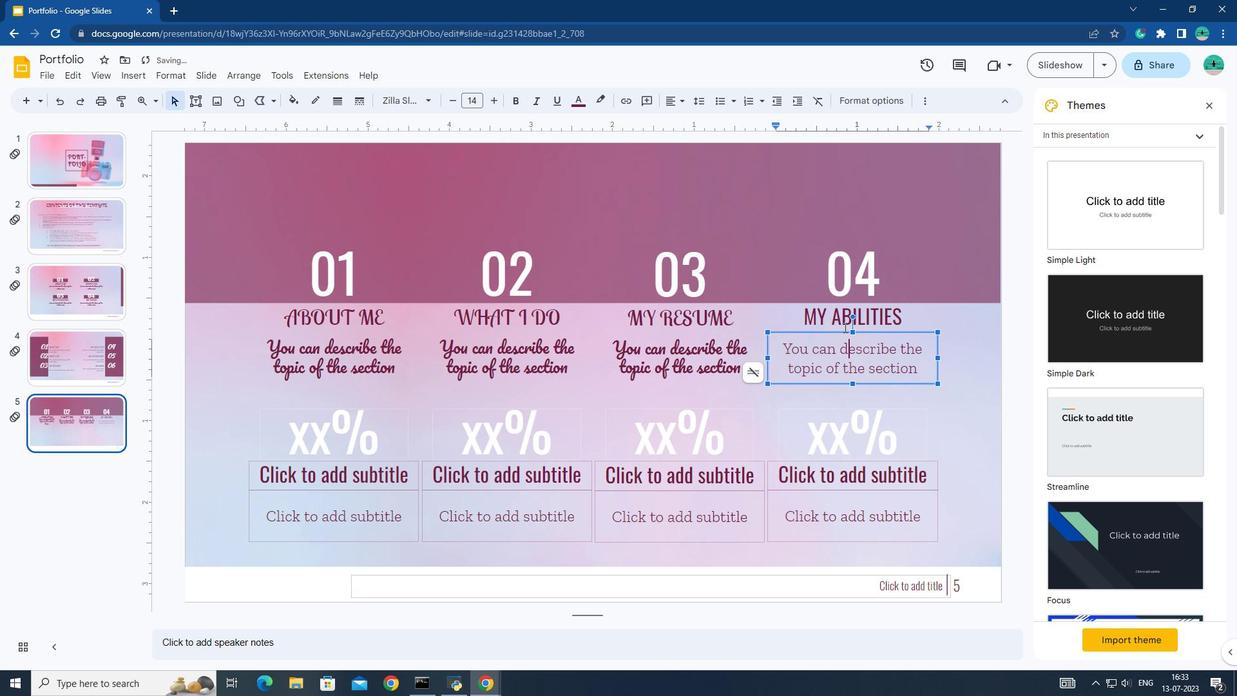 
Action: Mouse pressed left at (831, 291)
Screenshot: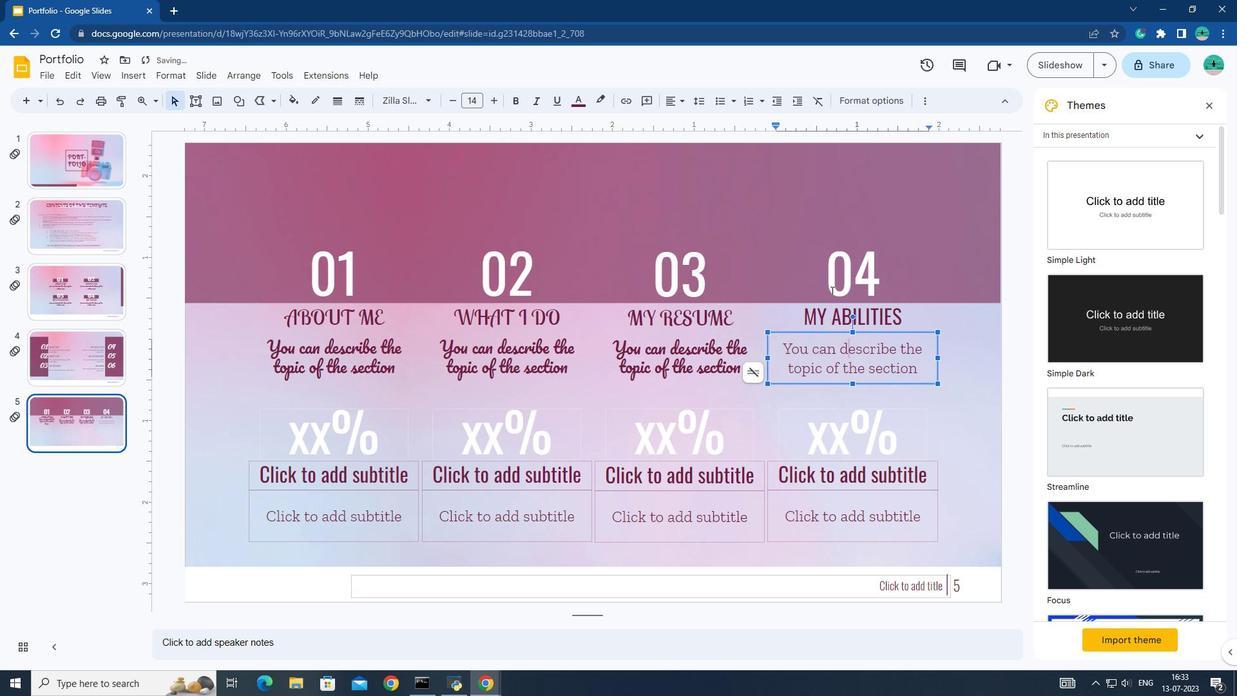 
Action: Mouse moved to (830, 308)
Screenshot: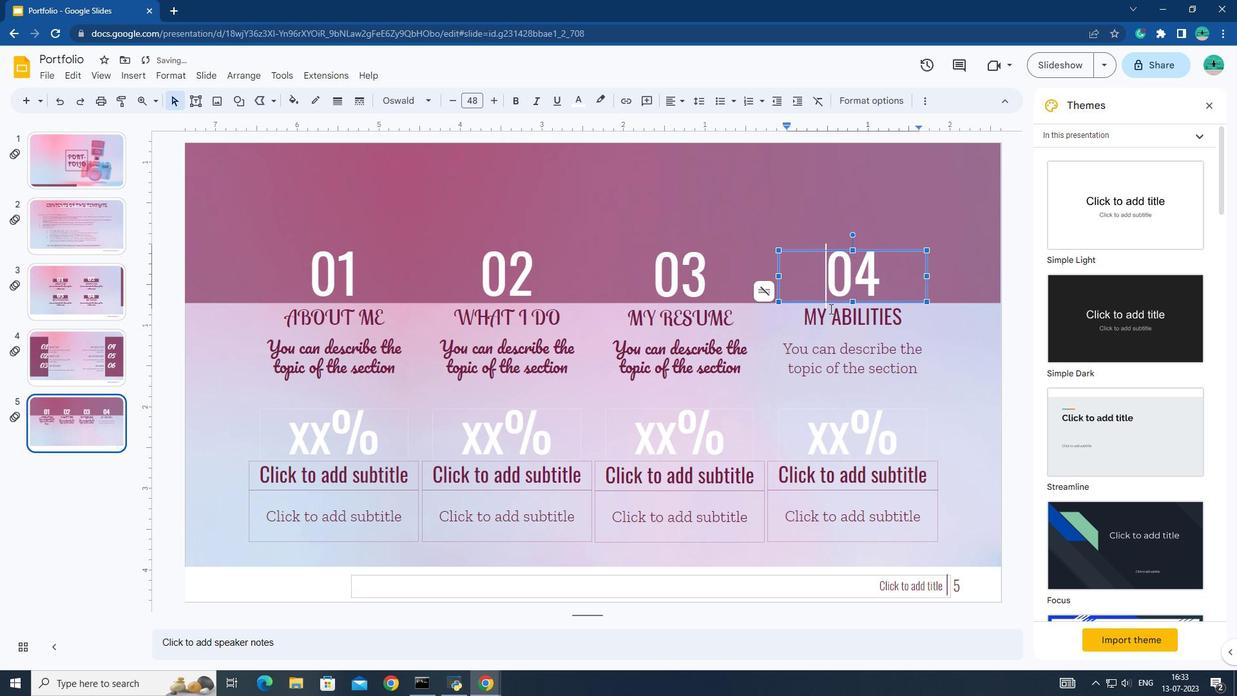 
Action: Mouse pressed left at (830, 308)
Screenshot: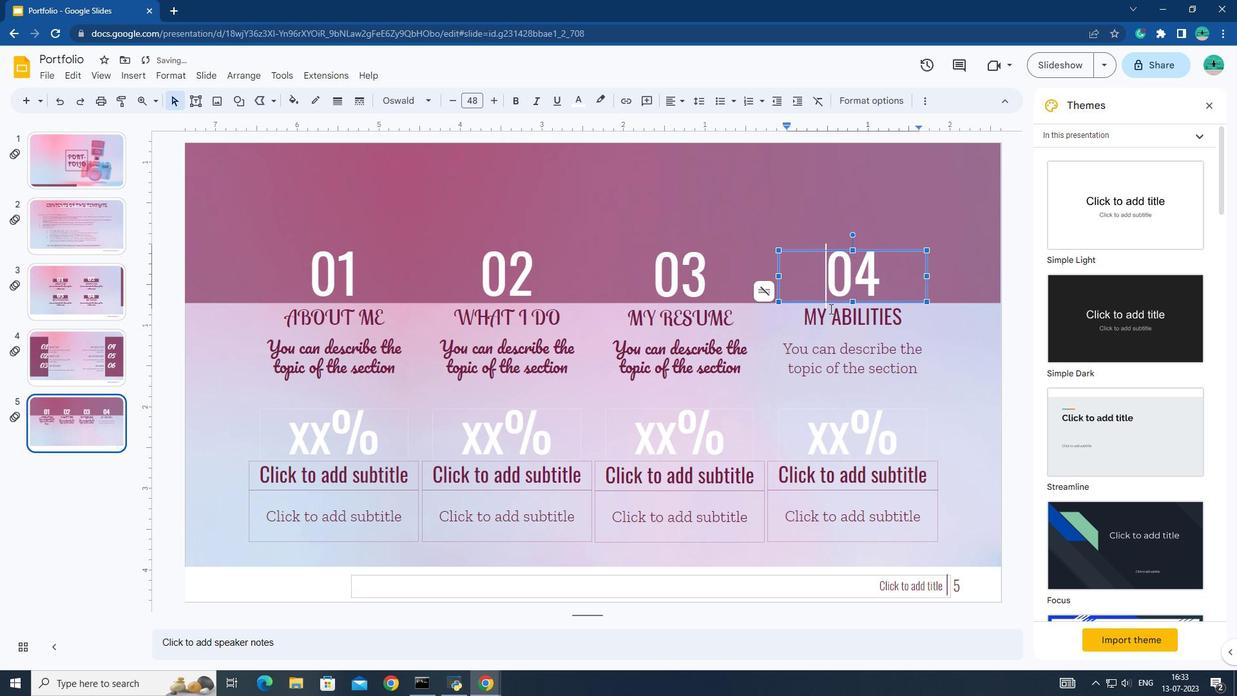 
Action: Mouse moved to (831, 316)
Screenshot: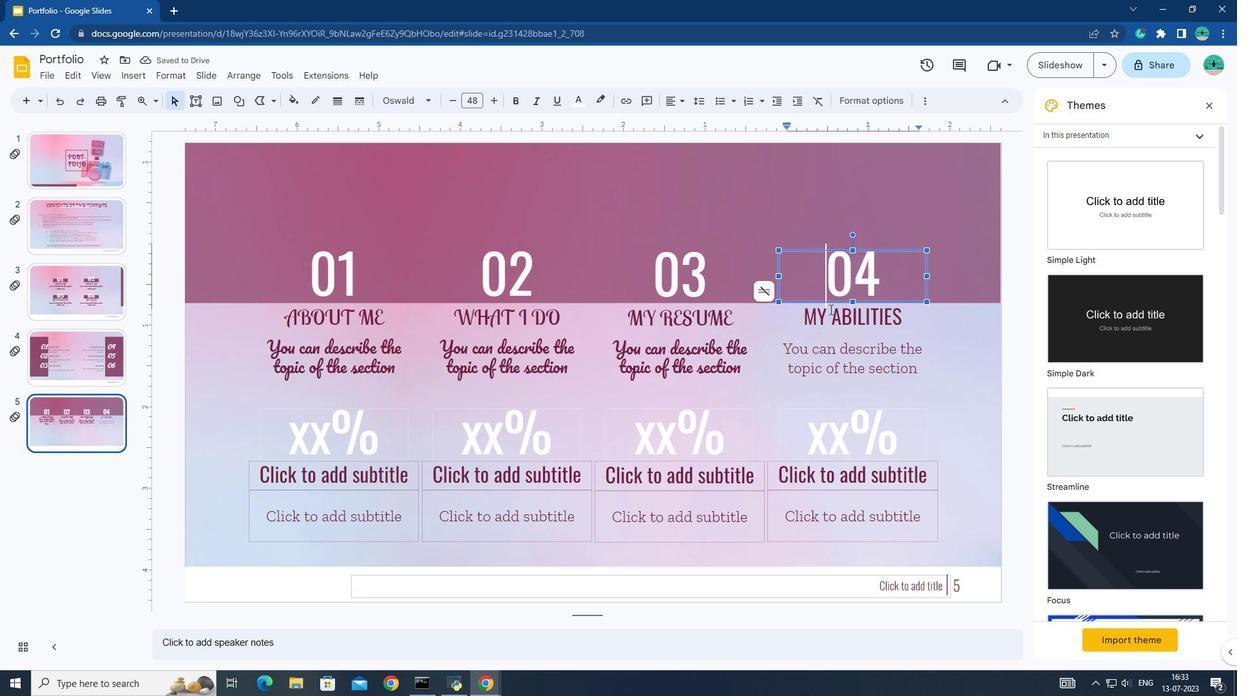 
Action: Mouse pressed left at (831, 316)
Screenshot: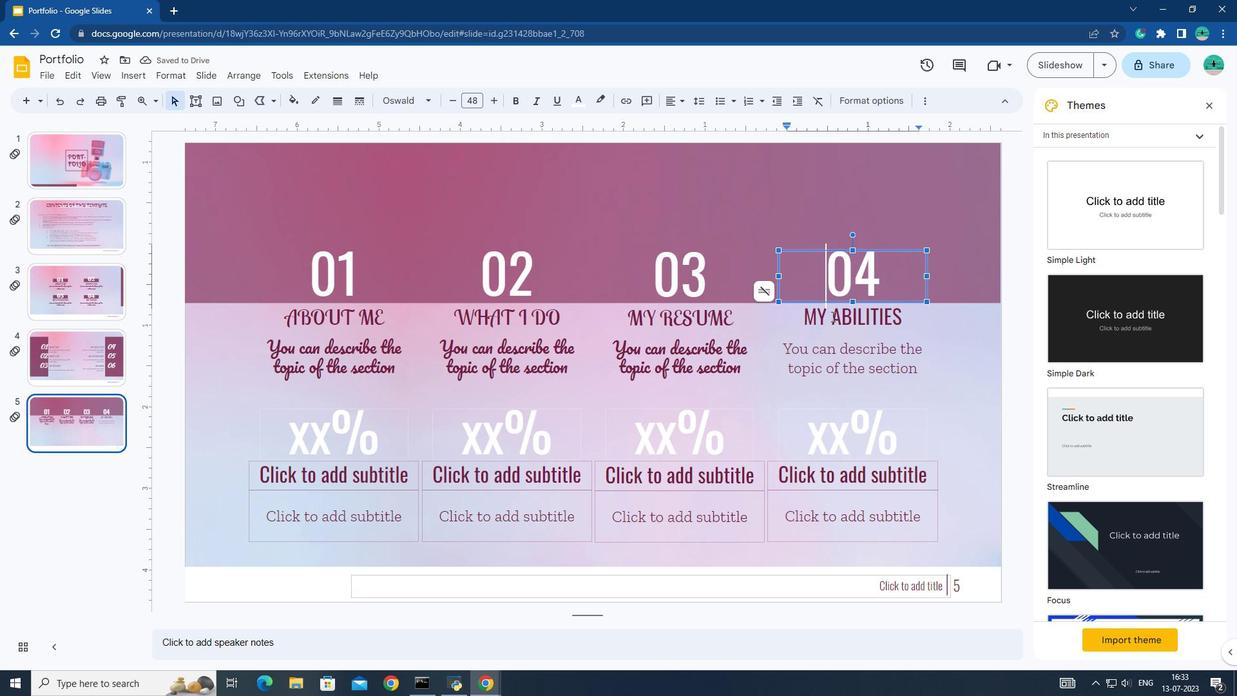 
Action: Mouse moved to (807, 316)
Screenshot: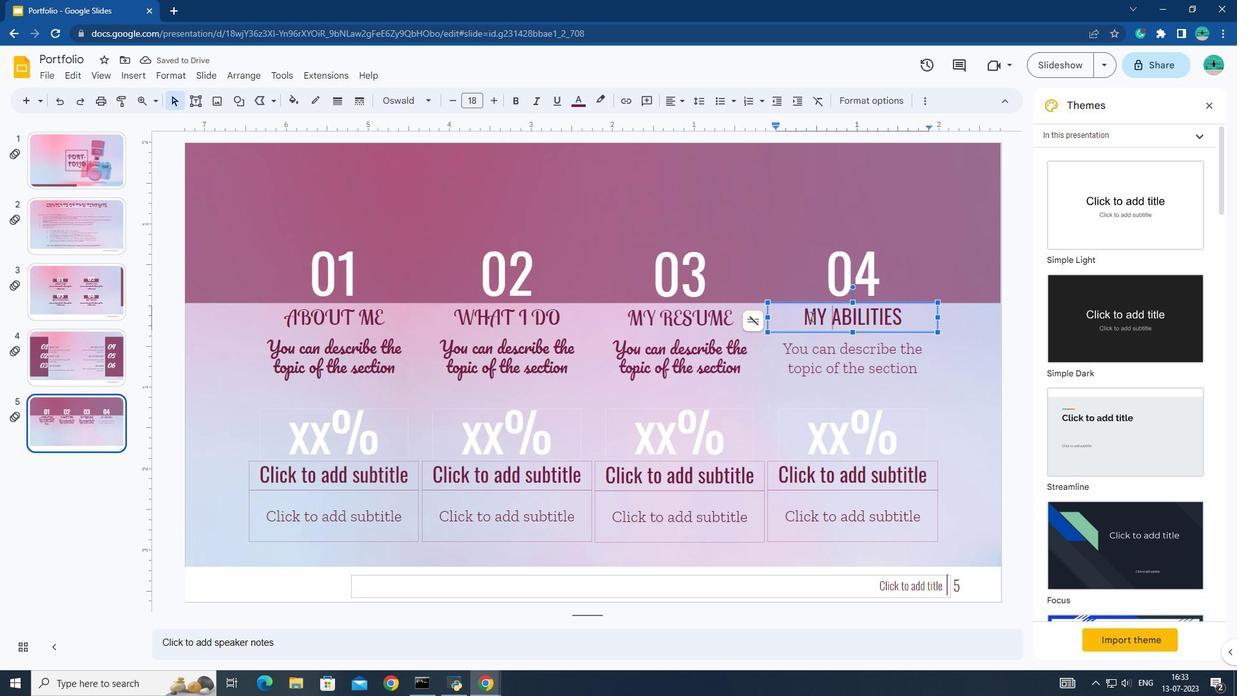 
Action: Mouse pressed left at (807, 316)
Screenshot: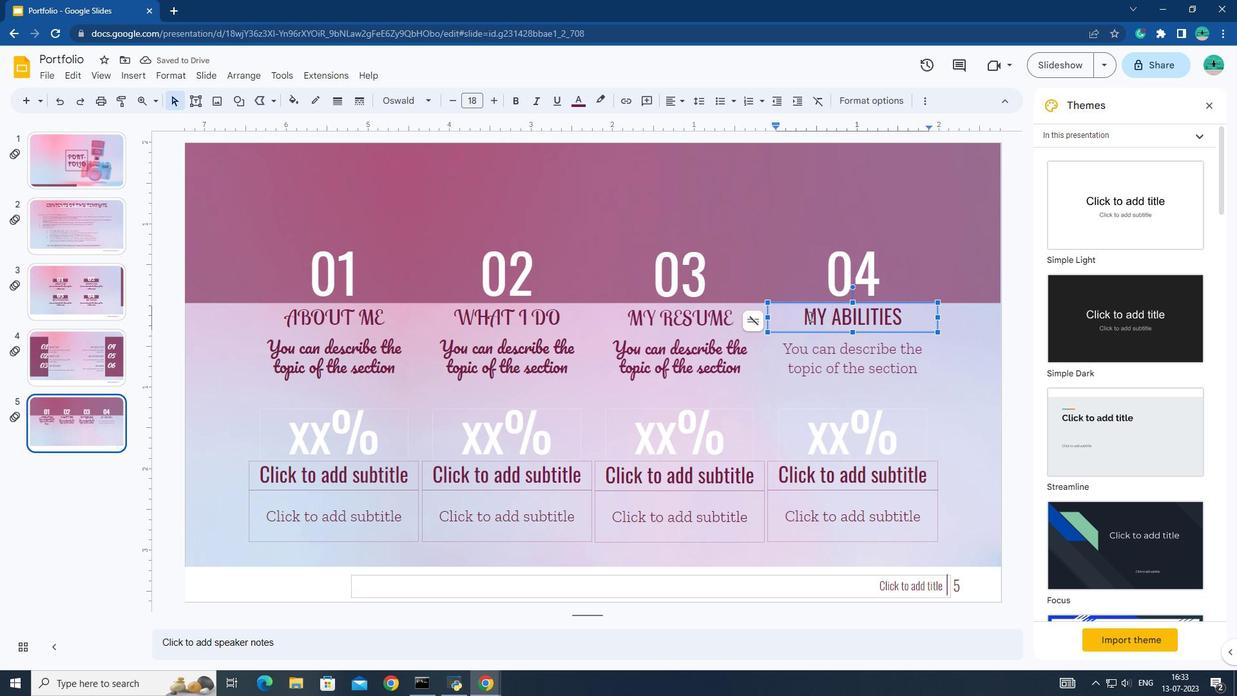 
Action: Mouse moved to (425, 99)
Screenshot: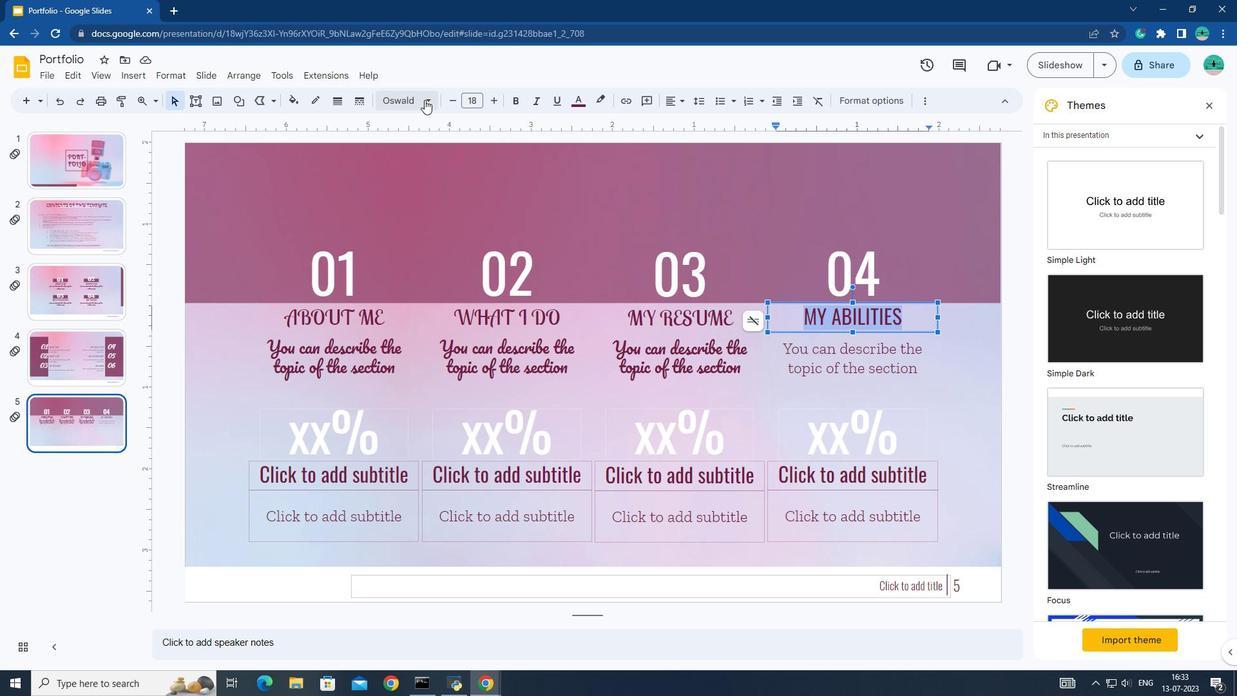 
Action: Mouse pressed left at (425, 99)
Screenshot: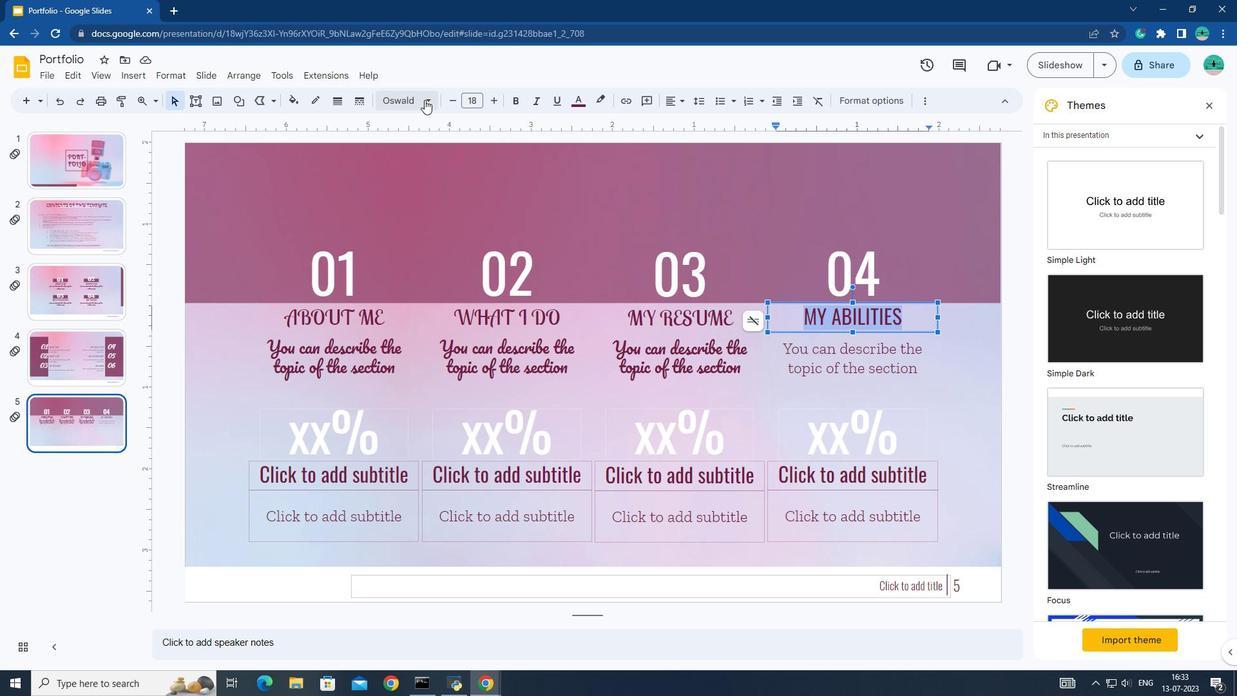 
Action: Mouse moved to (430, 293)
Screenshot: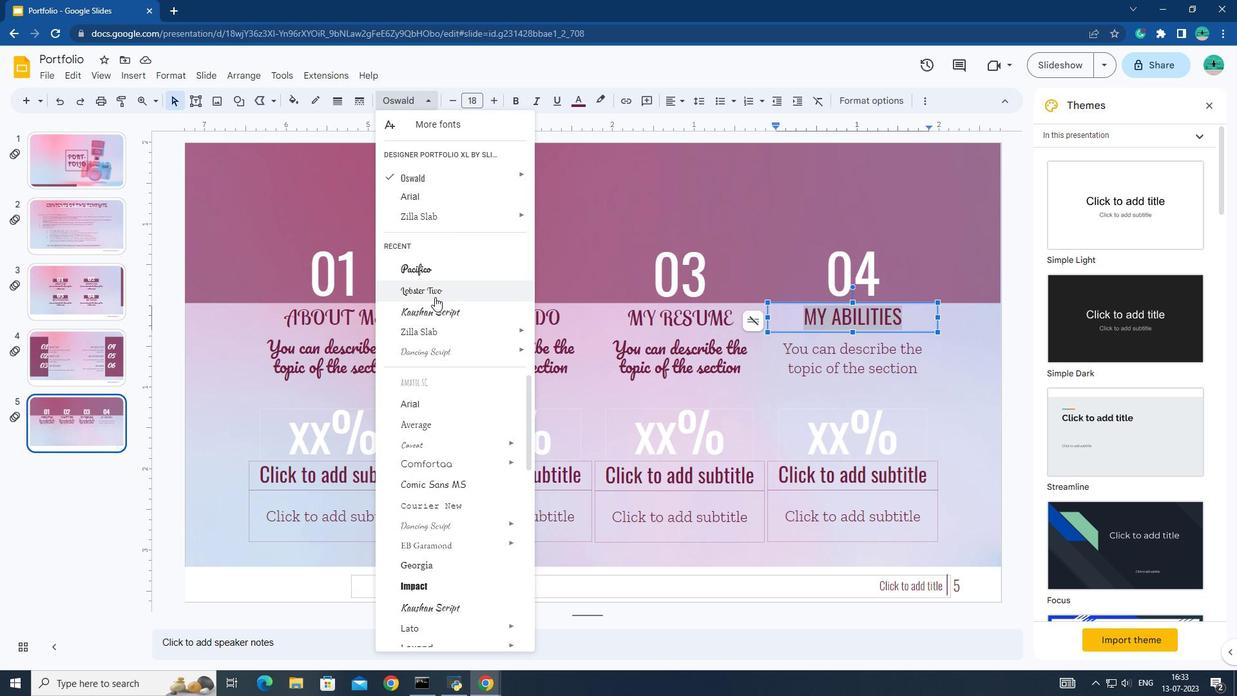
Action: Mouse pressed left at (430, 293)
Screenshot: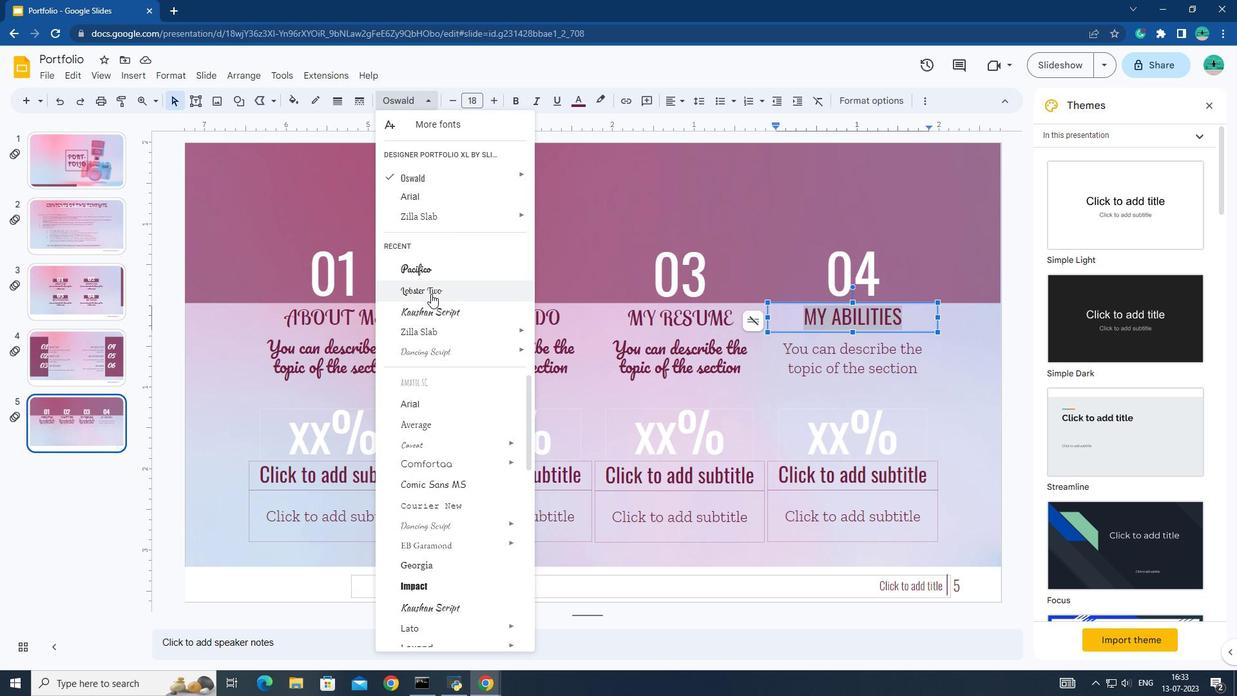 
Action: Mouse moved to (806, 366)
Screenshot: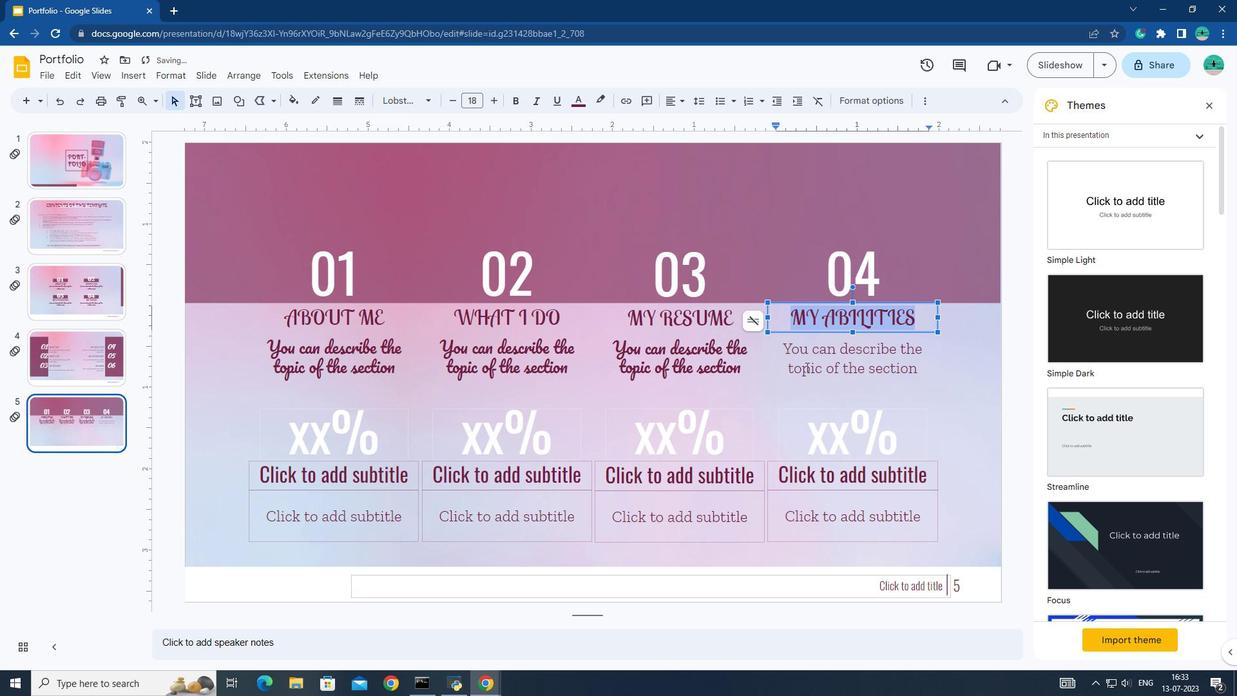 
Action: Mouse pressed left at (806, 366)
Screenshot: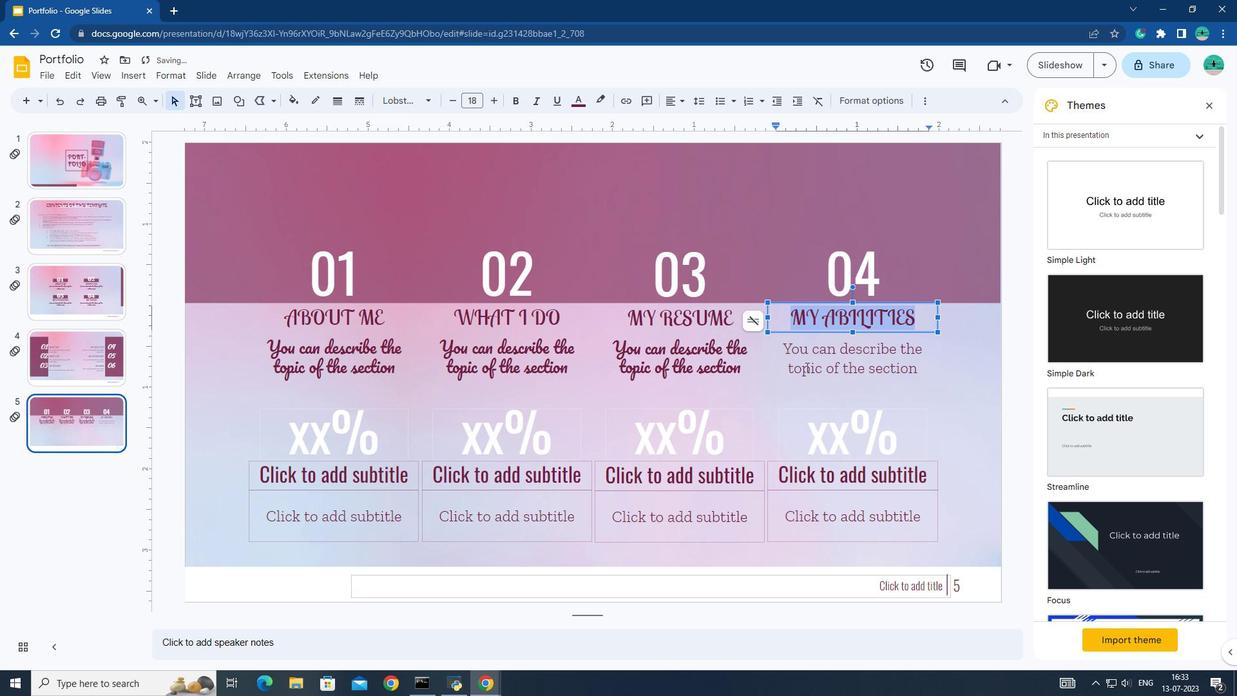 
Action: Mouse moved to (784, 345)
Screenshot: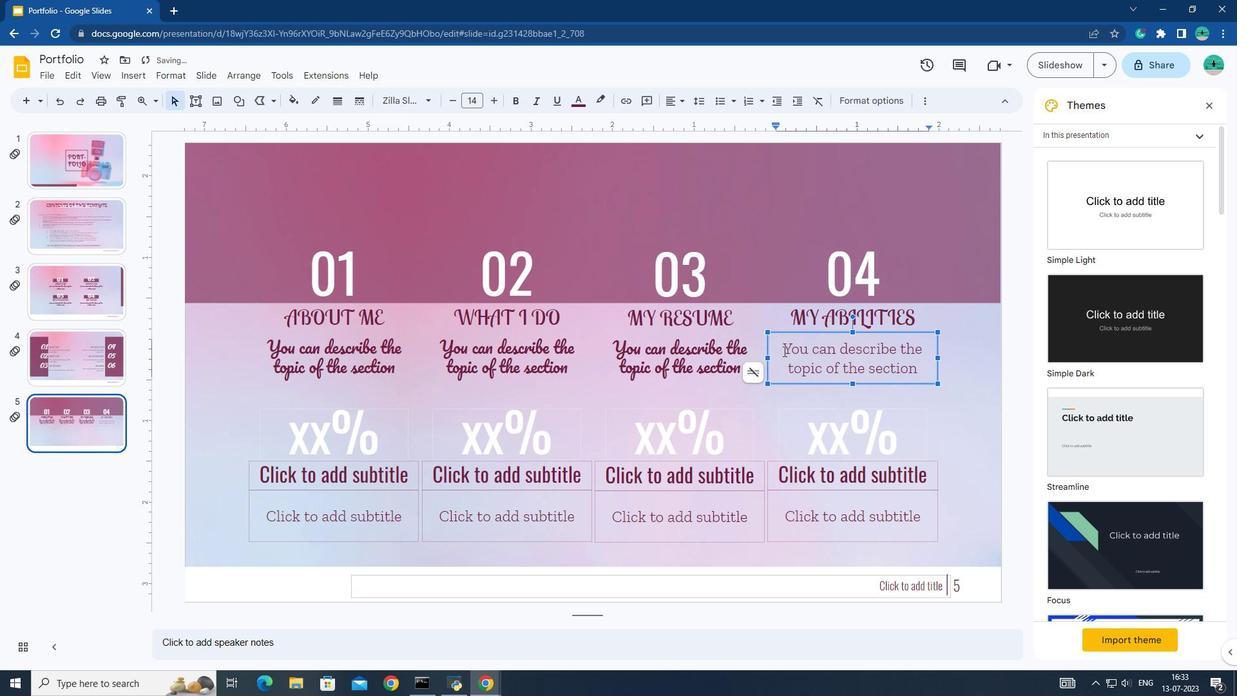 
Action: Mouse pressed left at (784, 345)
Screenshot: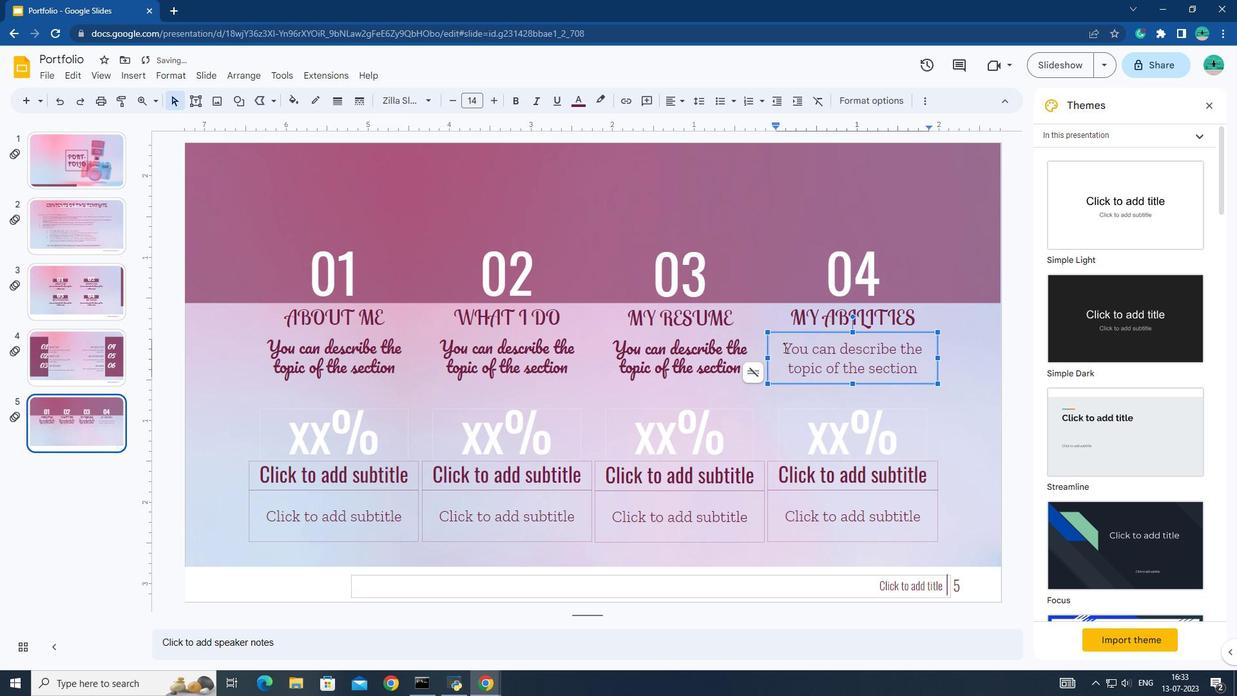 
Action: Mouse pressed left at (784, 345)
Screenshot: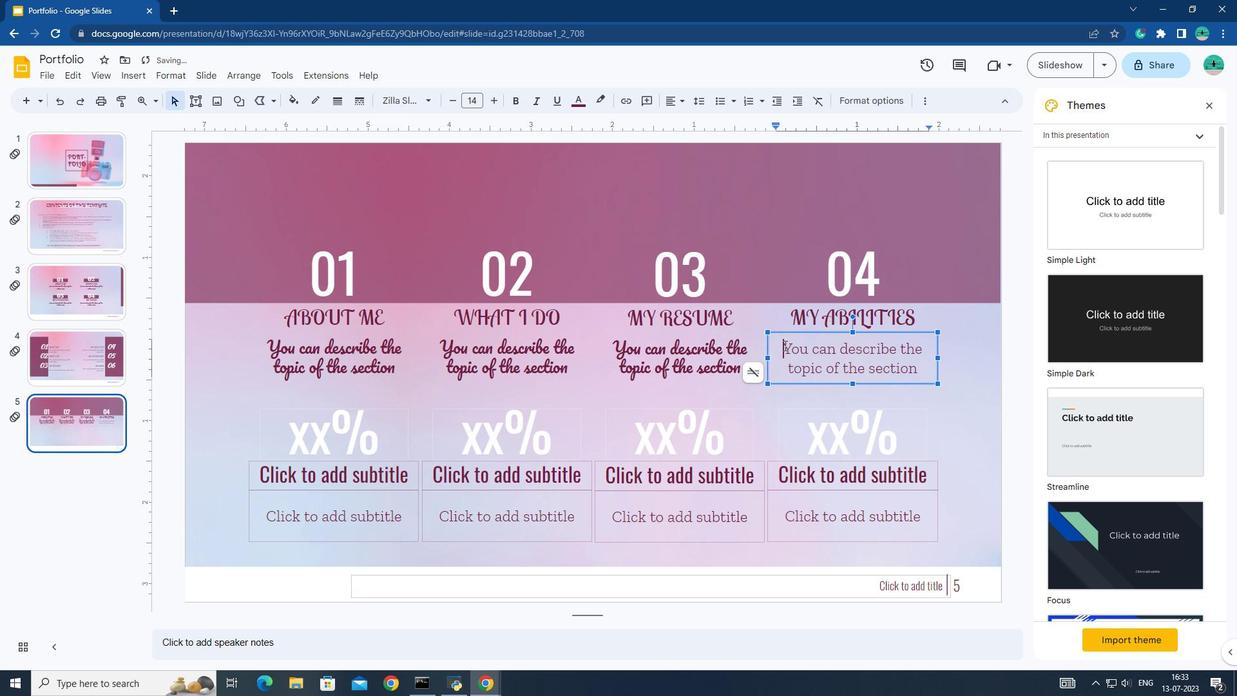 
Action: Mouse pressed left at (784, 345)
Screenshot: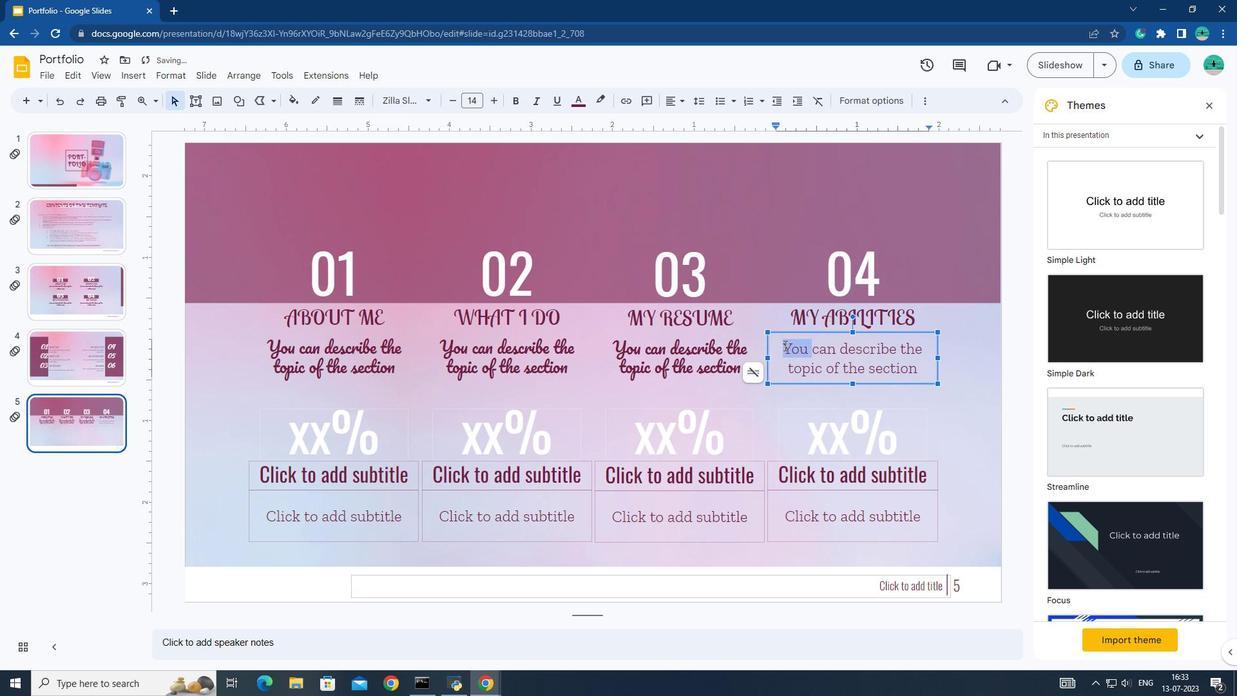 
Action: Mouse moved to (420, 103)
Screenshot: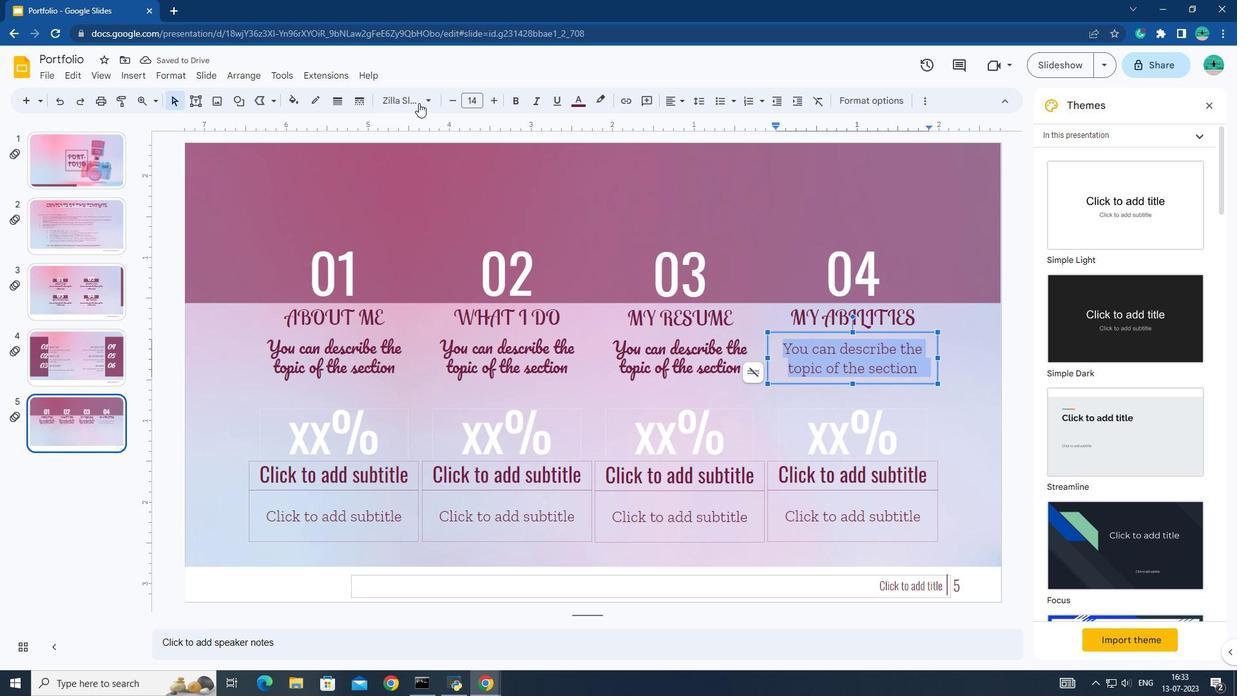 
Action: Mouse pressed left at (420, 103)
Screenshot: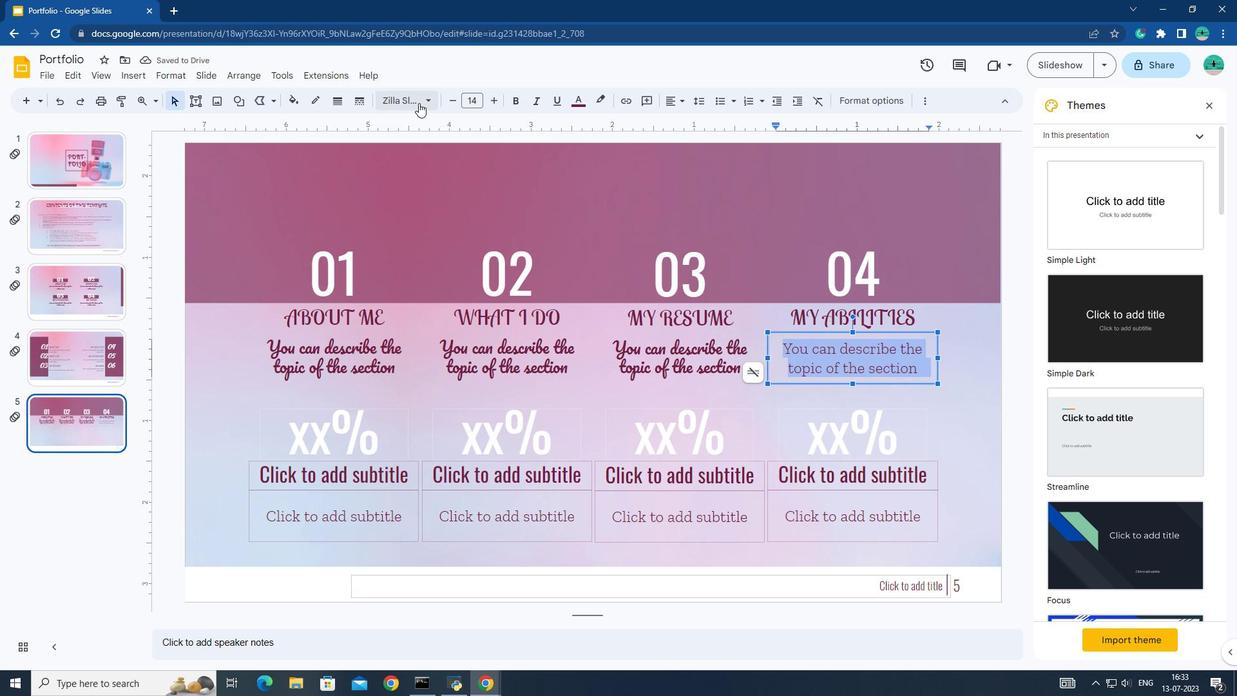
Action: Mouse moved to (439, 288)
Screenshot: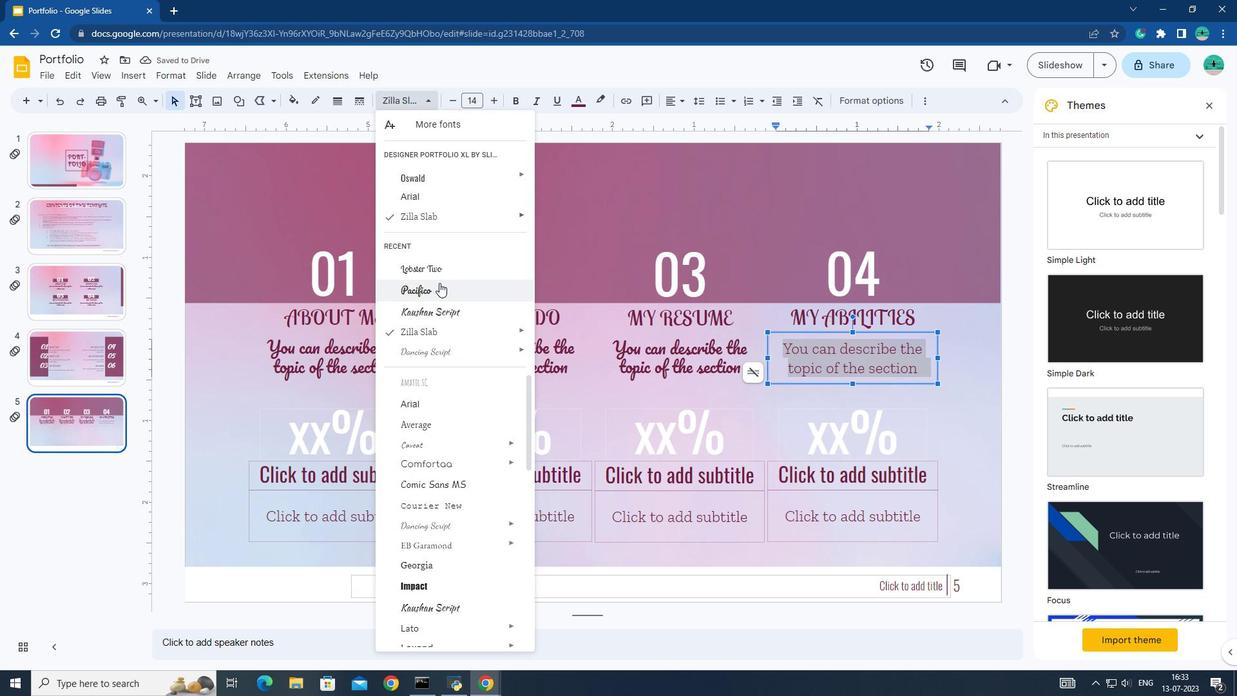 
Action: Mouse pressed left at (439, 288)
Screenshot: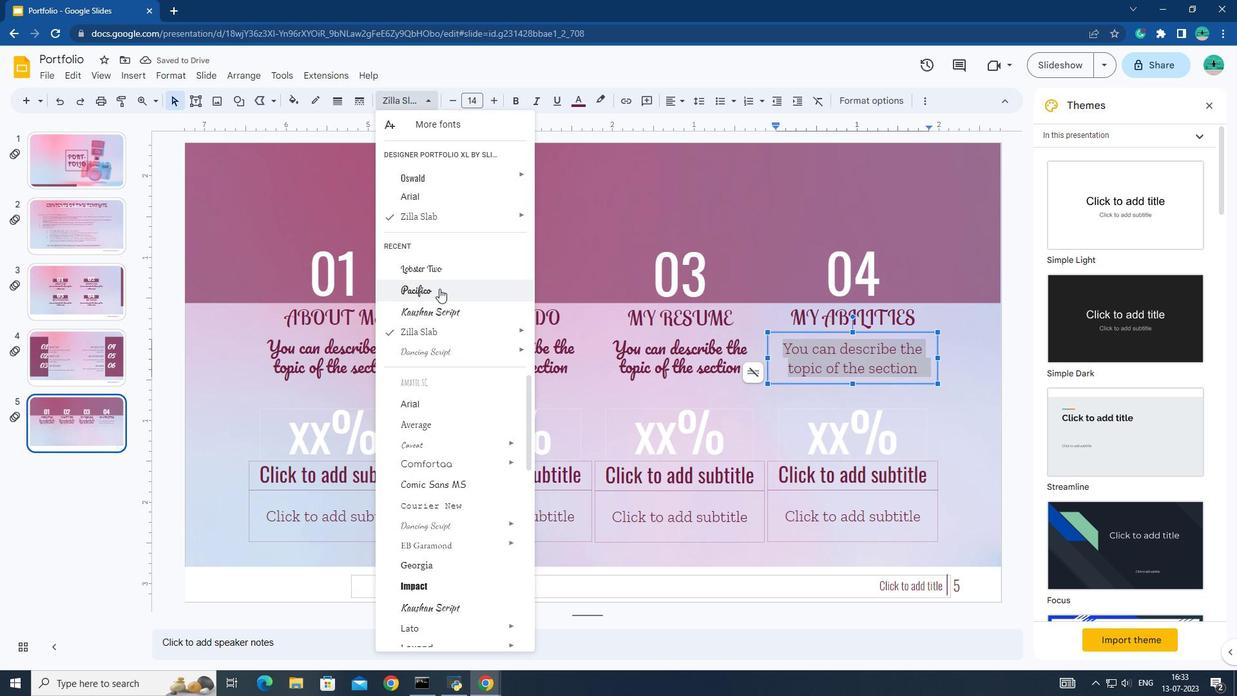
Action: Mouse moved to (320, 442)
Screenshot: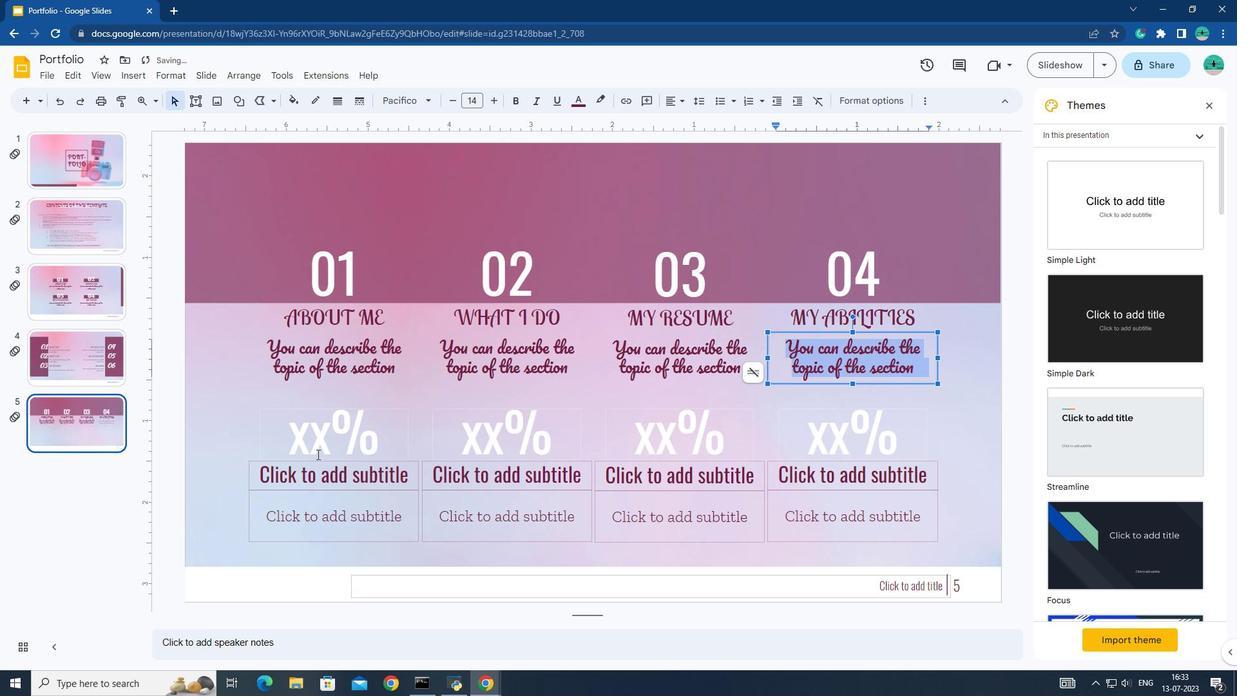 
Action: Mouse pressed left at (320, 442)
Screenshot: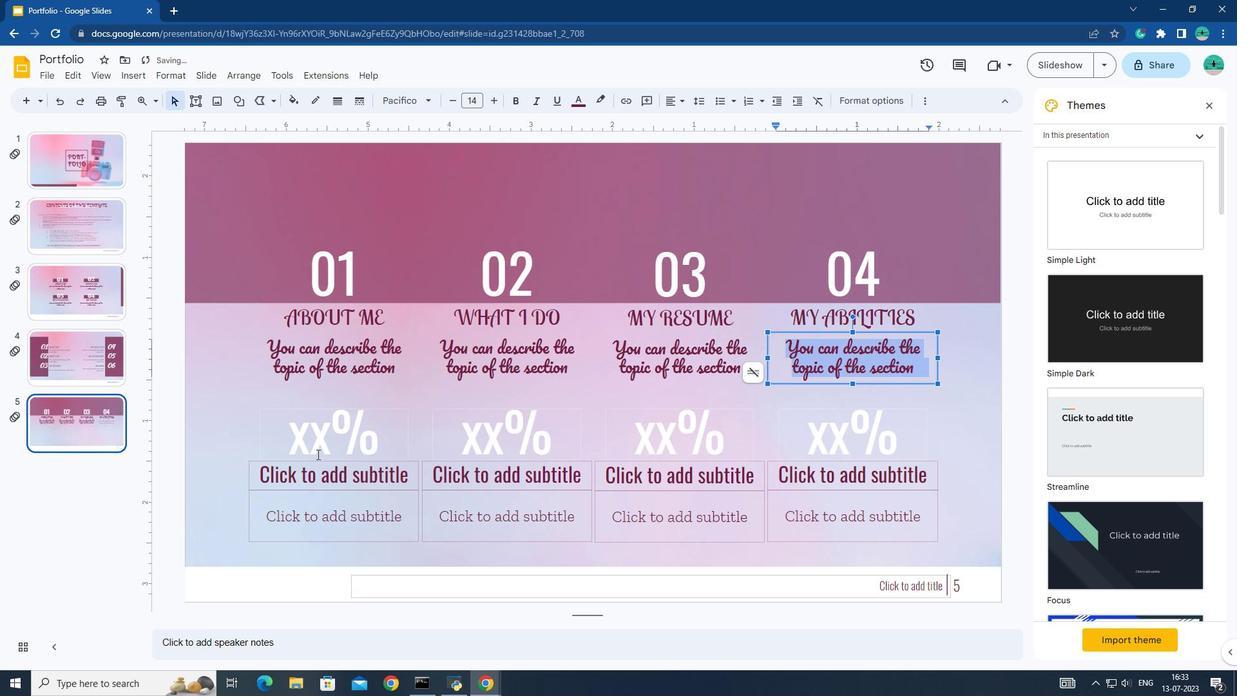 
Action: Mouse moved to (324, 442)
Screenshot: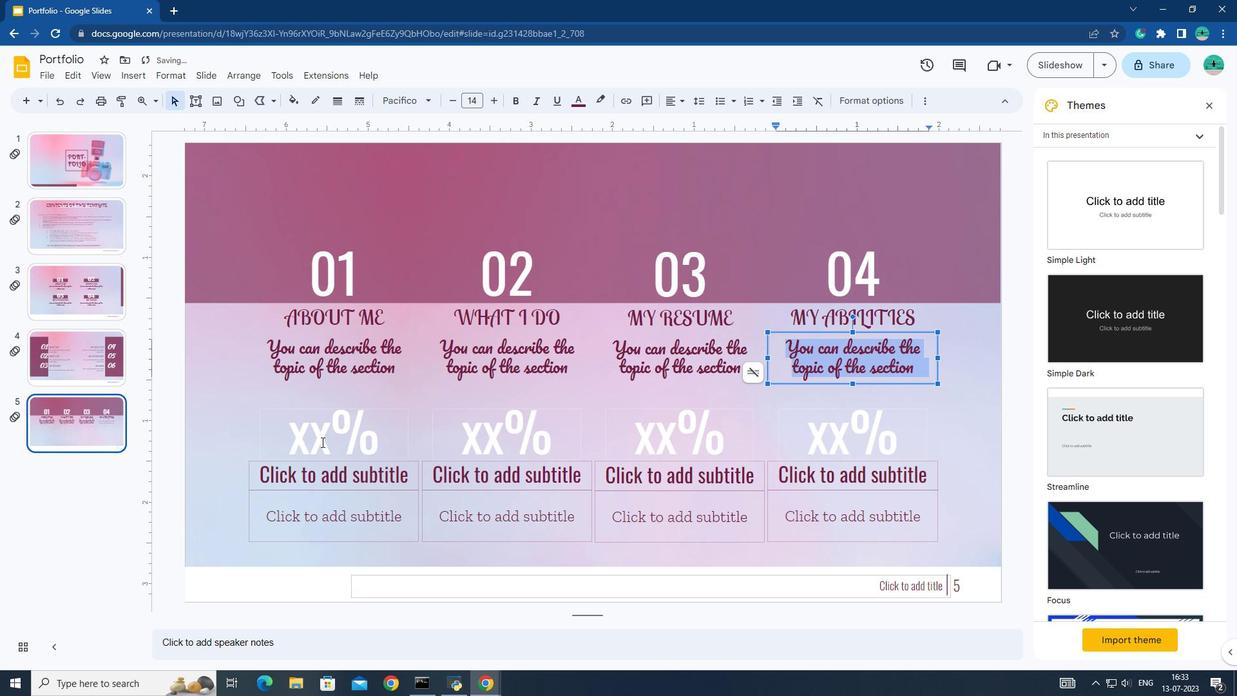 
Action: Key pressed 05
Screenshot: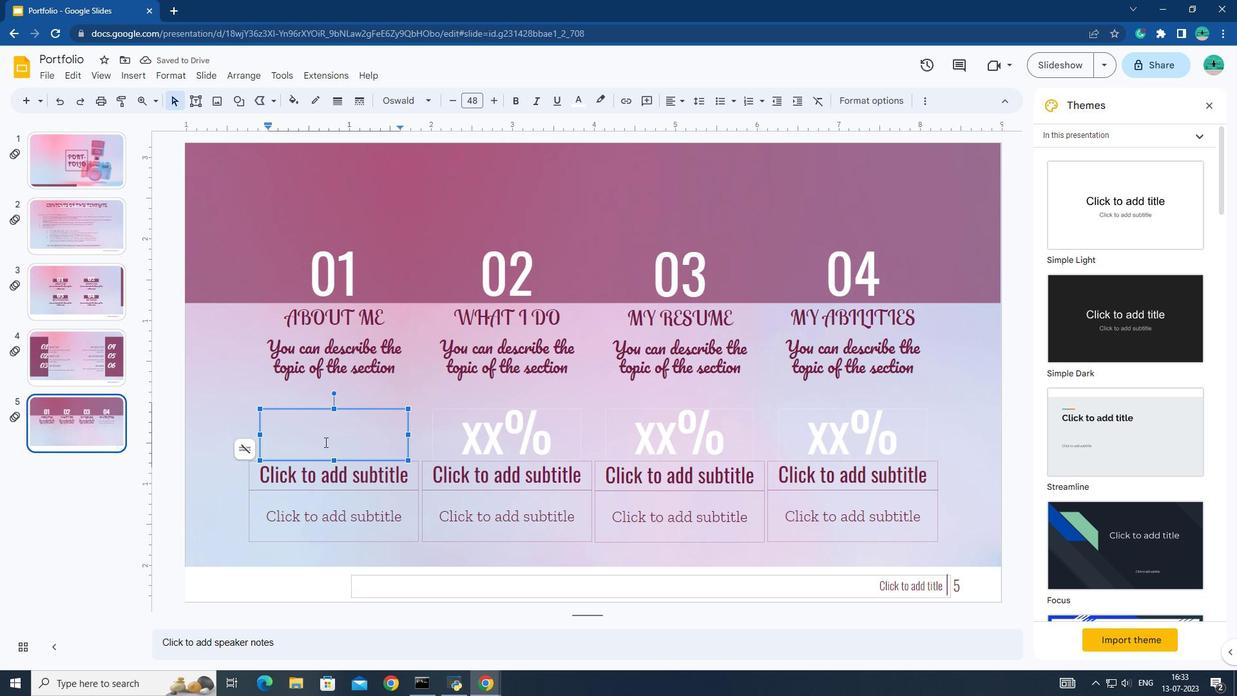 
Action: Mouse moved to (296, 475)
Screenshot: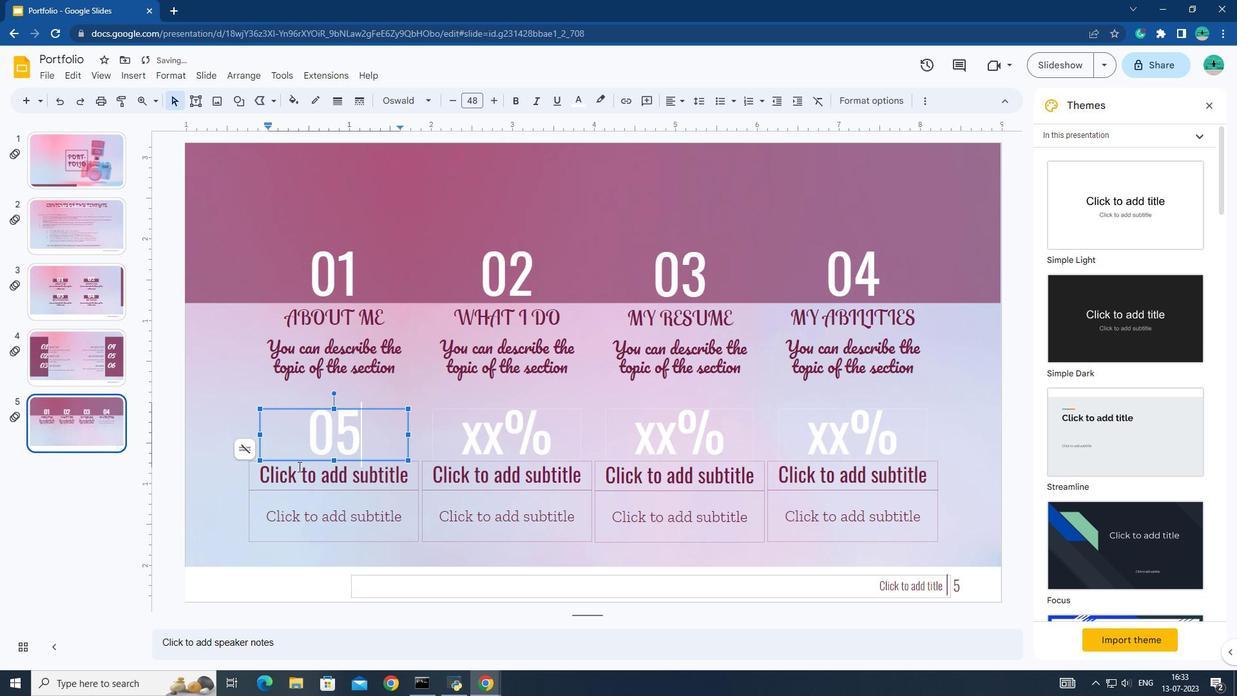 
Action: Mouse pressed left at (296, 475)
Screenshot: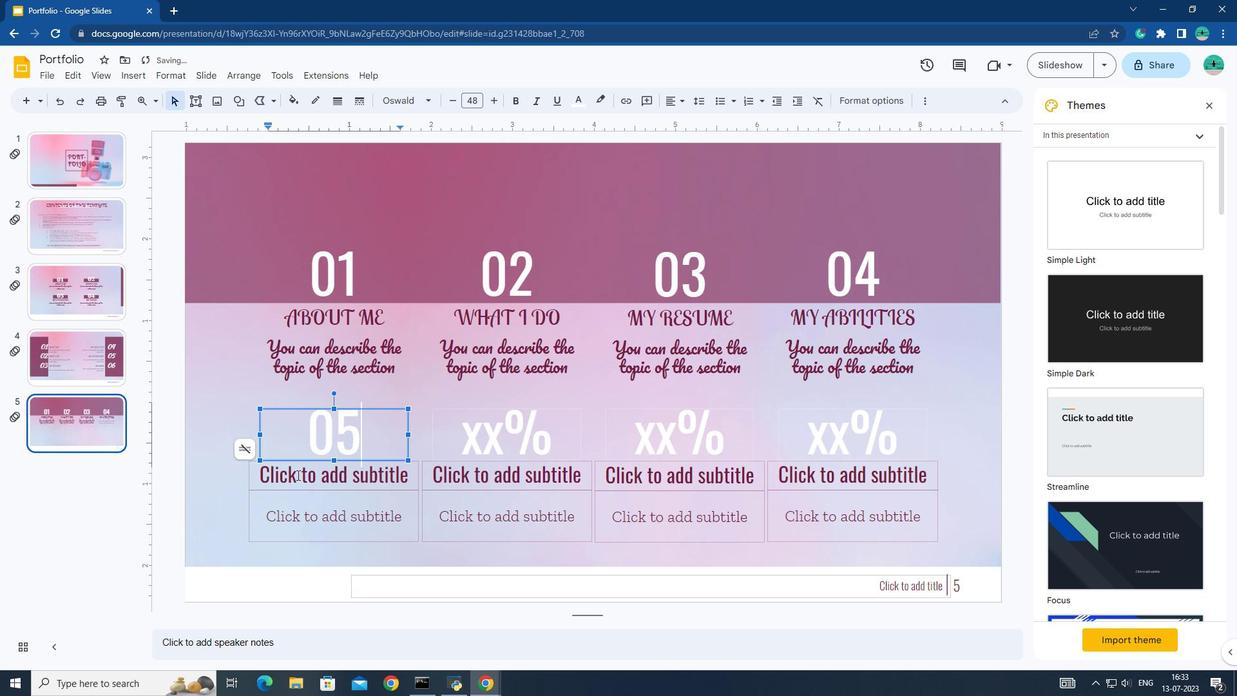 
Action: Mouse moved to (296, 475)
Screenshot: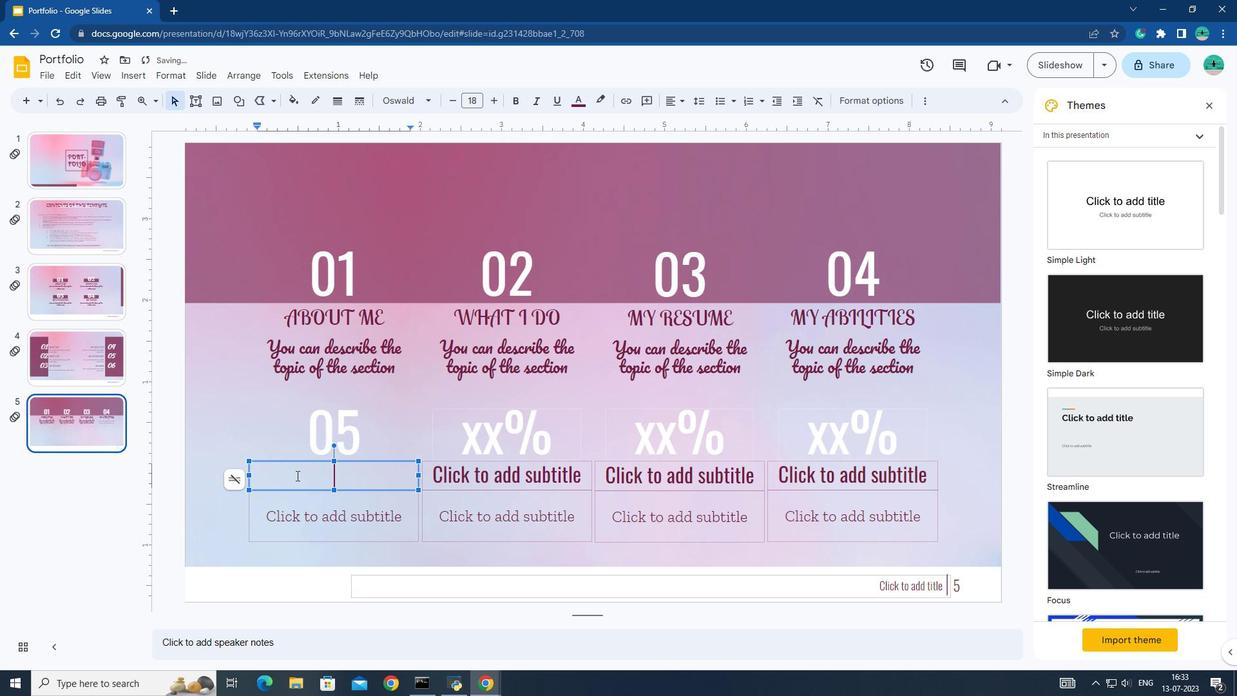 
Action: Key pressed <Key.caps_lock>MY<Key.space>EXPERIENCE<Key.space>
Screenshot: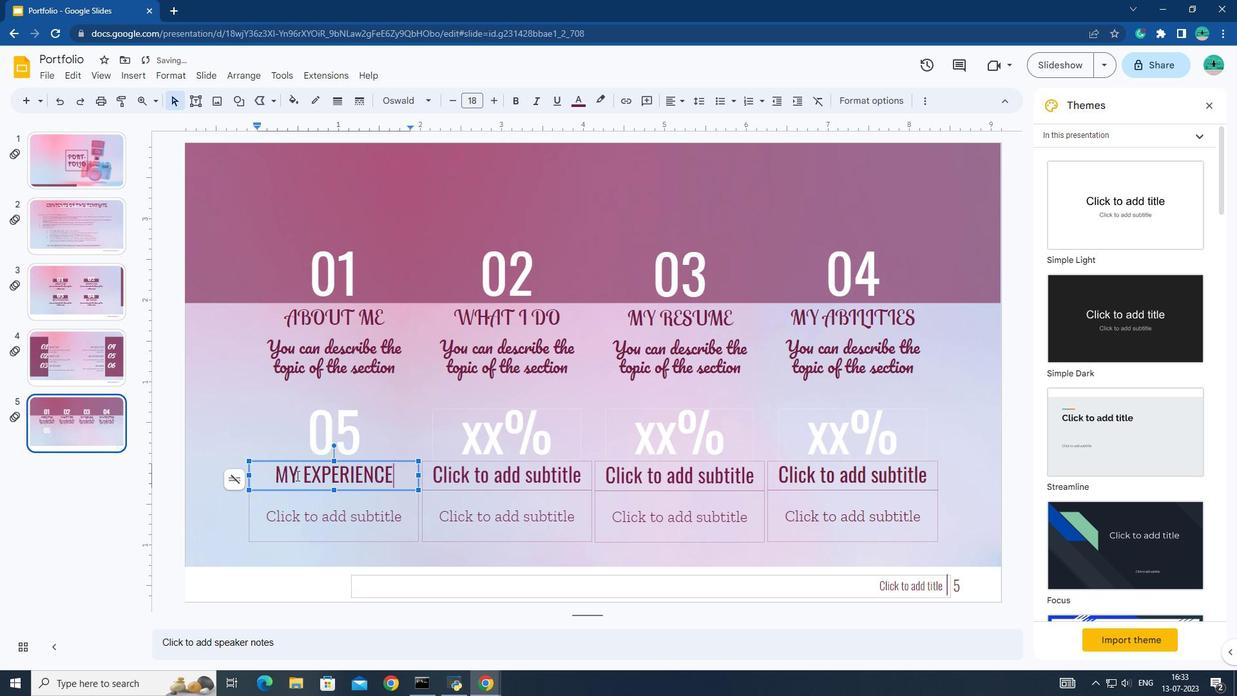 
Action: Mouse moved to (288, 503)
Screenshot: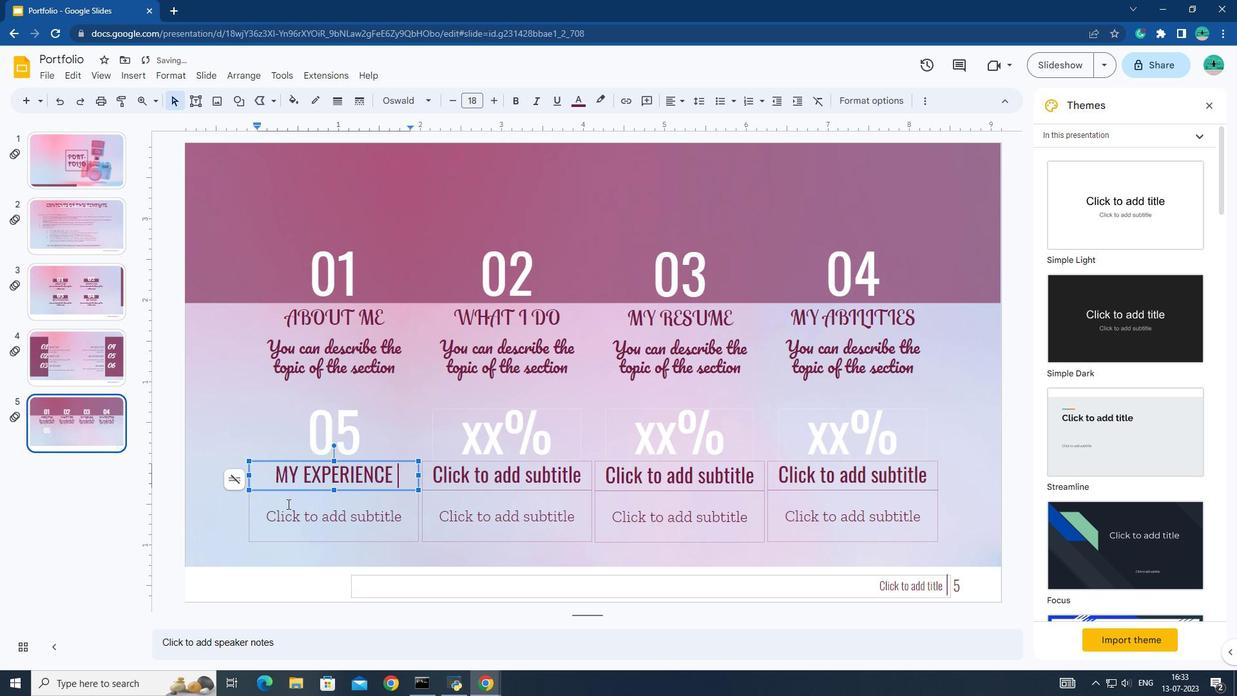 
Action: Mouse pressed left at (288, 503)
Screenshot: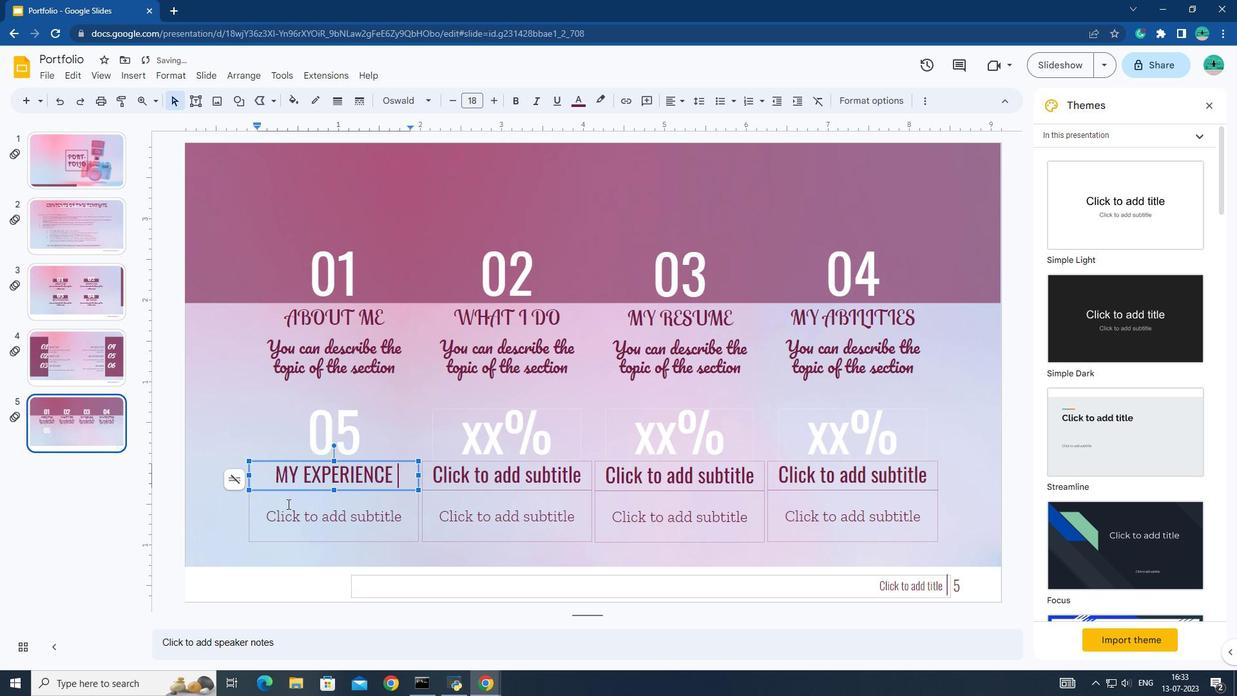 
Action: Mouse moved to (288, 503)
Screenshot: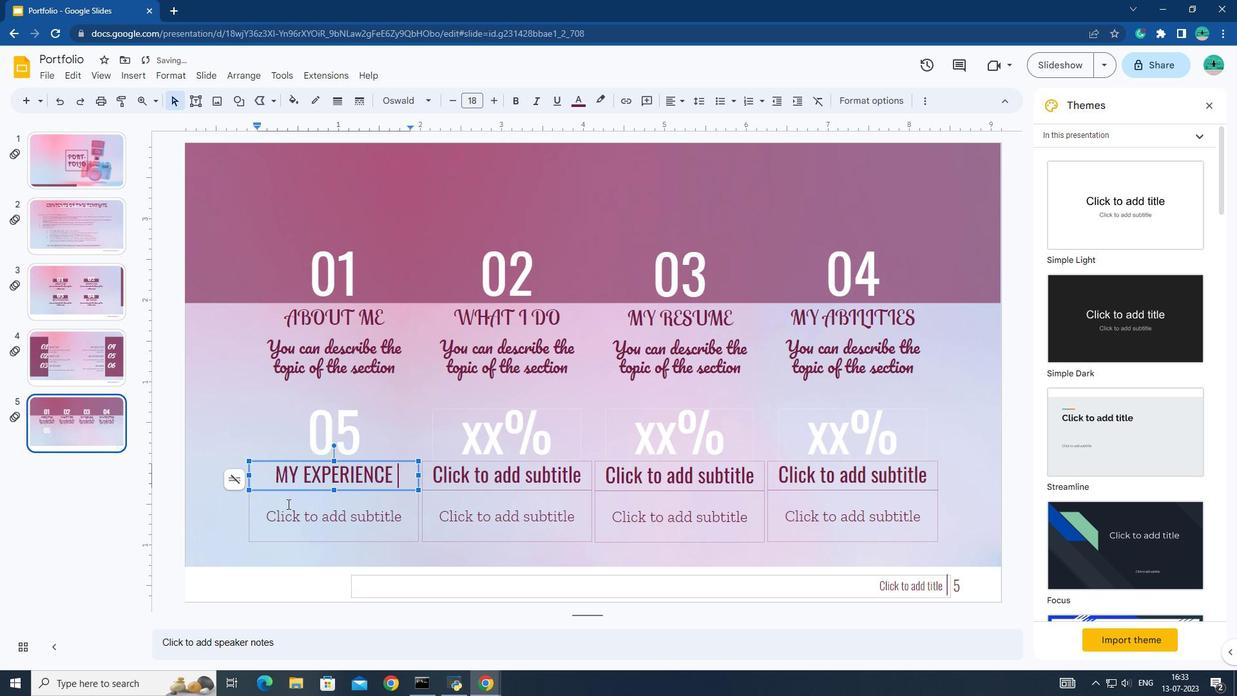 
Action: Key pressed <Key.caps_lock>you<Key.backspace><Key.backspace><Key.backspace>you<Key.space>can<Key.space>describe<Key.space>the<Key.space>topic<Key.space>of<Key.space>the<Key.space>section
Screenshot: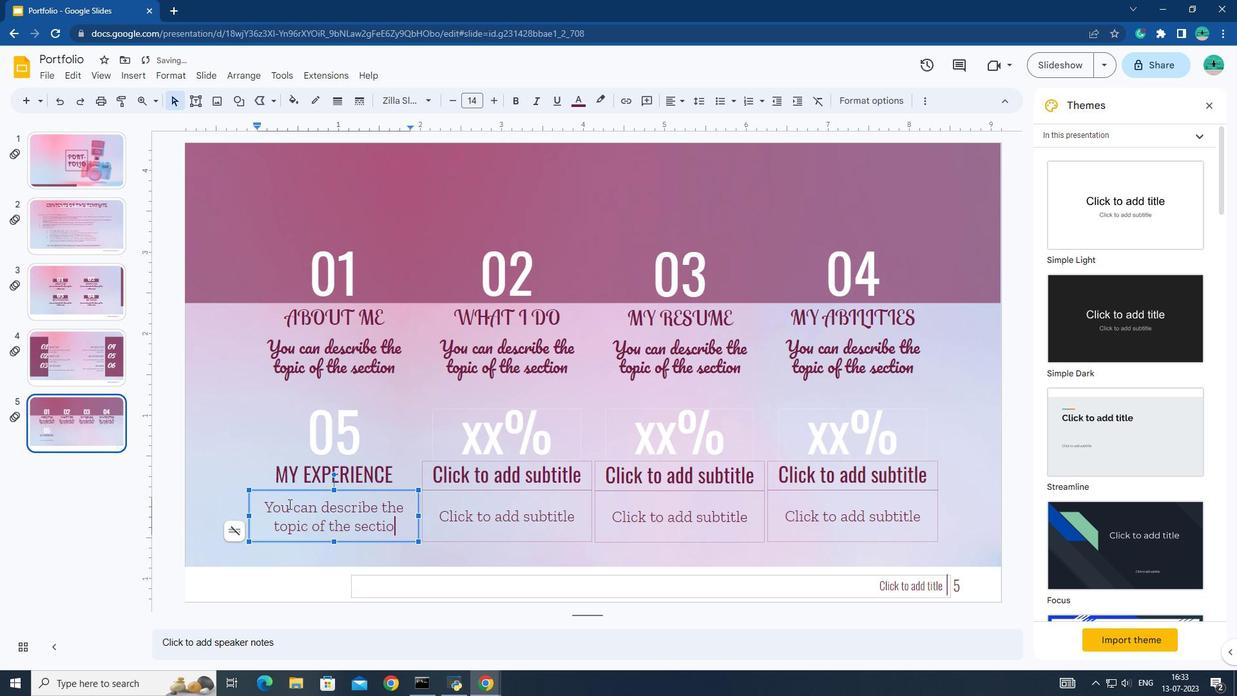 
Action: Mouse moved to (283, 463)
Screenshot: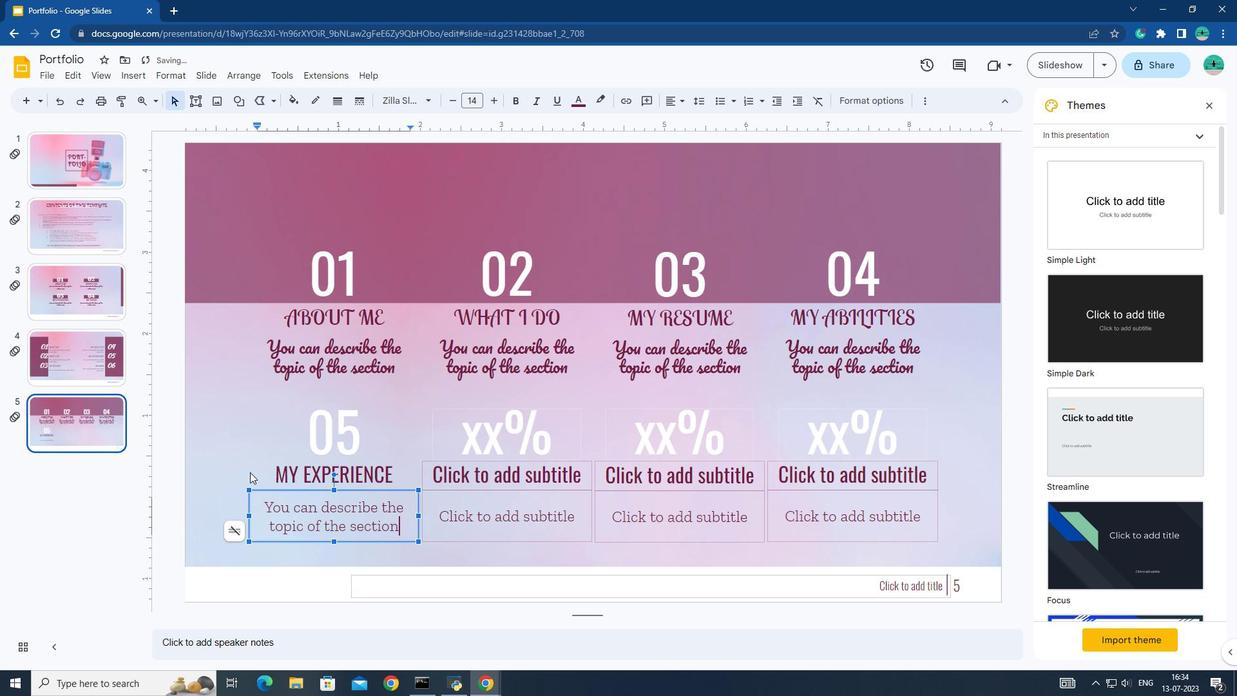 
Action: Mouse pressed left at (283, 463)
Screenshot: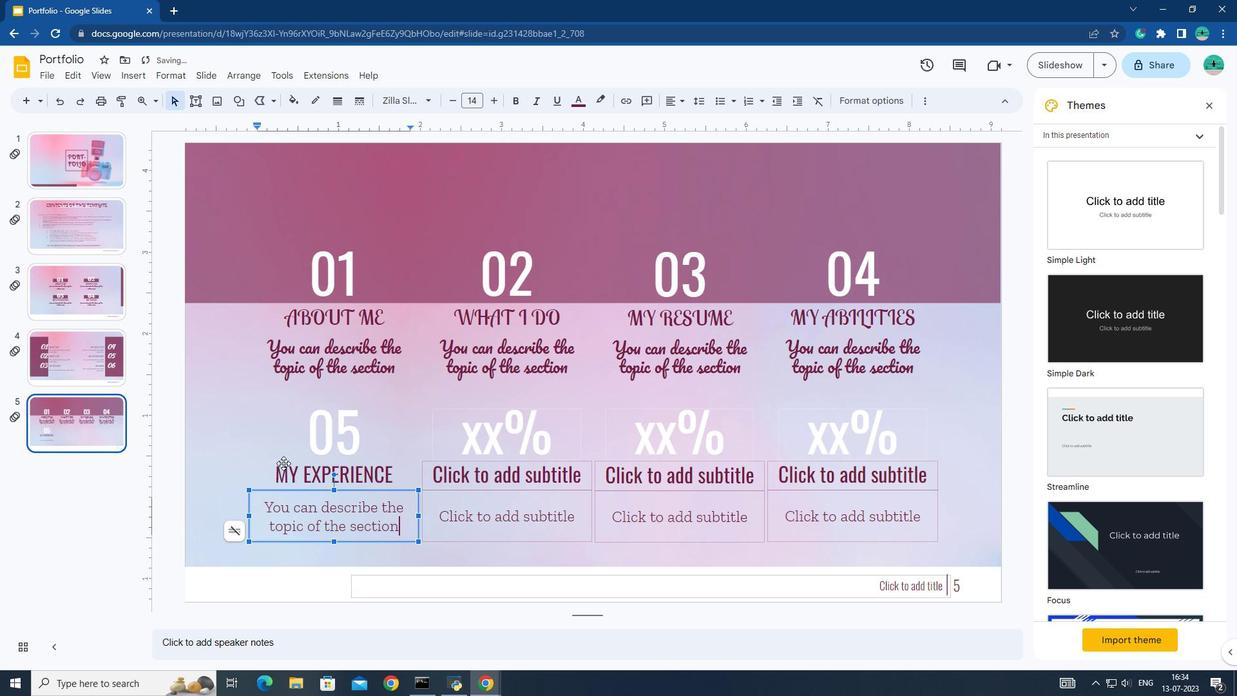 
Action: Mouse moved to (280, 474)
Screenshot: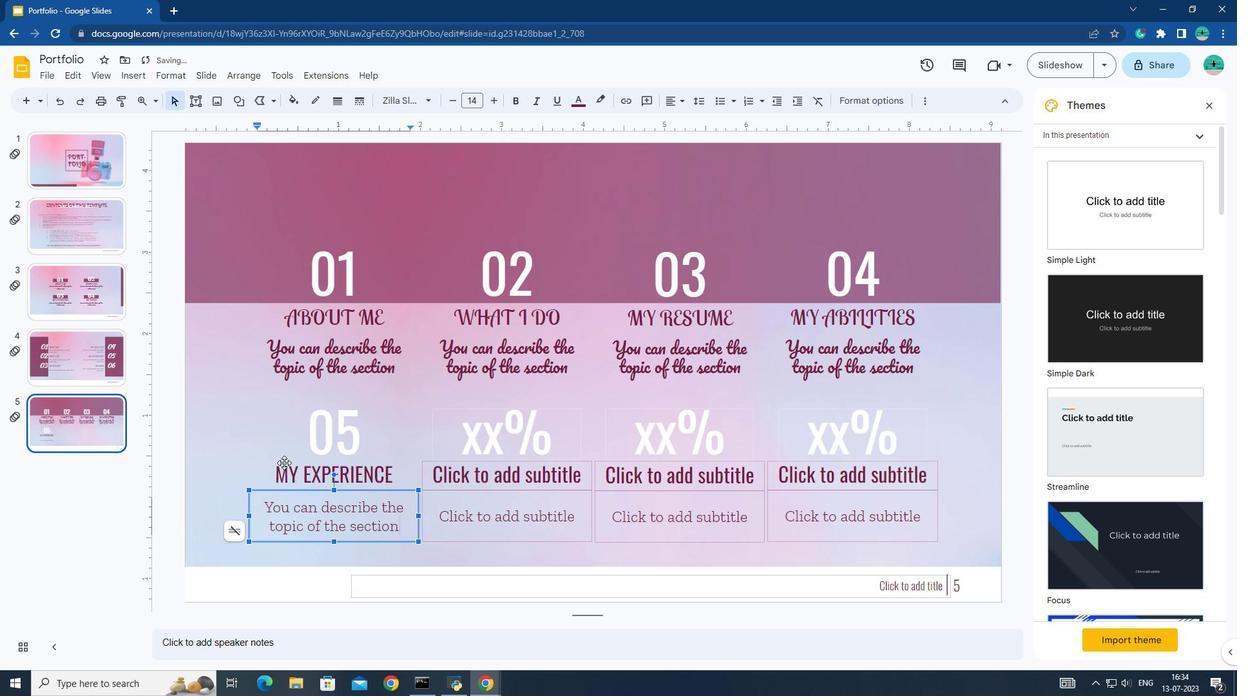 
Action: Mouse pressed left at (280, 474)
Screenshot: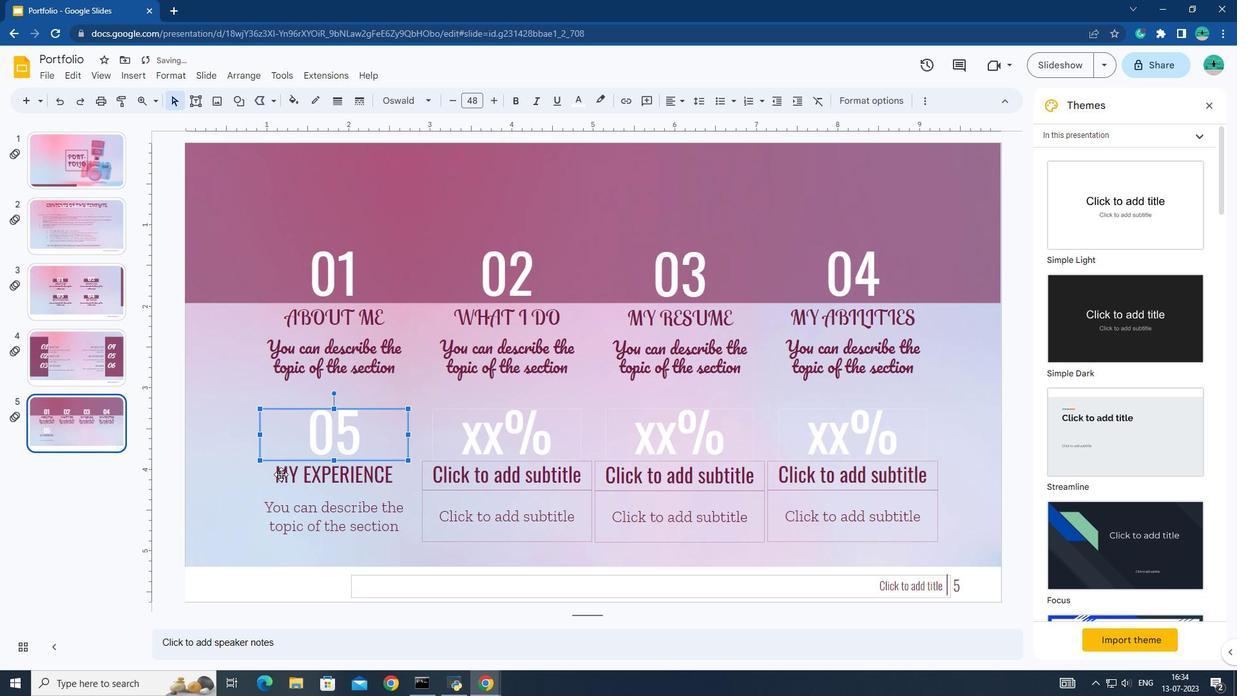 
Action: Mouse pressed left at (280, 474)
Screenshot: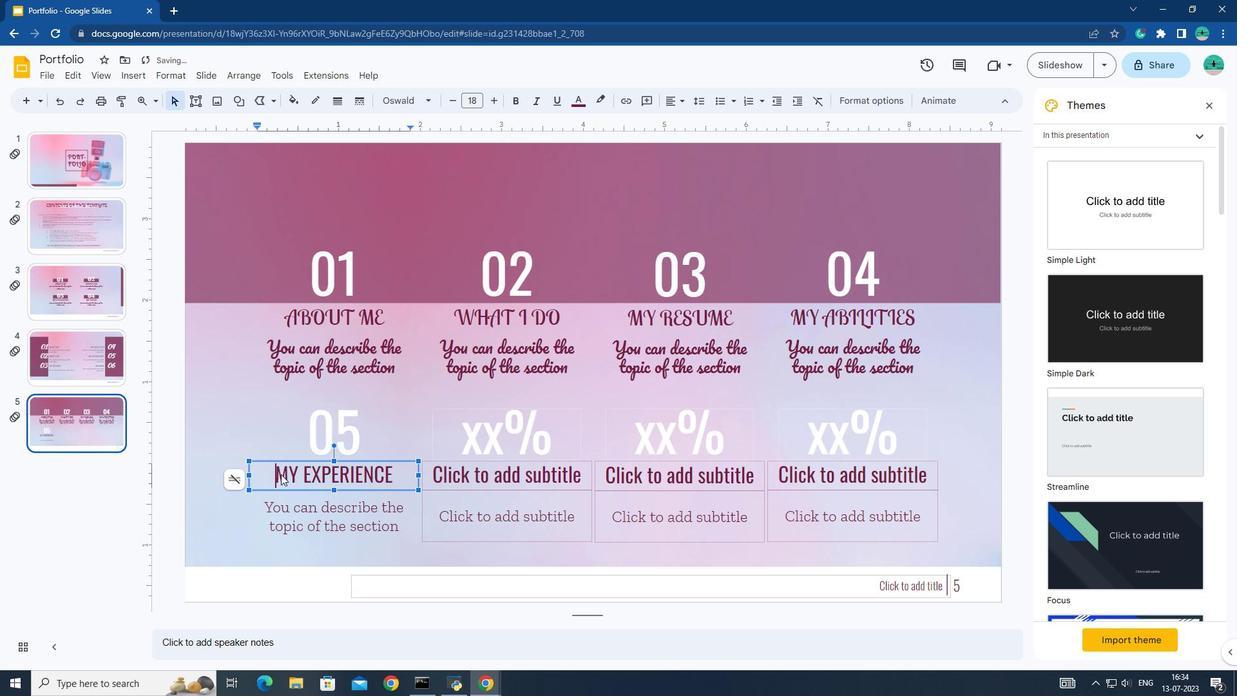 
Action: Mouse pressed left at (280, 474)
Screenshot: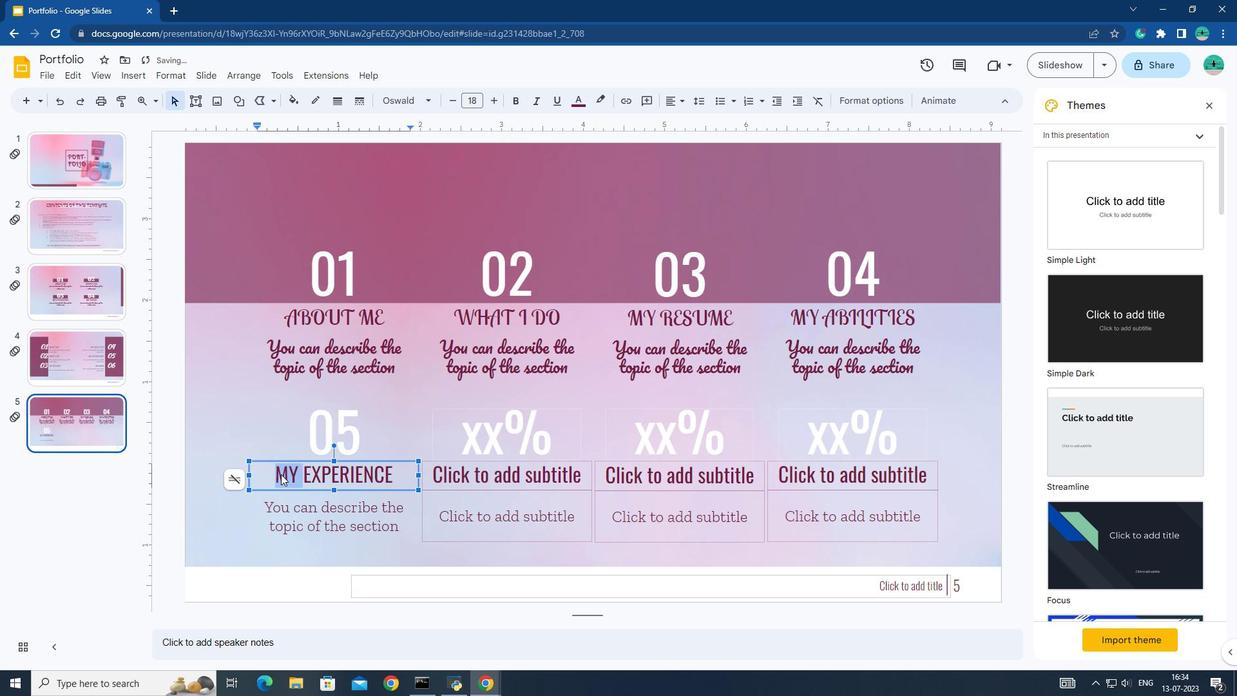 
Action: Mouse moved to (428, 97)
Screenshot: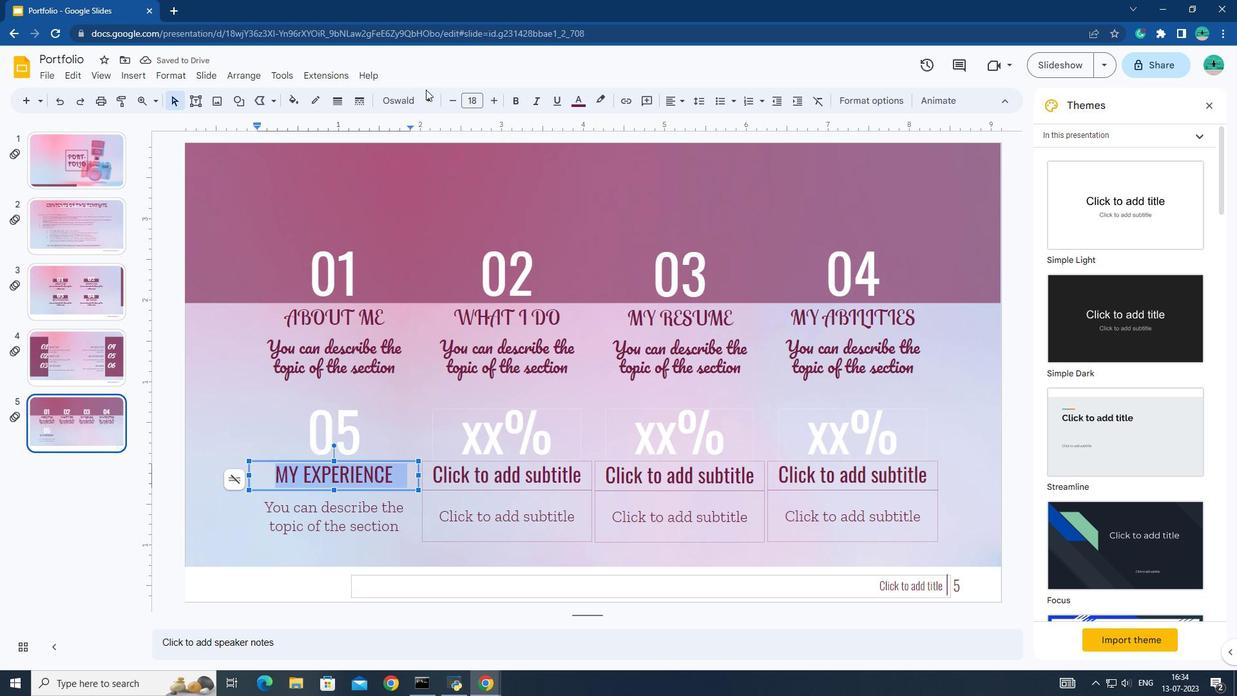 
Action: Mouse pressed left at (428, 97)
Screenshot: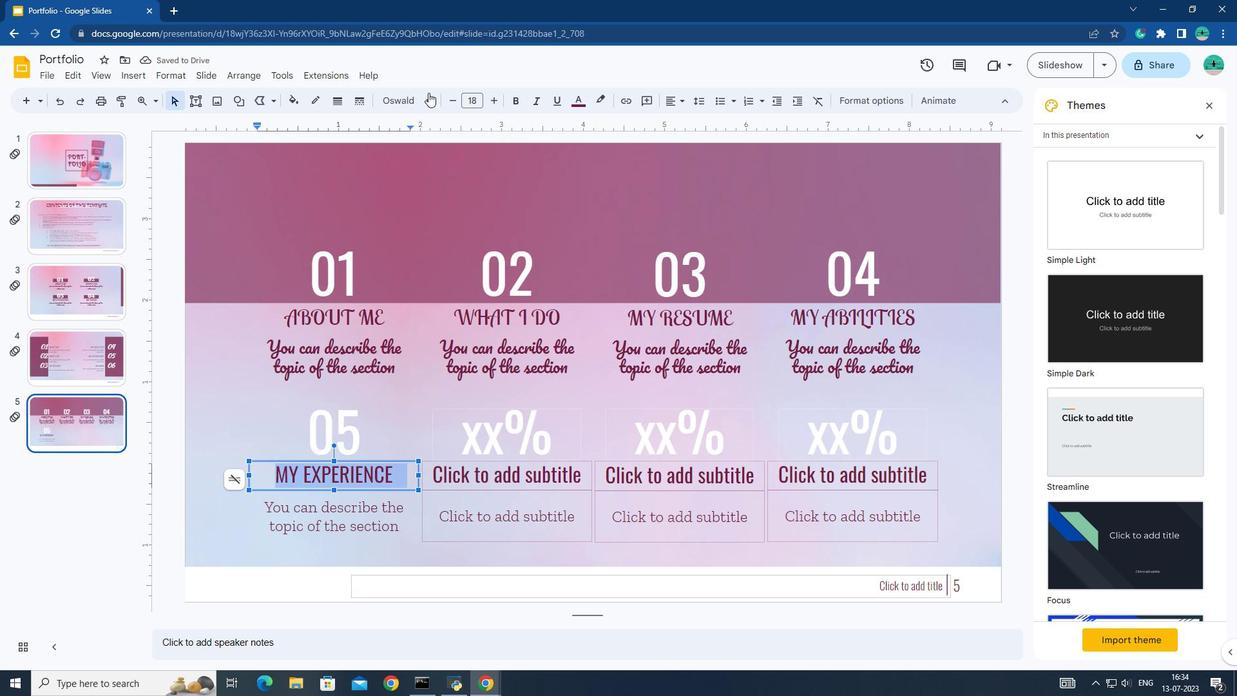 
Action: Mouse moved to (447, 293)
Screenshot: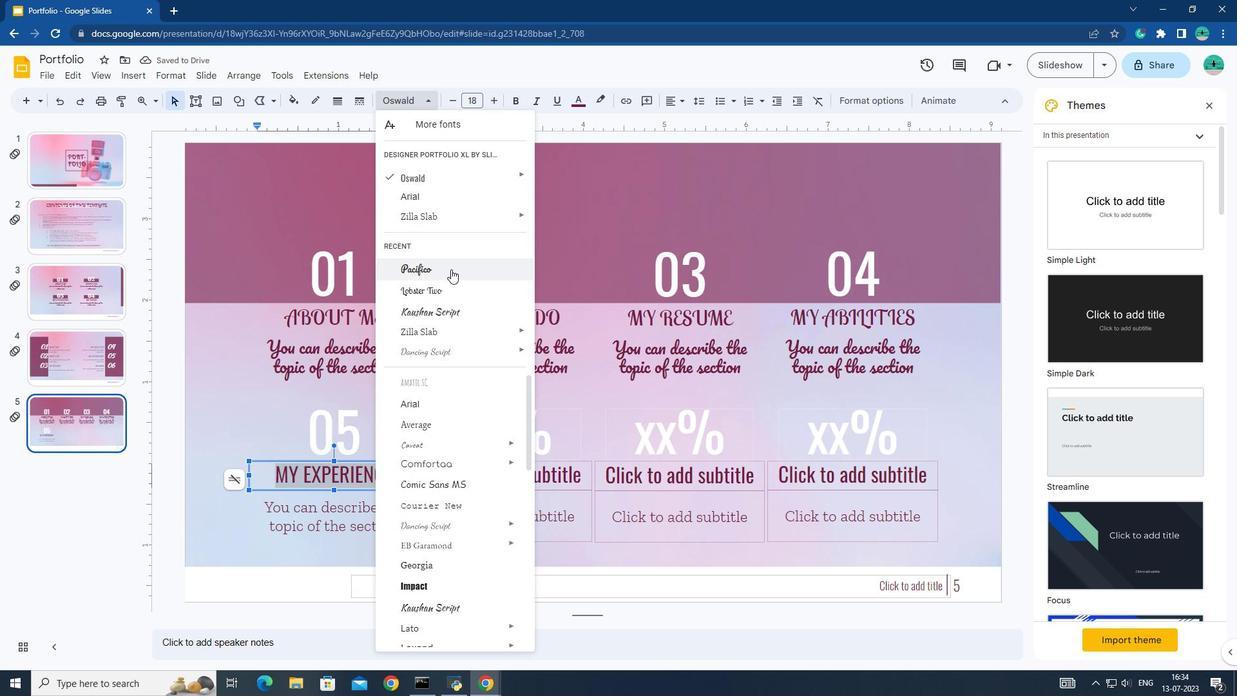 
Action: Mouse pressed left at (447, 293)
Screenshot: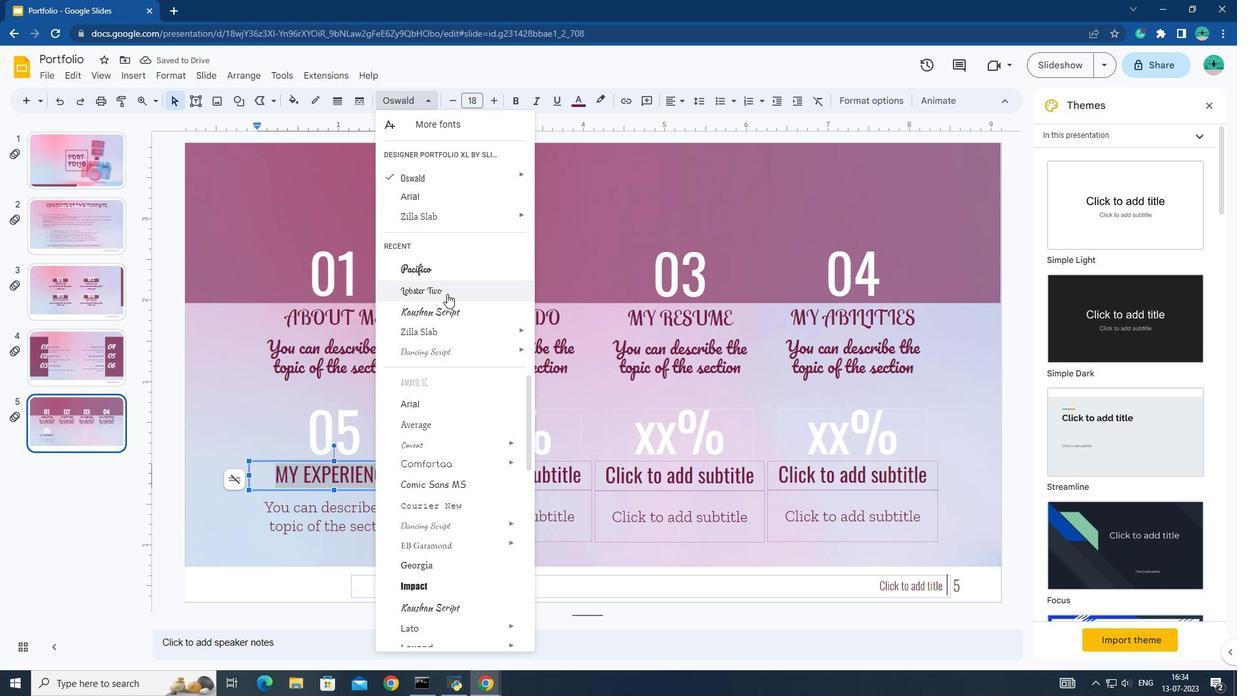 
Action: Mouse moved to (367, 499)
Screenshot: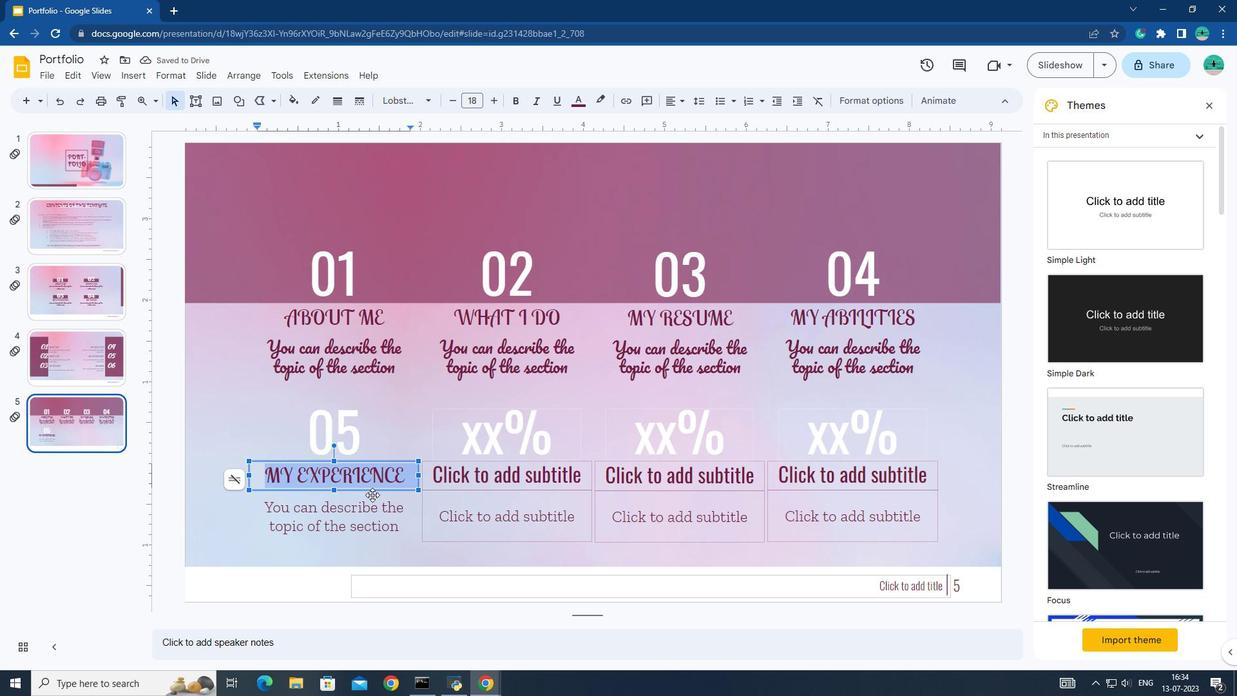 
Action: Mouse pressed left at (367, 499)
Screenshot: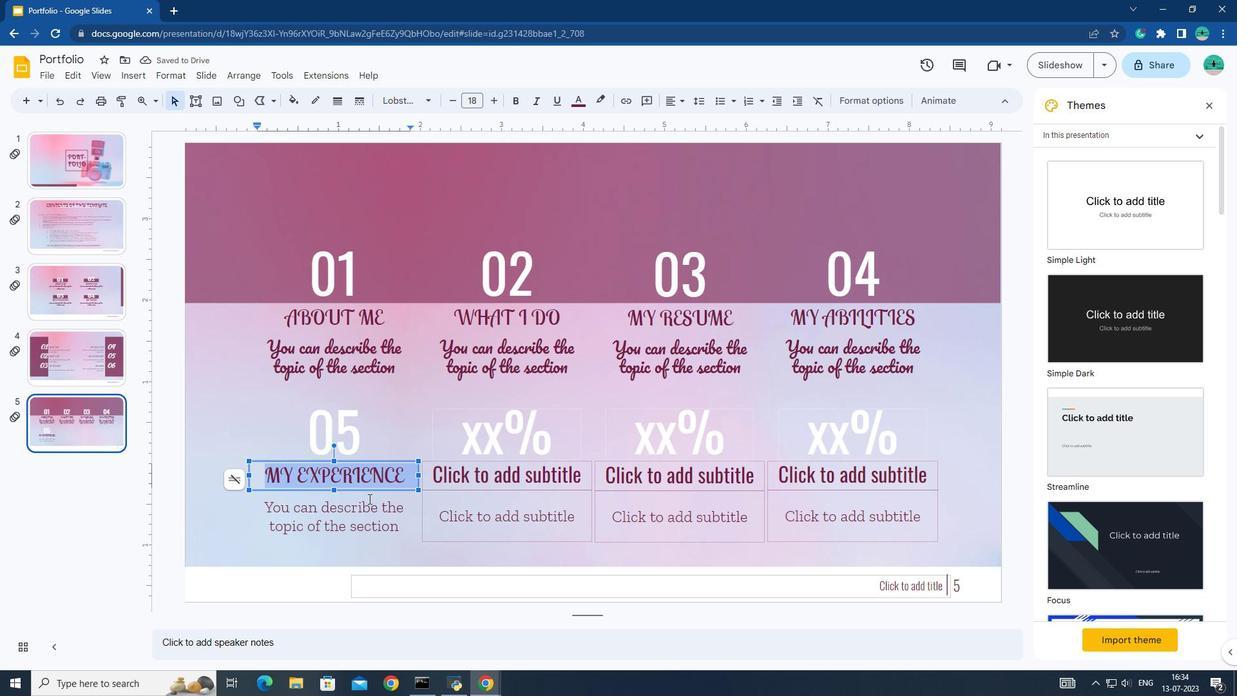 
Action: Mouse moved to (262, 504)
Screenshot: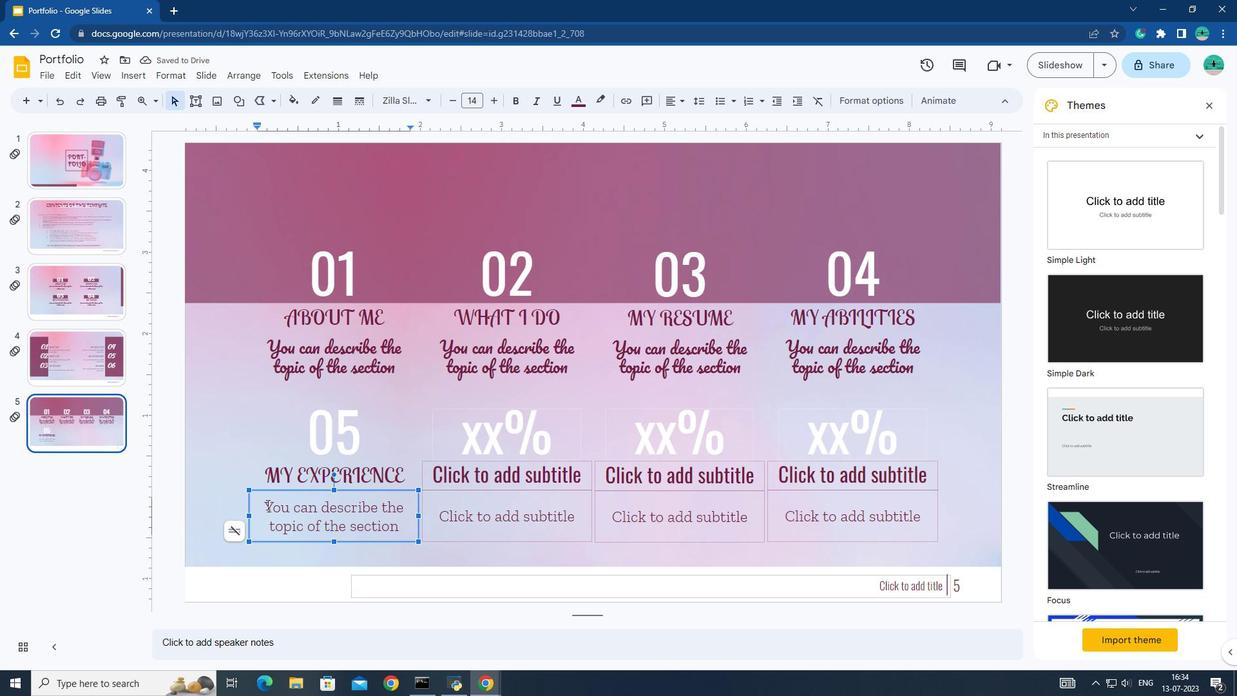 
Action: Mouse pressed left at (262, 504)
Screenshot: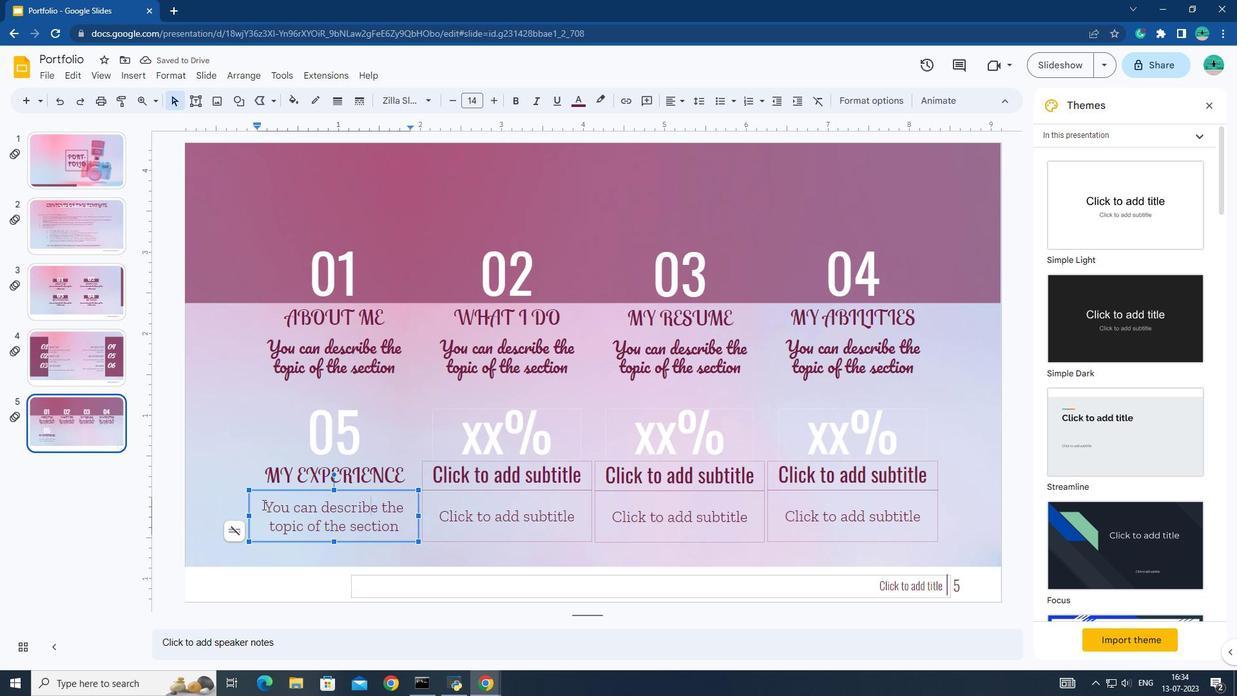 
Action: Mouse pressed left at (262, 504)
Screenshot: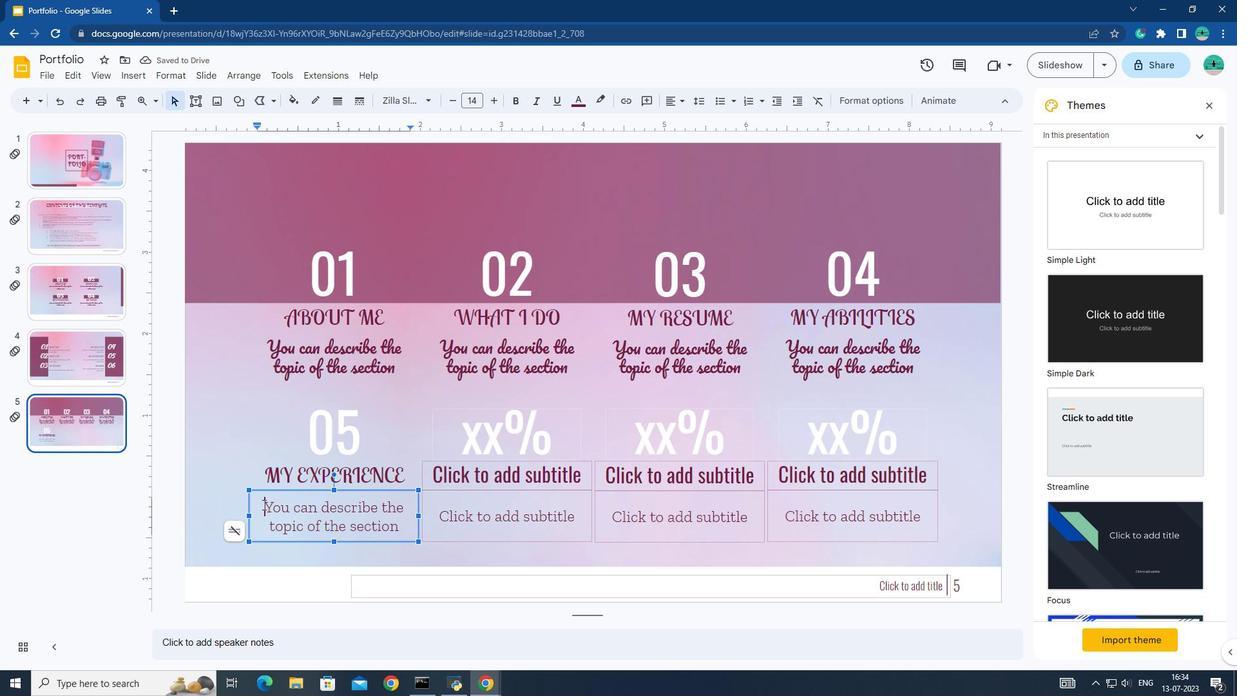 
Action: Mouse pressed left at (262, 504)
Screenshot: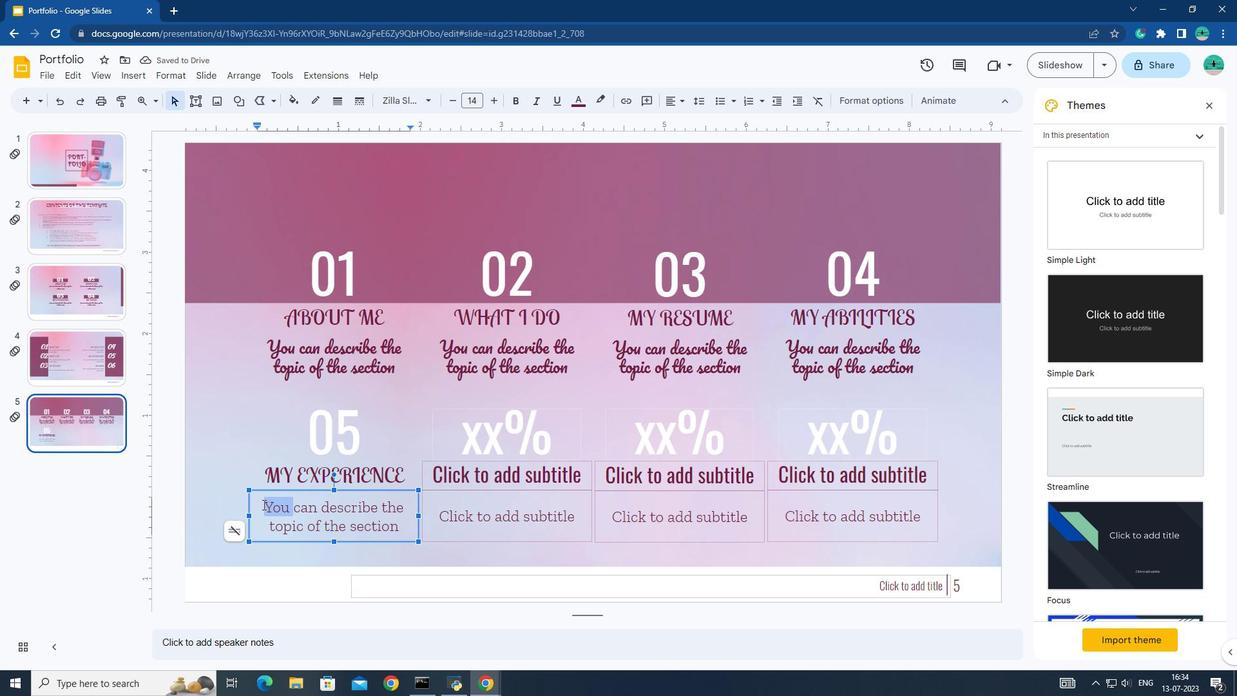 
Action: Mouse pressed left at (262, 504)
Screenshot: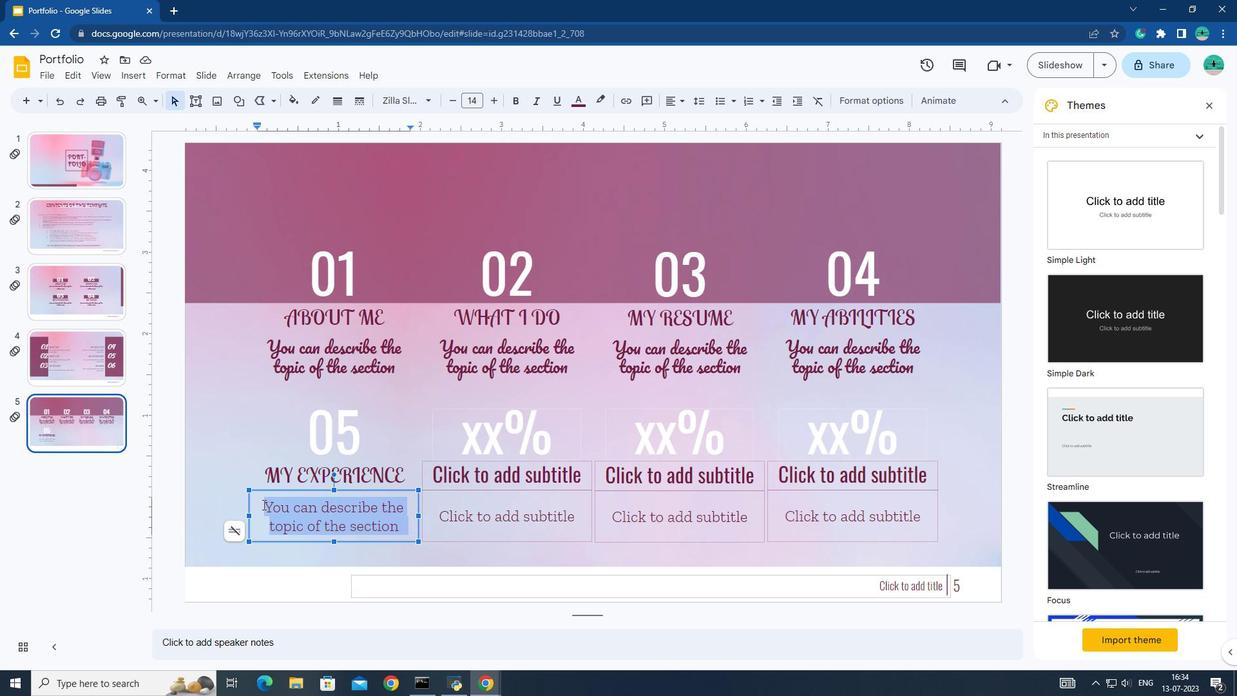 
Action: Mouse pressed left at (262, 504)
Screenshot: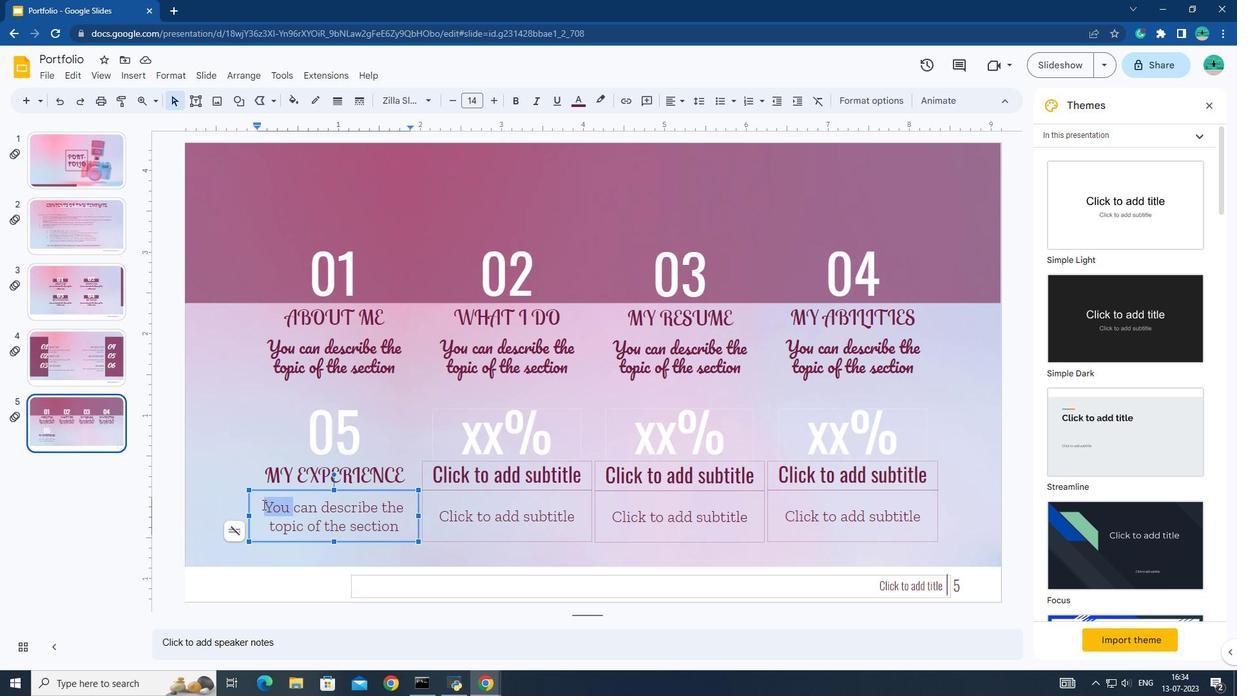 
Action: Mouse moved to (420, 105)
Screenshot: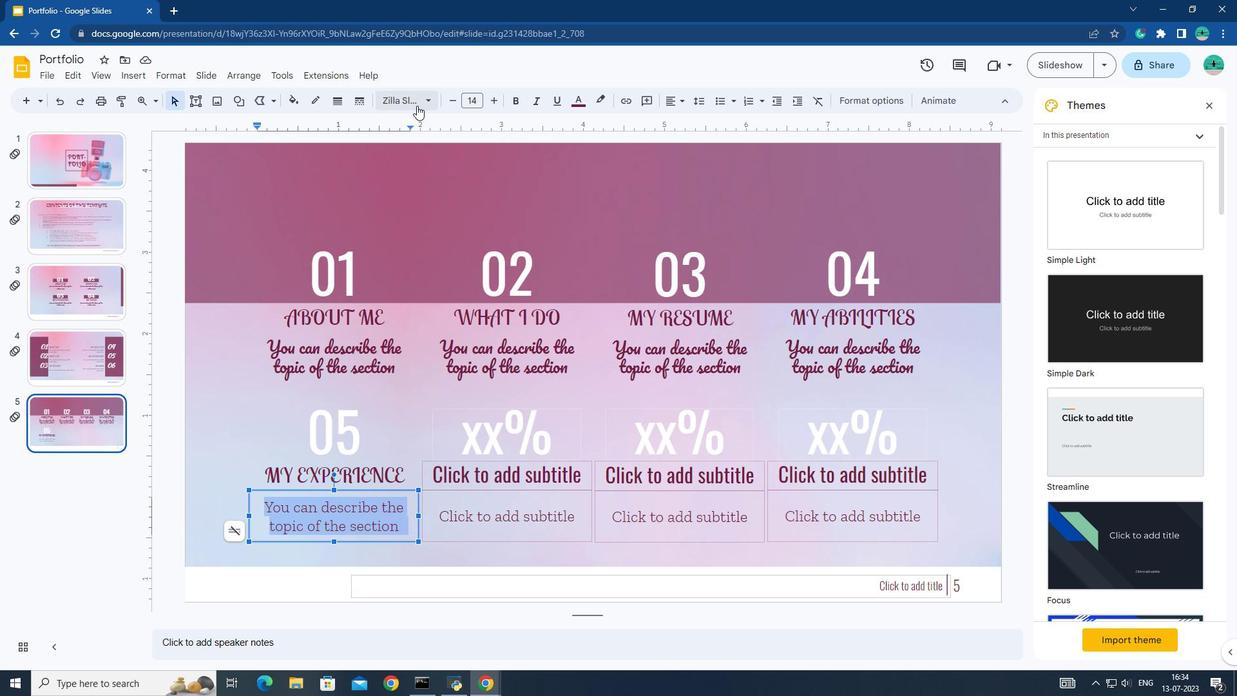 
Action: Mouse pressed left at (420, 105)
Screenshot: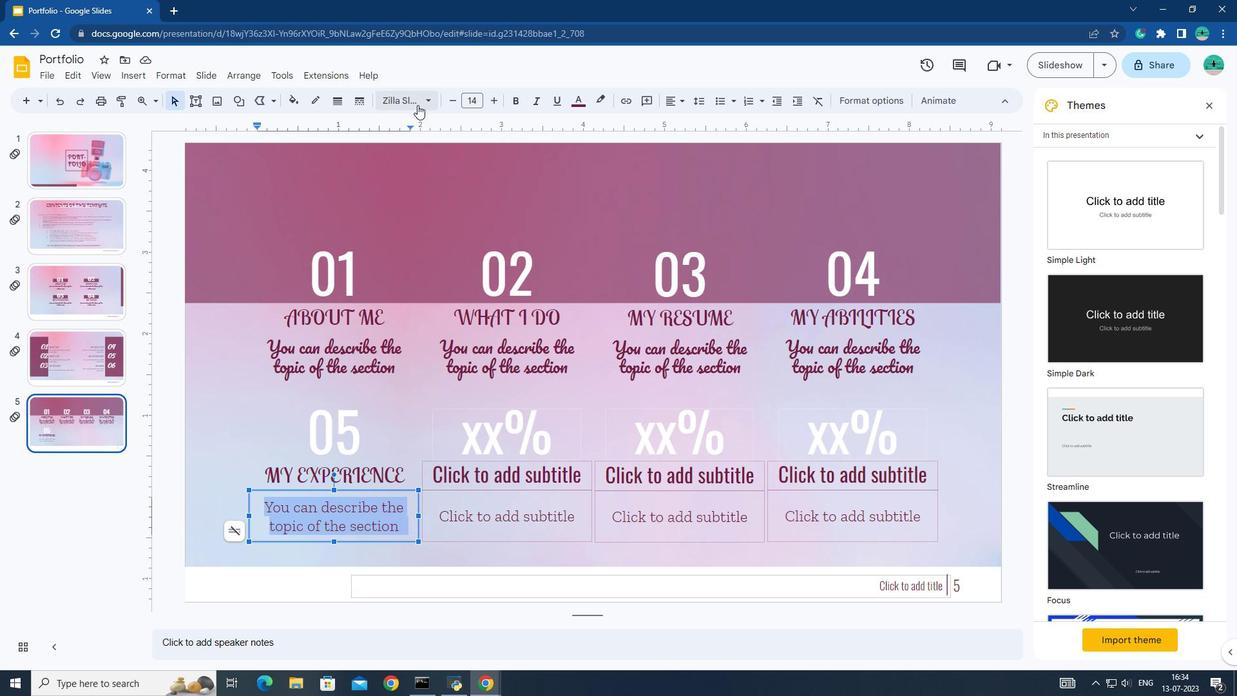 
Action: Mouse moved to (436, 287)
Screenshot: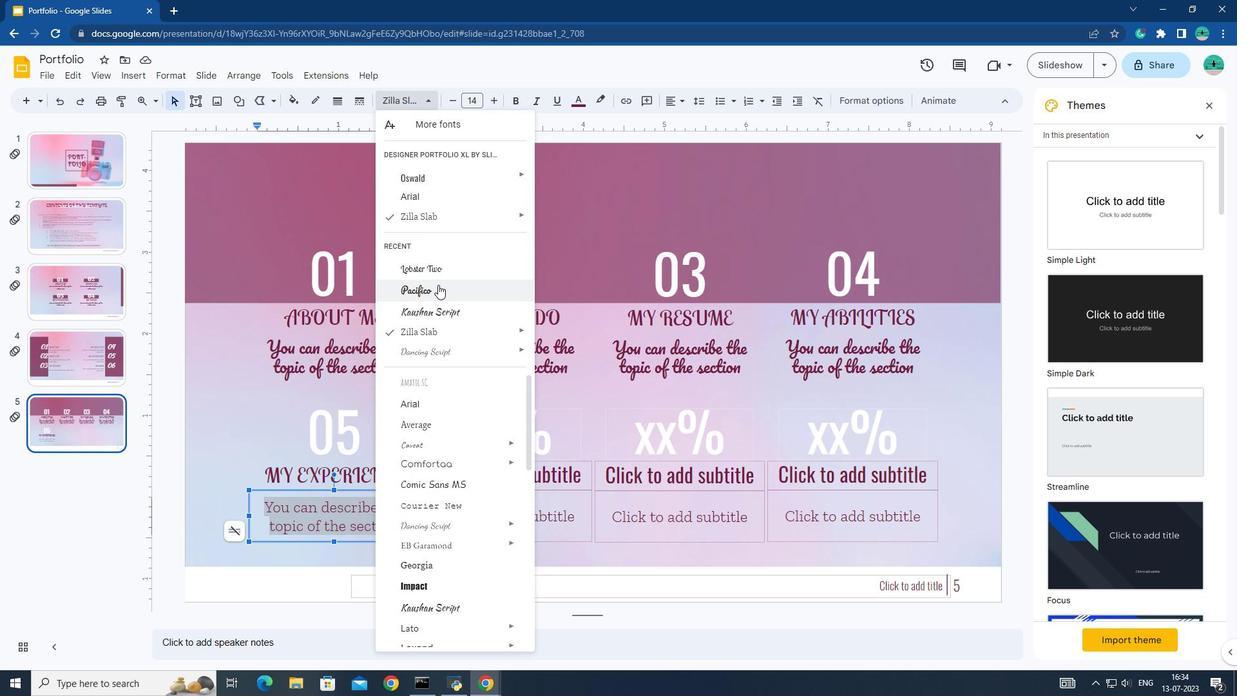 
Action: Mouse pressed left at (436, 287)
Screenshot: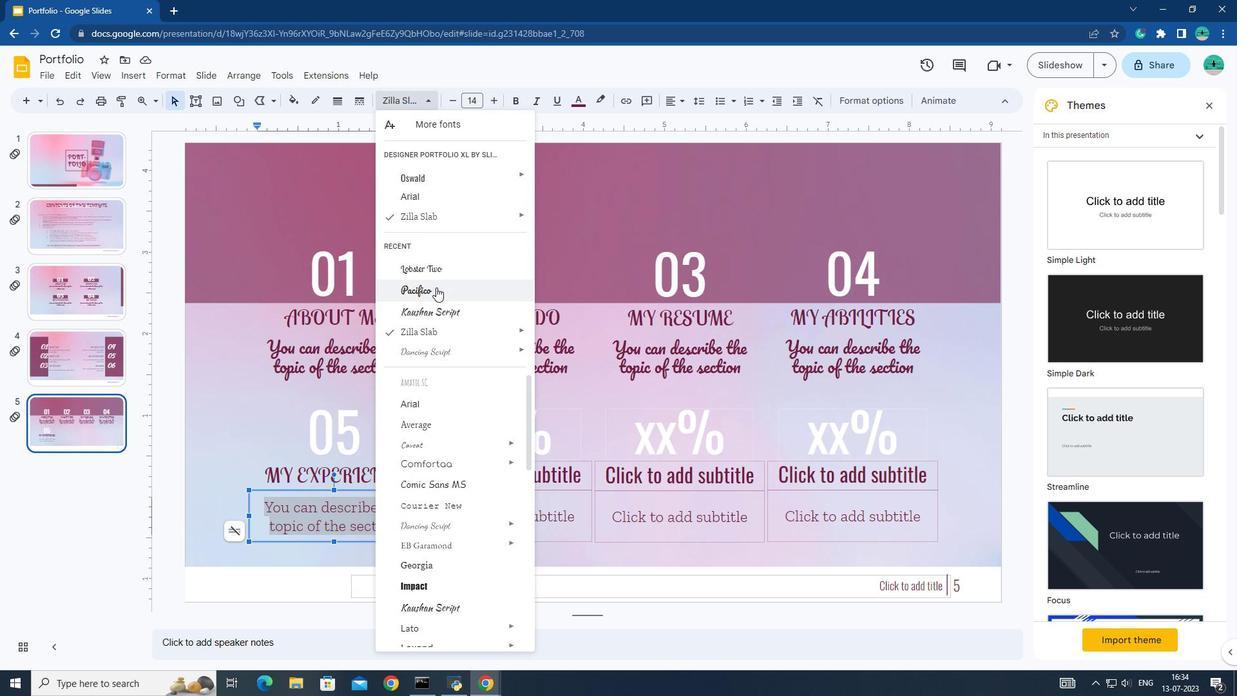 
Action: Mouse moved to (503, 428)
Screenshot: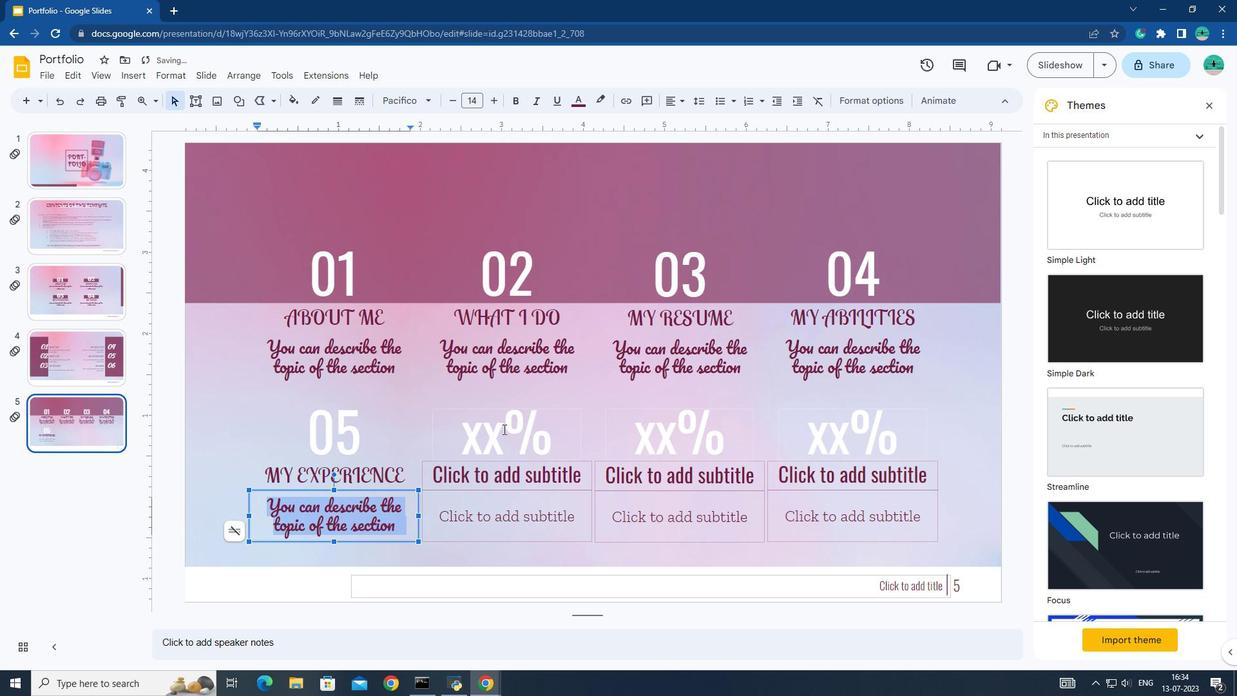 
Action: Mouse pressed left at (503, 428)
Screenshot: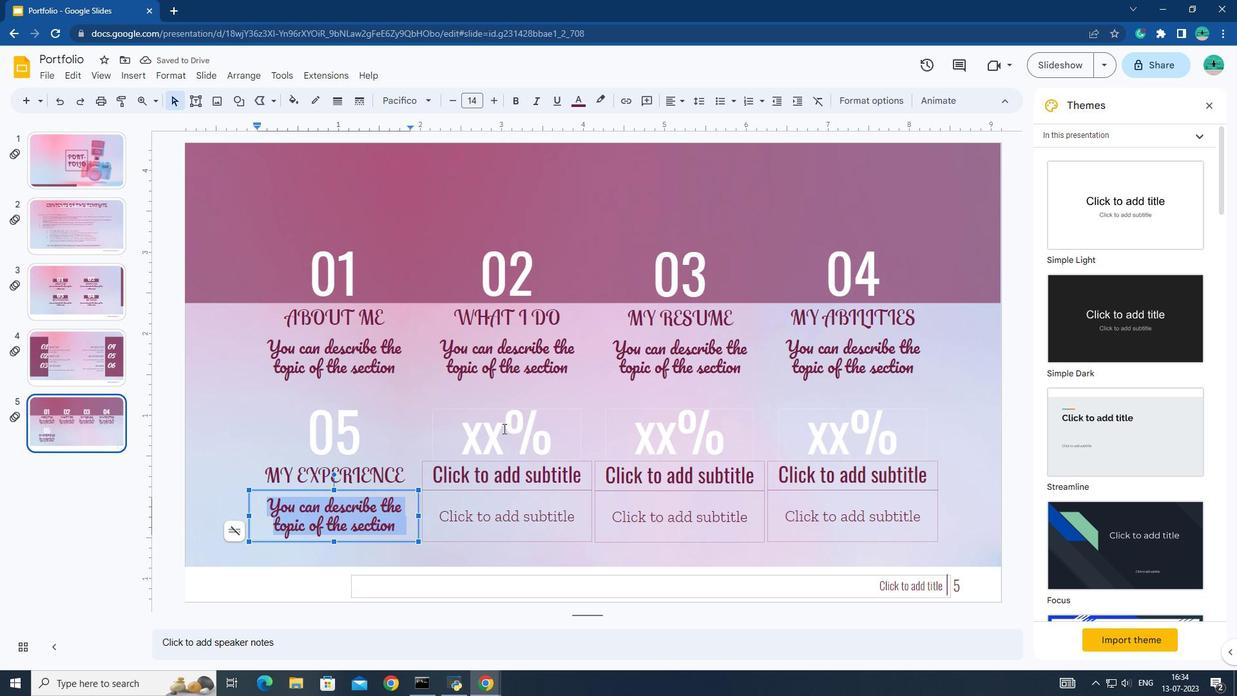 
Action: Mouse moved to (503, 428)
Screenshot: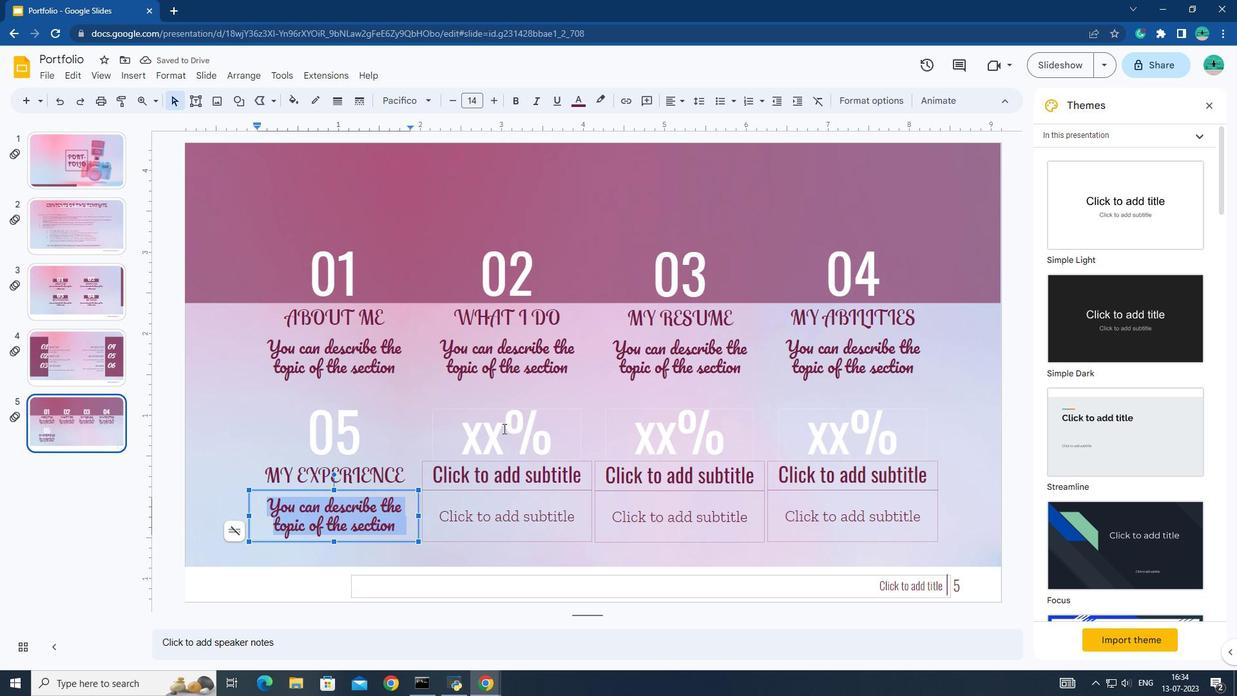 
Action: Key pressed 06
Screenshot: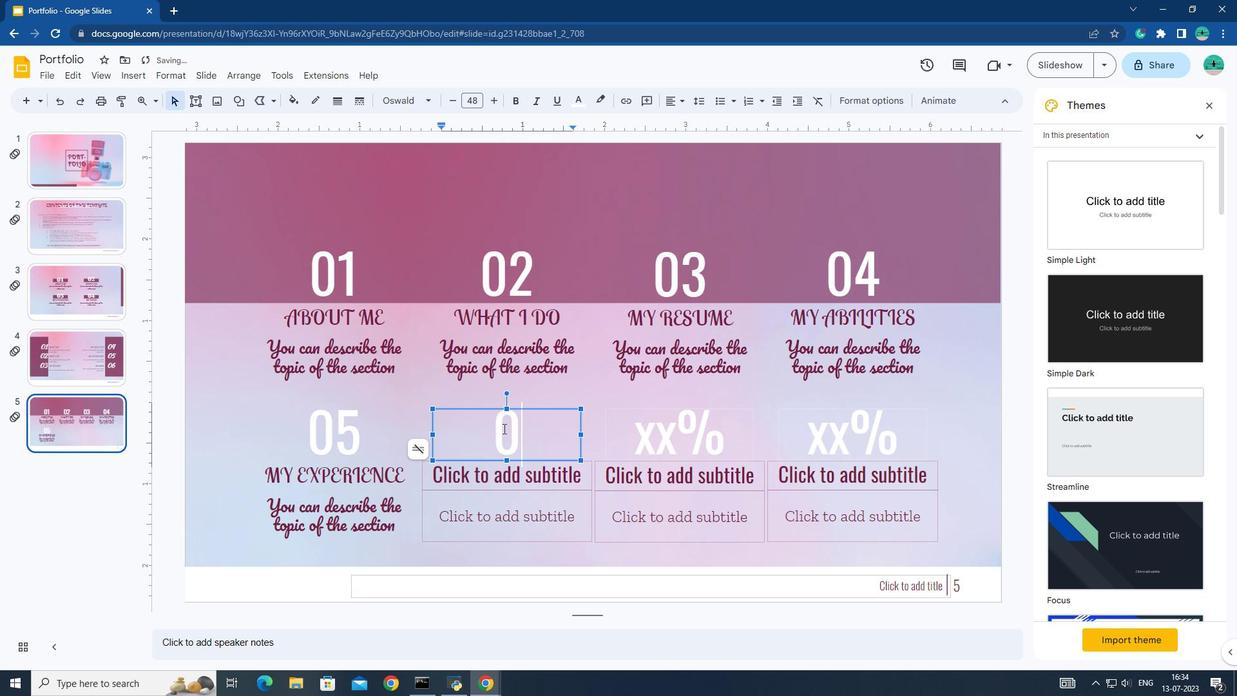 
Action: Mouse moved to (527, 474)
Screenshot: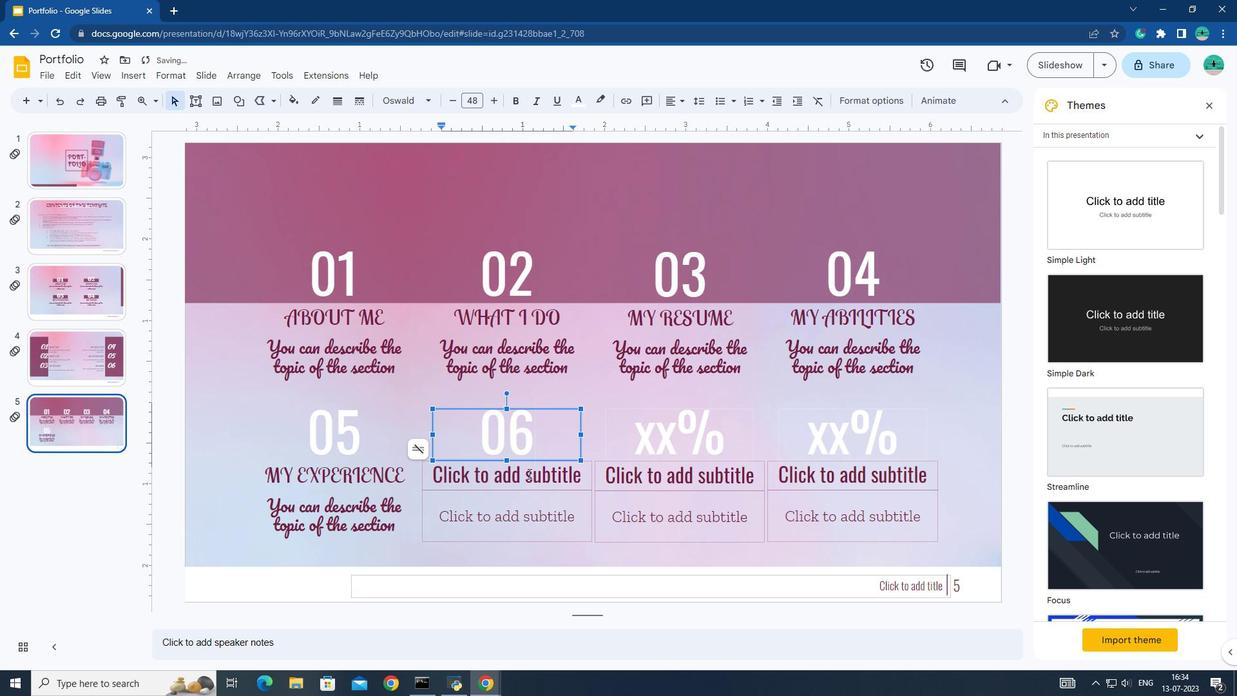 
Action: Mouse pressed left at (527, 474)
Screenshot: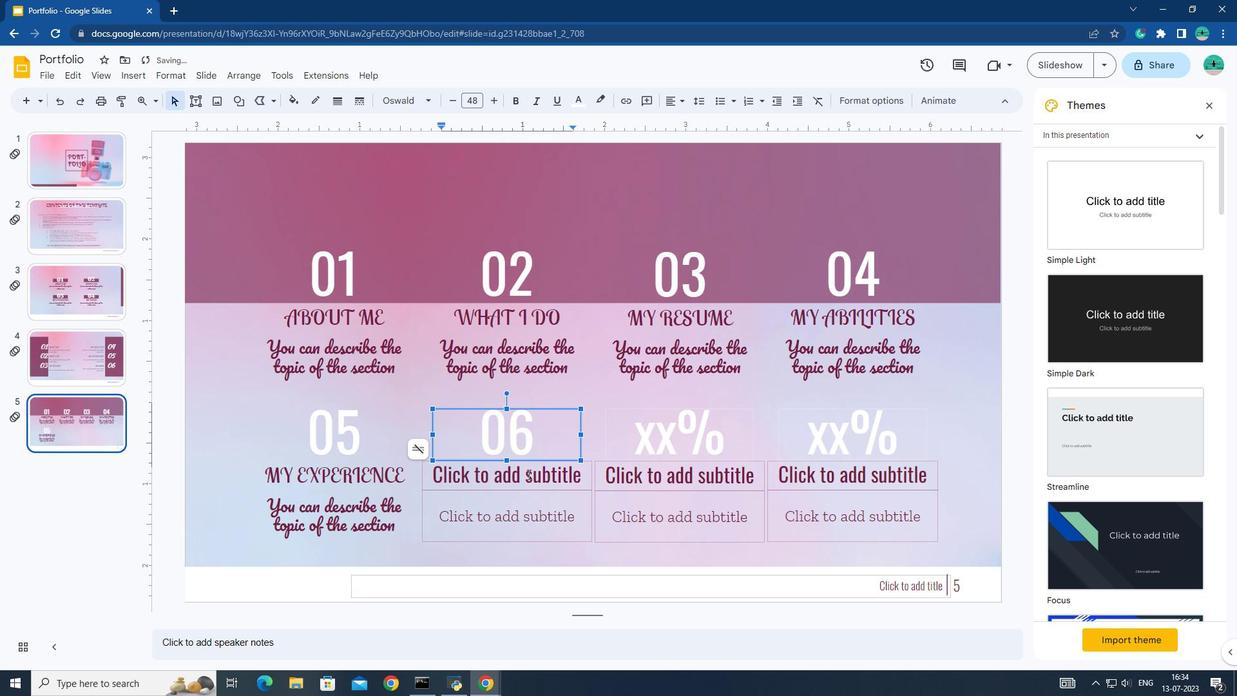 
Action: Key pressed <Key.caps_lock>MY<Key.space>SERVICES
Screenshot: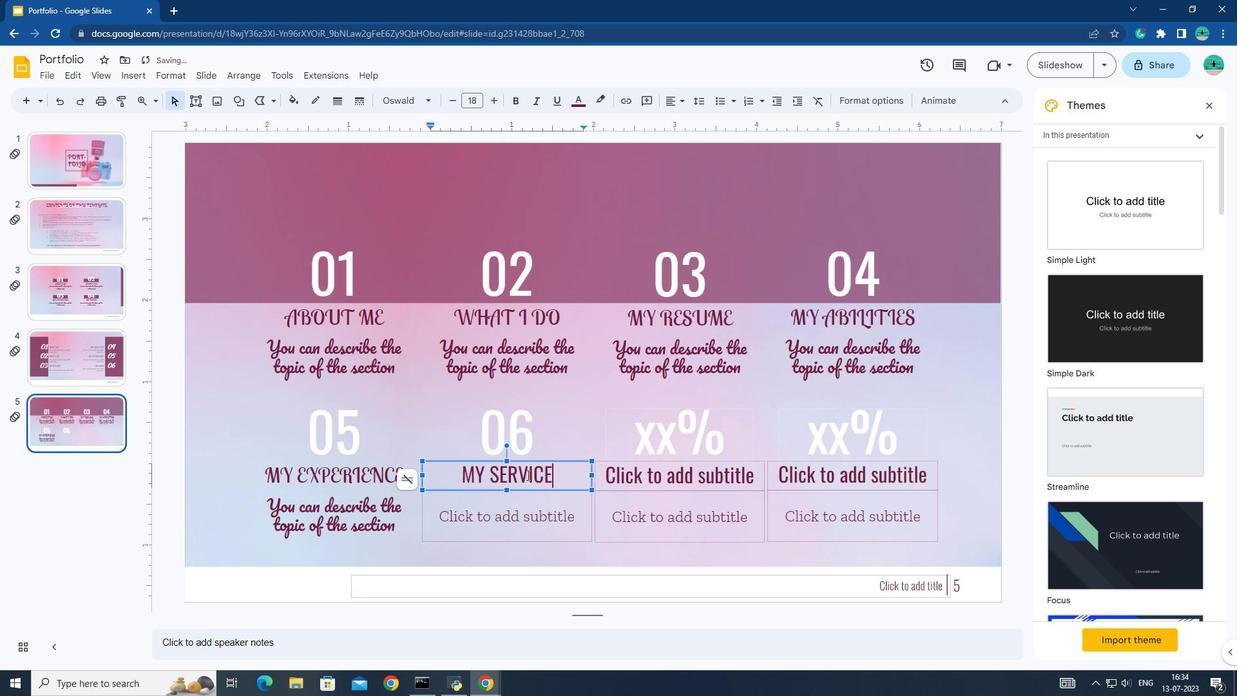 
Action: Mouse moved to (526, 520)
Screenshot: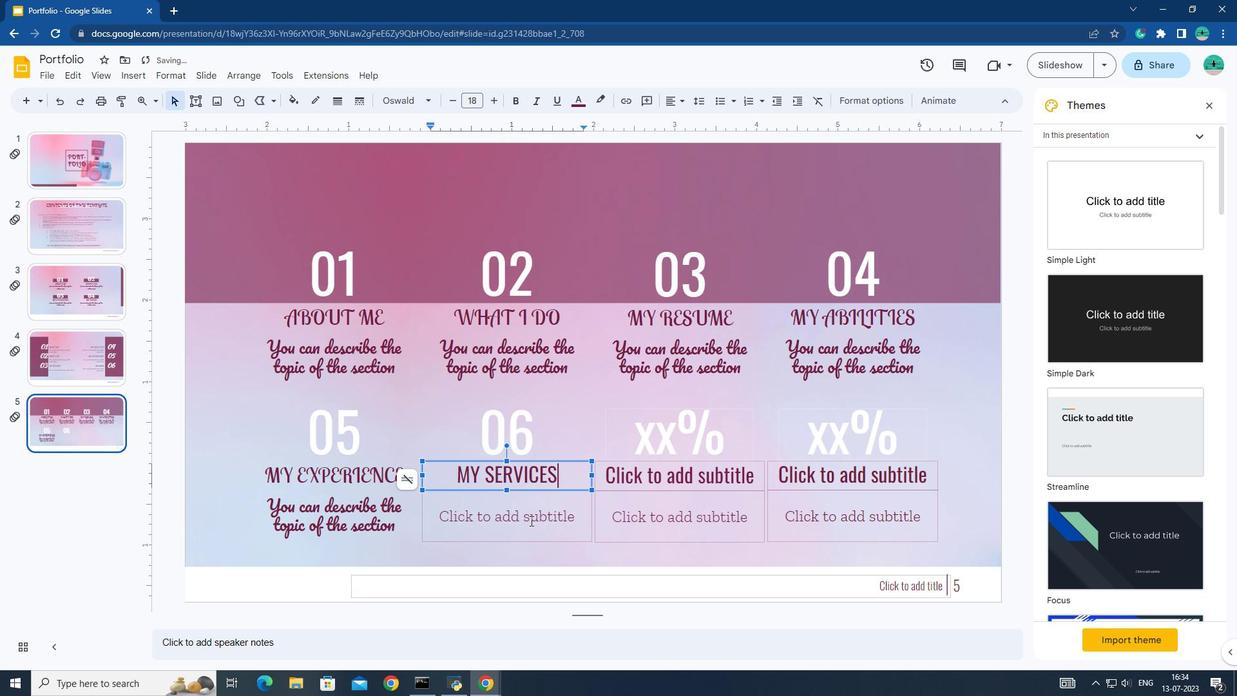 
Action: Mouse pressed left at (526, 520)
Screenshot: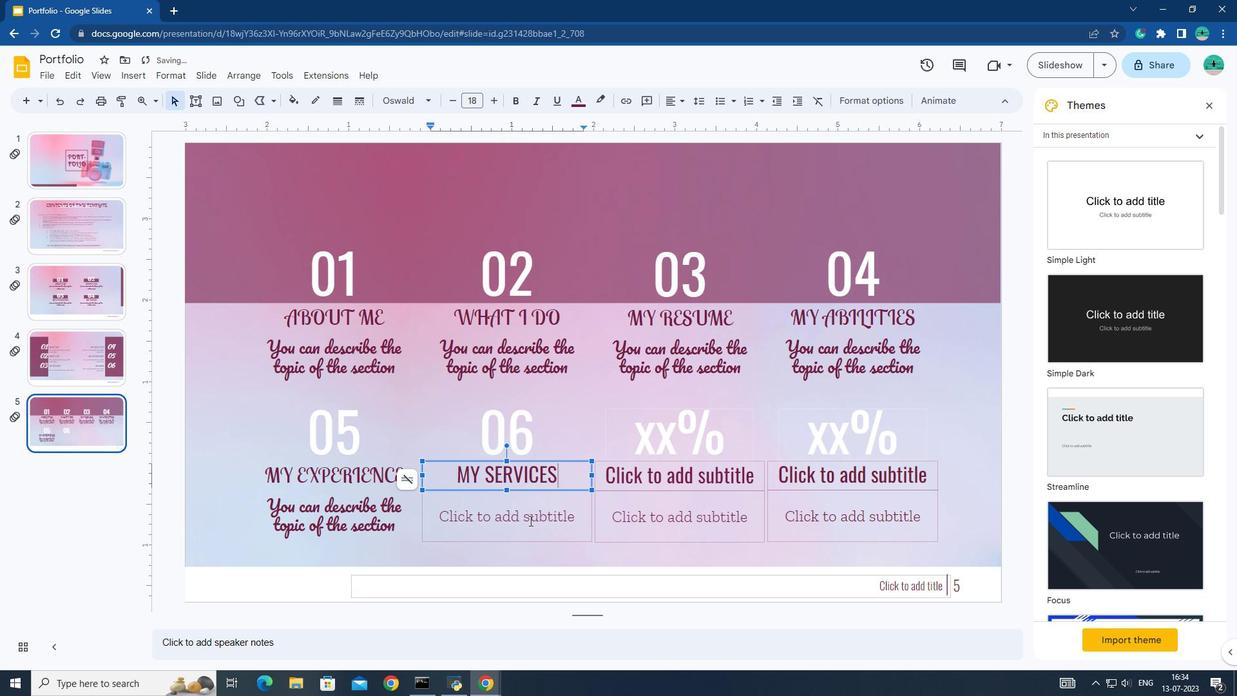 
Action: Mouse moved to (458, 99)
Screenshot: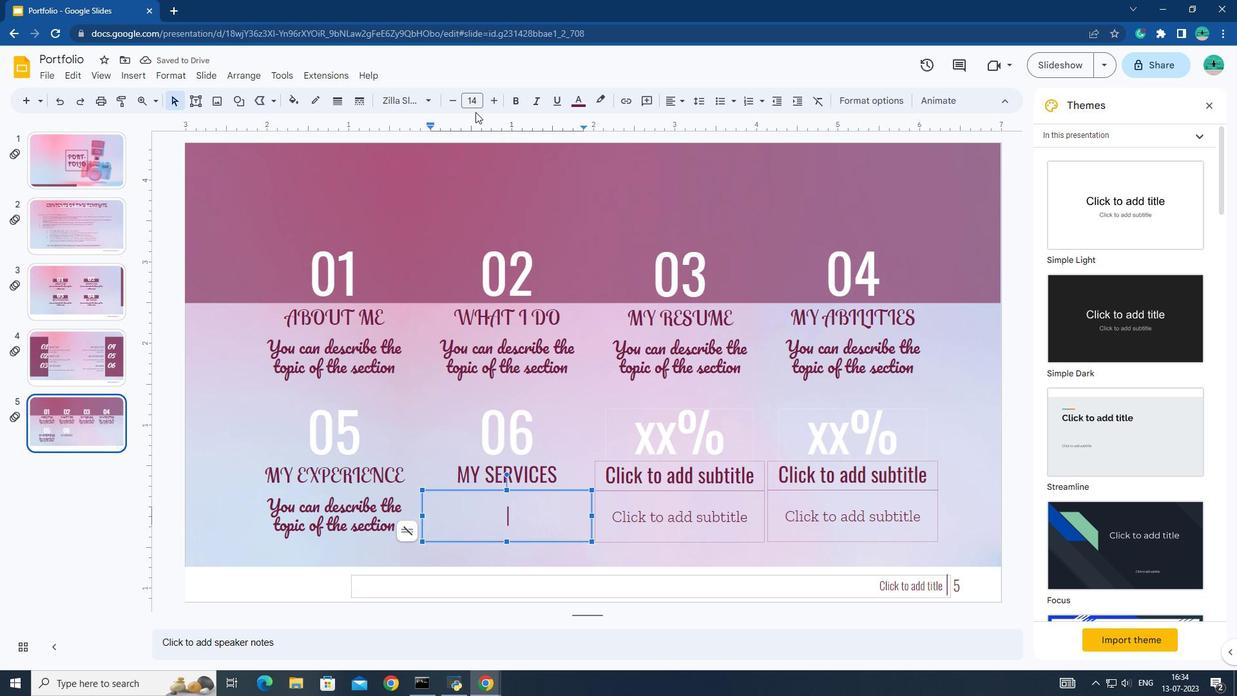 
Action: Key pressed Y<Key.caps_lock>ou<Key.space>can<Key.space>describe<Key.space>the<Key.space>topic<Key.space>of<Key.space>the<Key.space>section<Key.space>
Screenshot: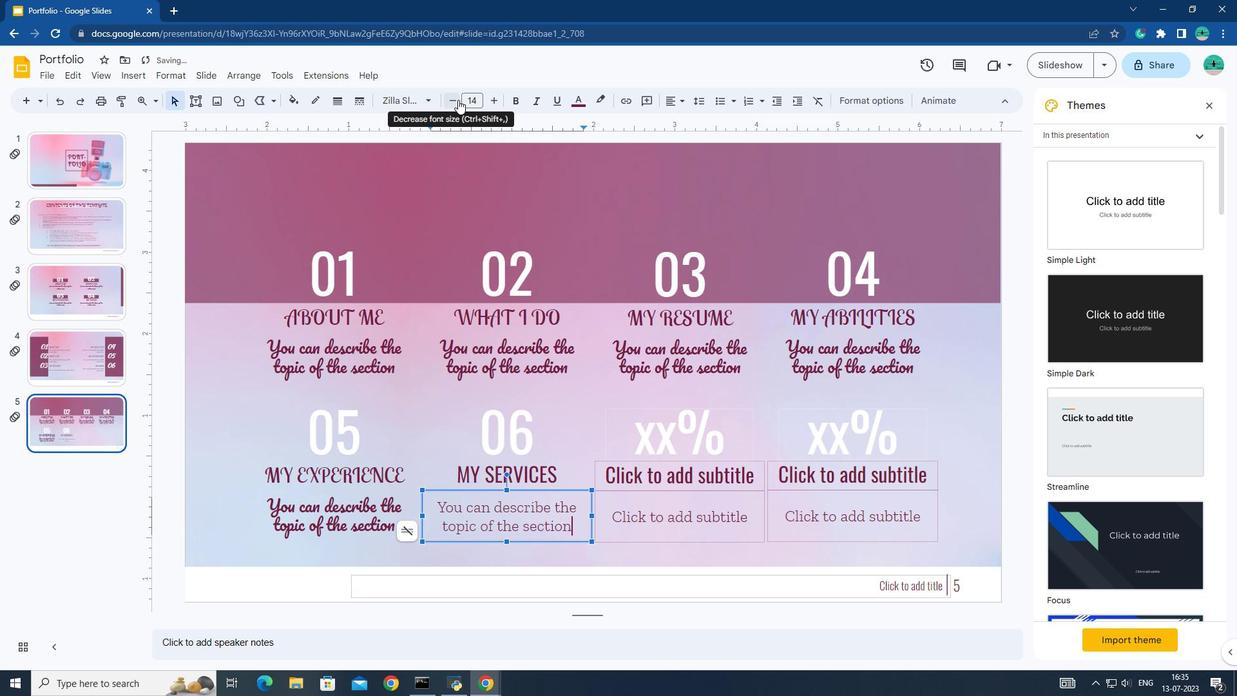 
Action: Mouse moved to (467, 469)
Screenshot: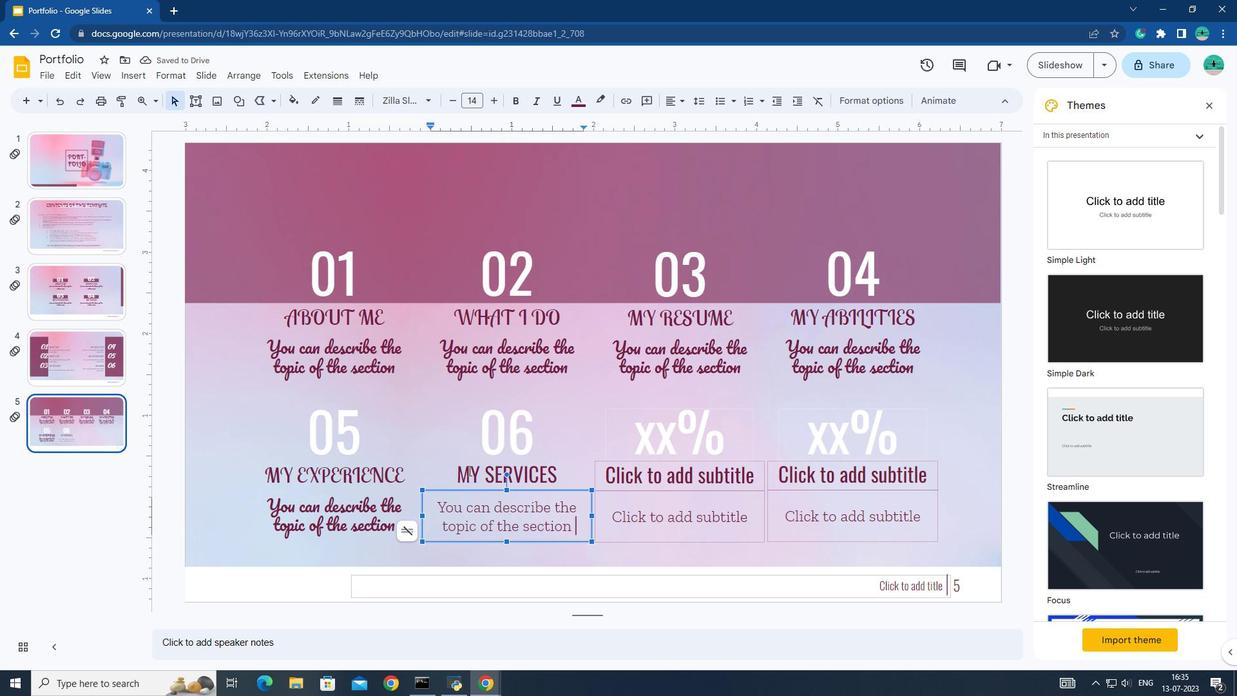 
Action: Mouse pressed left at (467, 469)
Screenshot: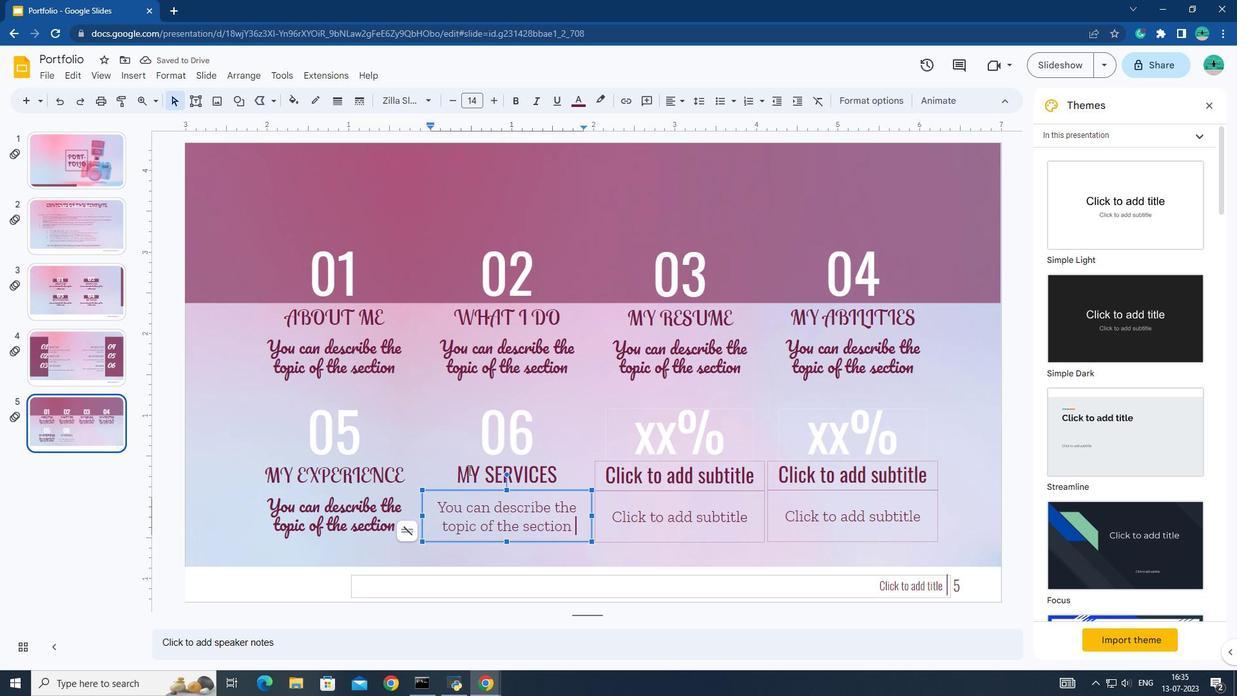 
Action: Mouse moved to (456, 468)
Screenshot: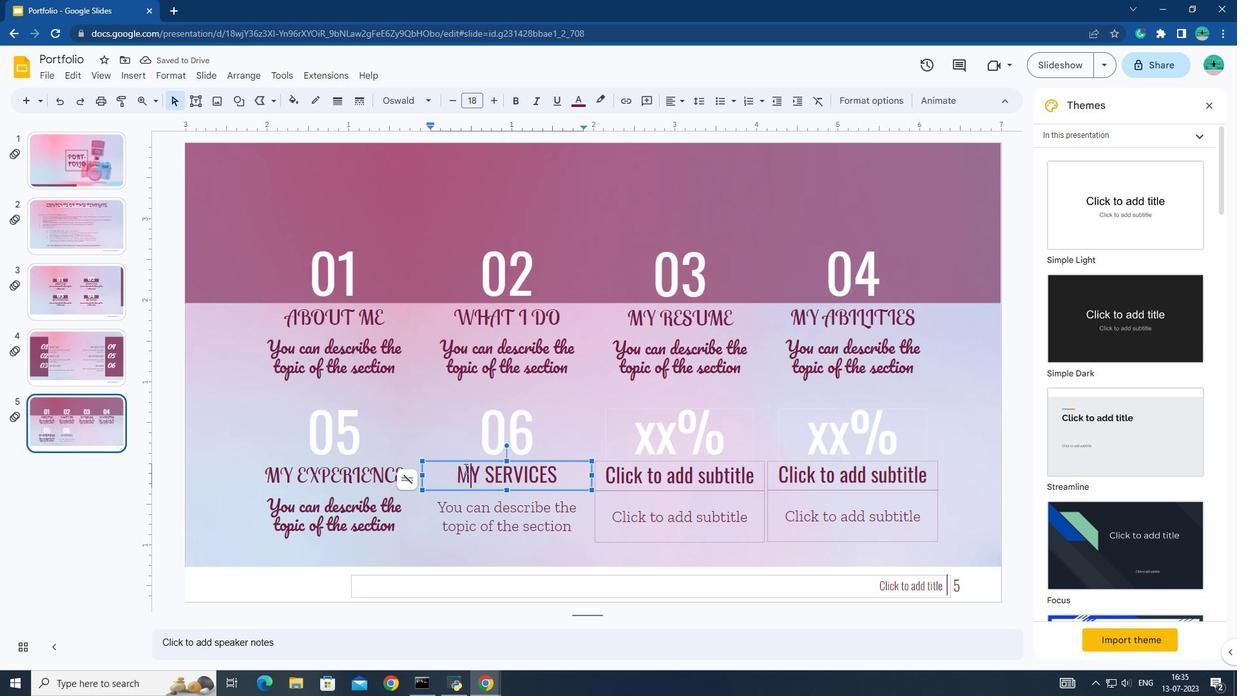
Action: Mouse pressed left at (456, 468)
Screenshot: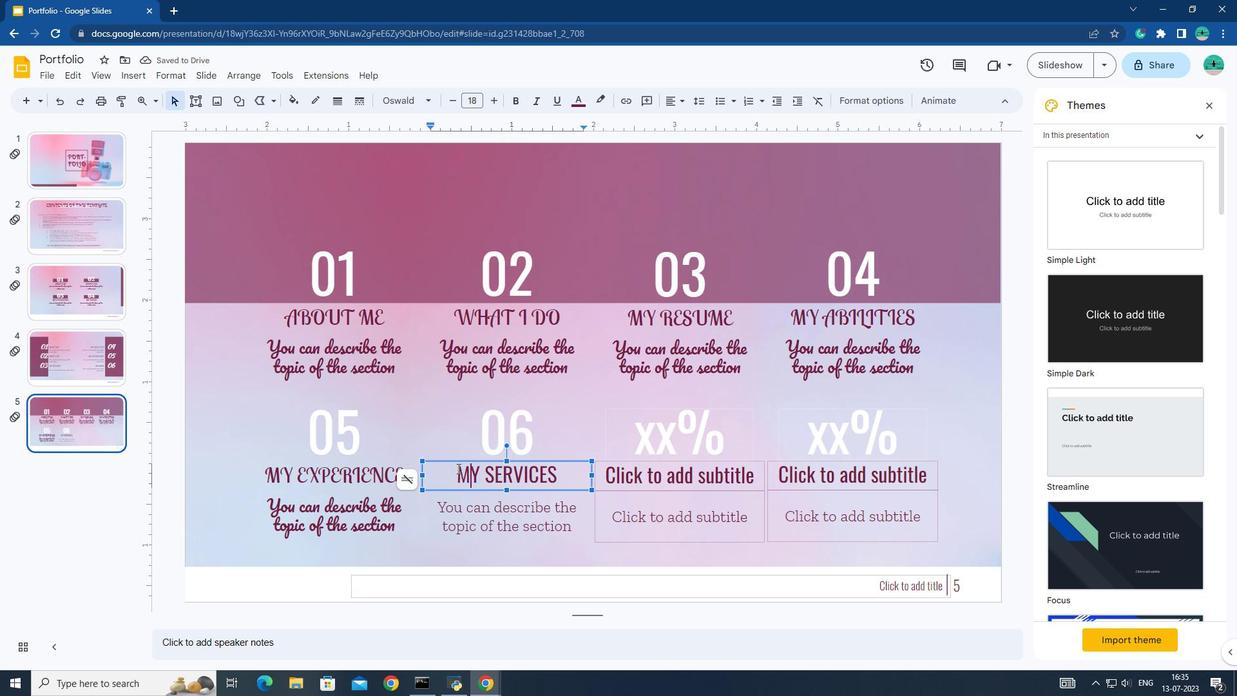 
Action: Mouse pressed left at (456, 468)
Screenshot: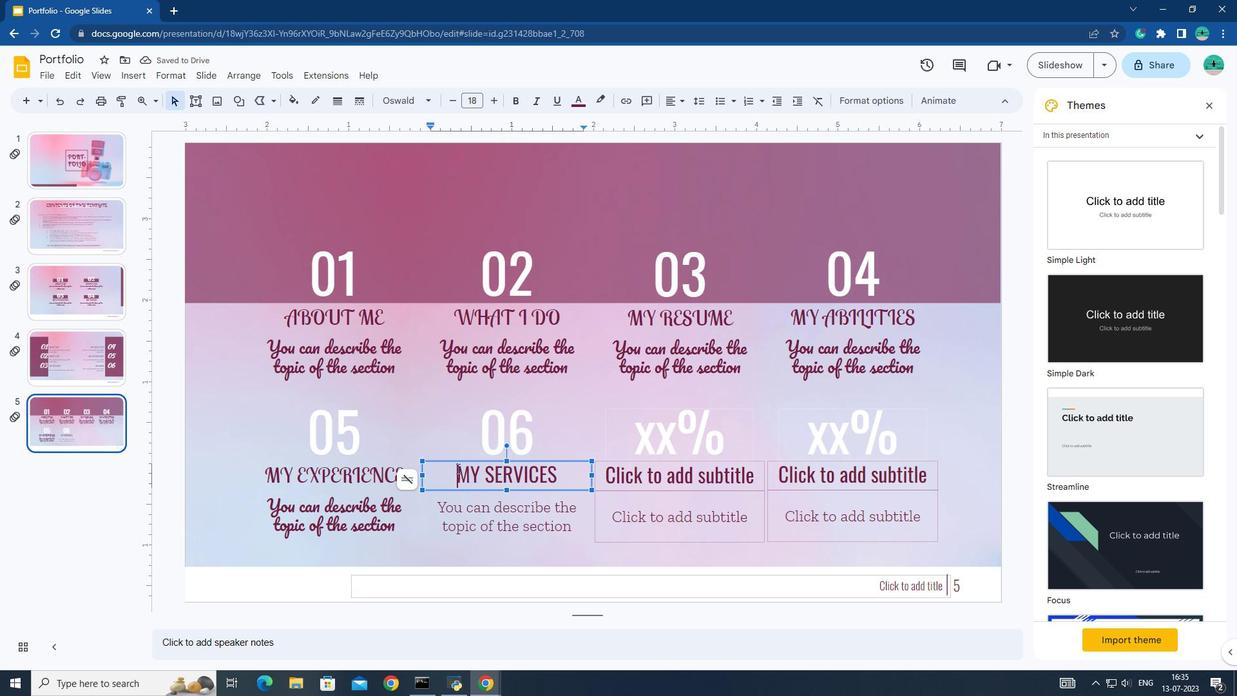 
Action: Mouse pressed left at (456, 468)
Screenshot: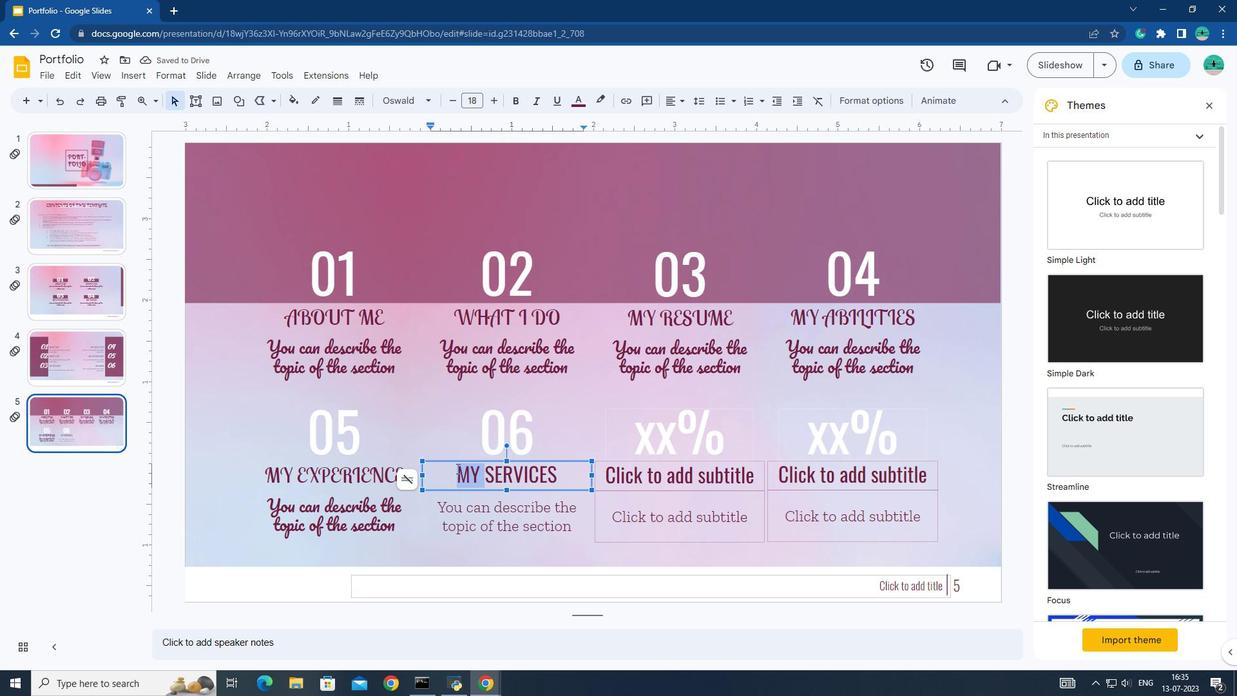 
Action: Mouse moved to (422, 108)
Screenshot: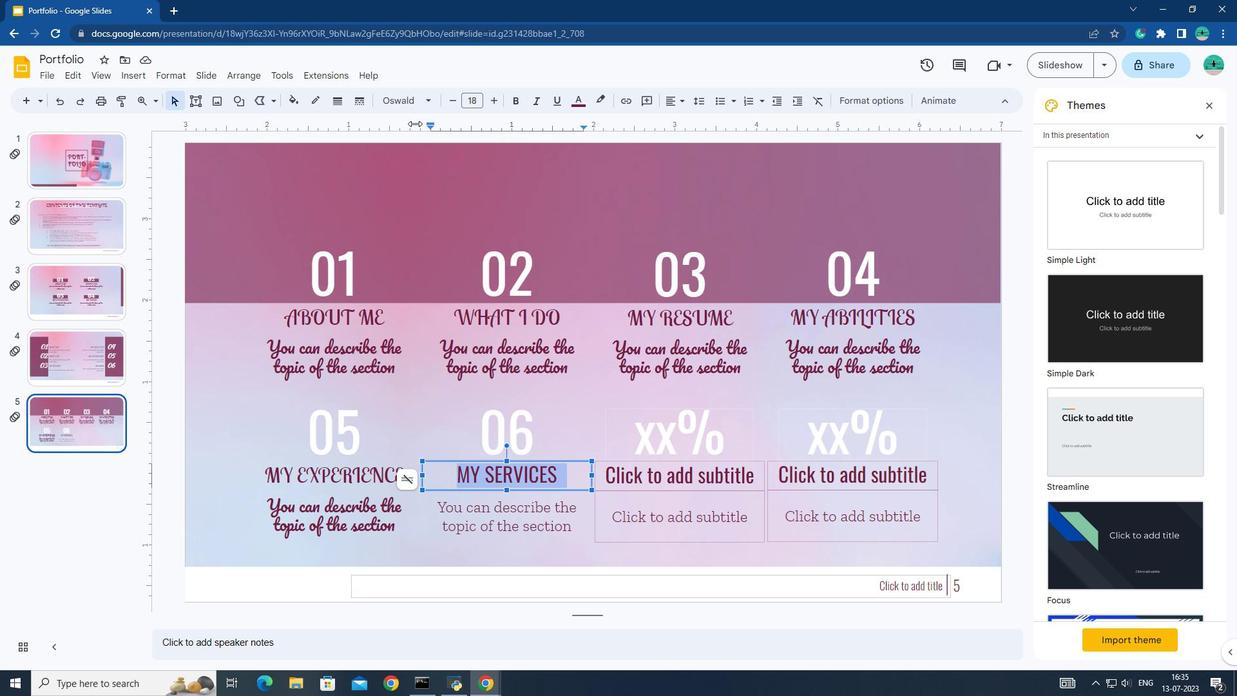 
Action: Mouse pressed left at (422, 108)
Screenshot: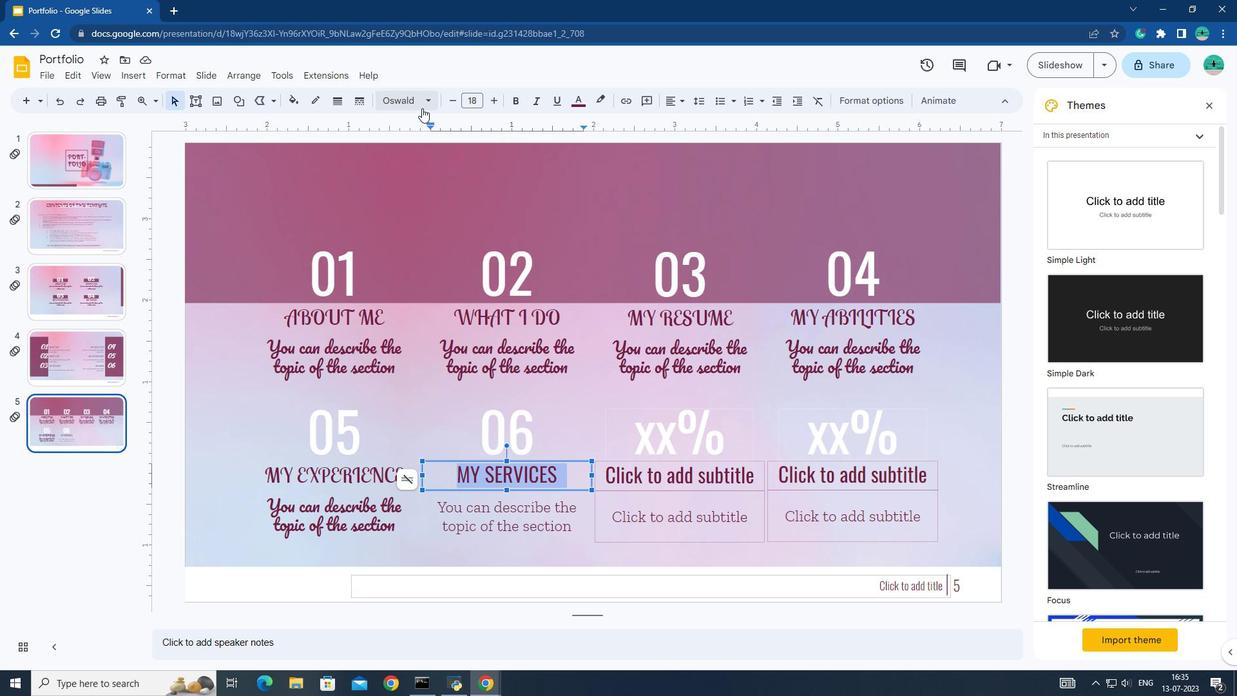 
Action: Mouse moved to (436, 286)
Screenshot: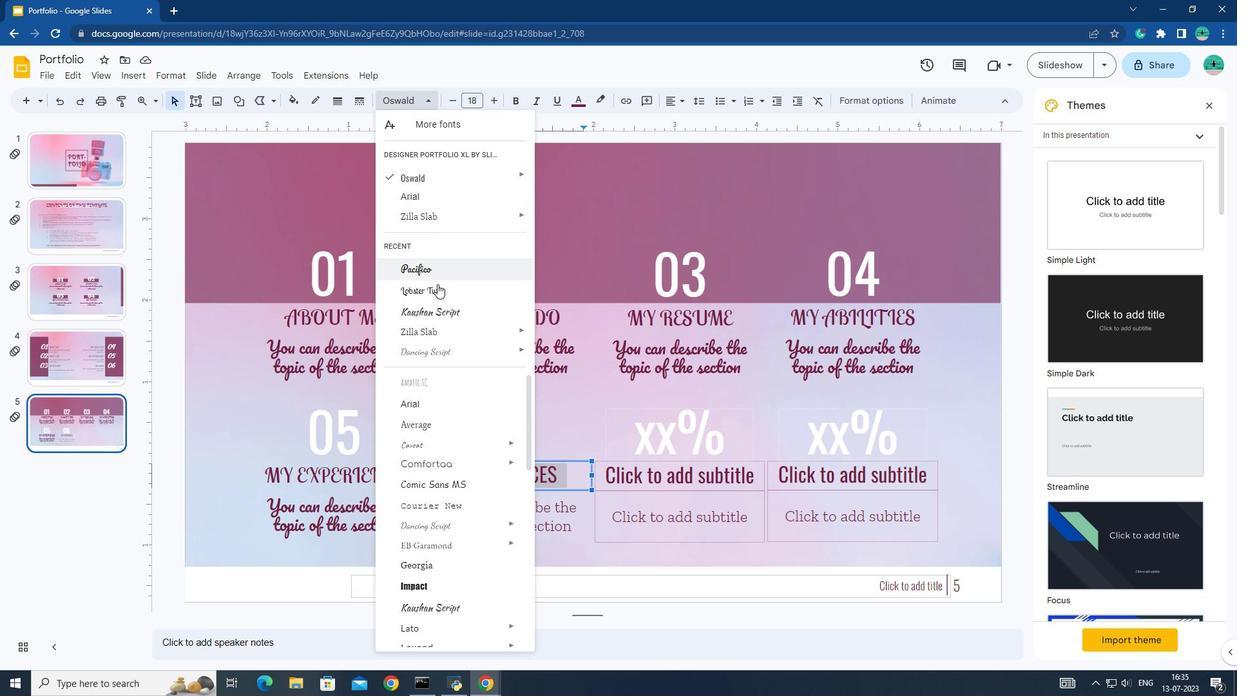 
Action: Mouse pressed left at (436, 286)
Screenshot: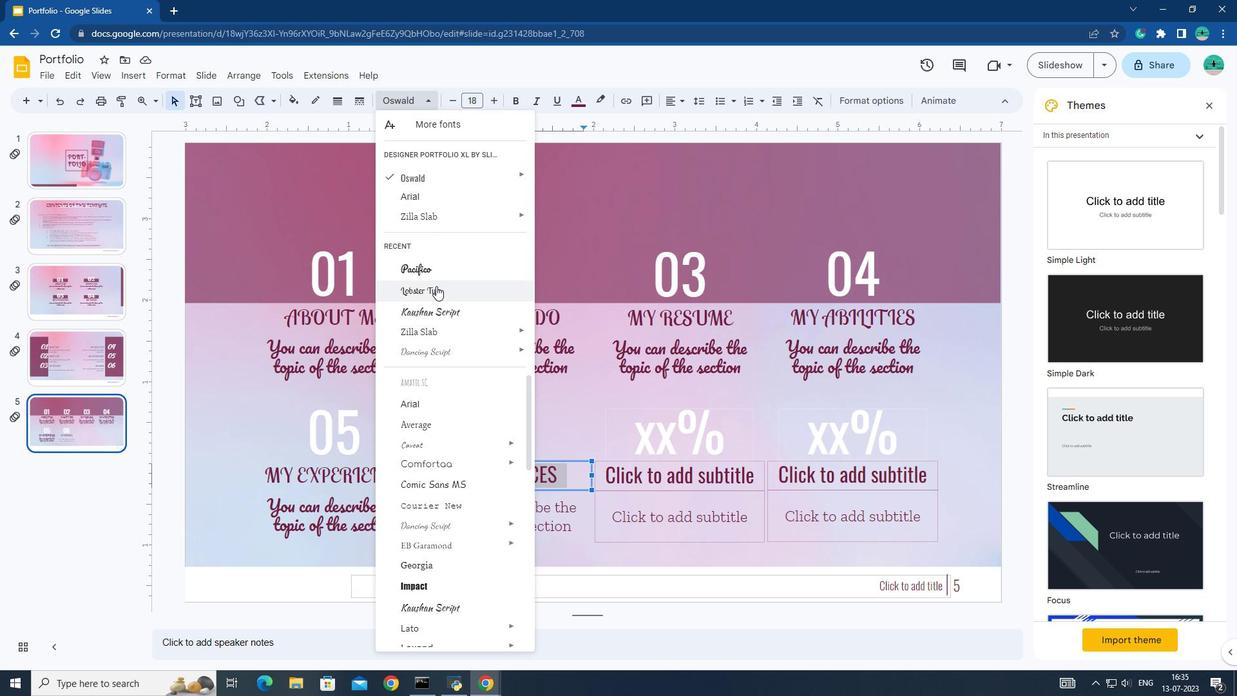 
Action: Mouse moved to (437, 503)
Screenshot: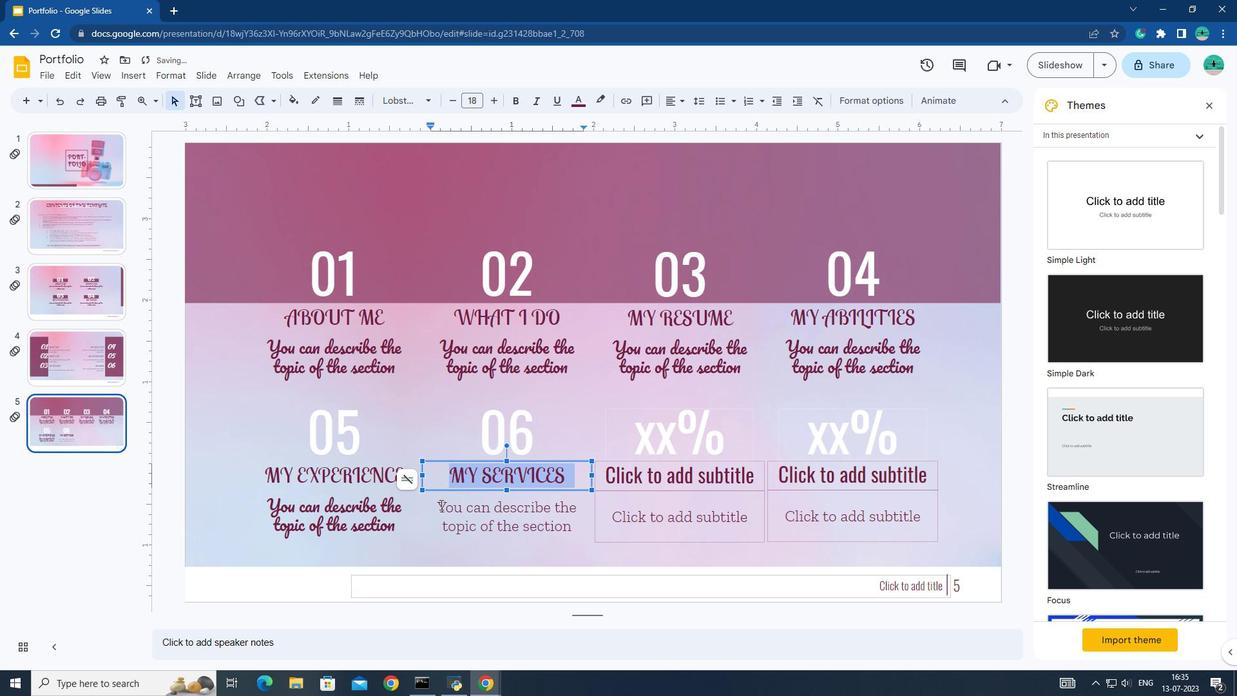 
Action: Mouse pressed left at (437, 503)
Screenshot: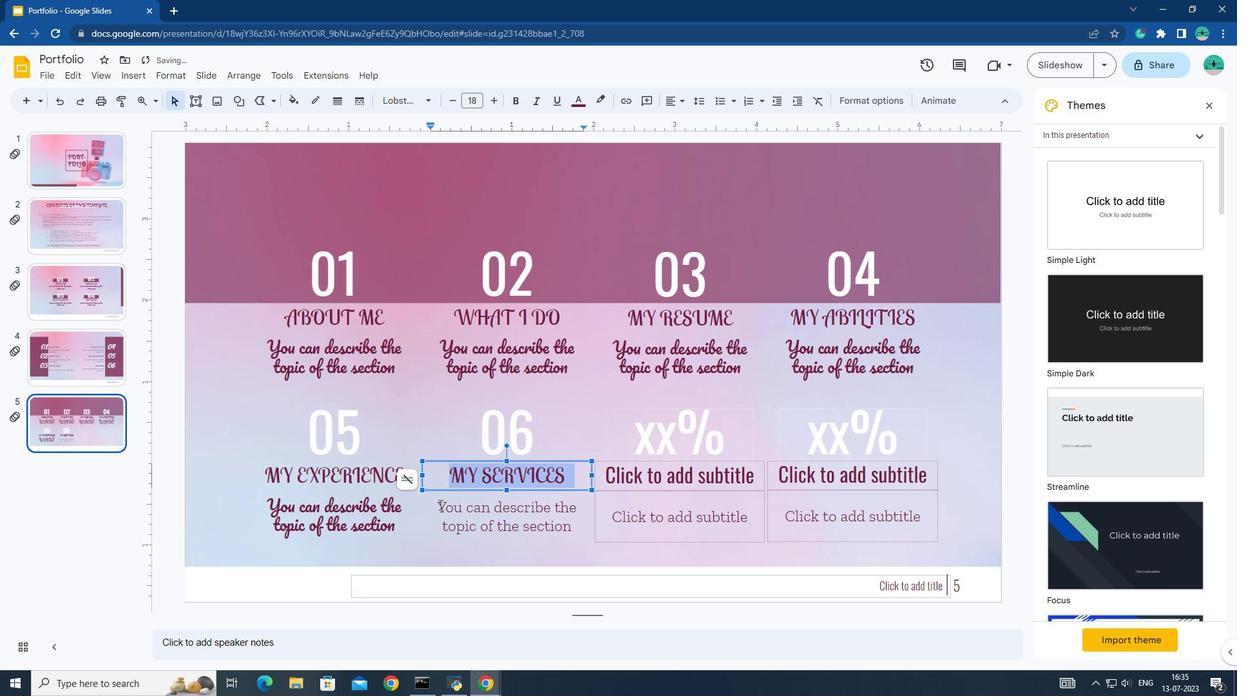 
Action: Mouse pressed left at (437, 503)
Screenshot: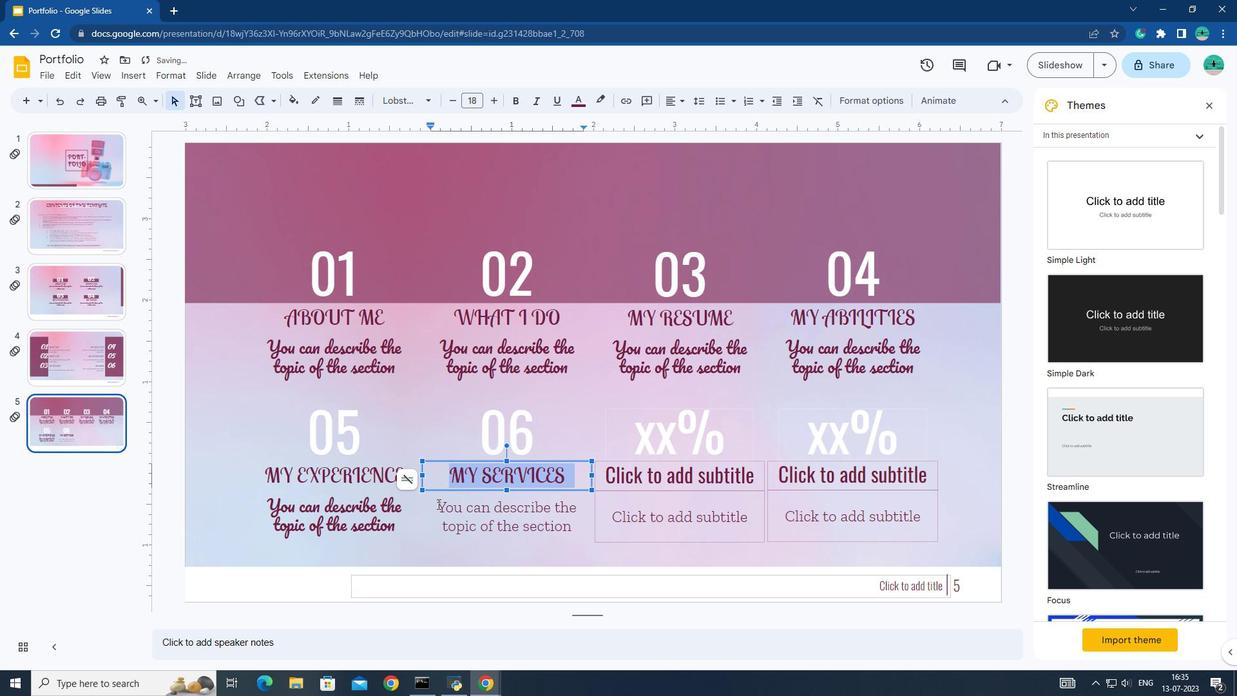 
Action: Mouse pressed left at (437, 503)
Screenshot: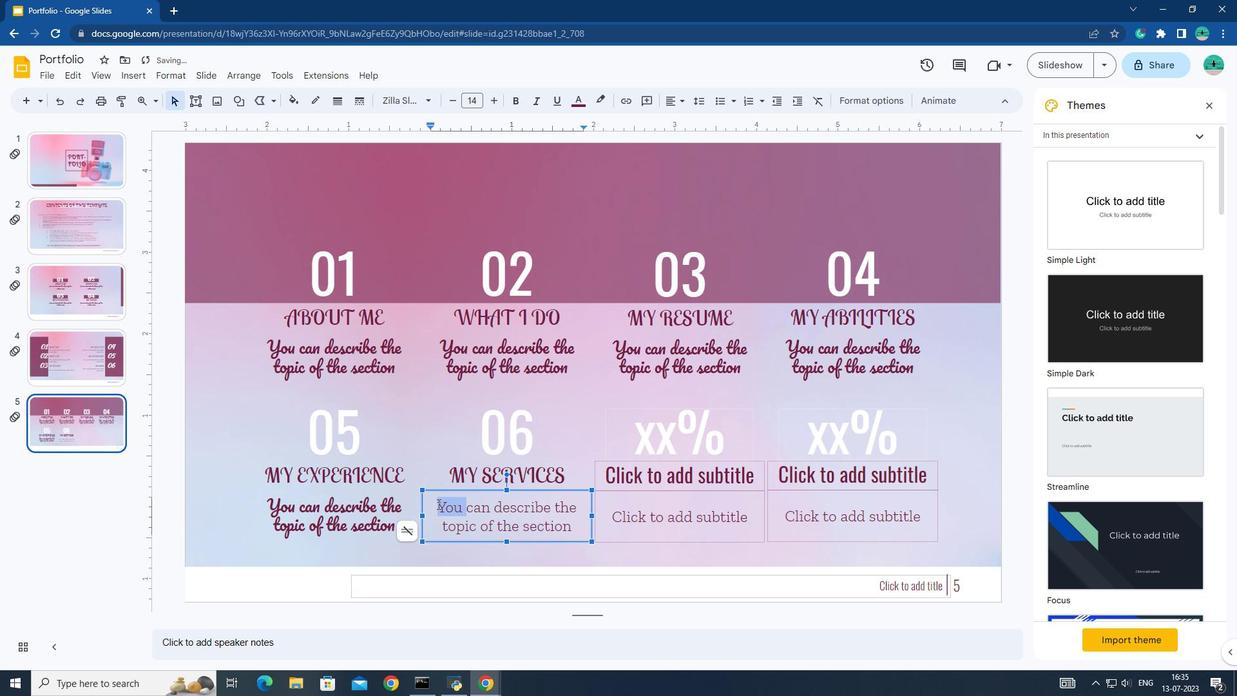 
Action: Mouse moved to (425, 101)
Screenshot: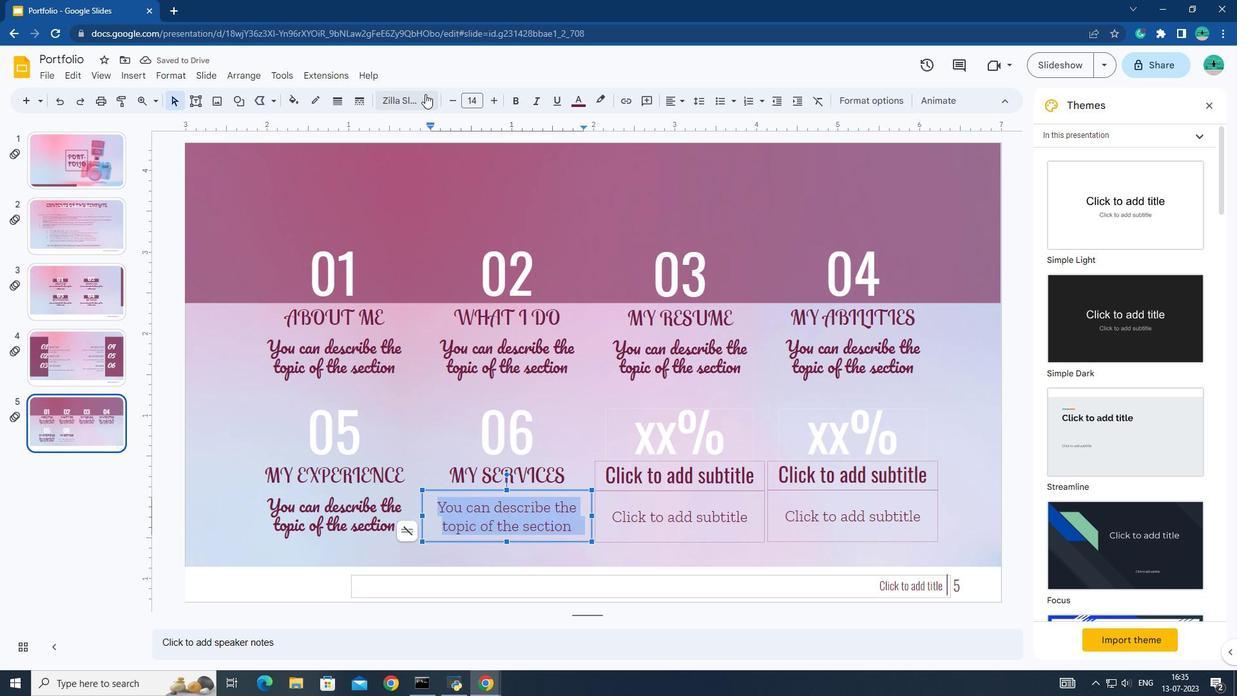 
Action: Mouse pressed left at (425, 101)
Screenshot: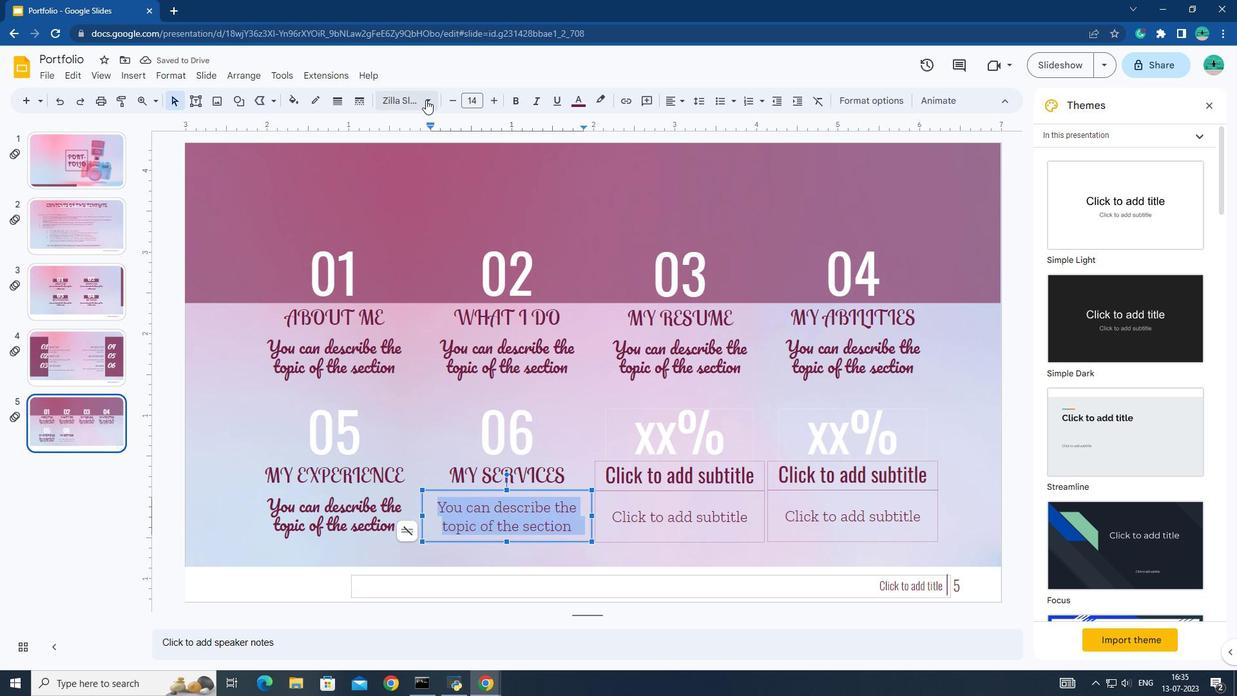 
Action: Mouse moved to (425, 289)
Screenshot: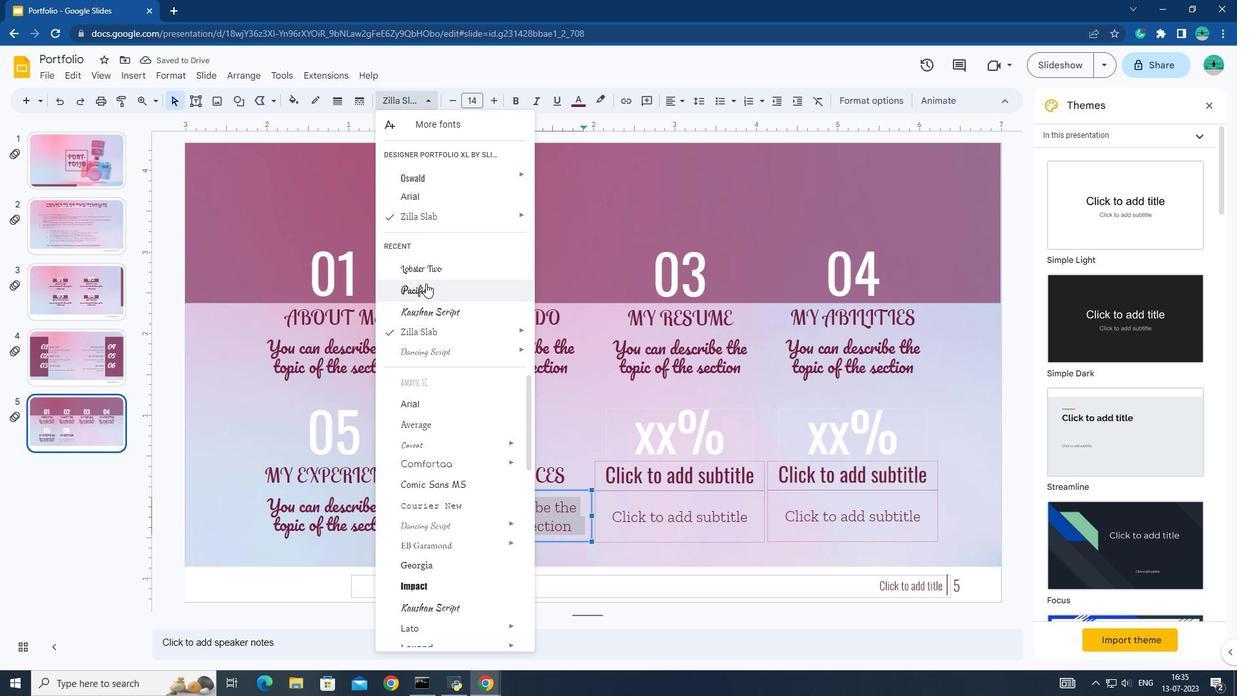 
Action: Mouse pressed left at (425, 289)
Screenshot: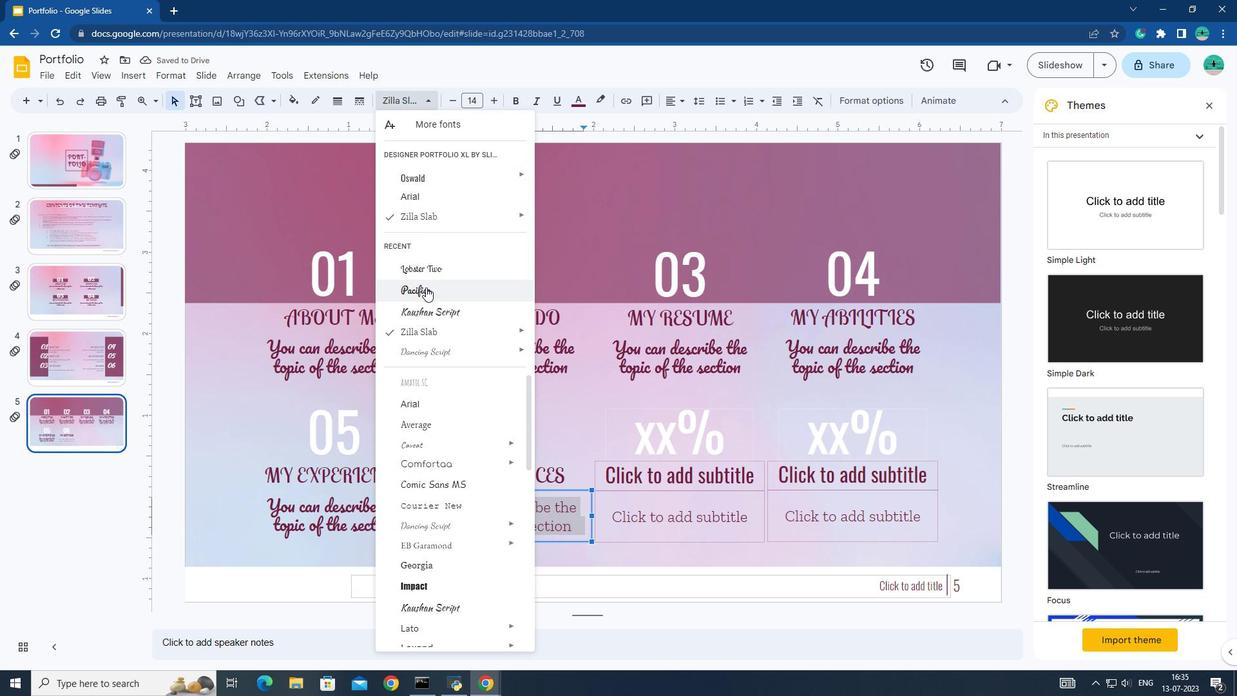 
Action: Mouse moved to (719, 444)
Screenshot: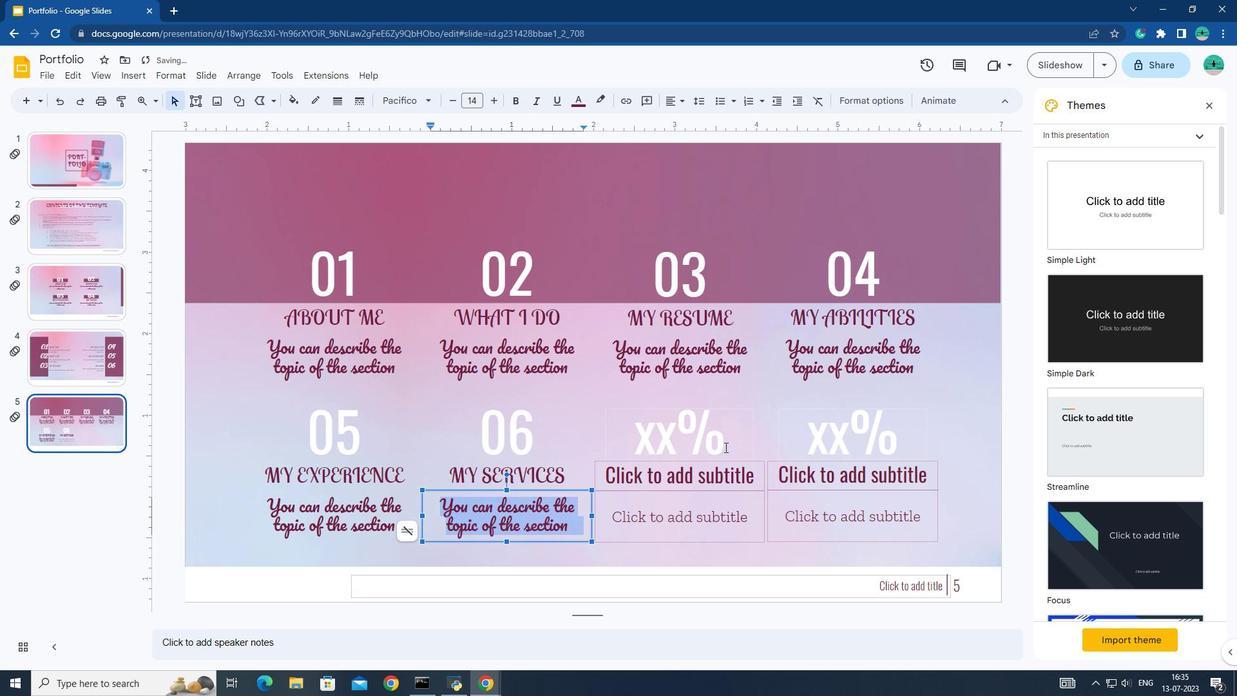 
Action: Mouse pressed left at (719, 444)
Screenshot: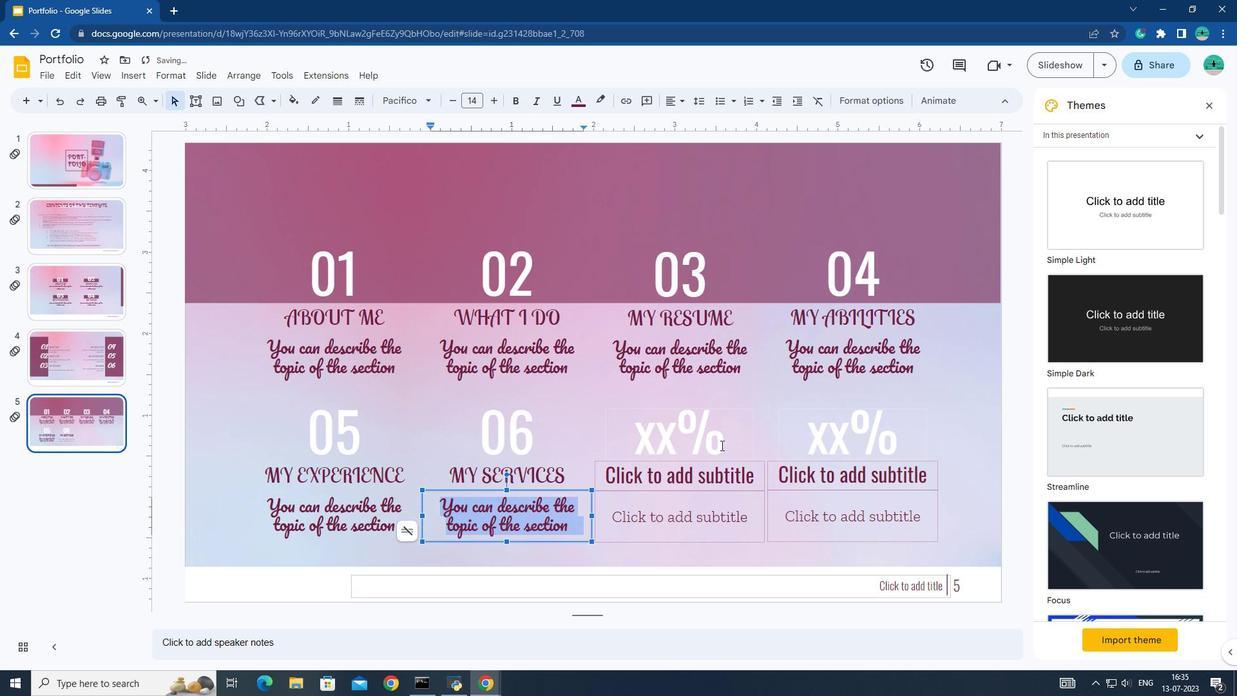 
Action: Mouse moved to (618, 364)
Screenshot: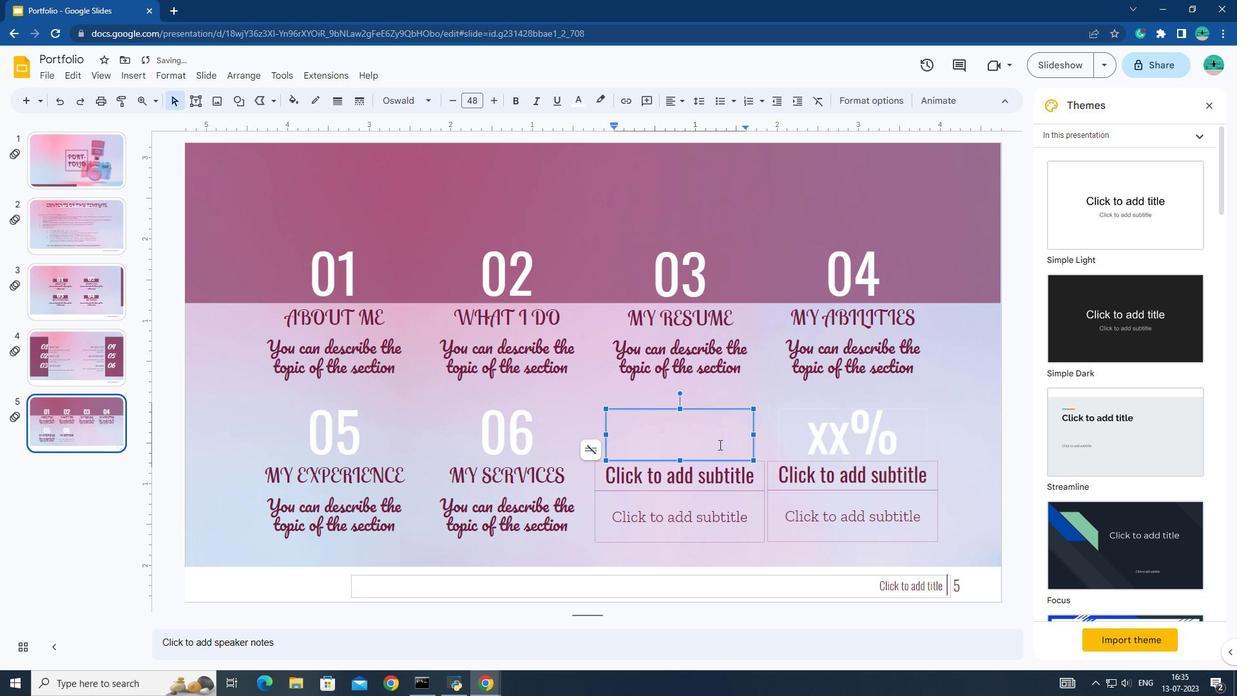 
Action: Key pressed 07
Screenshot: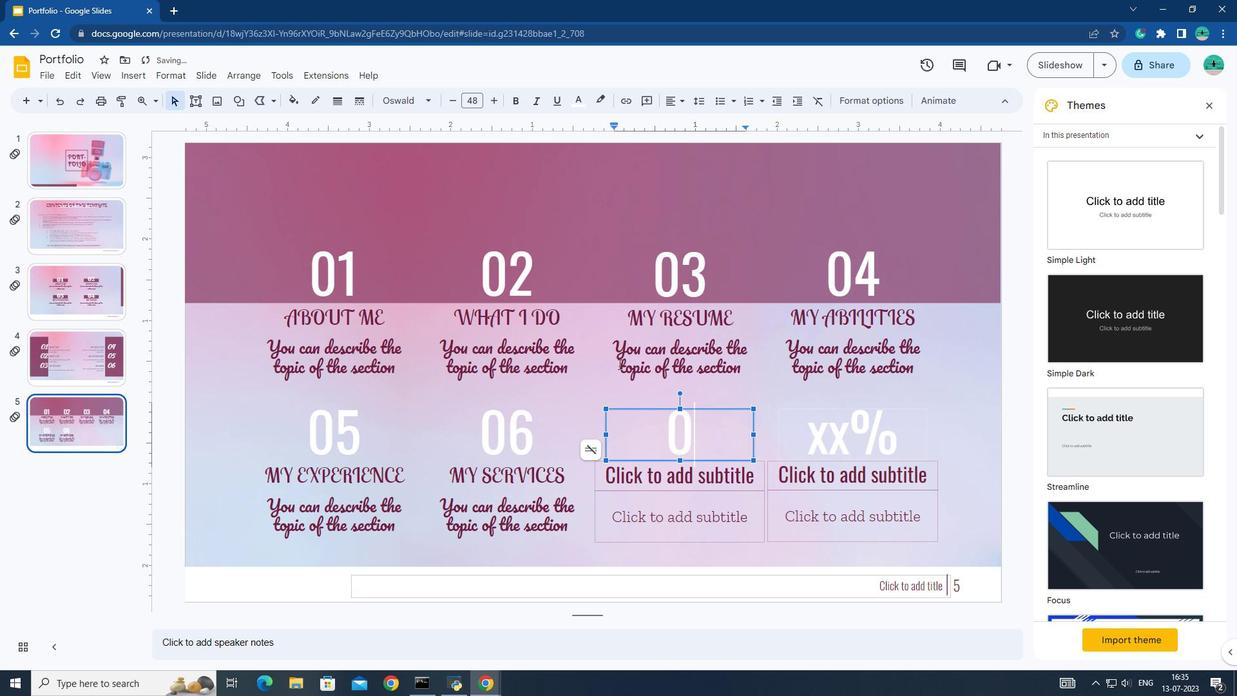 
Action: Mouse moved to (665, 469)
Screenshot: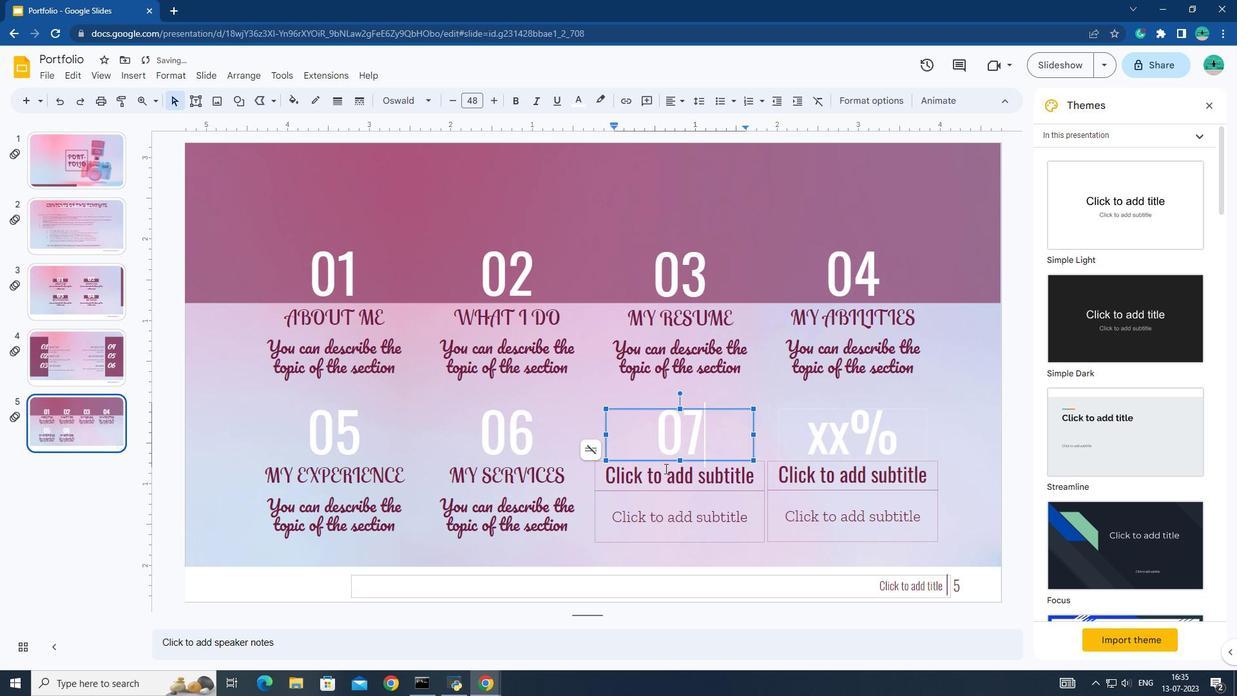 
Action: Mouse pressed left at (665, 469)
Screenshot: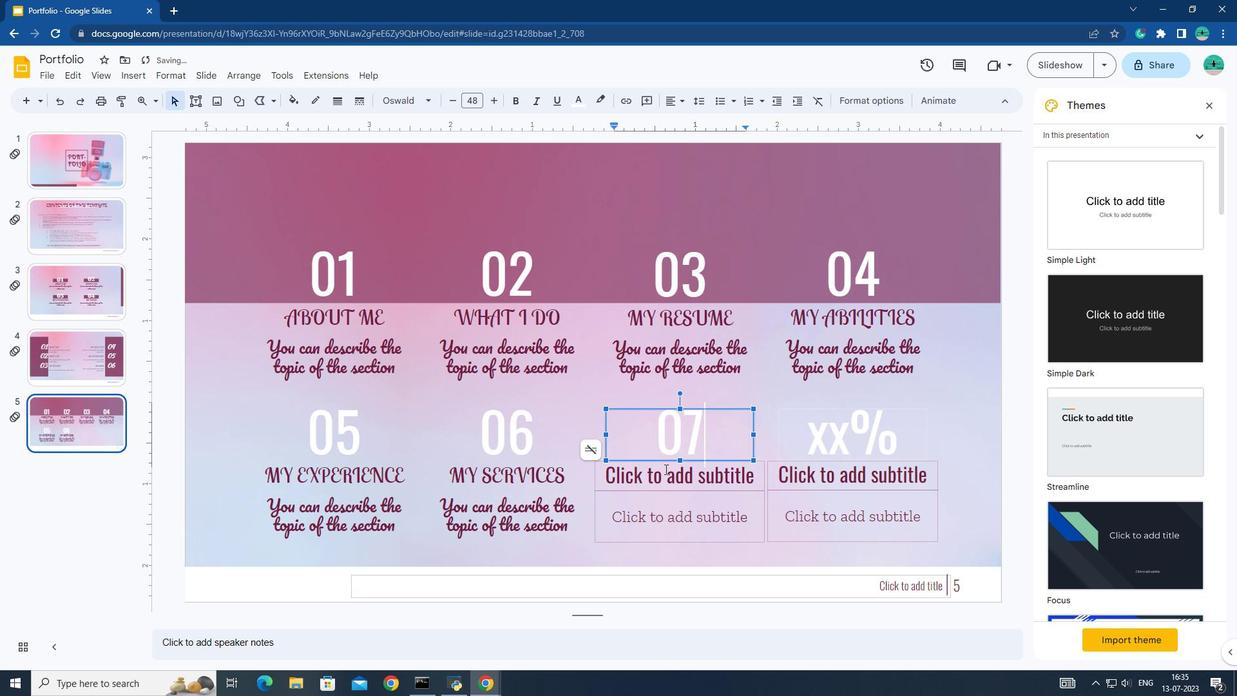 
Action: Mouse moved to (670, 473)
Screenshot: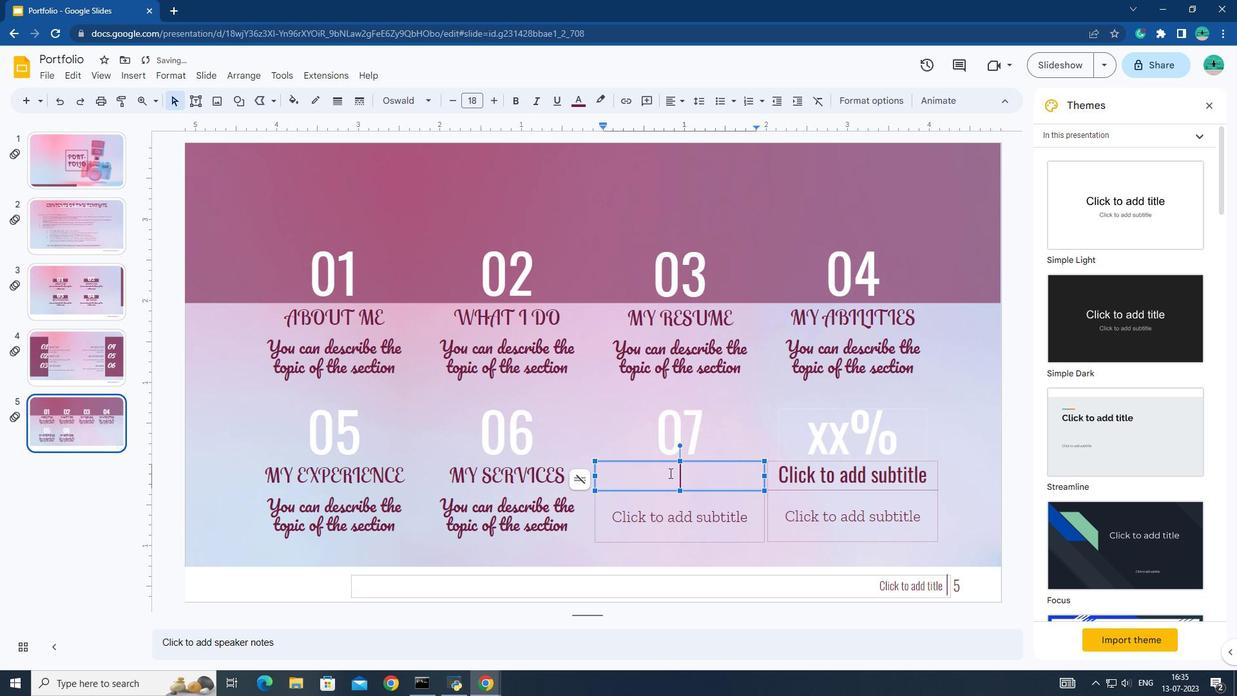 
Action: Key pressed <Key.shift><Key.caps_lock>MY<Key.space>WORK<Key.space>
Screenshot: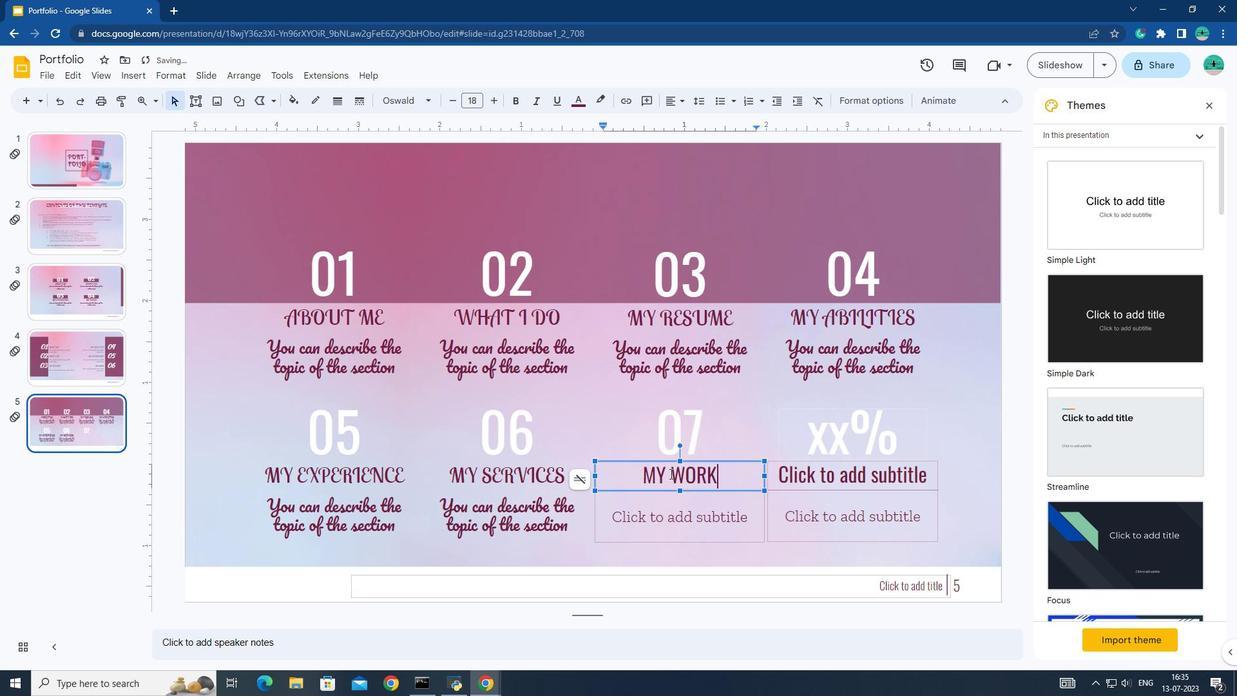 
Action: Mouse moved to (735, 512)
